 Task: Select Give A Gift Card from Gift Cards. Add to cart Amazon Fresh Gift Card-3. Place order for Lyla King, _x000D_
114 Willenberg Rd_x000D_
Lake Jackson, Texas(TX), 77566, Cell Number (979) 297-4262
Action: Mouse moved to (27, 82)
Screenshot: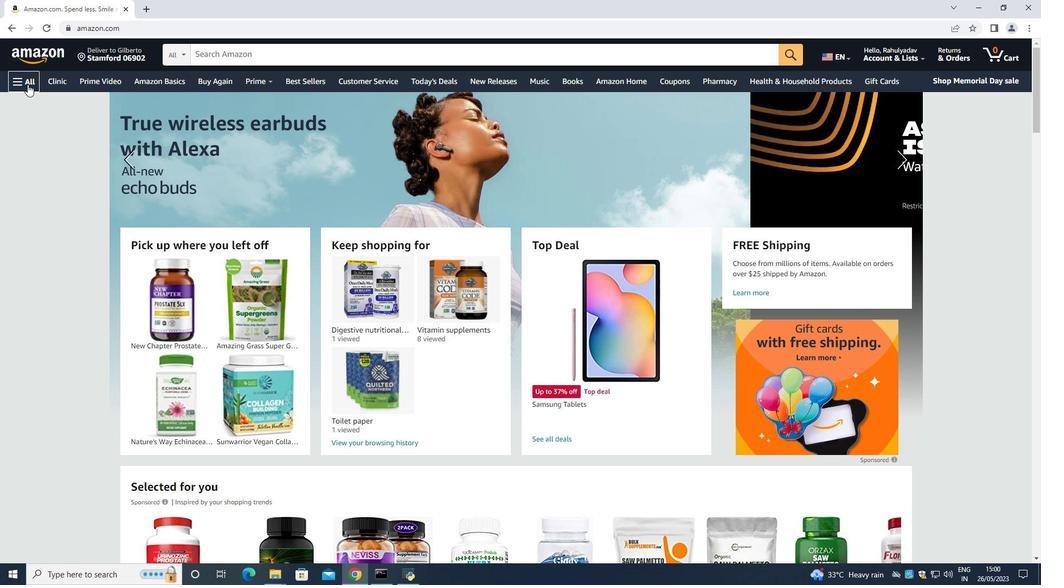
Action: Mouse pressed left at (27, 82)
Screenshot: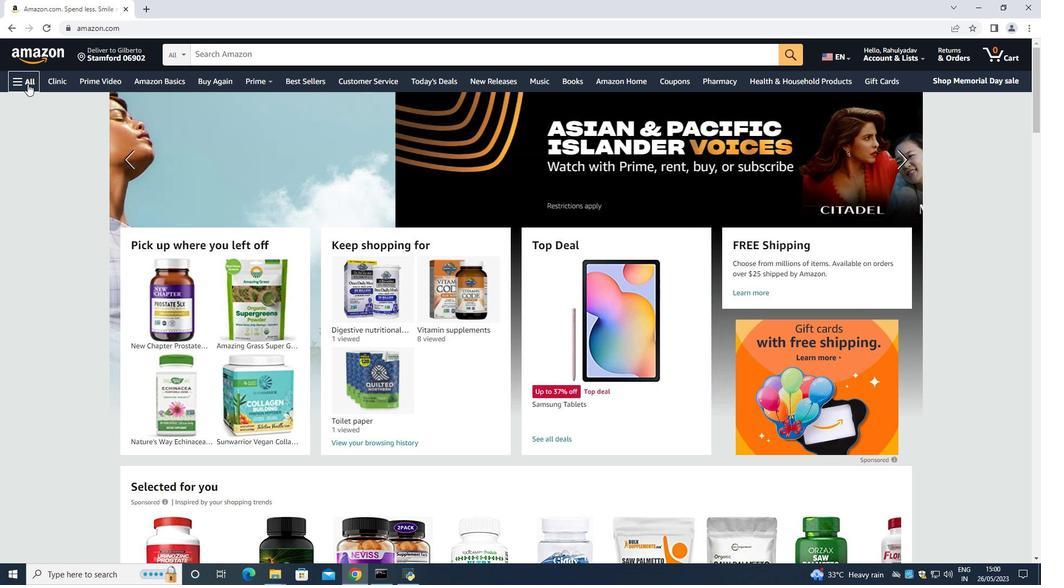 
Action: Mouse moved to (17, 175)
Screenshot: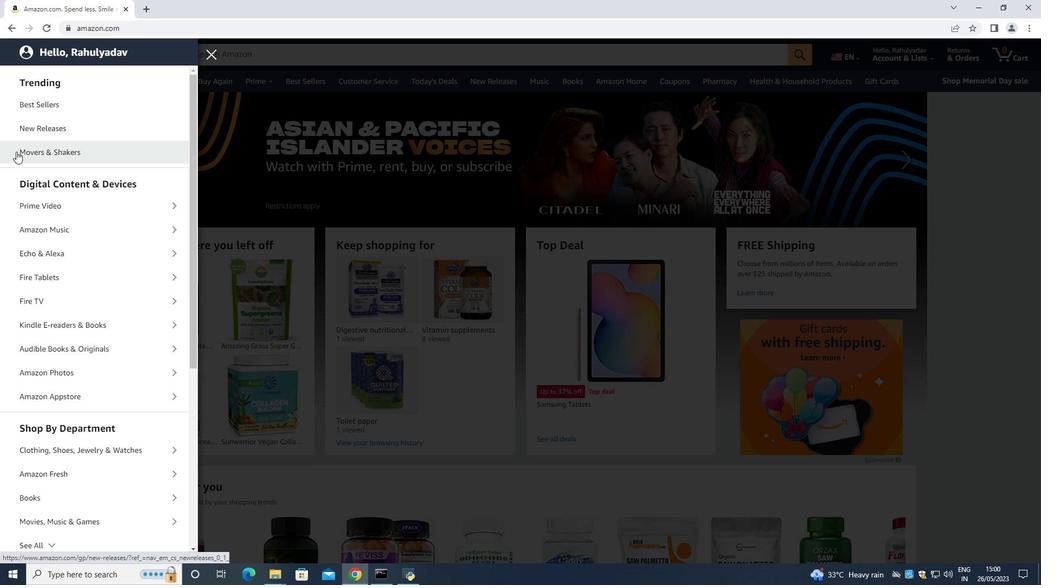 
Action: Mouse scrolled (17, 175) with delta (0, 0)
Screenshot: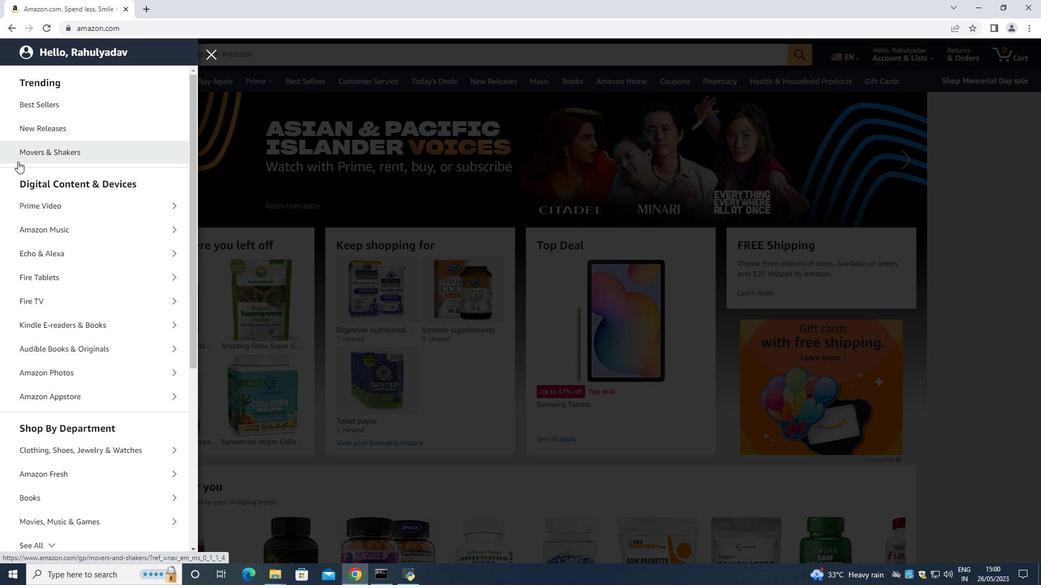 
Action: Mouse moved to (17, 176)
Screenshot: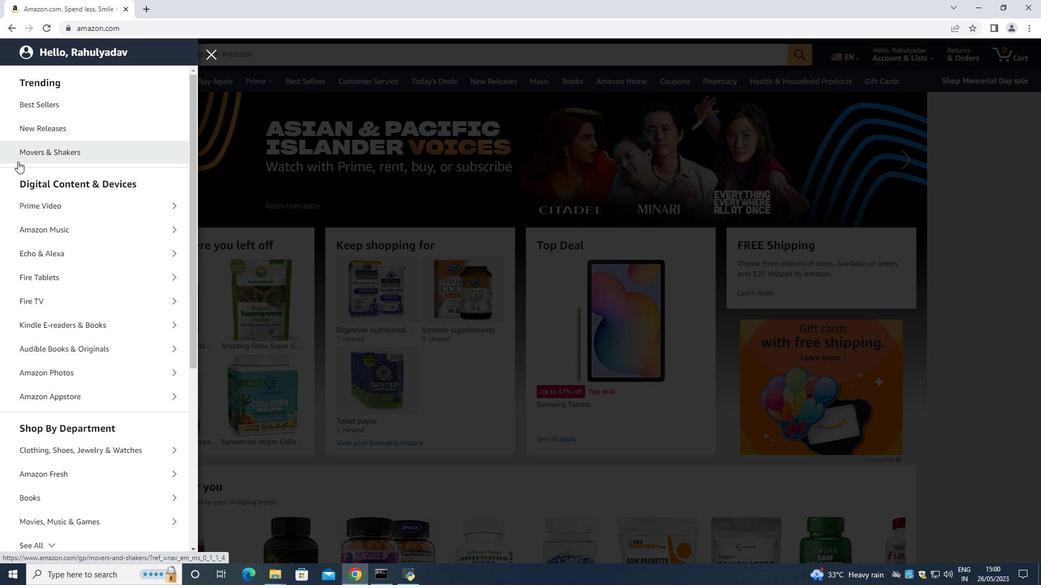 
Action: Mouse scrolled (17, 175) with delta (0, 0)
Screenshot: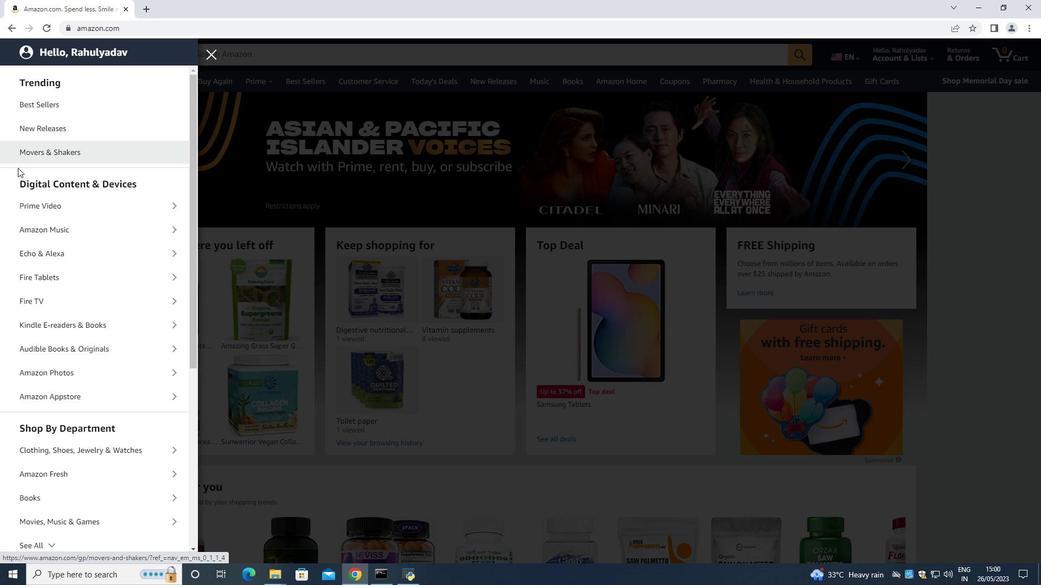 
Action: Mouse scrolled (17, 175) with delta (0, 0)
Screenshot: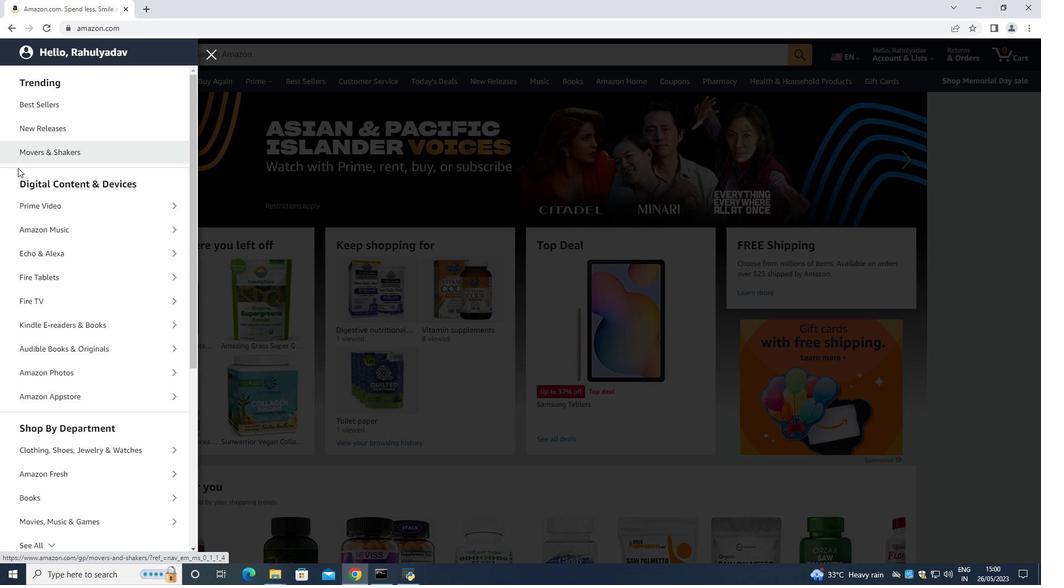 
Action: Mouse moved to (42, 208)
Screenshot: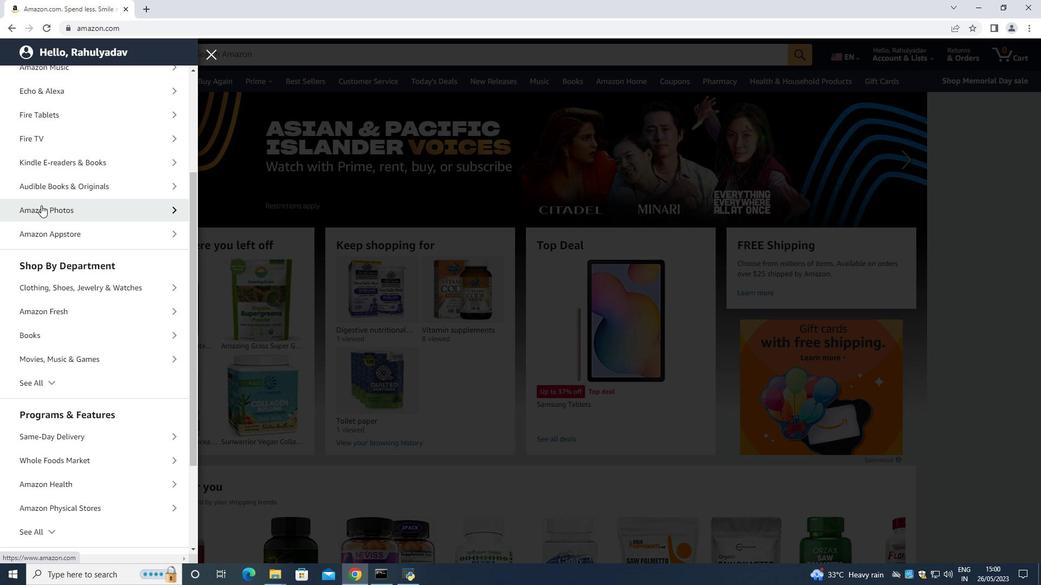 
Action: Mouse scrolled (42, 208) with delta (0, 0)
Screenshot: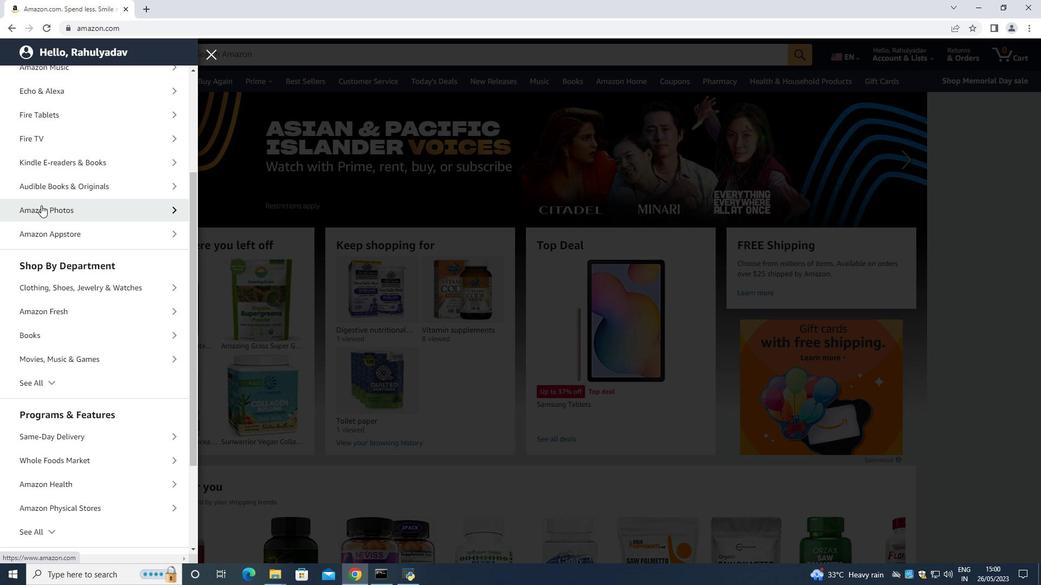 
Action: Mouse moved to (87, 409)
Screenshot: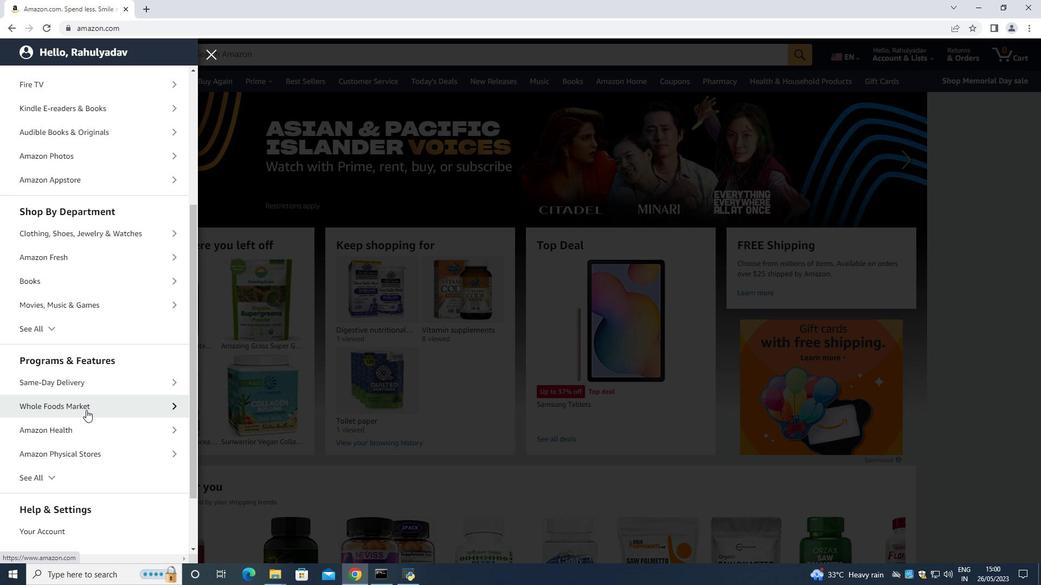 
Action: Mouse pressed left at (87, 409)
Screenshot: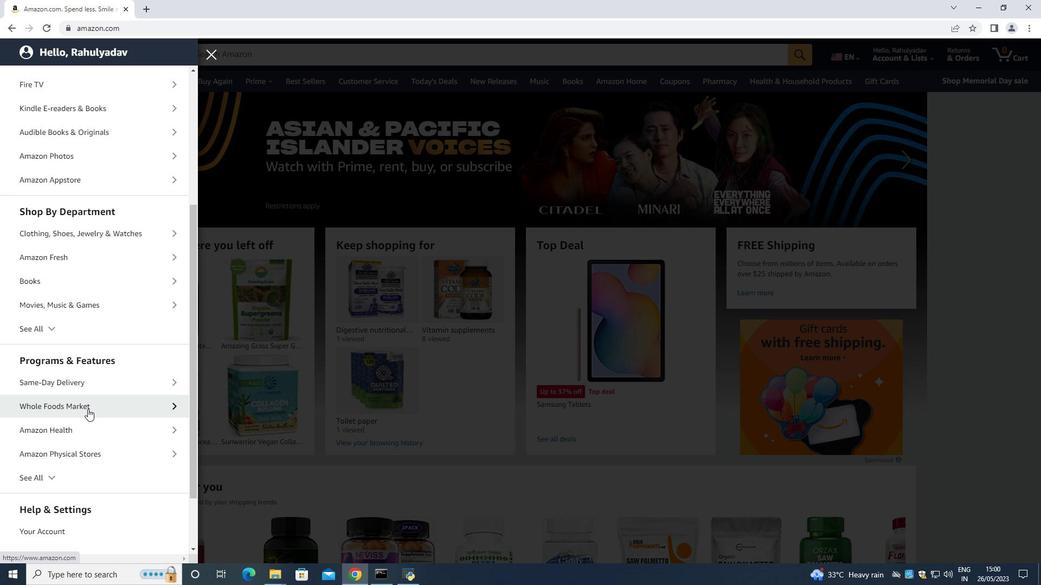 
Action: Mouse moved to (108, 128)
Screenshot: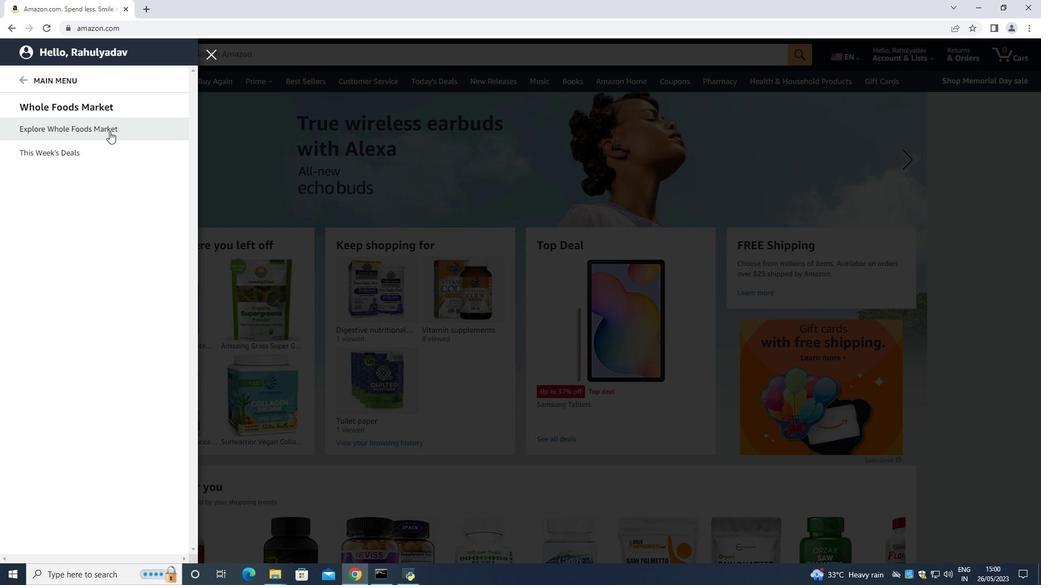 
Action: Mouse pressed left at (108, 128)
Screenshot: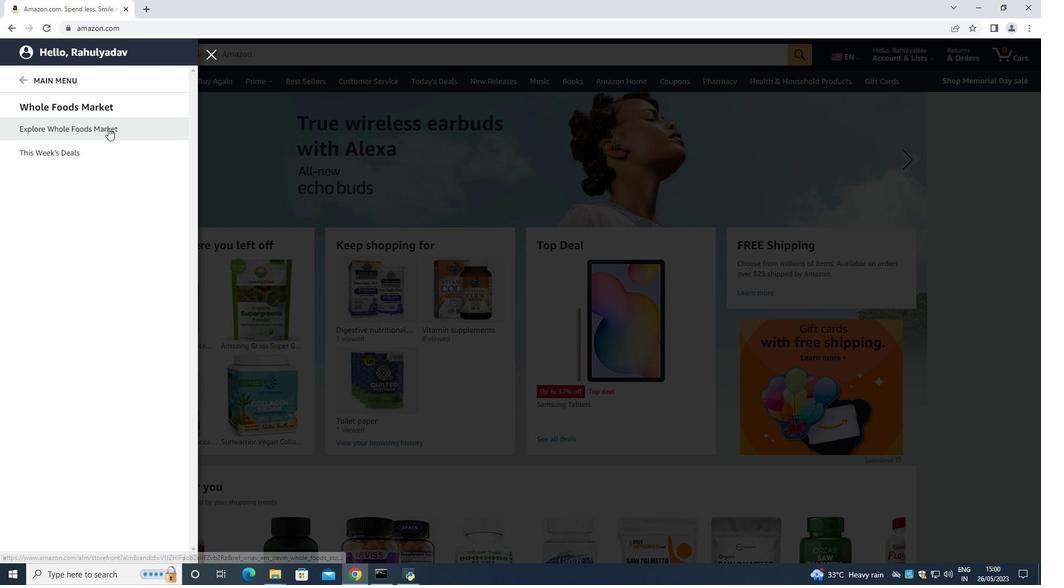 
Action: Mouse moved to (325, 52)
Screenshot: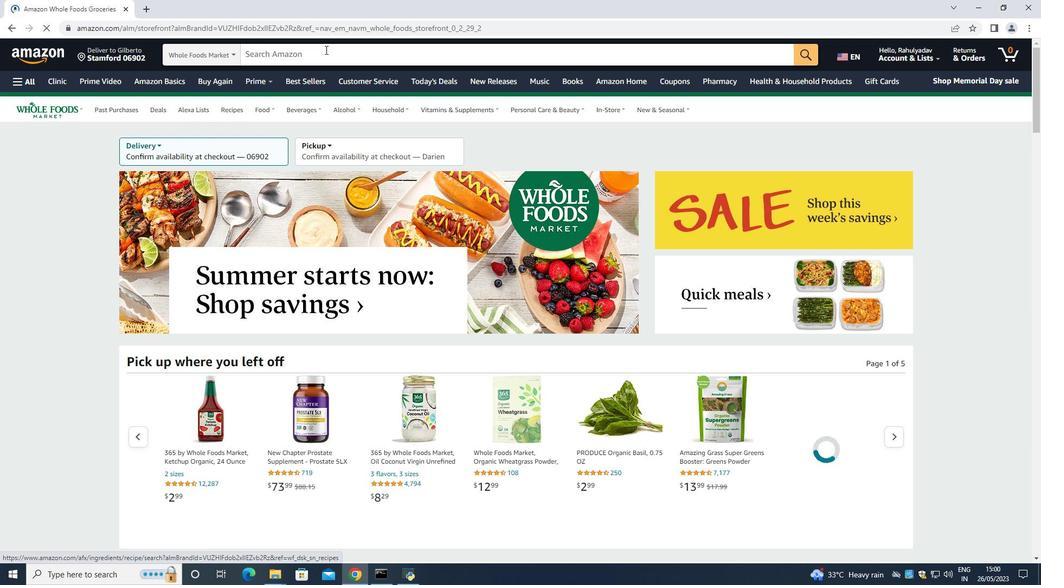 
Action: Mouse pressed left at (325, 52)
Screenshot: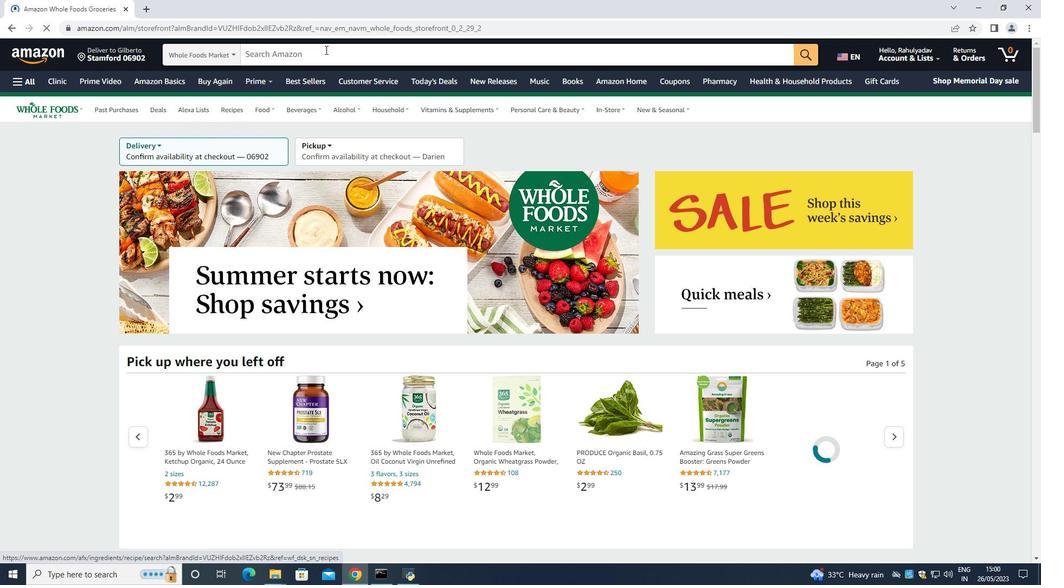 
Action: Mouse moved to (20, 75)
Screenshot: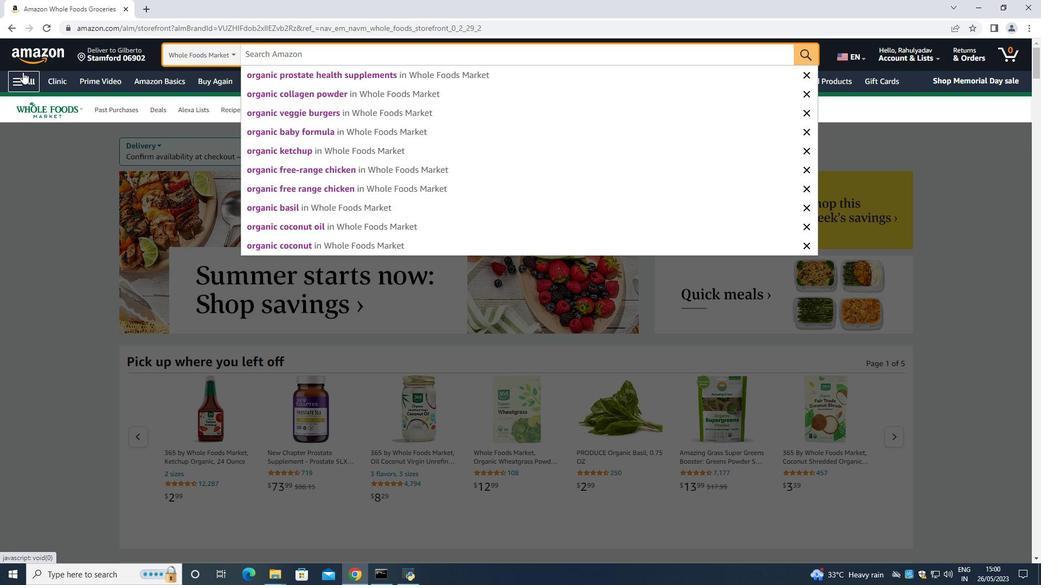 
Action: Mouse pressed left at (20, 75)
Screenshot: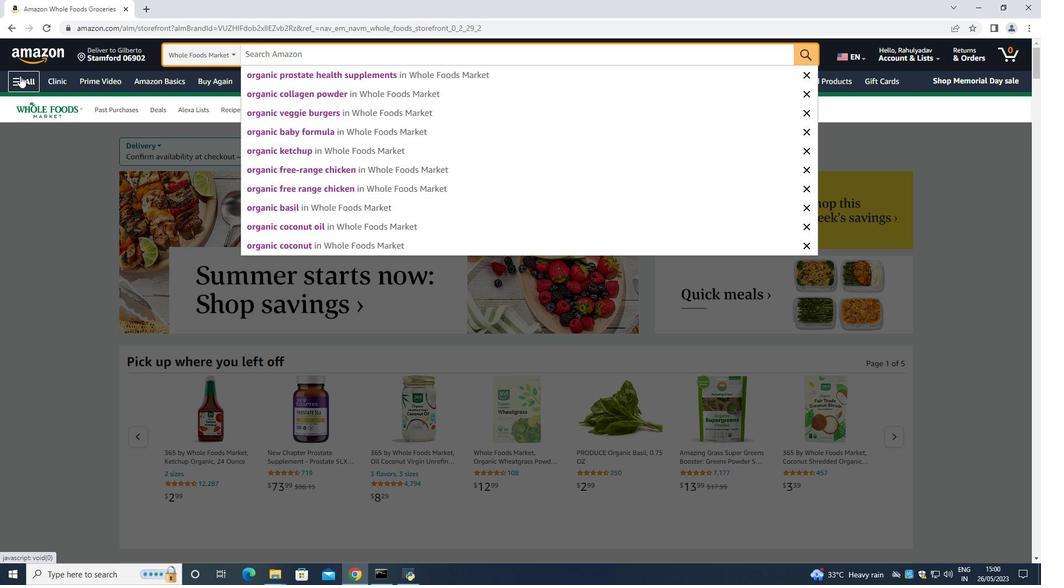 
Action: Mouse moved to (74, 470)
Screenshot: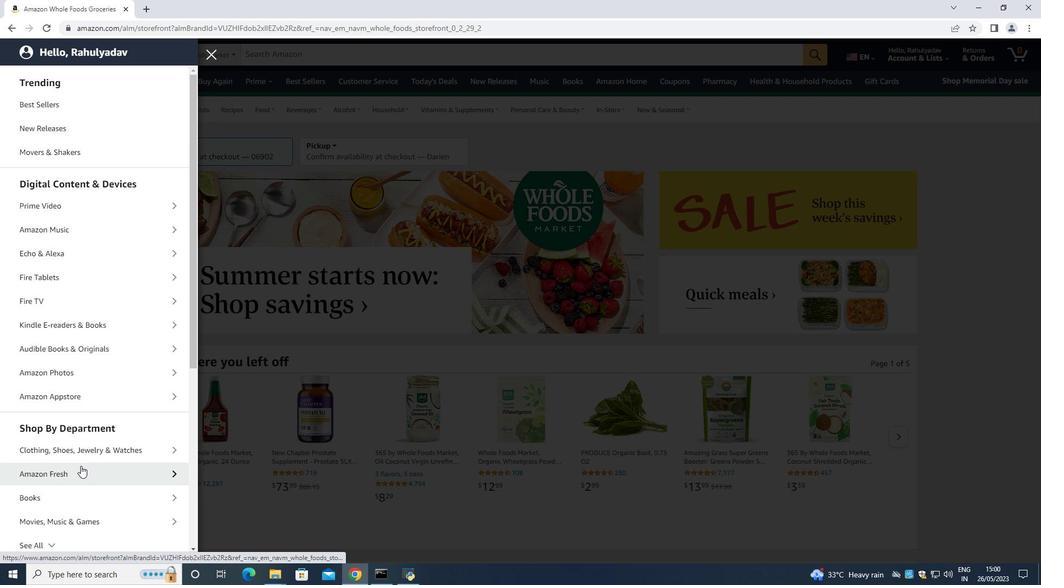 
Action: Mouse pressed left at (74, 470)
Screenshot: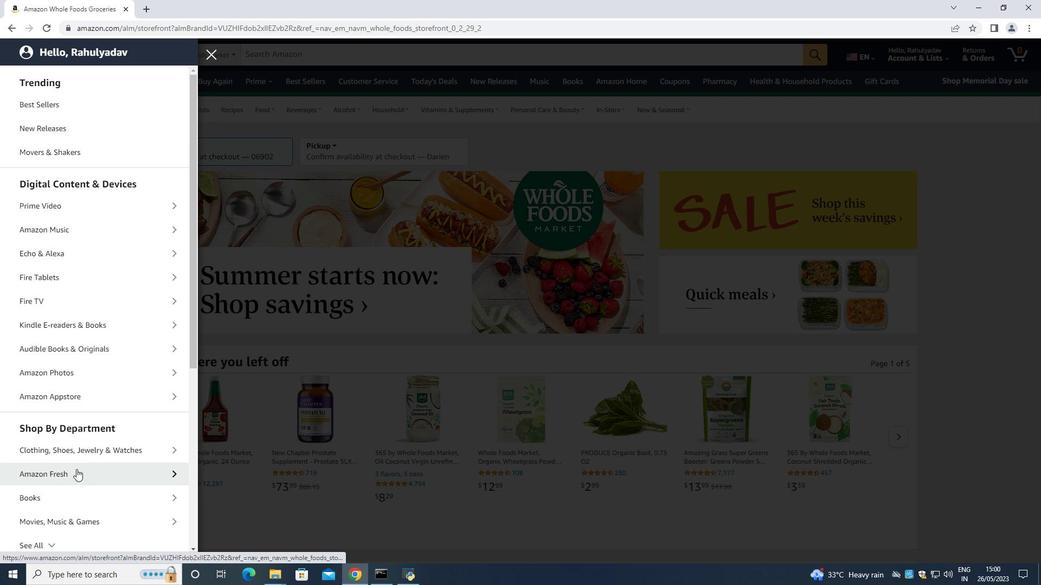 
Action: Mouse moved to (75, 125)
Screenshot: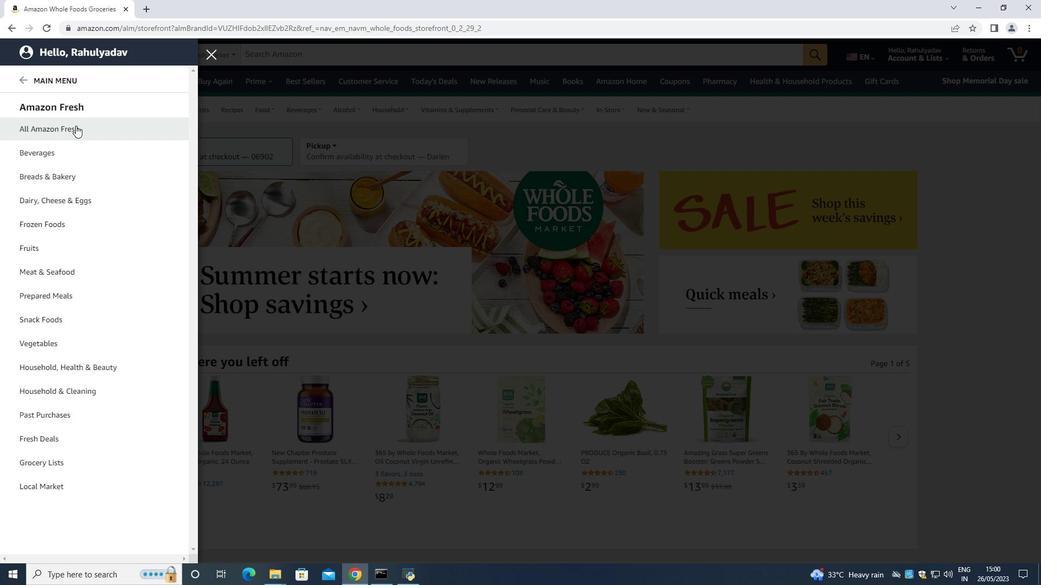 
Action: Mouse pressed left at (75, 125)
Screenshot: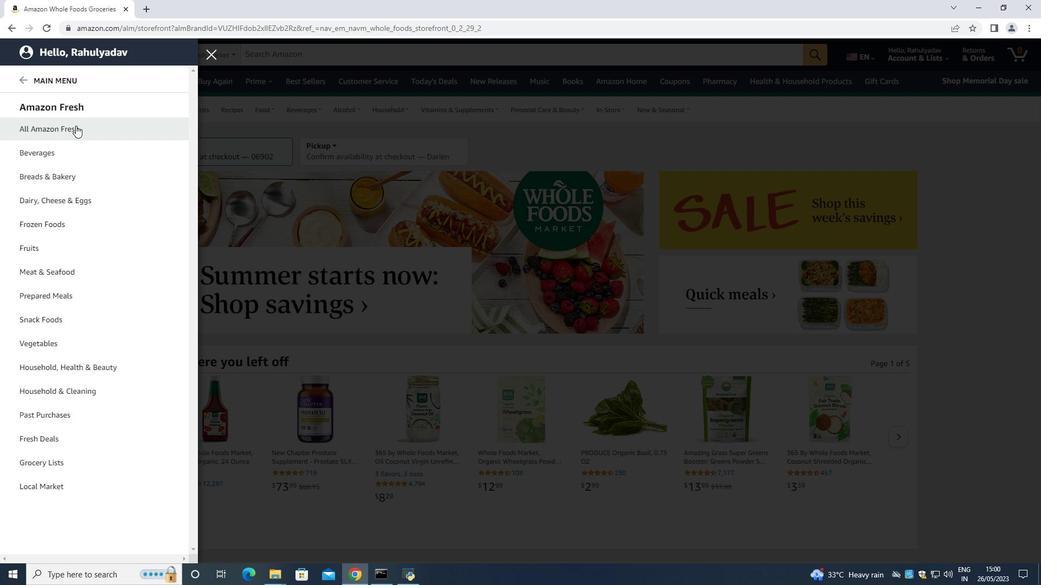 
Action: Mouse moved to (484, 353)
Screenshot: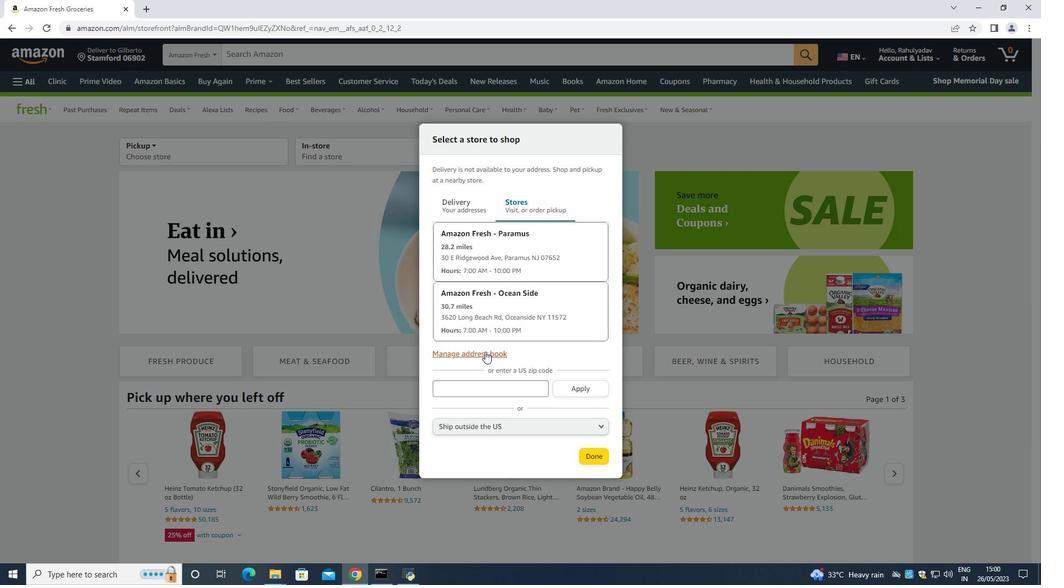 
Action: Mouse pressed left at (484, 353)
Screenshot: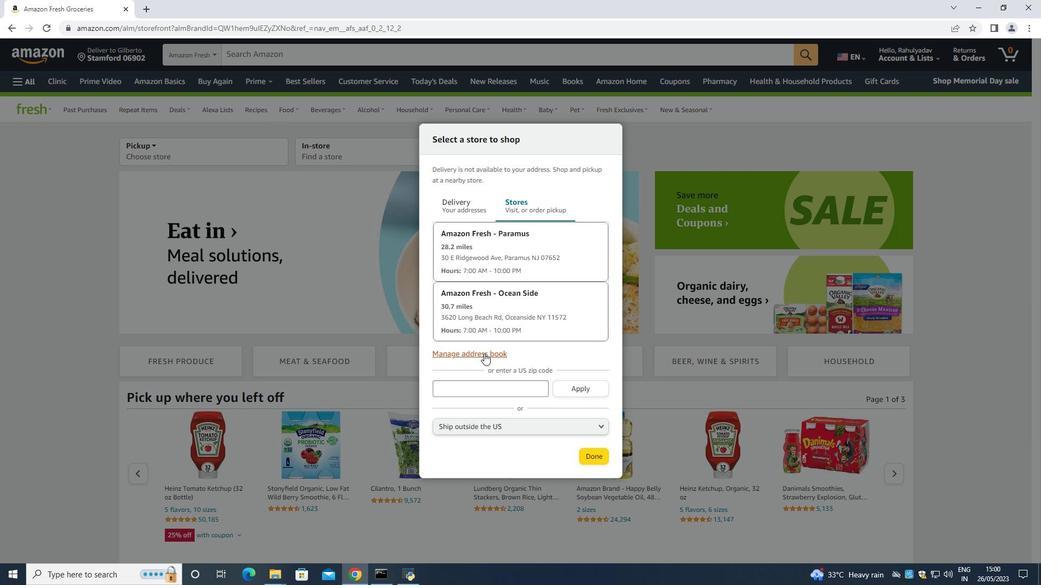 
Action: Mouse moved to (507, 213)
Screenshot: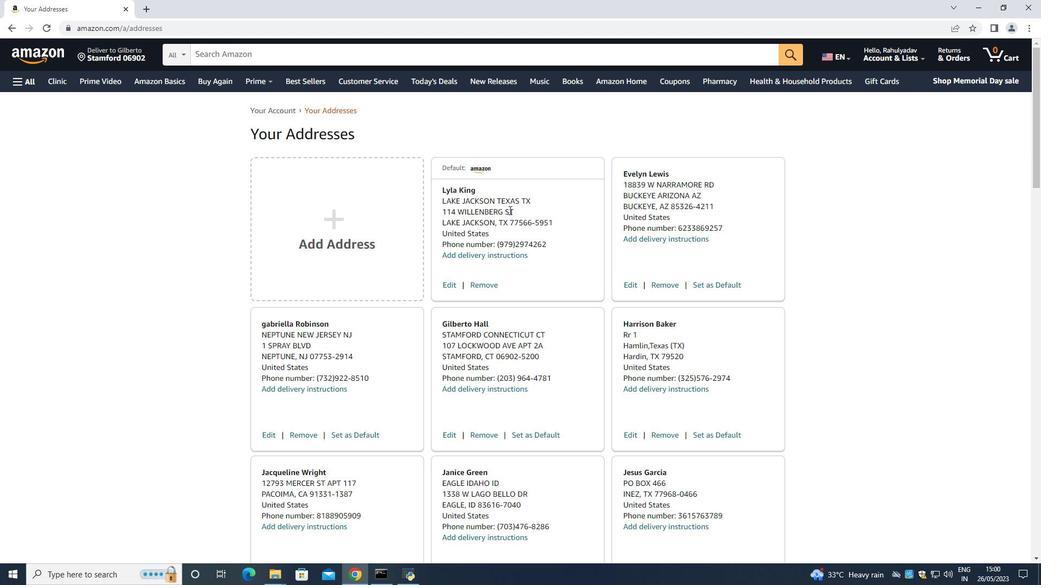 
Action: Mouse pressed left at (507, 213)
Screenshot: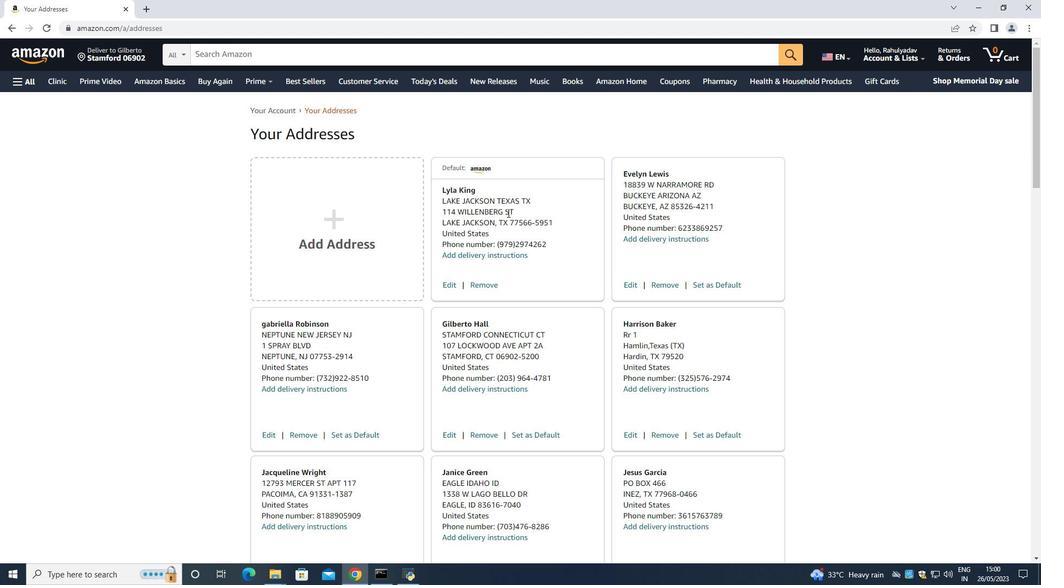 
Action: Mouse moved to (453, 284)
Screenshot: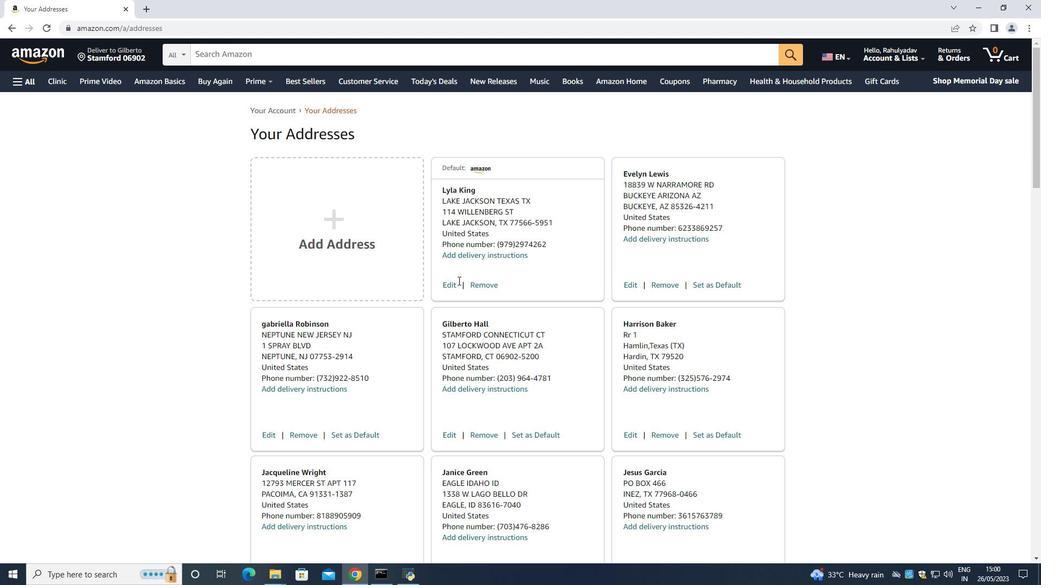 
Action: Mouse pressed left at (453, 284)
Screenshot: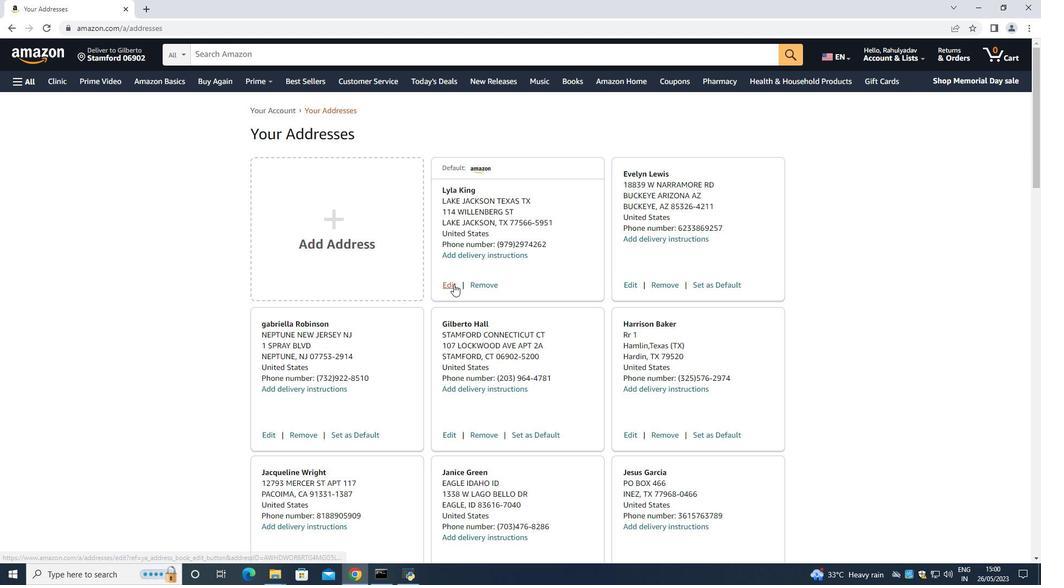 
Action: Mouse moved to (389, 396)
Screenshot: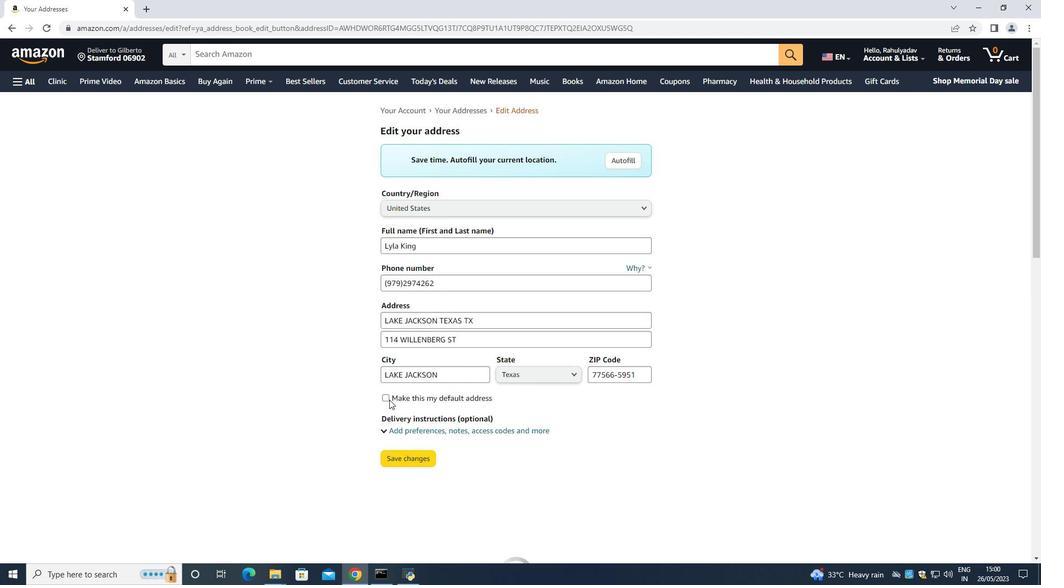 
Action: Mouse pressed left at (389, 396)
Screenshot: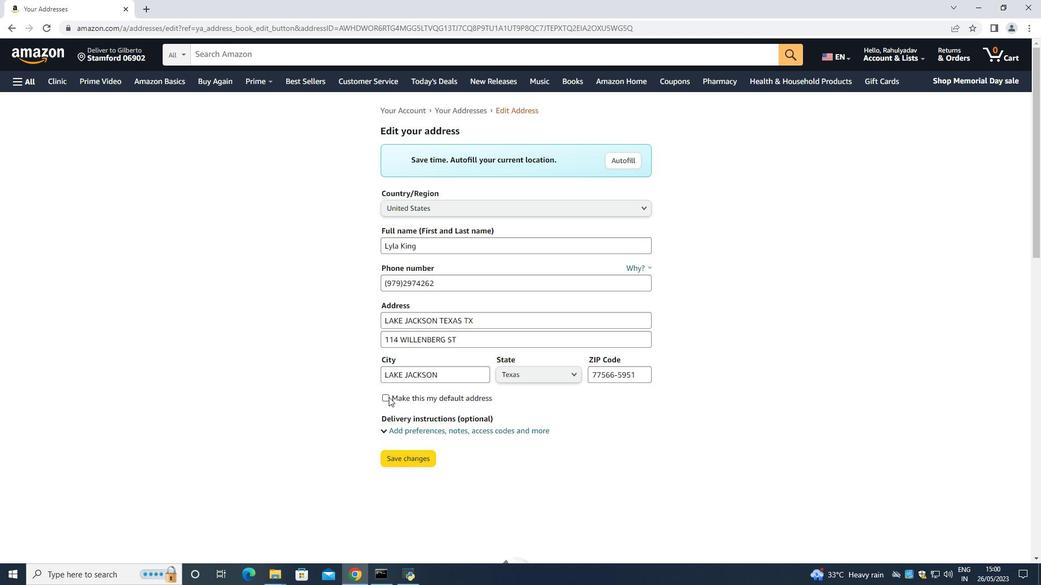 
Action: Mouse moved to (405, 451)
Screenshot: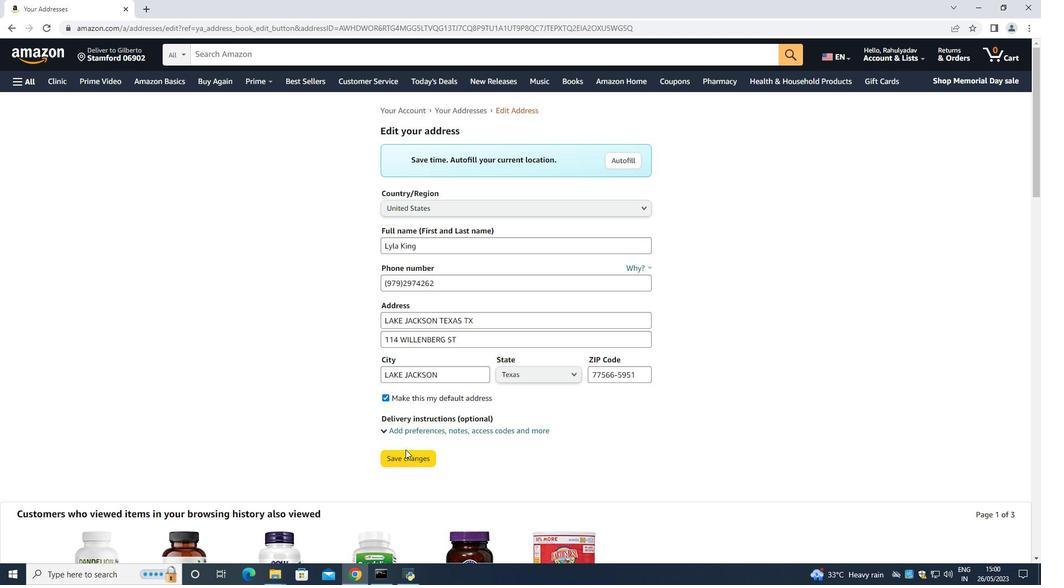 
Action: Mouse pressed left at (405, 451)
Screenshot: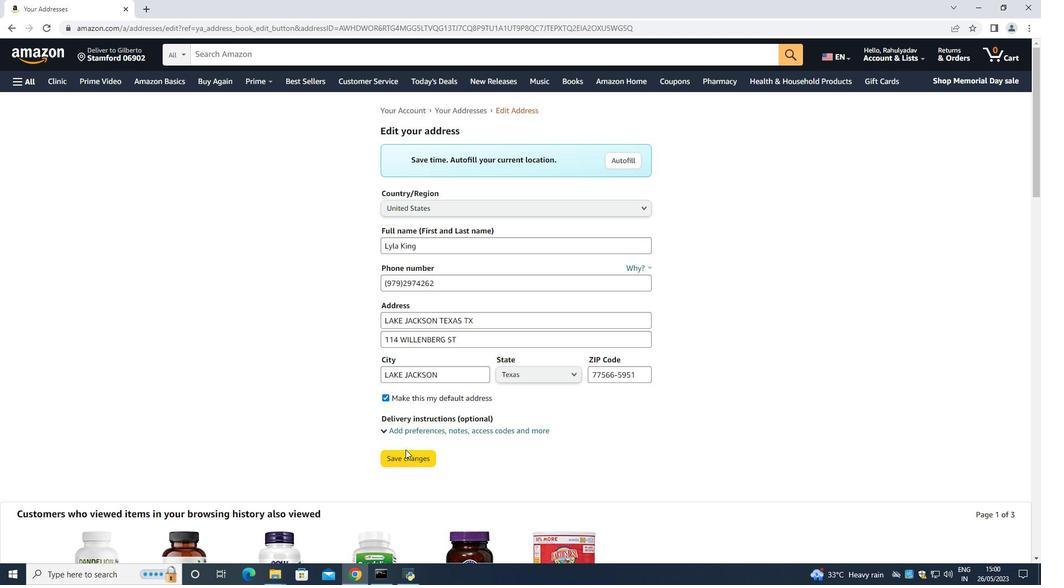 
Action: Mouse moved to (4, 25)
Screenshot: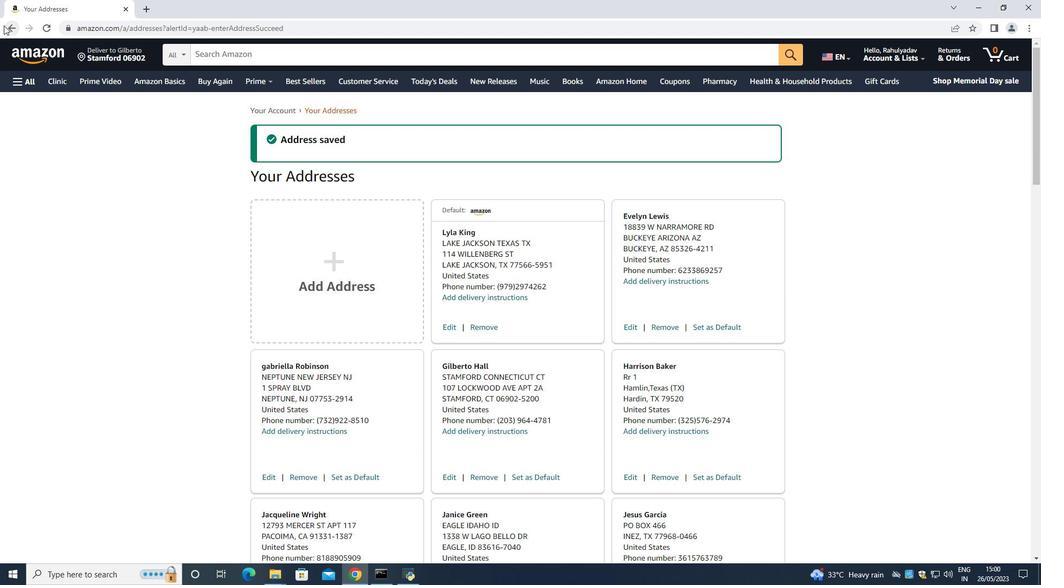 
Action: Mouse pressed left at (4, 25)
Screenshot: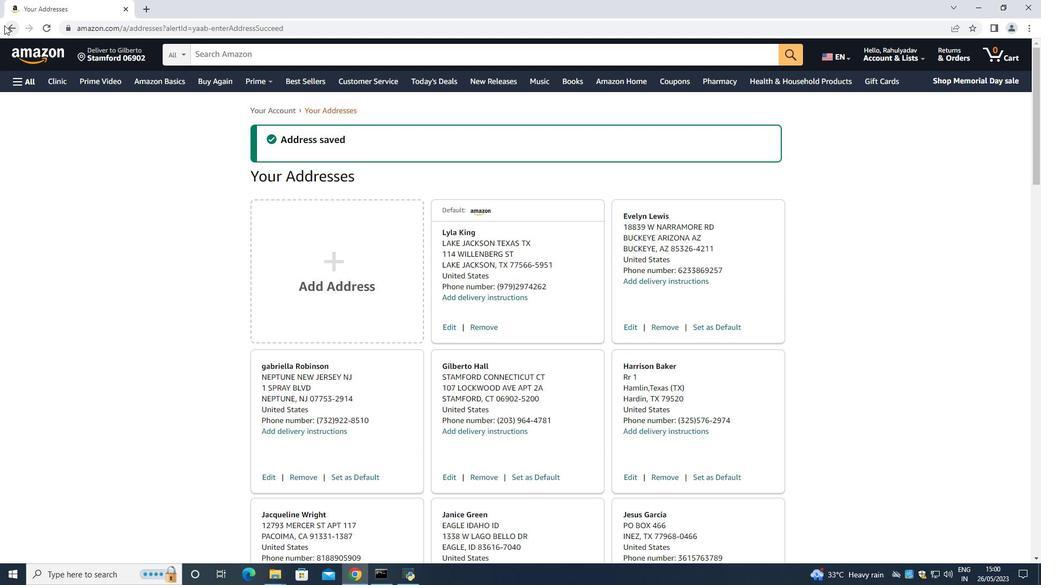 
Action: Mouse moved to (188, 54)
Screenshot: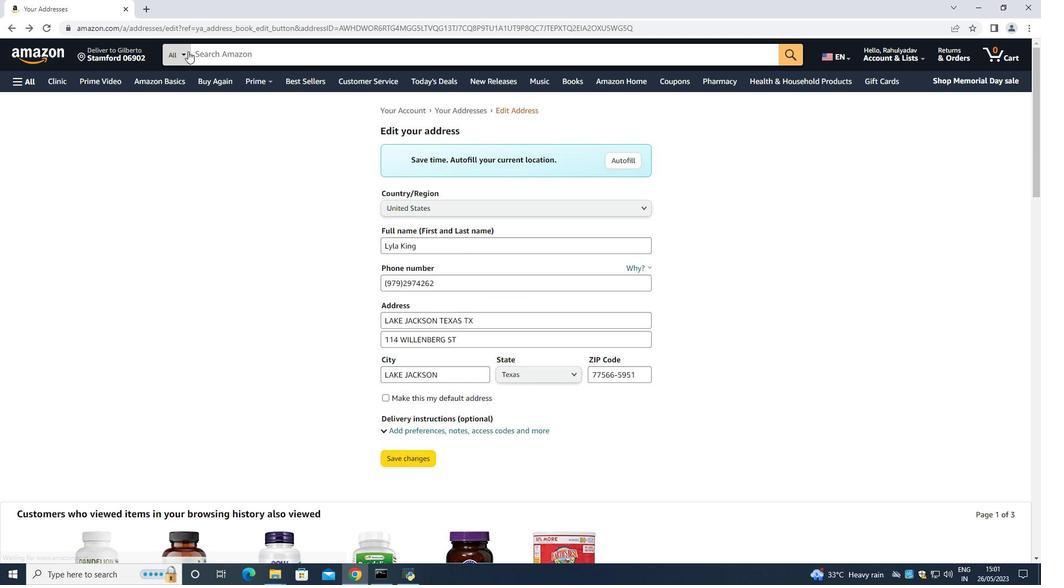 
Action: Mouse pressed left at (188, 54)
Screenshot: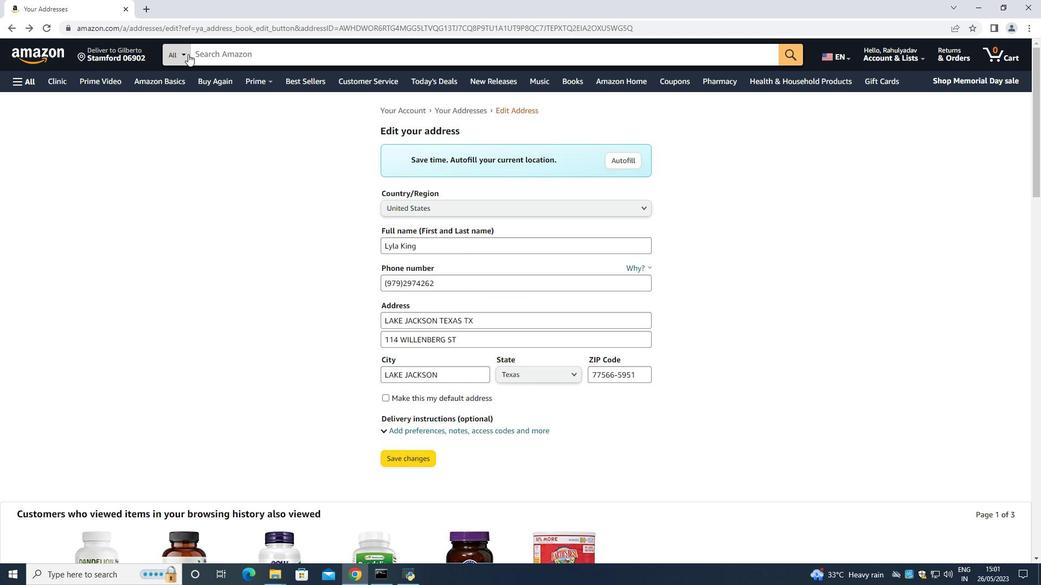 
Action: Mouse moved to (21, 78)
Screenshot: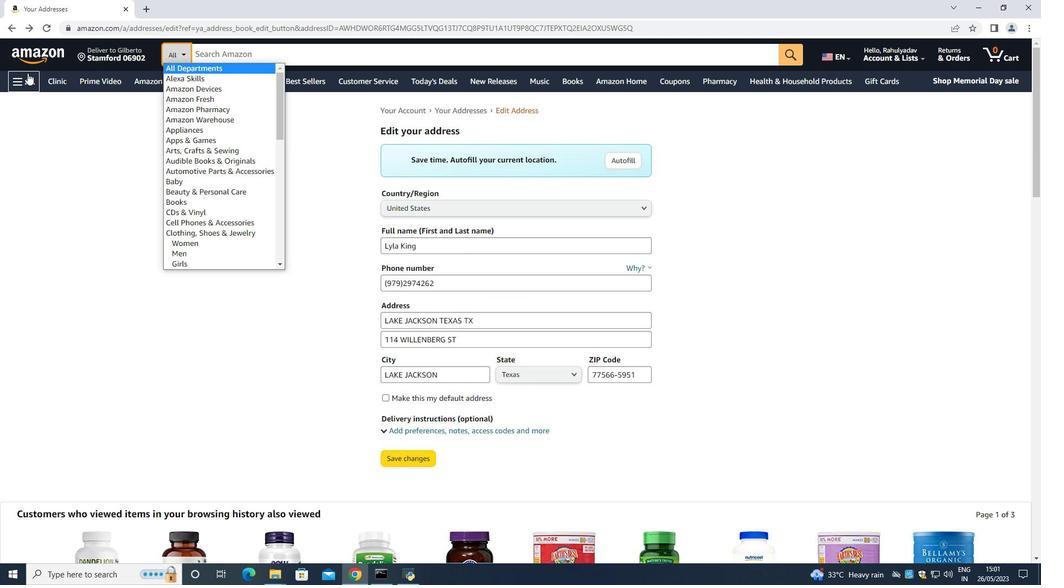 
Action: Mouse pressed left at (21, 78)
Screenshot: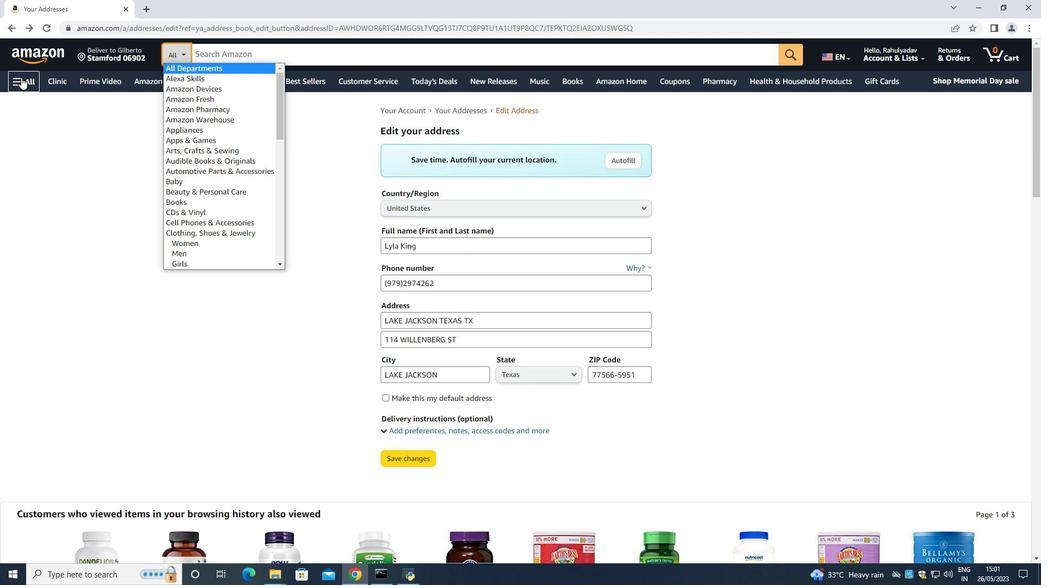 
Action: Mouse moved to (89, 470)
Screenshot: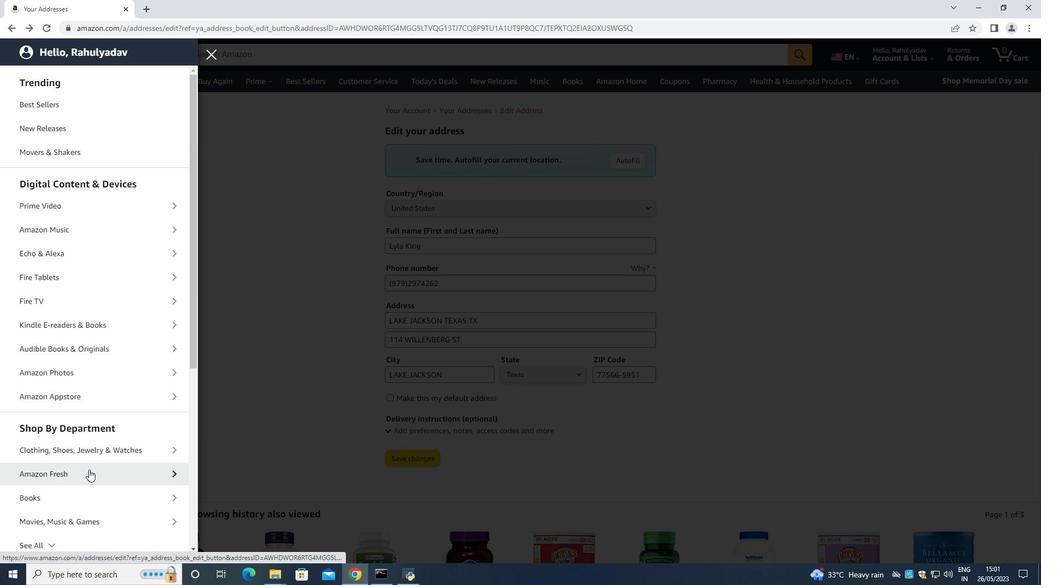 
Action: Mouse pressed left at (89, 470)
Screenshot: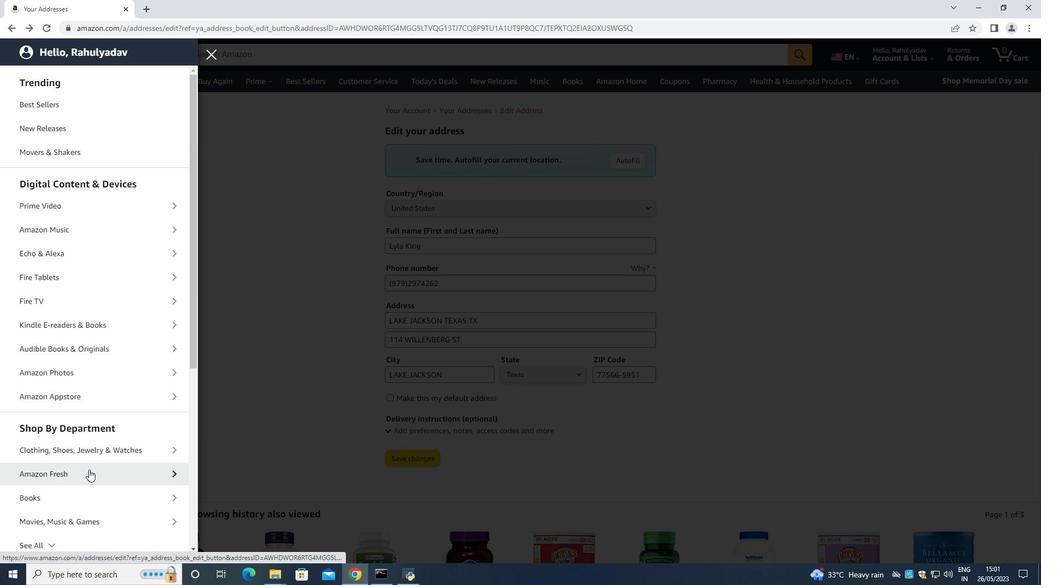 
Action: Mouse moved to (379, 60)
Screenshot: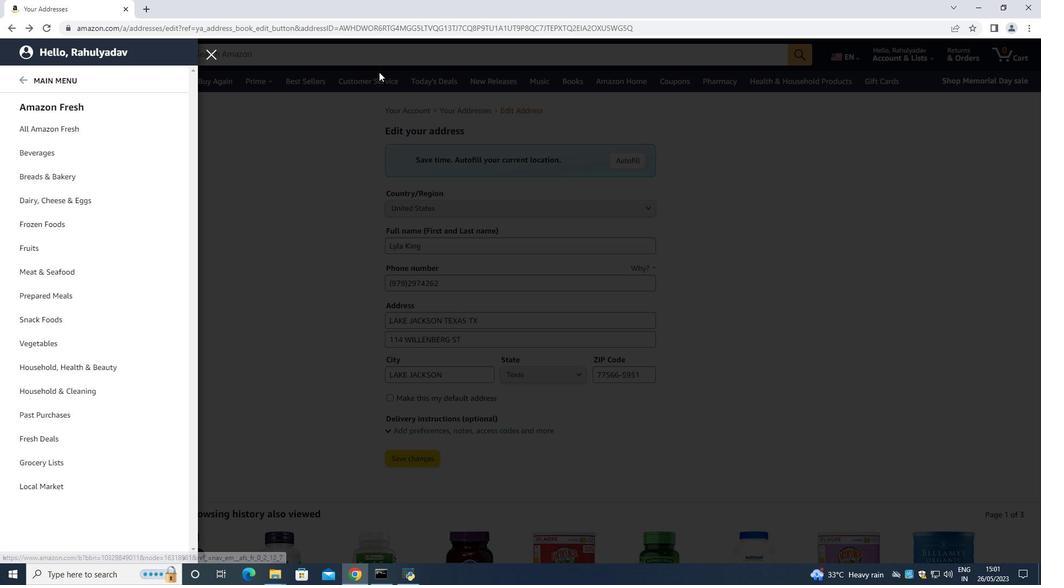 
Action: Mouse pressed left at (379, 60)
Screenshot: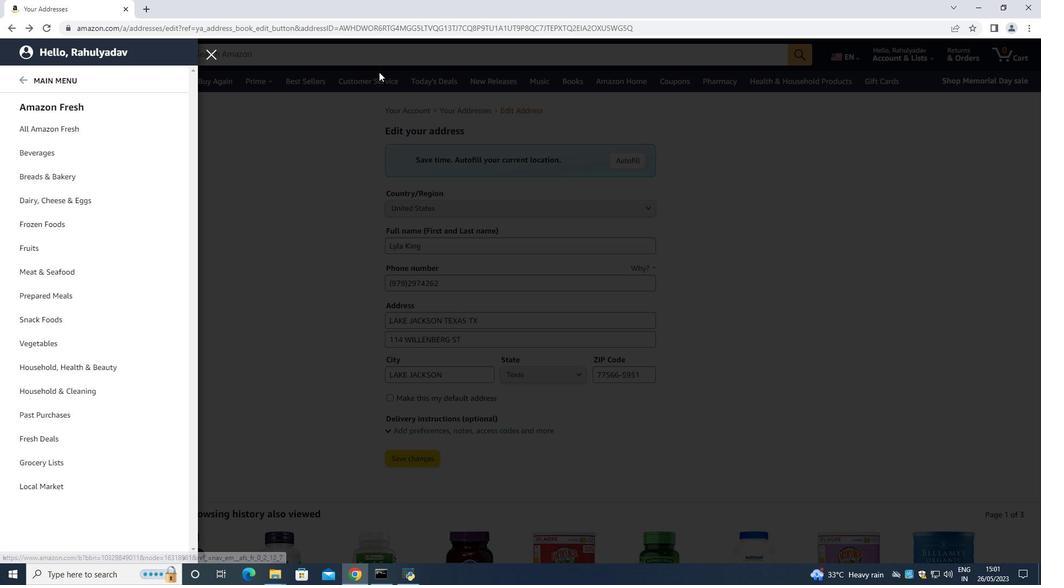 
Action: Mouse moved to (242, 49)
Screenshot: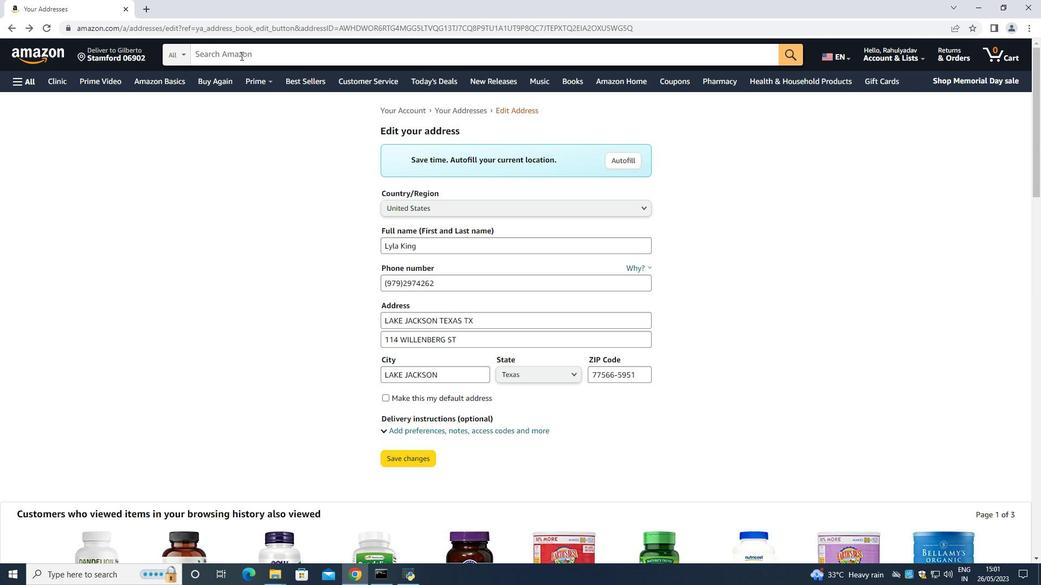 
Action: Mouse pressed left at (242, 49)
Screenshot: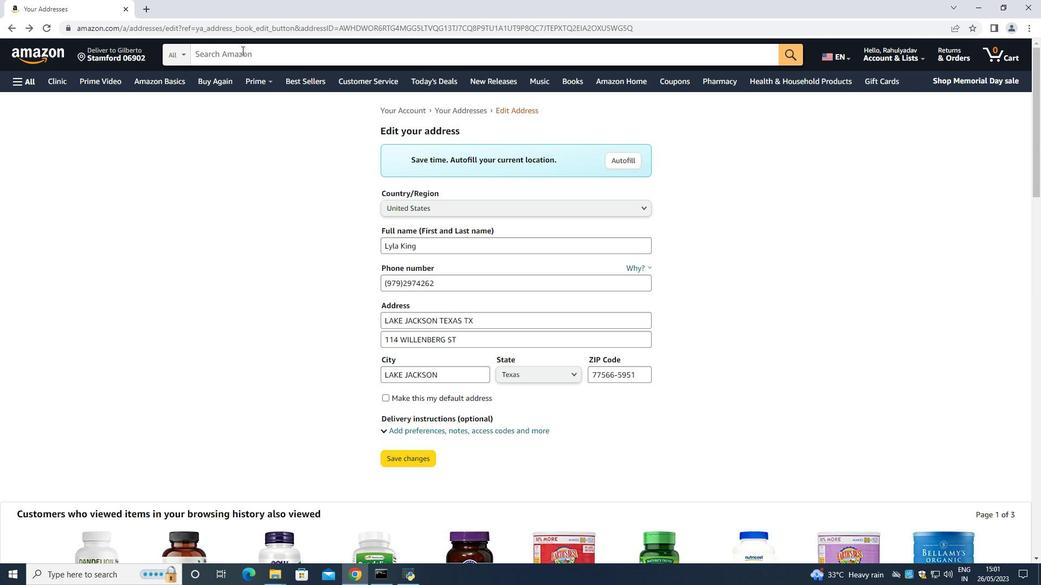 
Action: Mouse moved to (430, 67)
Screenshot: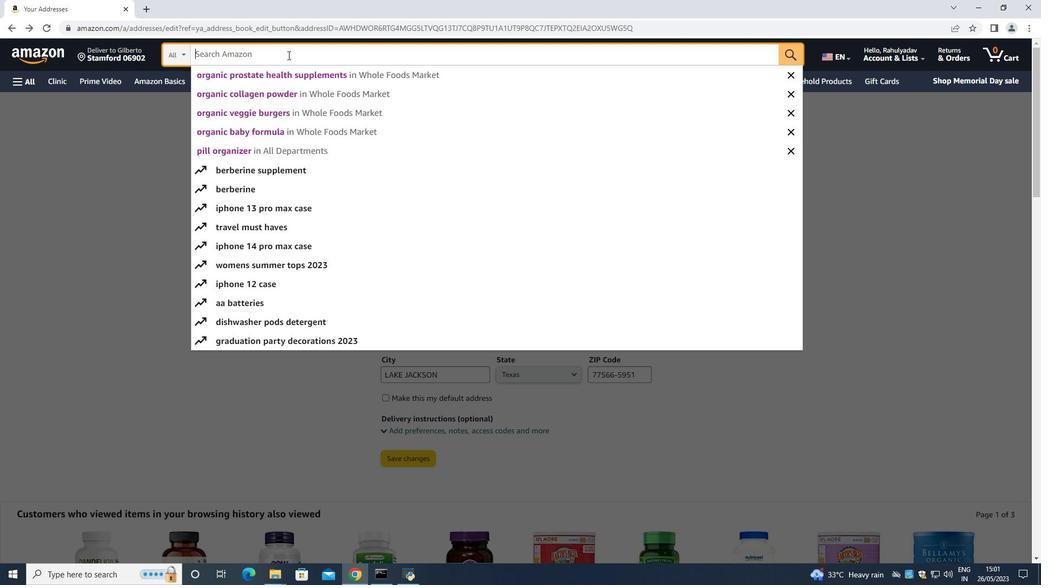
Action: Key pressed <Key.shift><Key.shift><Key.shift><Key.shift><Key.shift><Key.shift><Key.shift><Key.shift><Key.shift>Fre
Screenshot: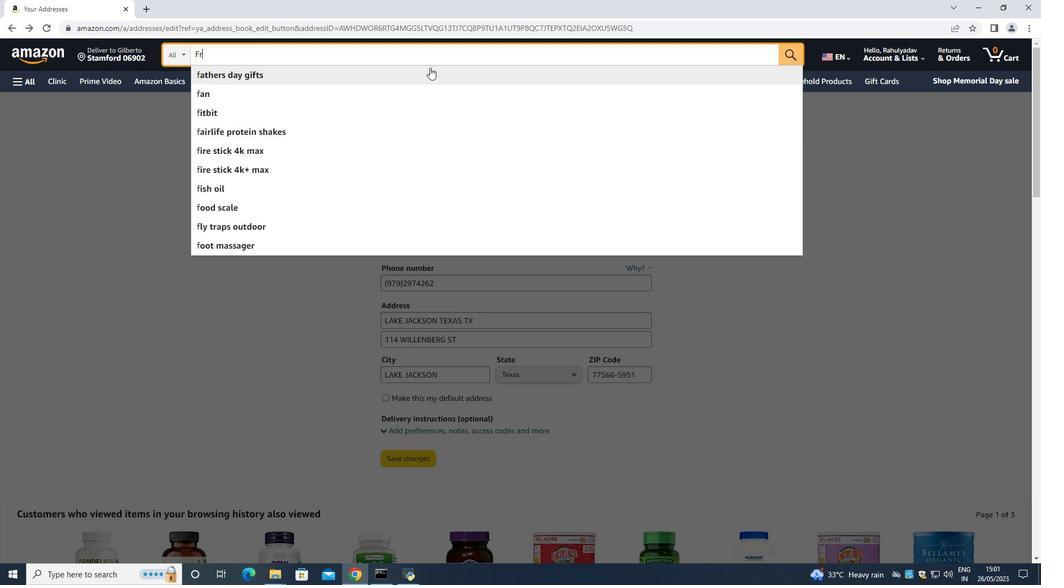 
Action: Mouse moved to (432, 67)
Screenshot: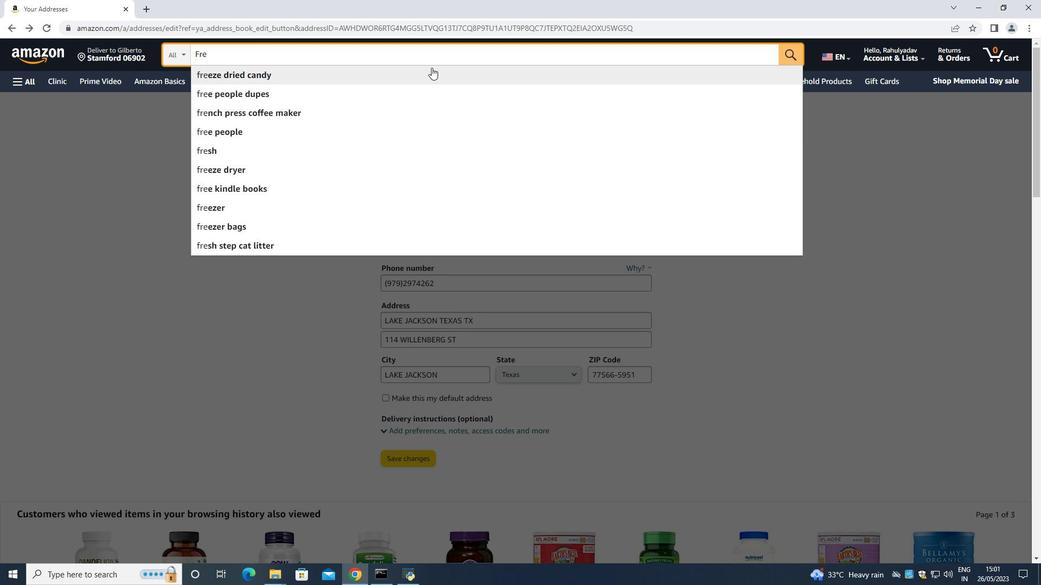 
Action: Key pressed s
Screenshot: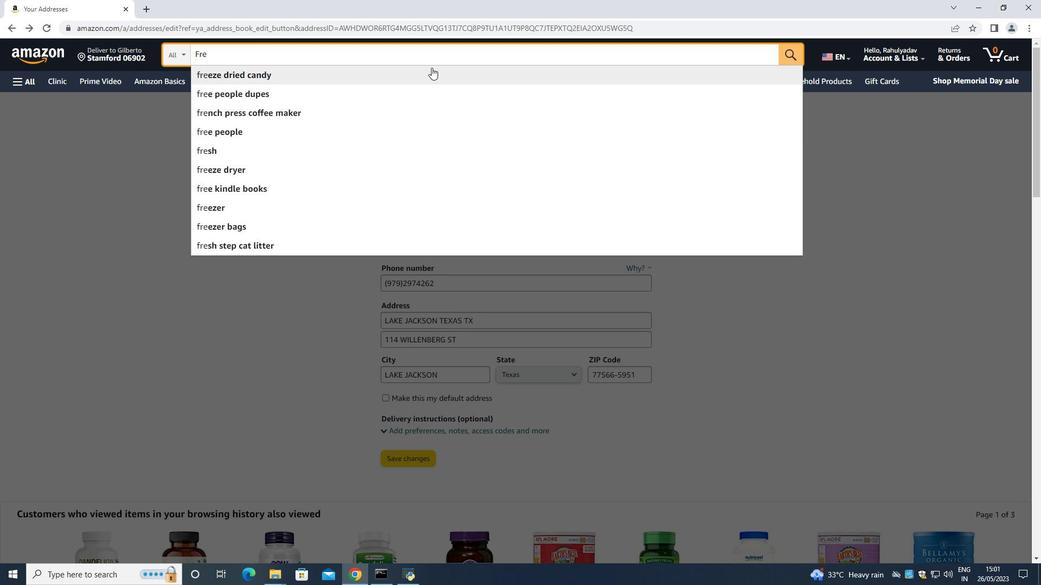 
Action: Mouse moved to (432, 67)
Screenshot: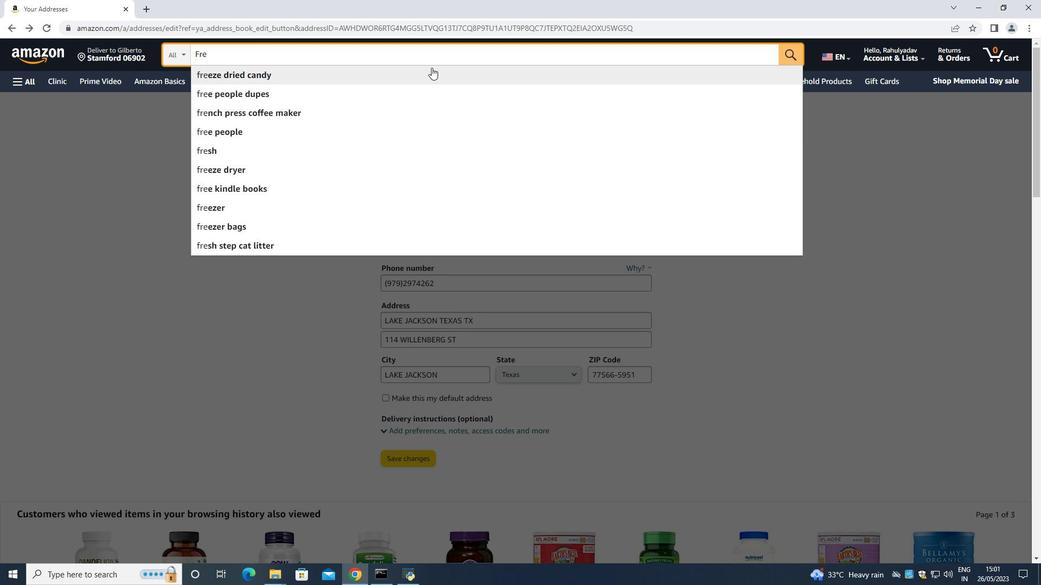 
Action: Key pressed h<Key.space>gift
Screenshot: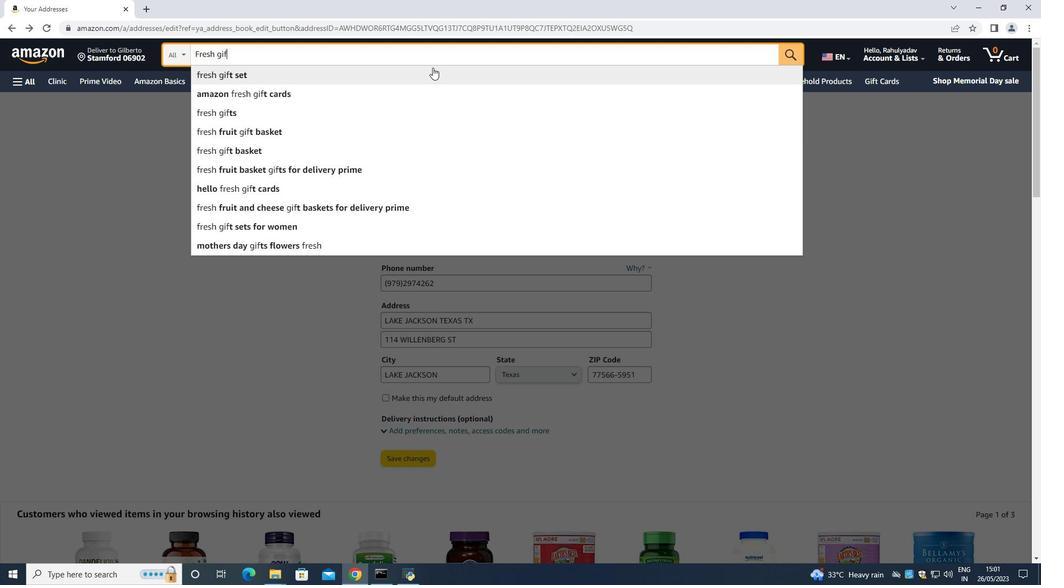 
Action: Mouse moved to (462, 48)
Screenshot: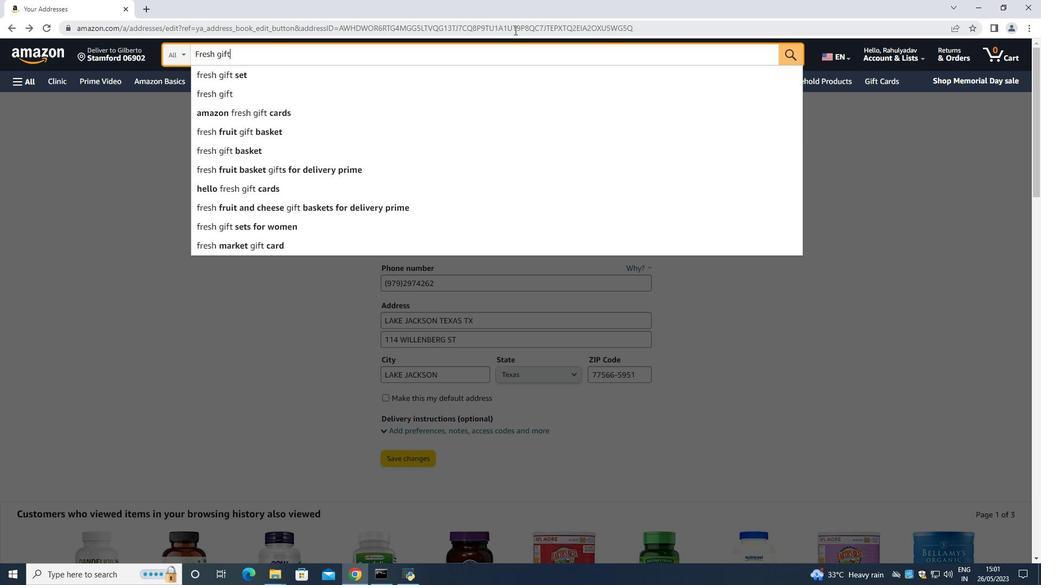 
Action: Key pressed <Key.shift>Card
Screenshot: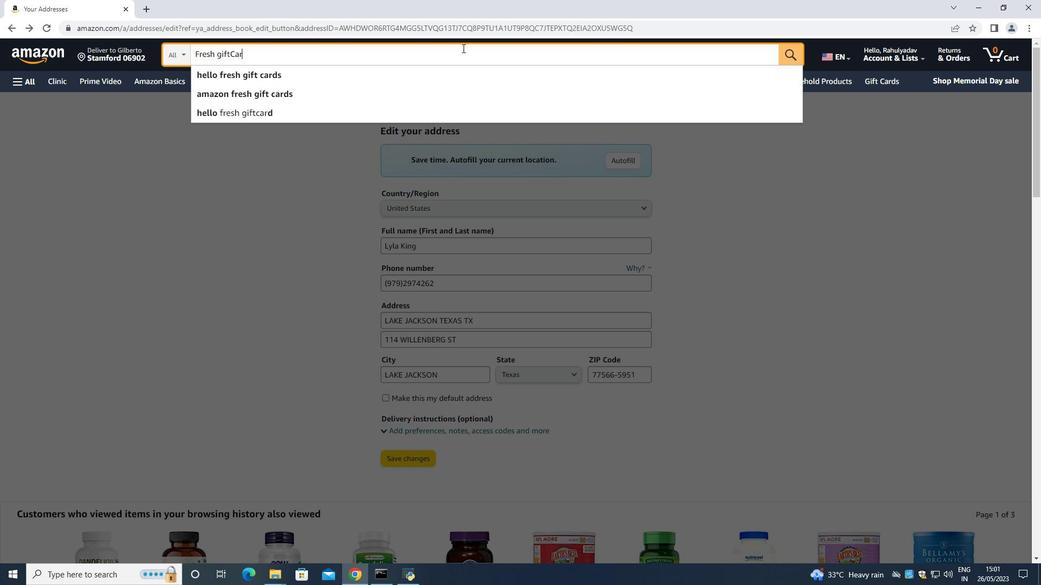
Action: Mouse moved to (787, 54)
Screenshot: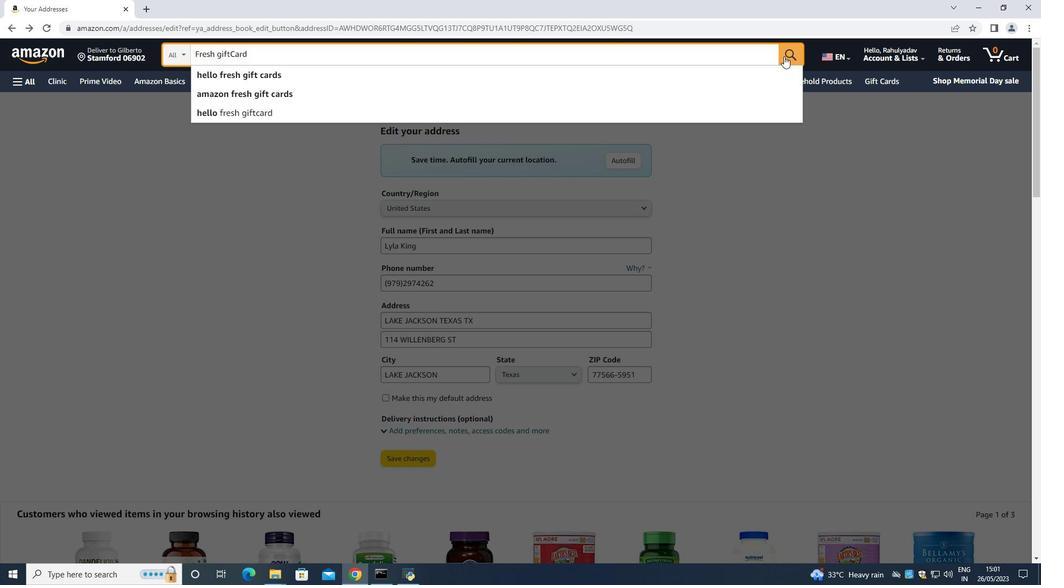 
Action: Mouse pressed left at (787, 54)
Screenshot: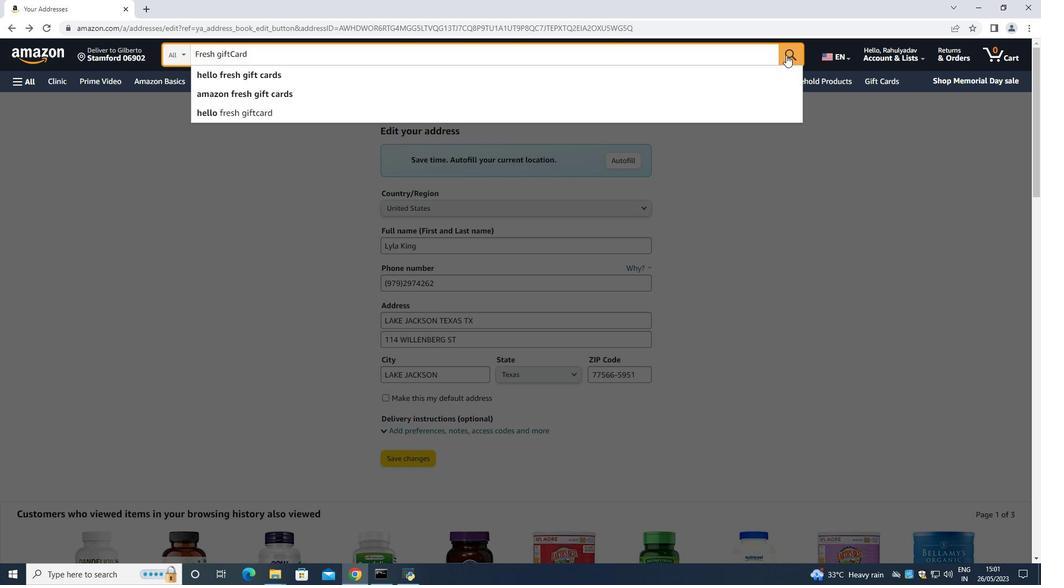 
Action: Mouse moved to (262, 354)
Screenshot: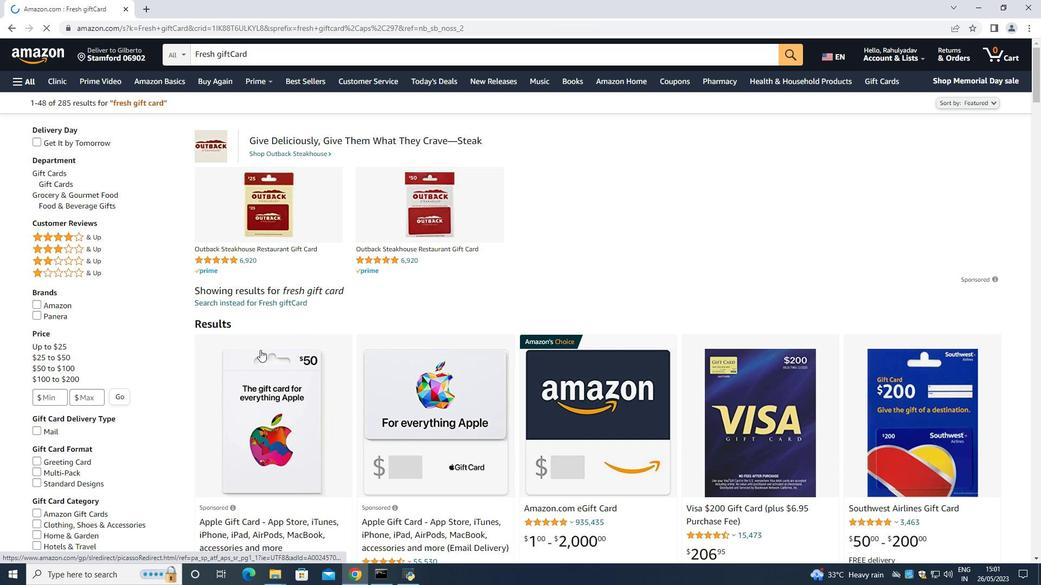 
Action: Mouse scrolled (262, 353) with delta (0, 0)
Screenshot: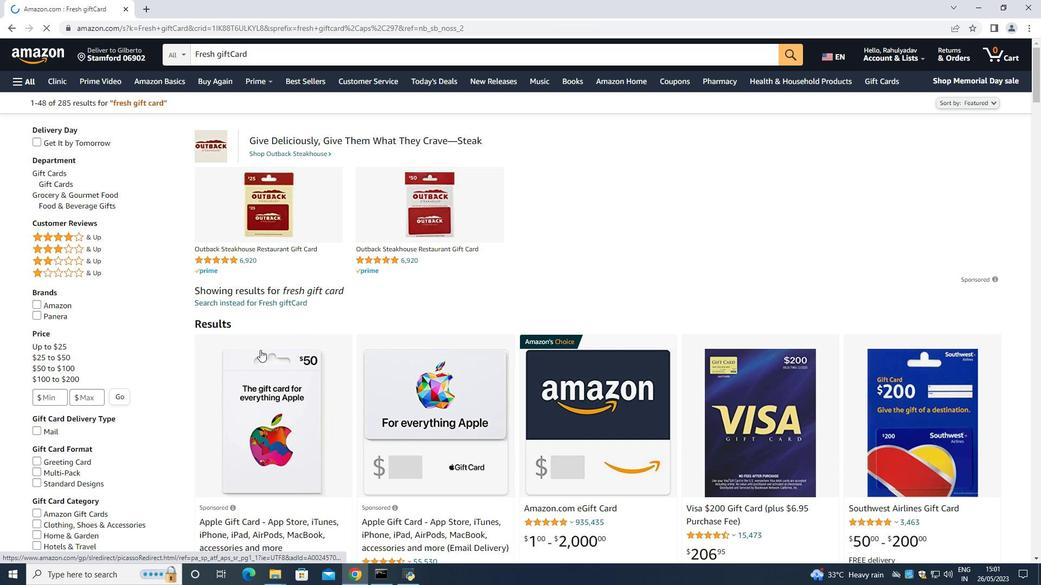 
Action: Mouse moved to (263, 355)
Screenshot: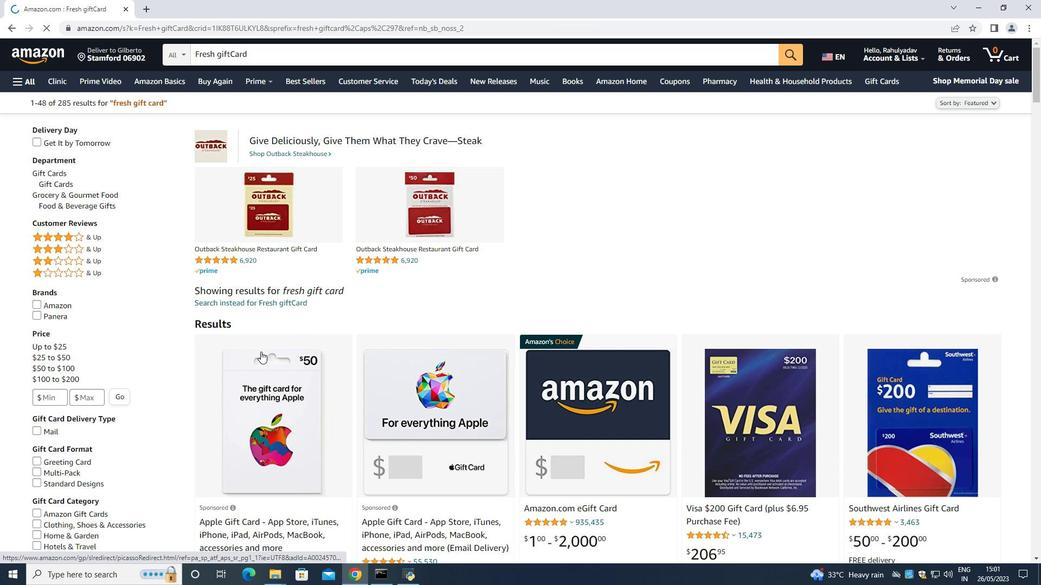 
Action: Mouse scrolled (263, 354) with delta (0, 0)
Screenshot: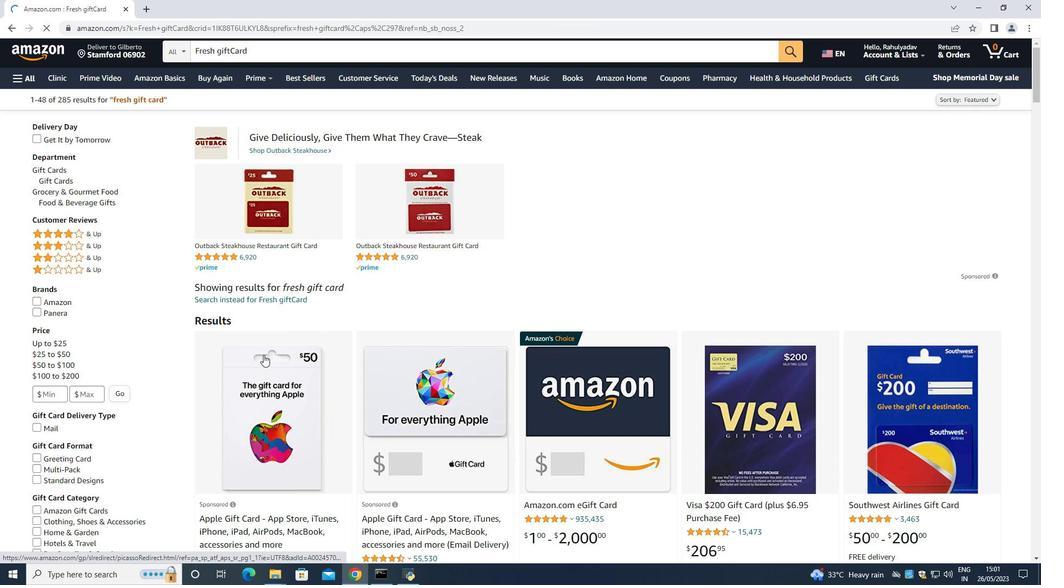 
Action: Mouse moved to (291, 417)
Screenshot: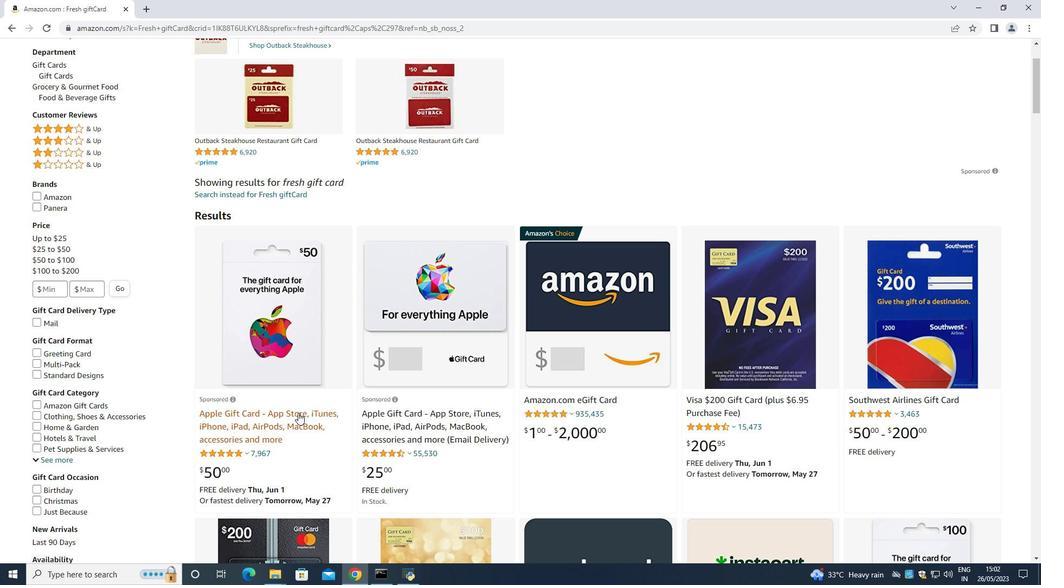 
Action: Mouse pressed left at (291, 417)
Screenshot: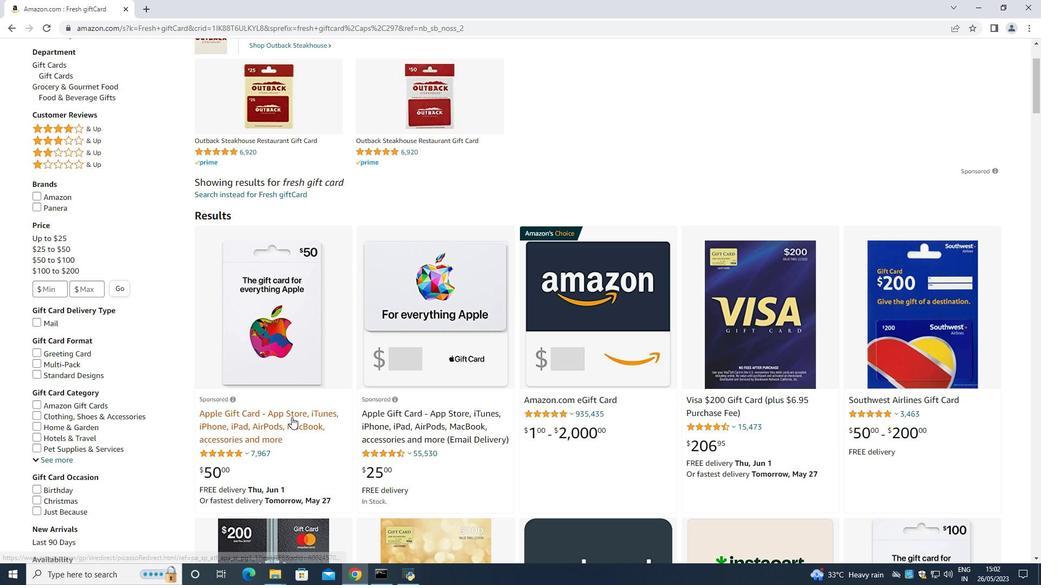 
Action: Mouse moved to (635, 362)
Screenshot: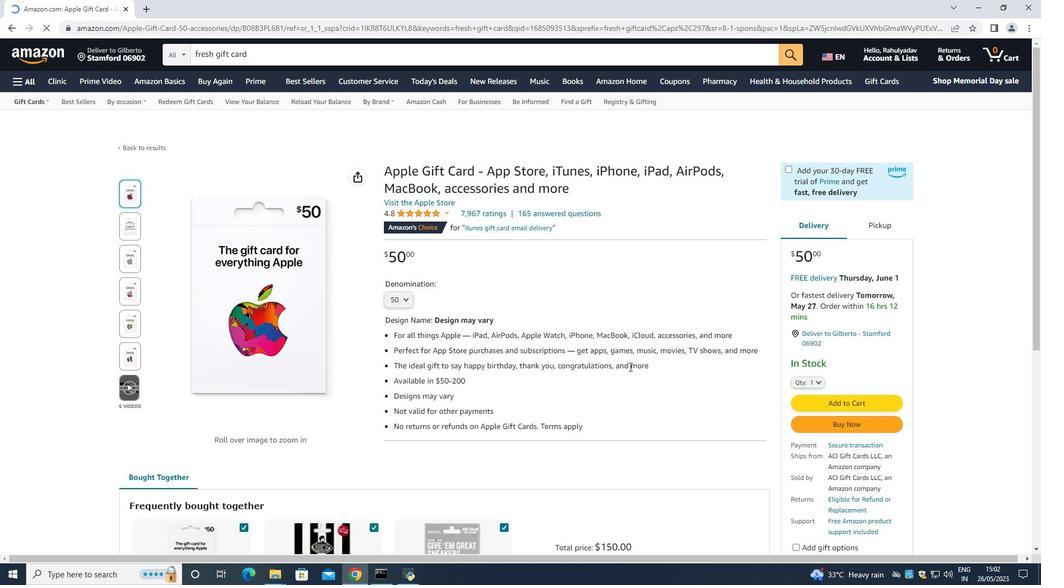 
Action: Mouse scrolled (635, 362) with delta (0, 0)
Screenshot: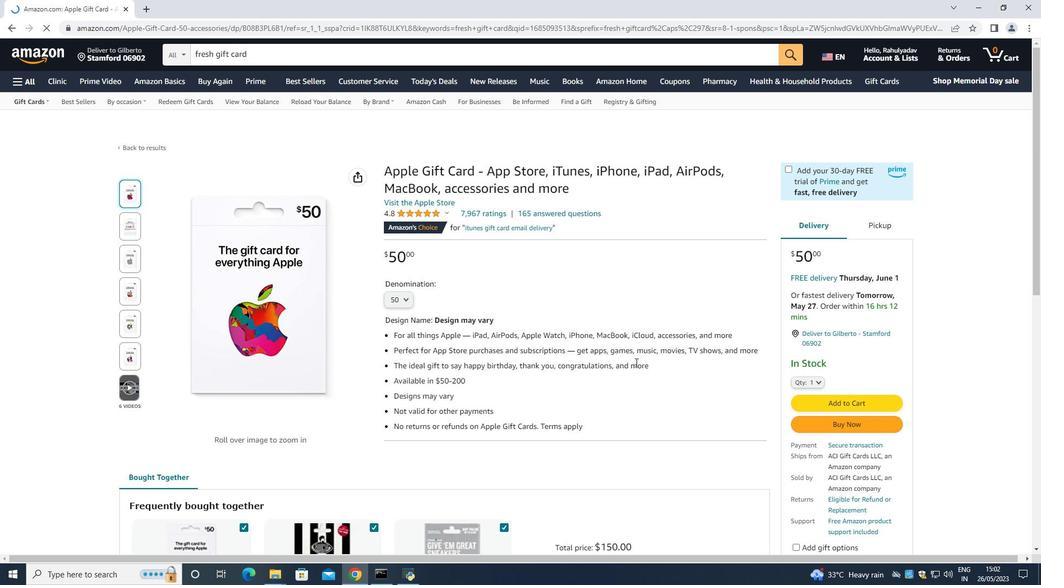
Action: Mouse scrolled (635, 362) with delta (0, 0)
Screenshot: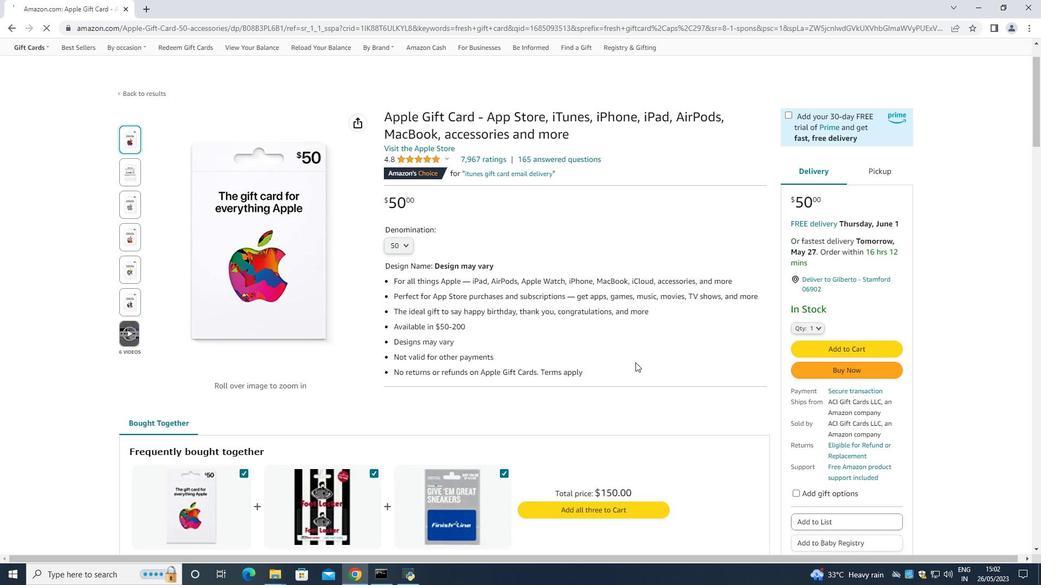 
Action: Mouse scrolled (635, 362) with delta (0, 0)
Screenshot: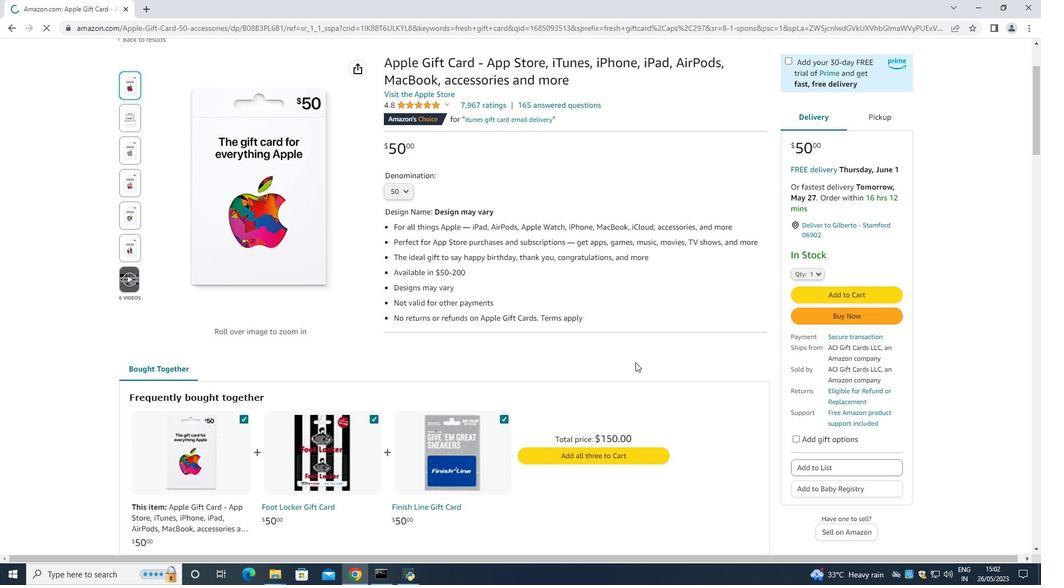 
Action: Mouse scrolled (635, 362) with delta (0, 0)
Screenshot: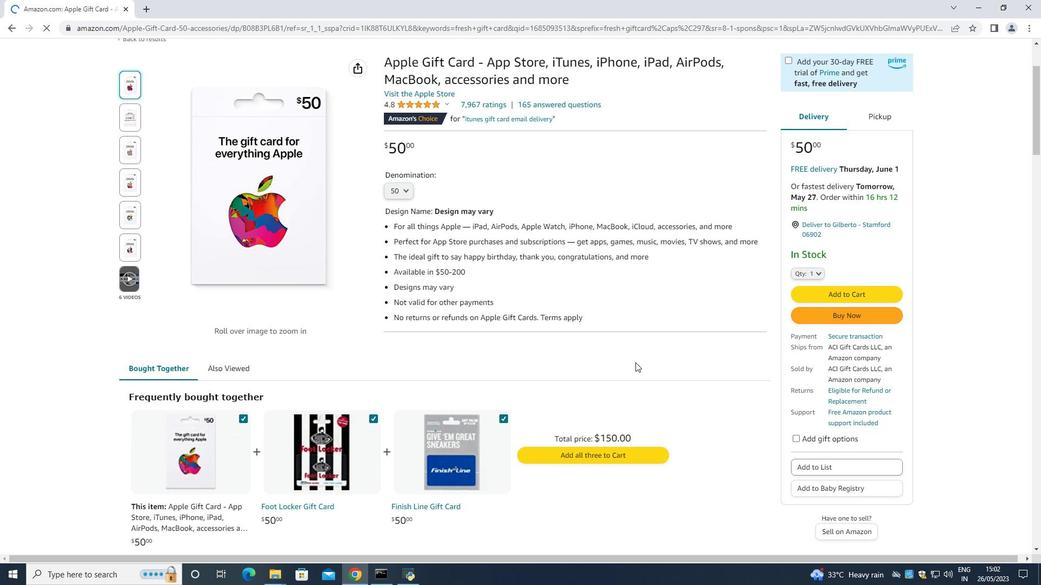 
Action: Mouse moved to (635, 362)
Screenshot: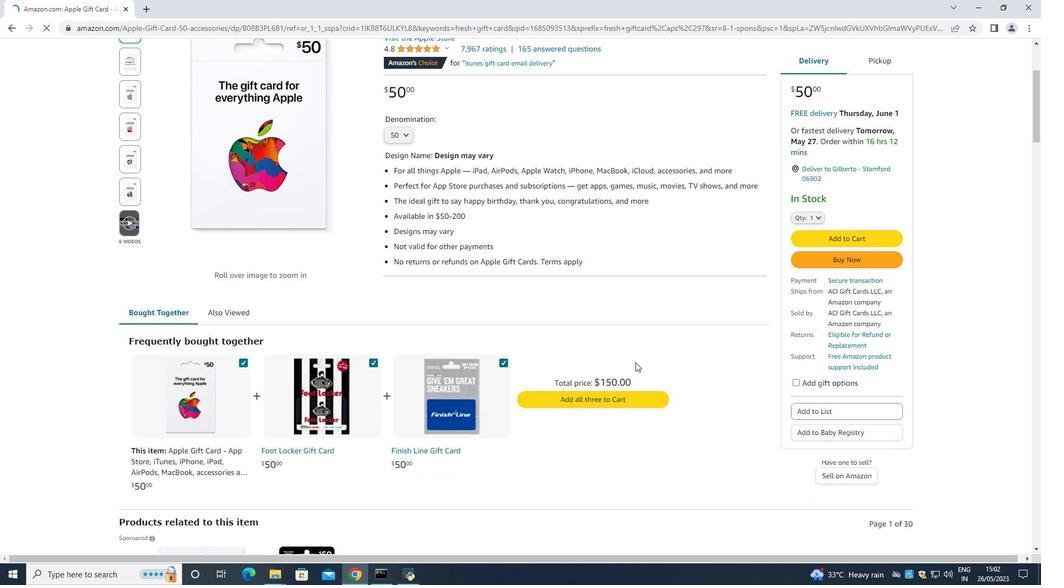 
Action: Mouse scrolled (635, 362) with delta (0, 0)
Screenshot: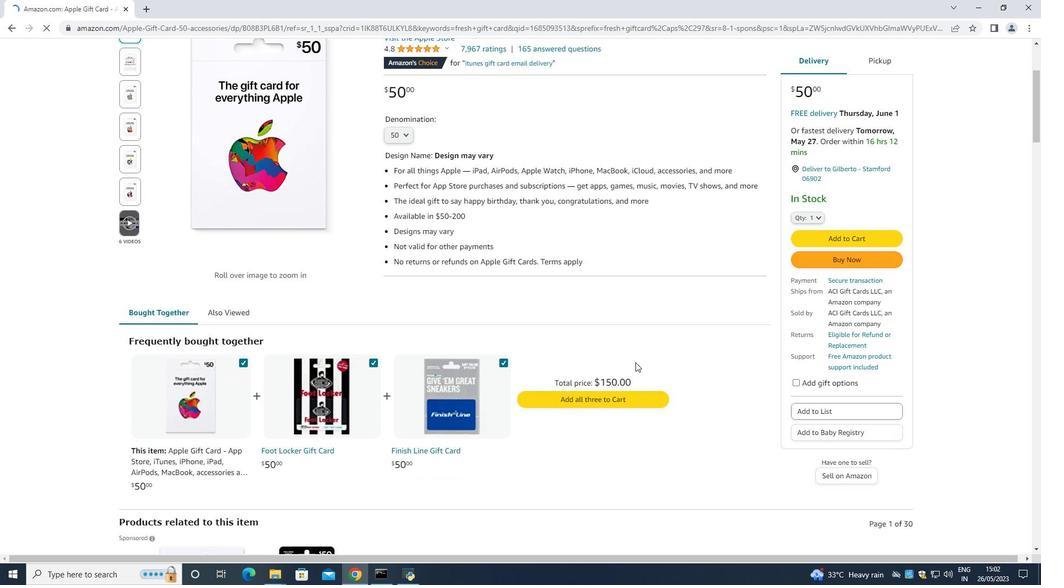 
Action: Mouse moved to (635, 361)
Screenshot: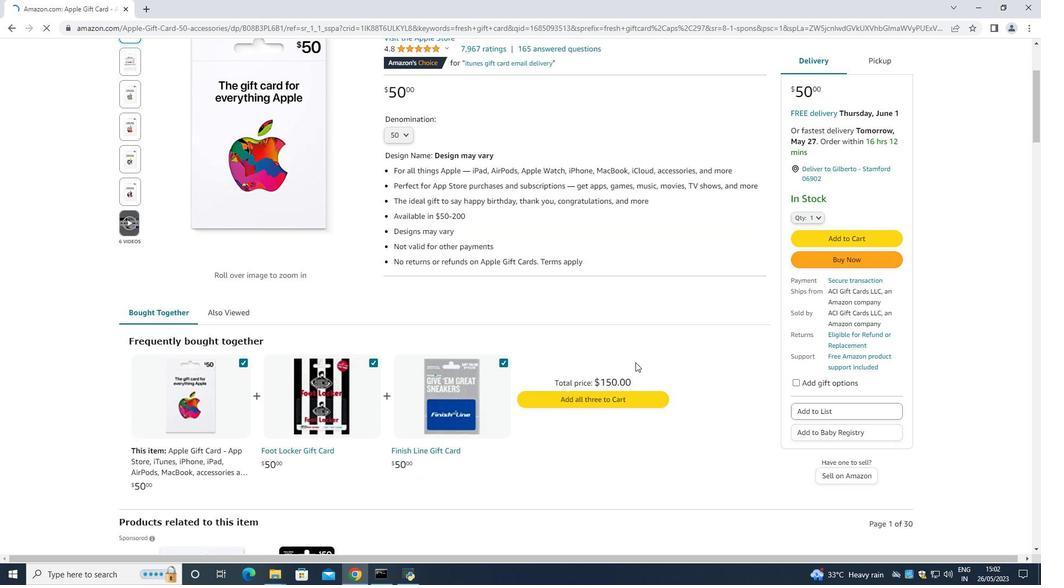 
Action: Mouse scrolled (635, 361) with delta (0, 0)
Screenshot: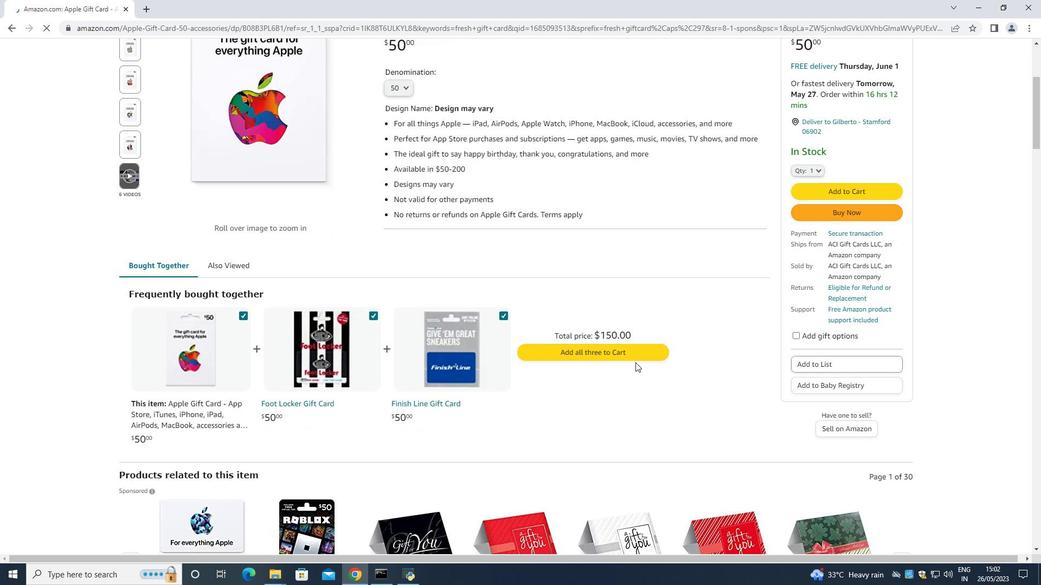 
Action: Mouse scrolled (635, 361) with delta (0, 0)
Screenshot: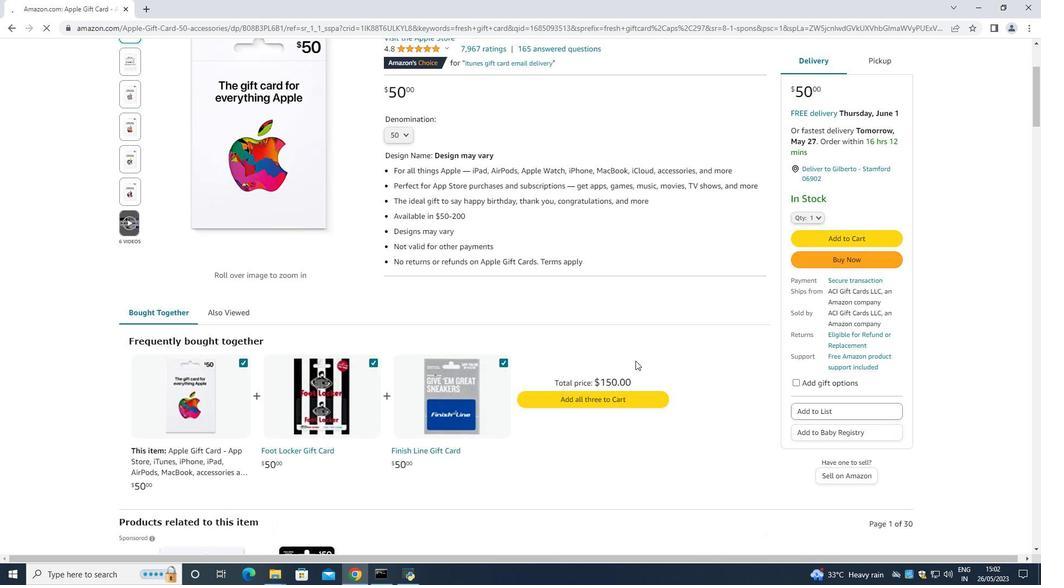 
Action: Mouse moved to (819, 330)
Screenshot: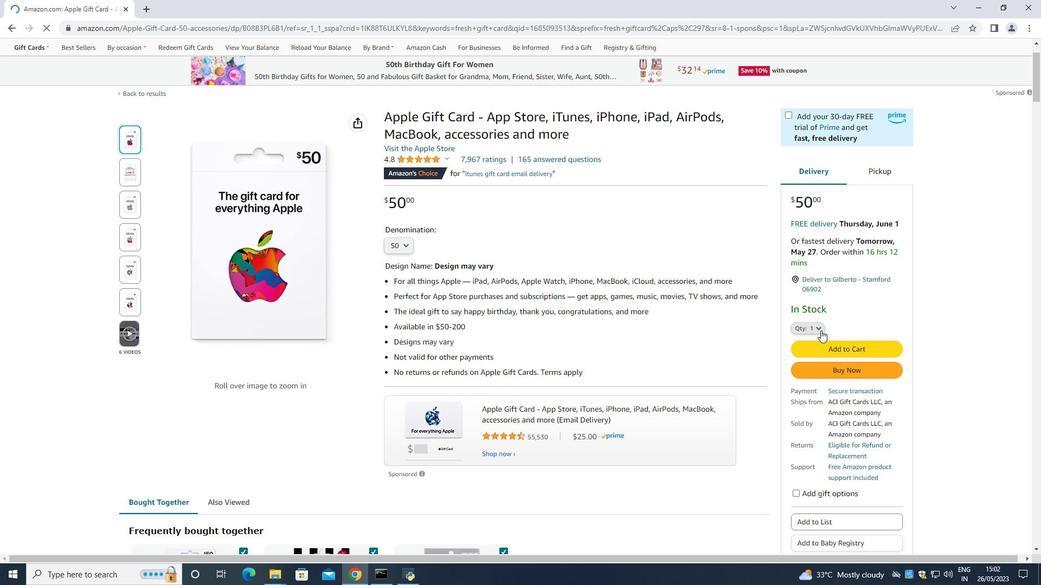 
Action: Mouse pressed left at (819, 330)
Screenshot: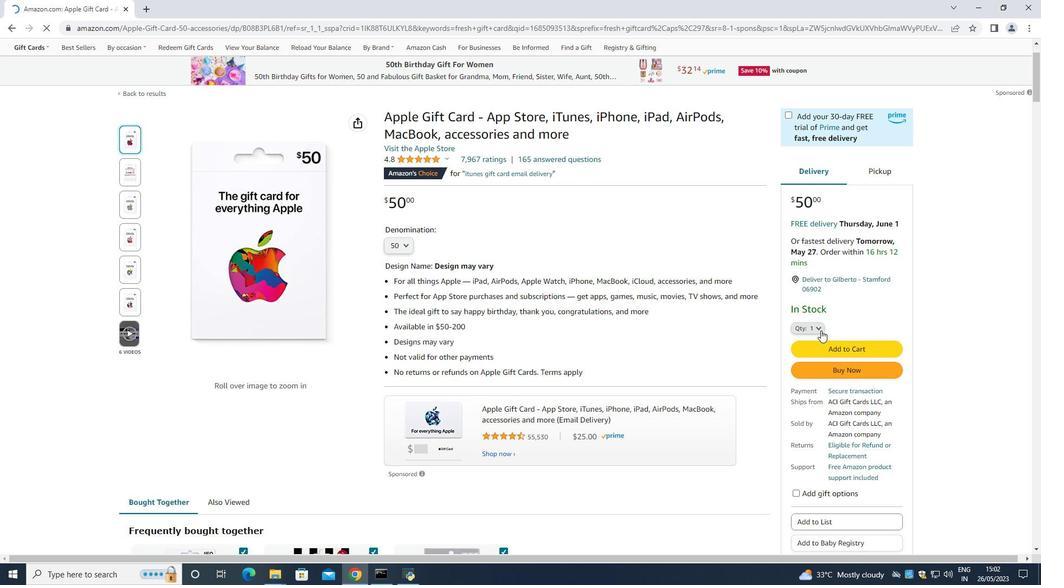 
Action: Mouse moved to (124, 170)
Screenshot: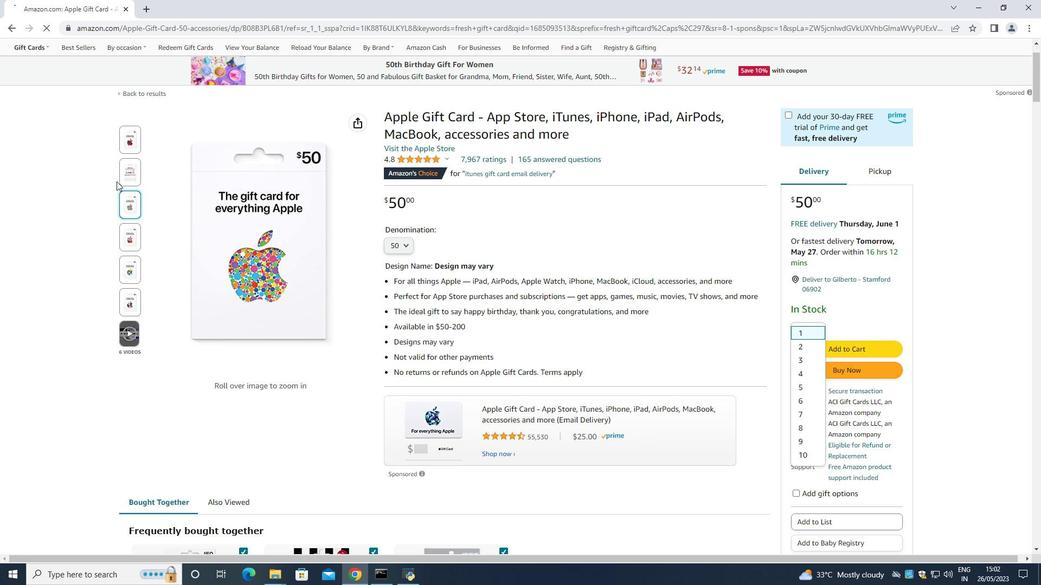 
Action: Mouse pressed left at (124, 170)
Screenshot: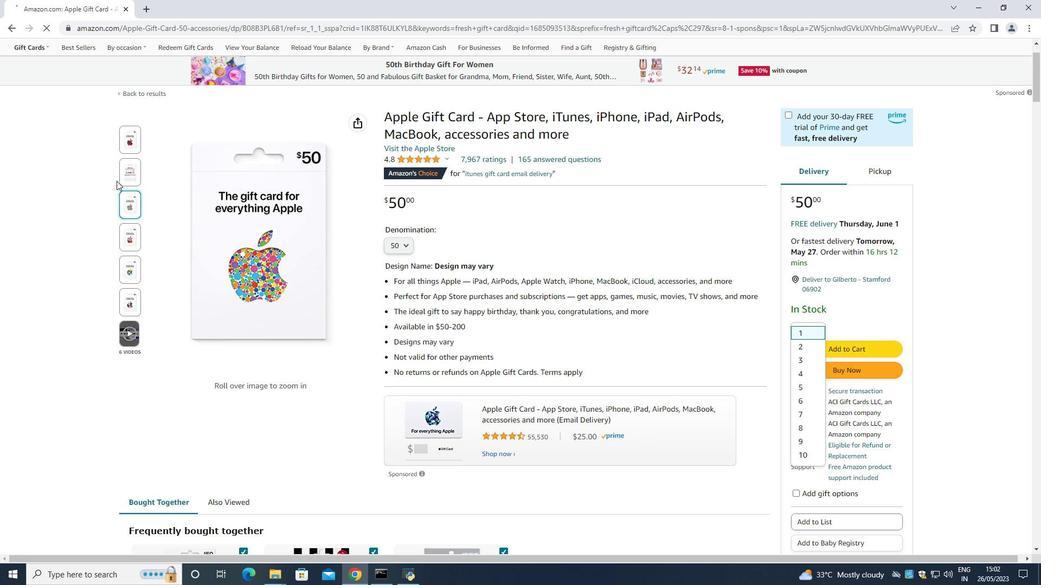 
Action: Mouse moved to (377, 383)
Screenshot: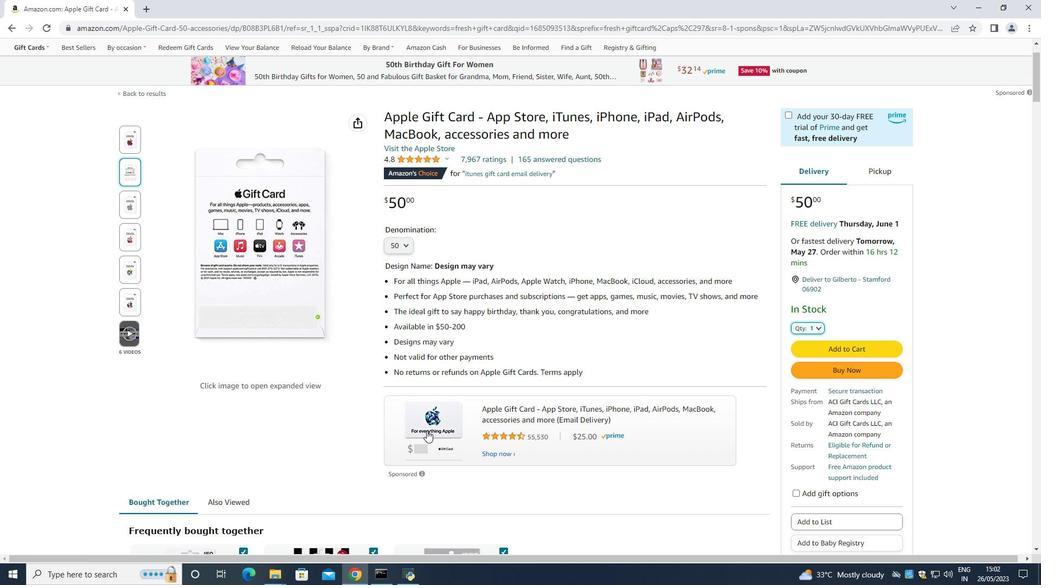
Action: Mouse scrolled (377, 383) with delta (0, 0)
Screenshot: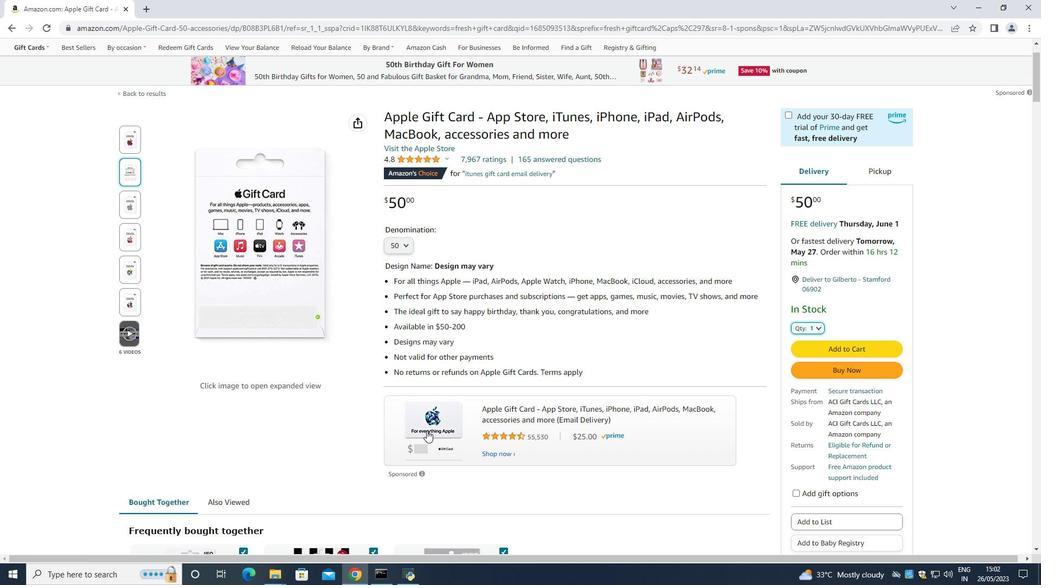 
Action: Mouse moved to (364, 343)
Screenshot: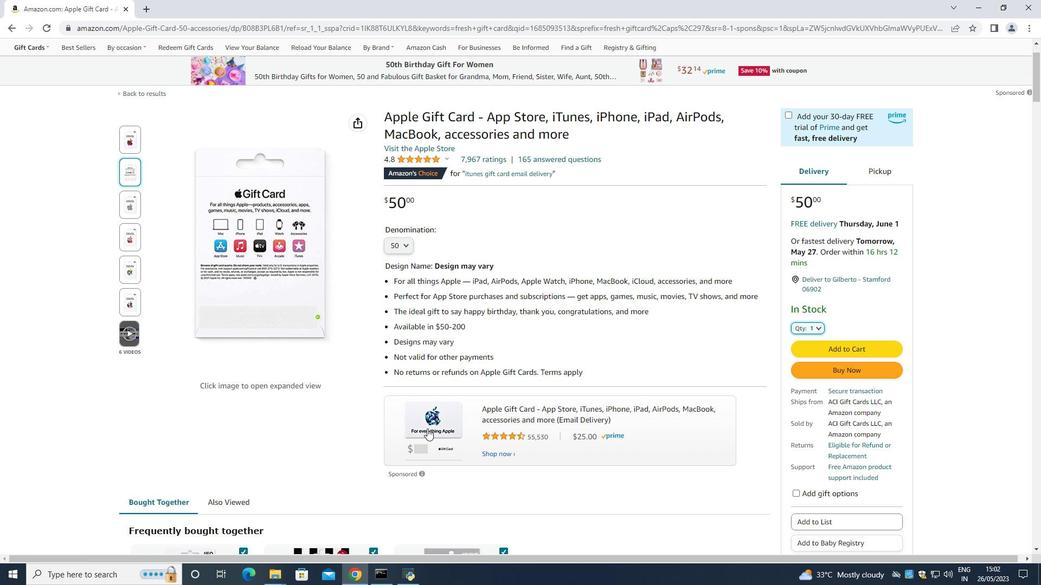 
Action: Mouse scrolled (364, 343) with delta (0, 0)
Screenshot: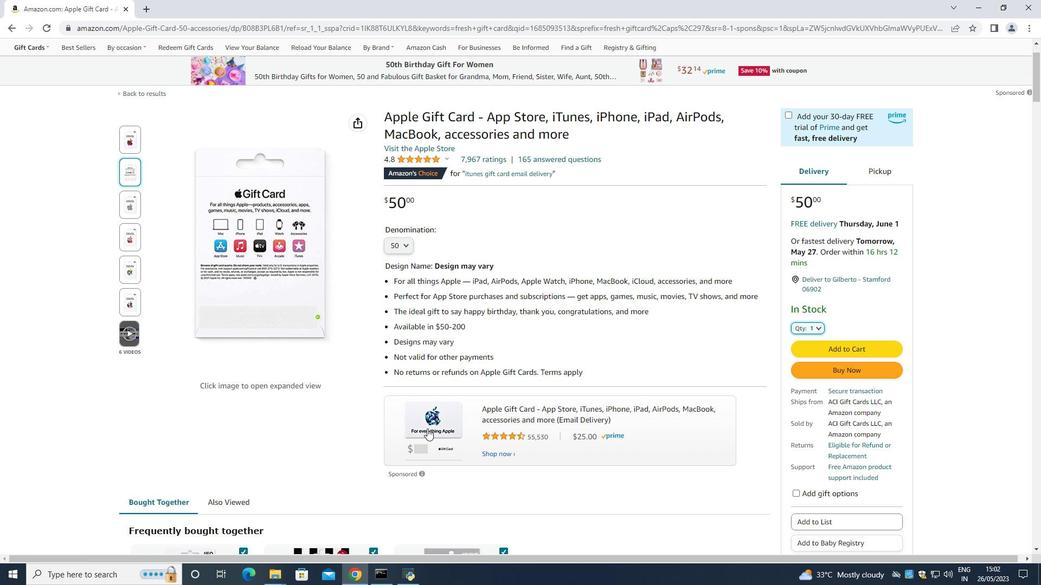 
Action: Mouse moved to (311, 281)
Screenshot: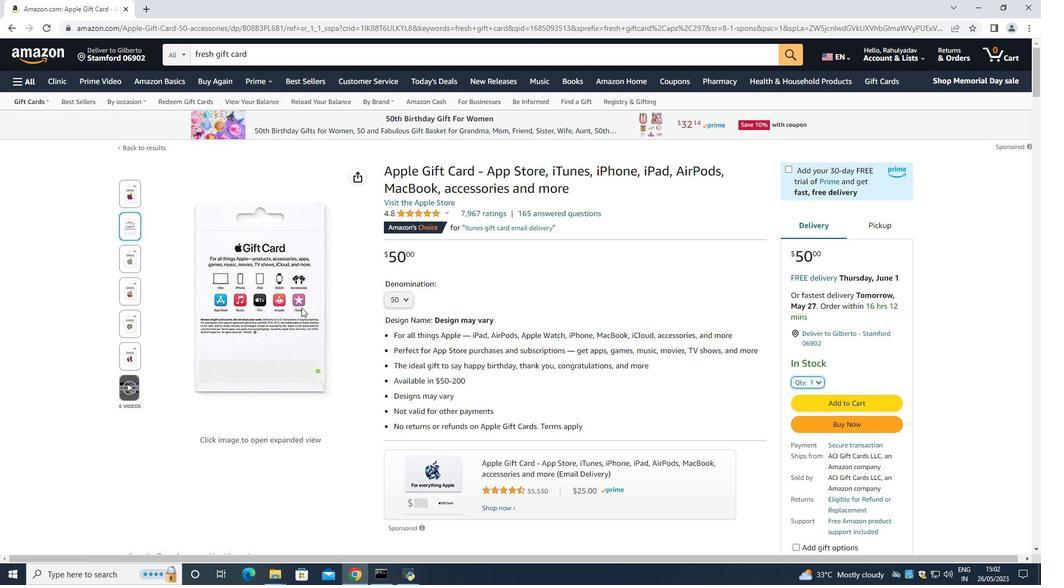 
Action: Mouse pressed left at (311, 281)
Screenshot: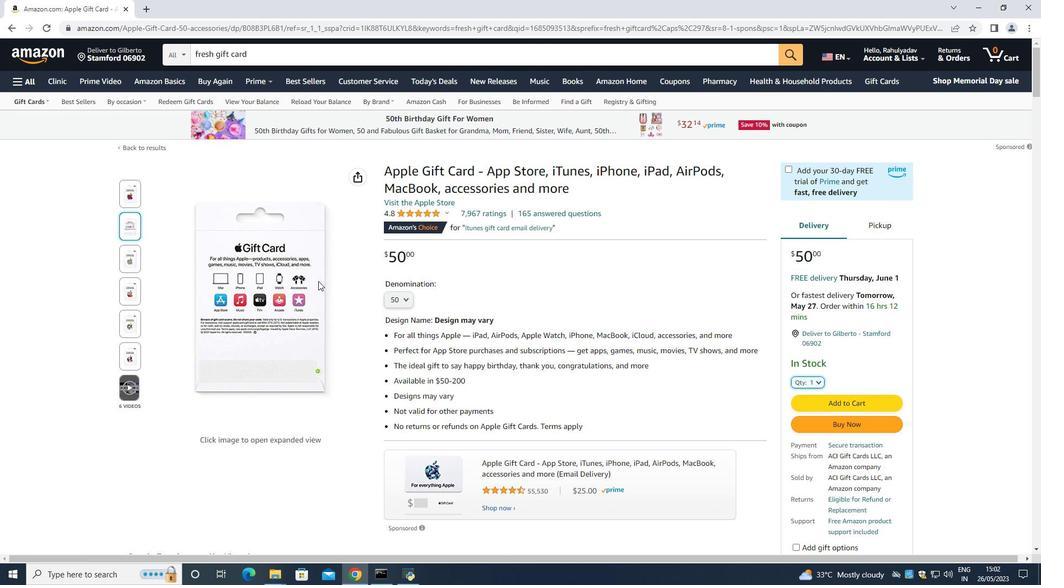 
Action: Mouse moved to (440, 271)
Screenshot: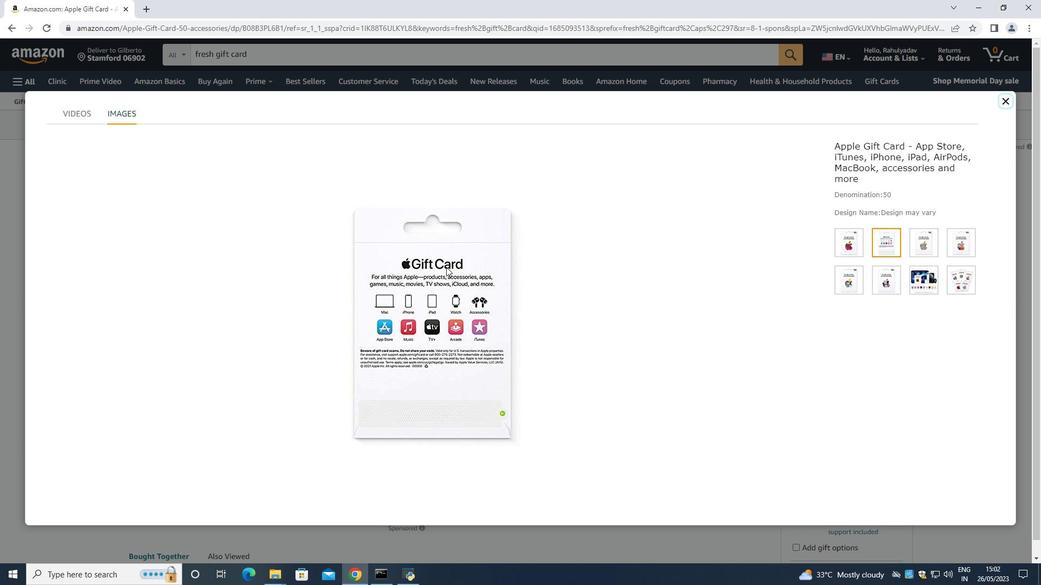 
Action: Mouse pressed left at (440, 271)
Screenshot: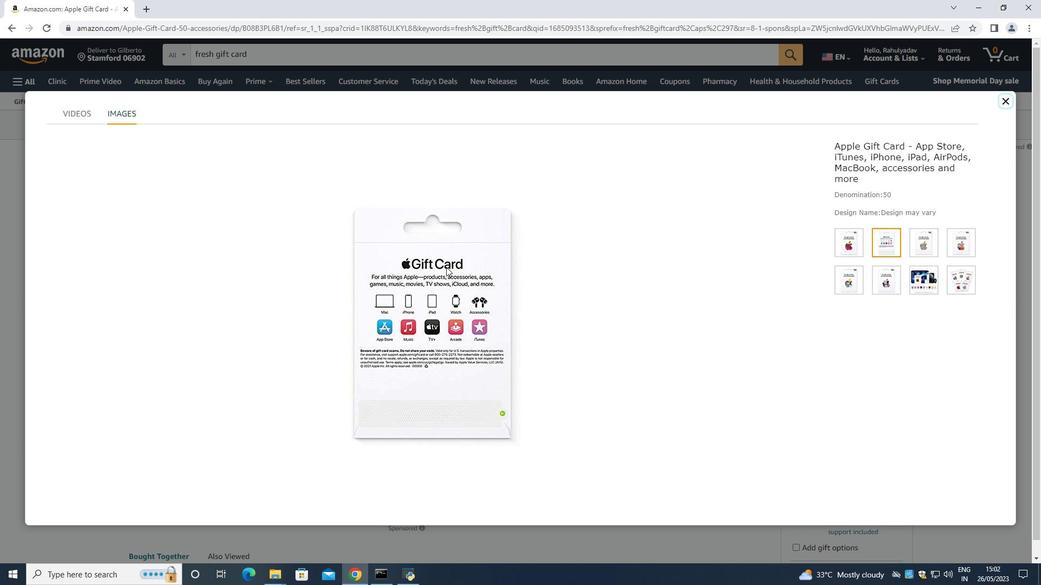 
Action: Mouse moved to (456, 312)
Screenshot: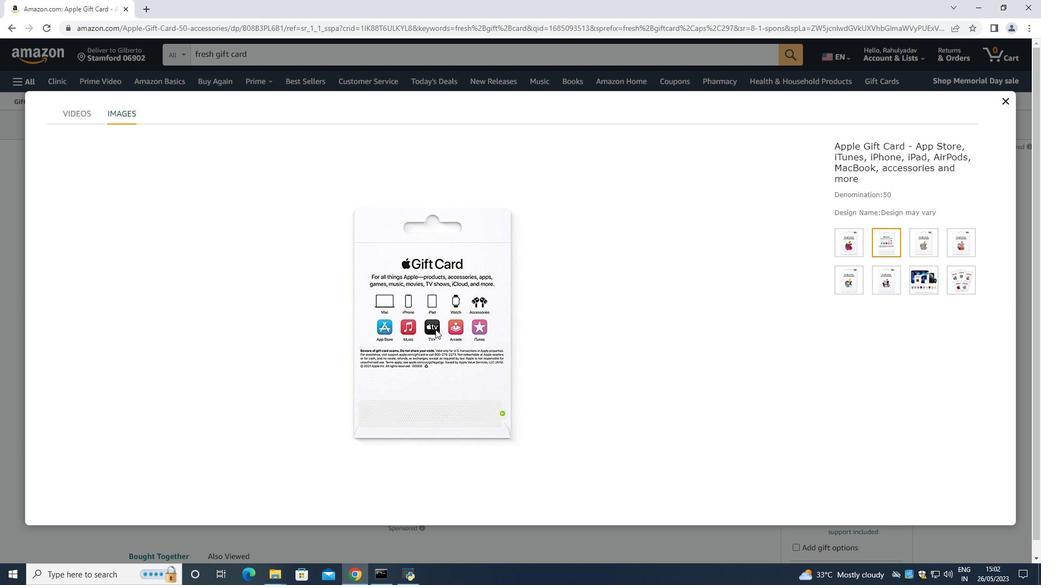 
Action: Mouse pressed left at (456, 312)
Screenshot: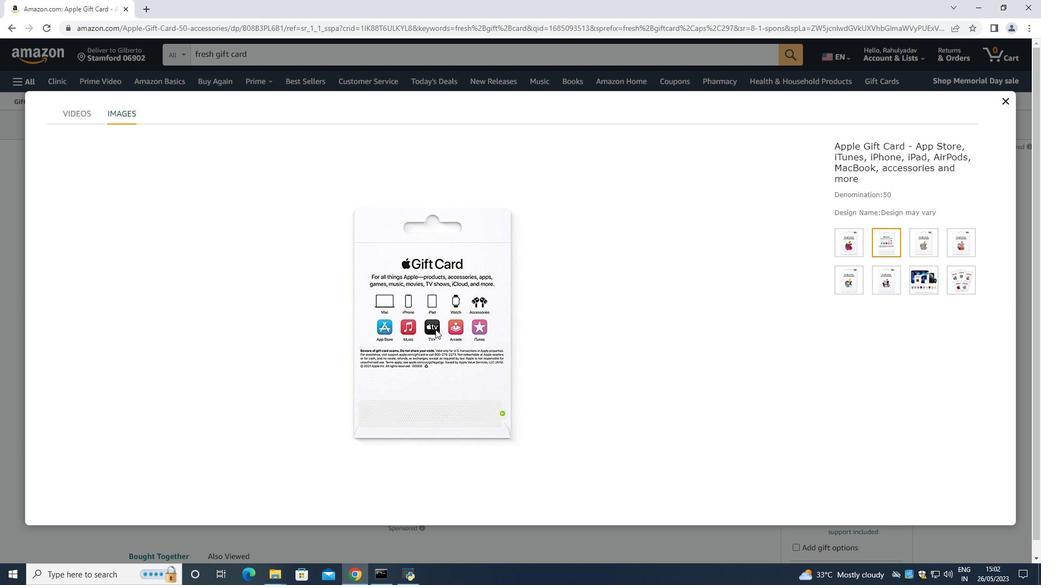 
Action: Mouse moved to (445, 298)
Screenshot: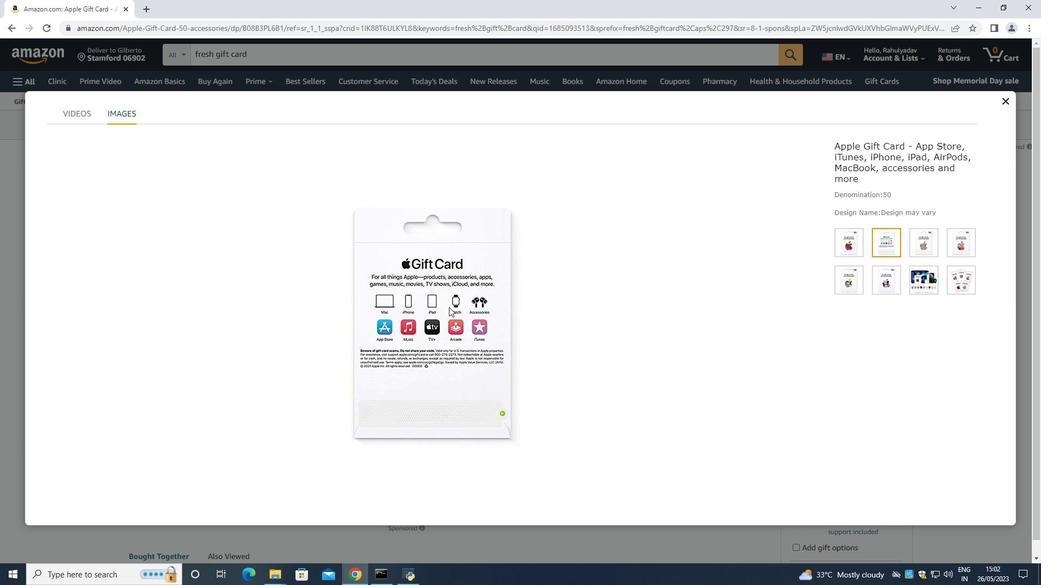 
Action: Mouse pressed left at (445, 298)
Screenshot: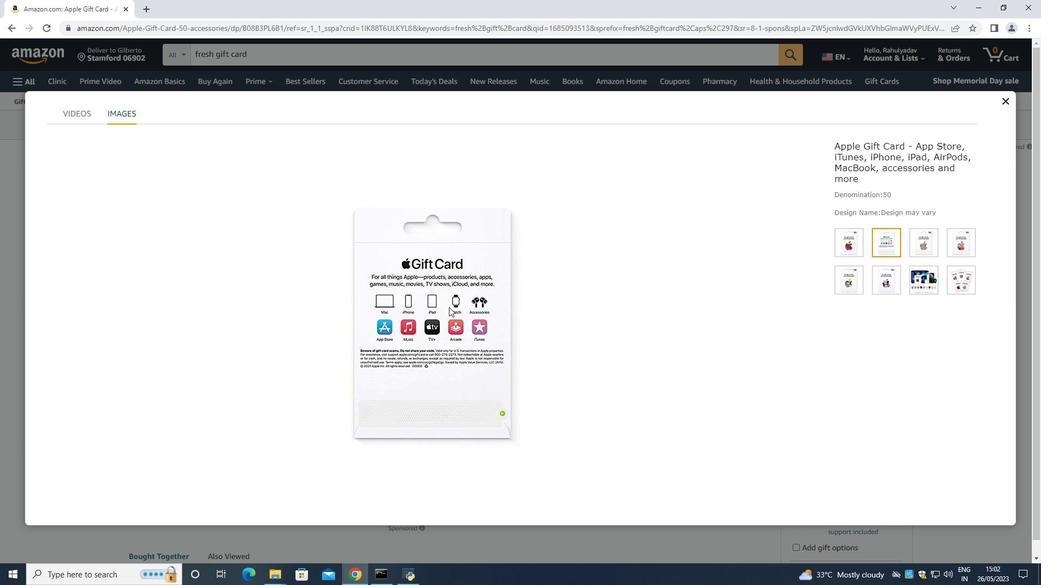 
Action: Mouse moved to (444, 298)
Screenshot: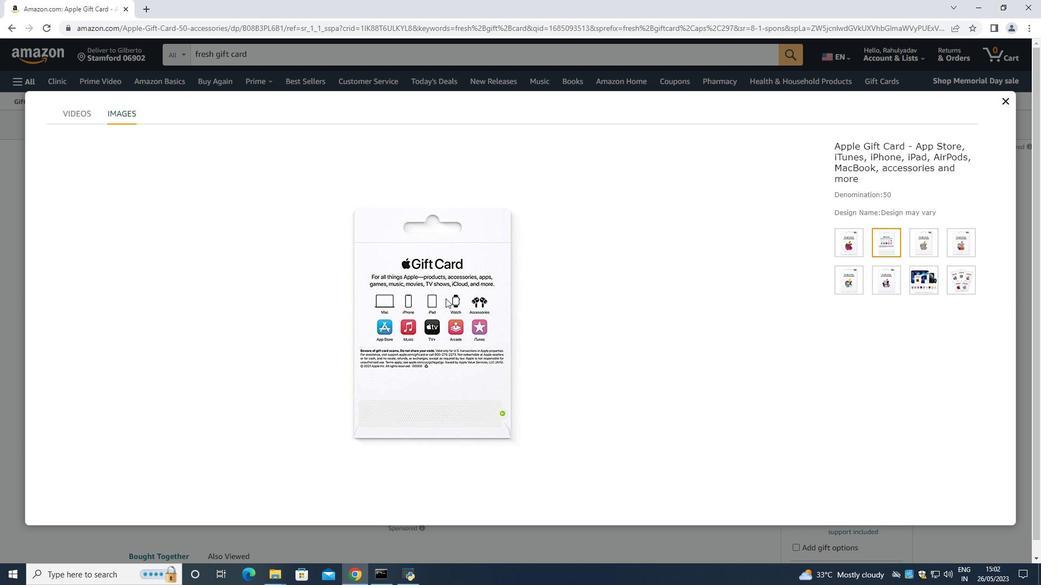 
Action: Mouse pressed left at (444, 298)
Screenshot: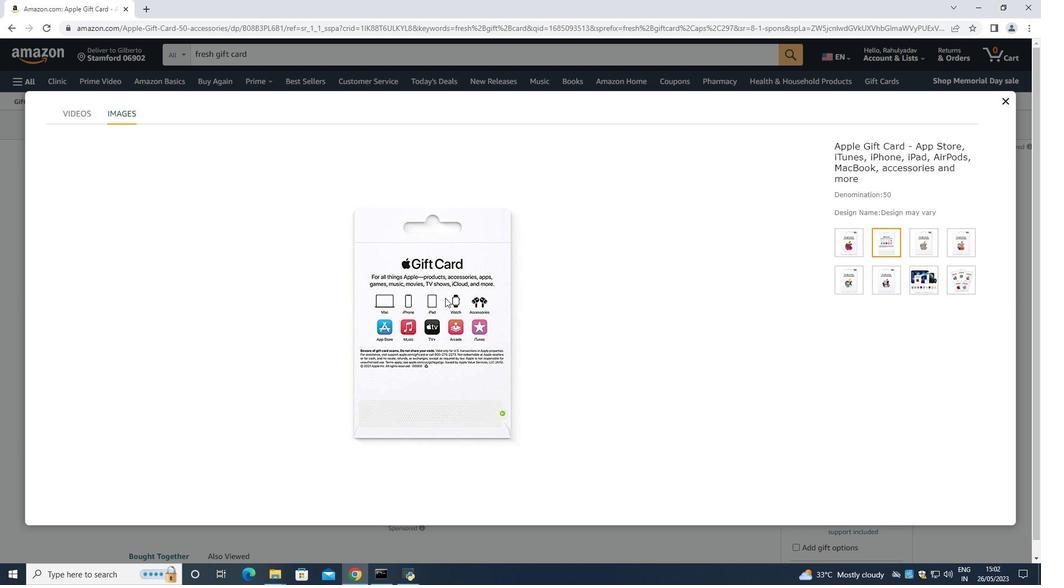 
Action: Mouse moved to (445, 299)
Screenshot: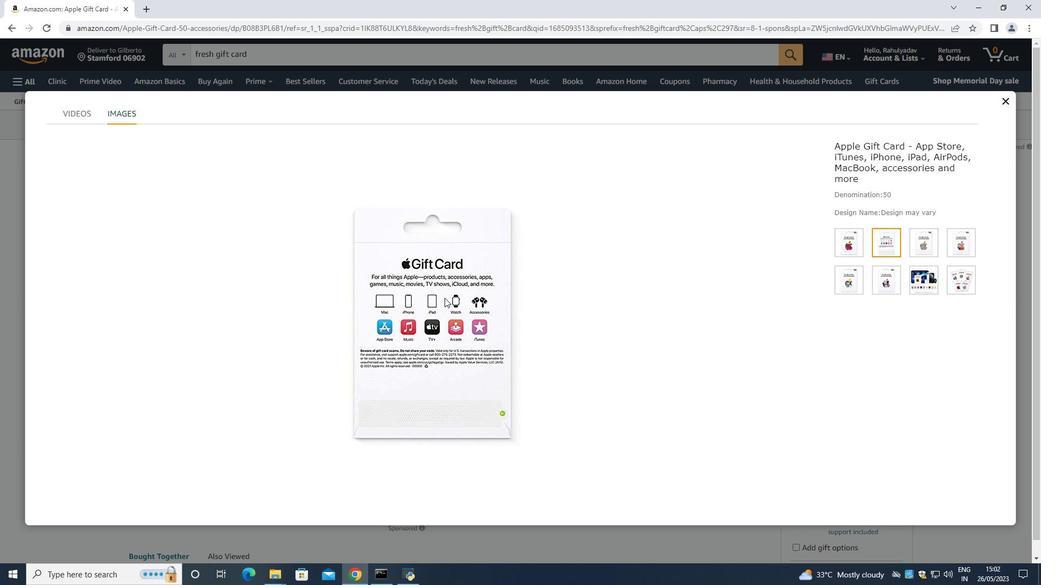 
Action: Mouse pressed left at (444, 299)
Screenshot: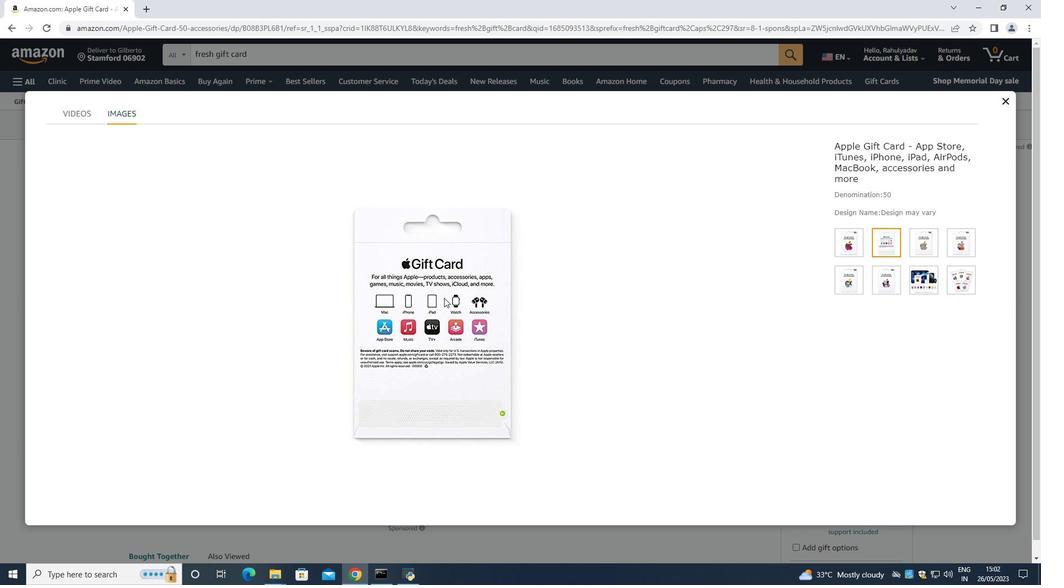 
Action: Mouse moved to (928, 253)
Screenshot: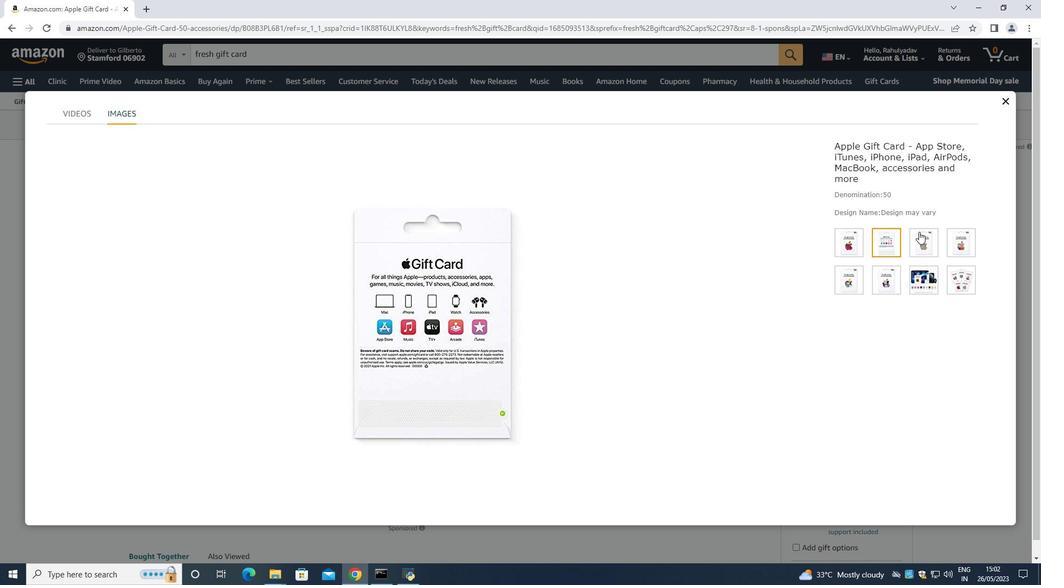 
Action: Mouse pressed left at (928, 253)
Screenshot: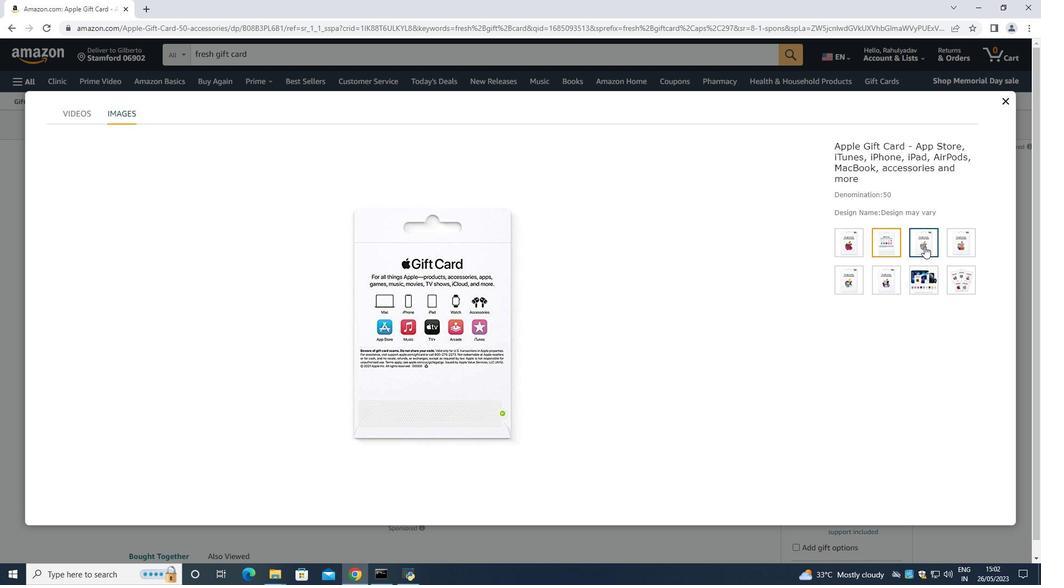 
Action: Mouse moved to (949, 241)
Screenshot: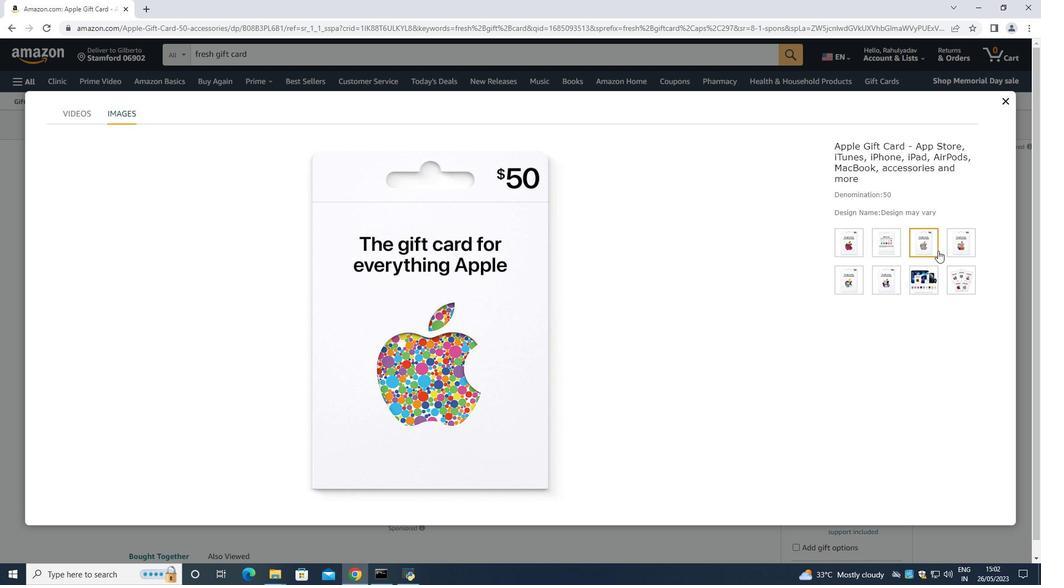 
Action: Mouse pressed left at (949, 241)
Screenshot: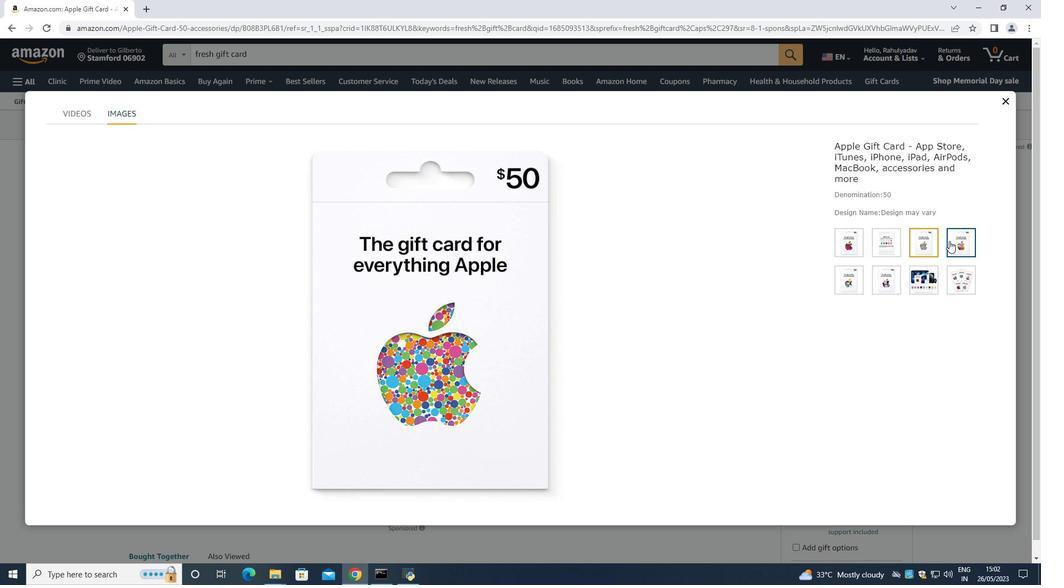 
Action: Mouse moved to (852, 284)
Screenshot: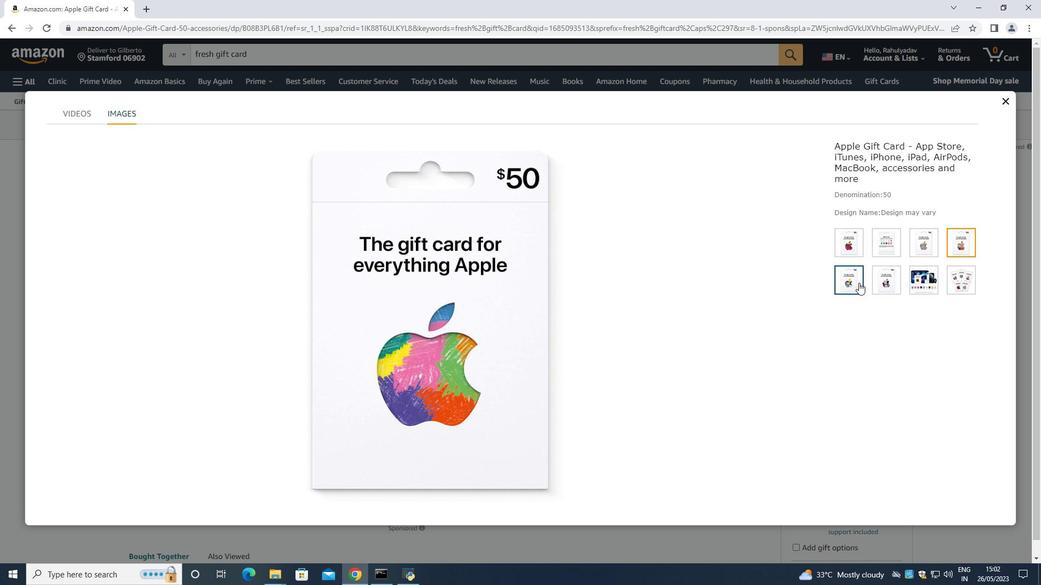 
Action: Mouse pressed left at (852, 284)
Screenshot: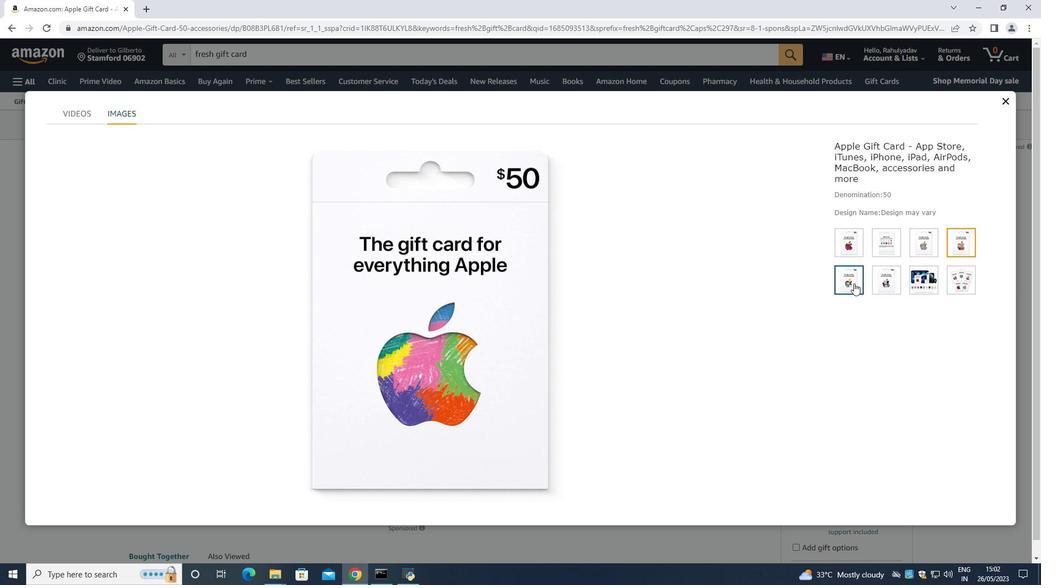 
Action: Mouse moved to (891, 278)
Screenshot: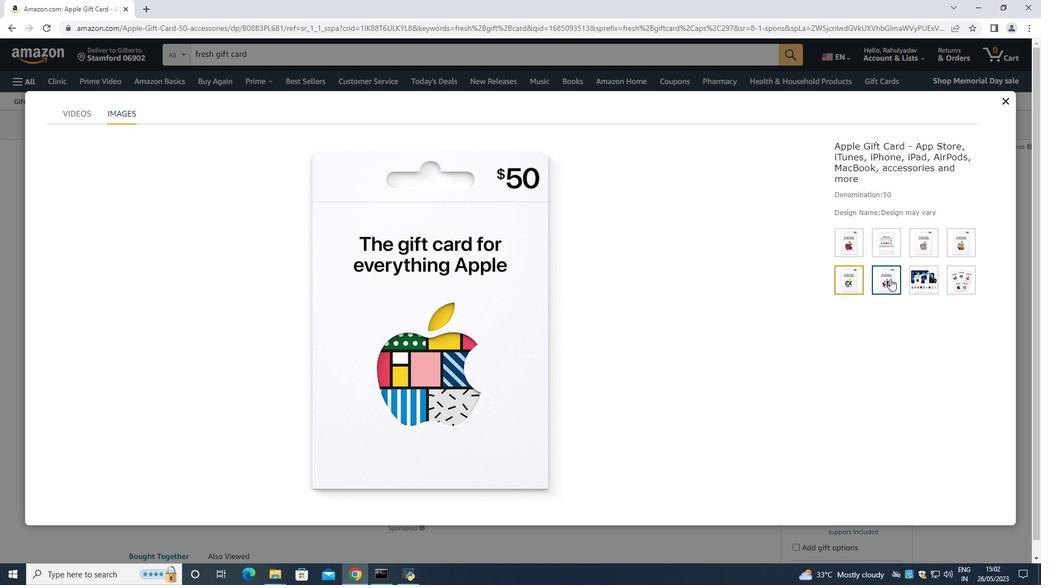 
Action: Mouse pressed left at (891, 278)
Screenshot: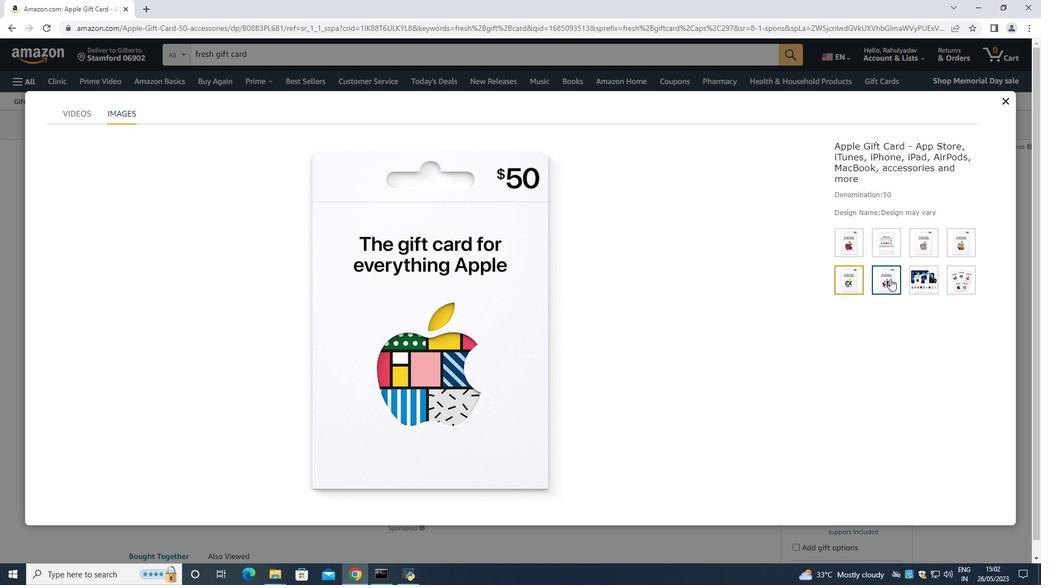 
Action: Mouse moved to (919, 282)
Screenshot: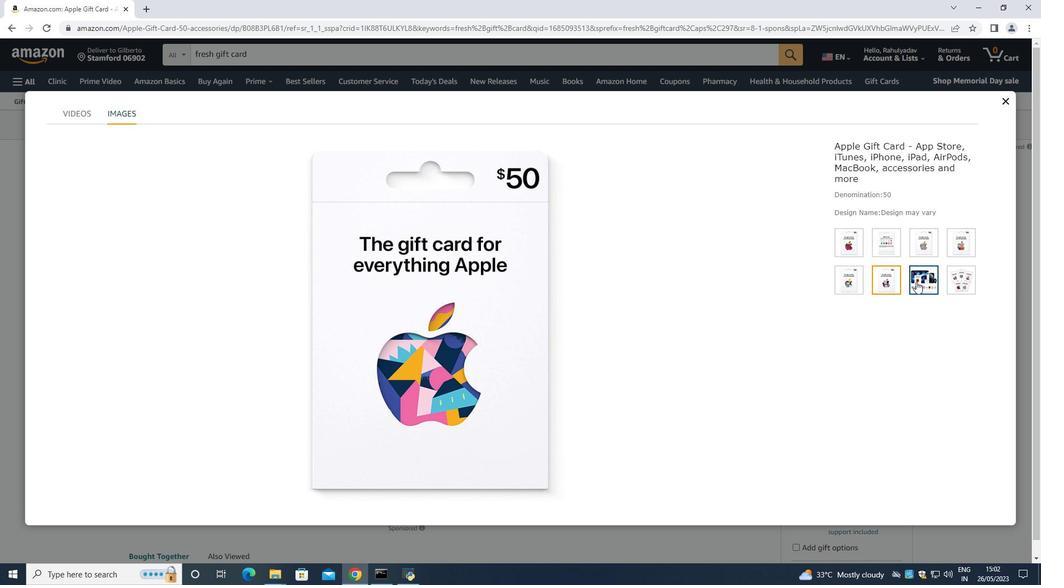 
Action: Mouse pressed left at (919, 282)
Screenshot: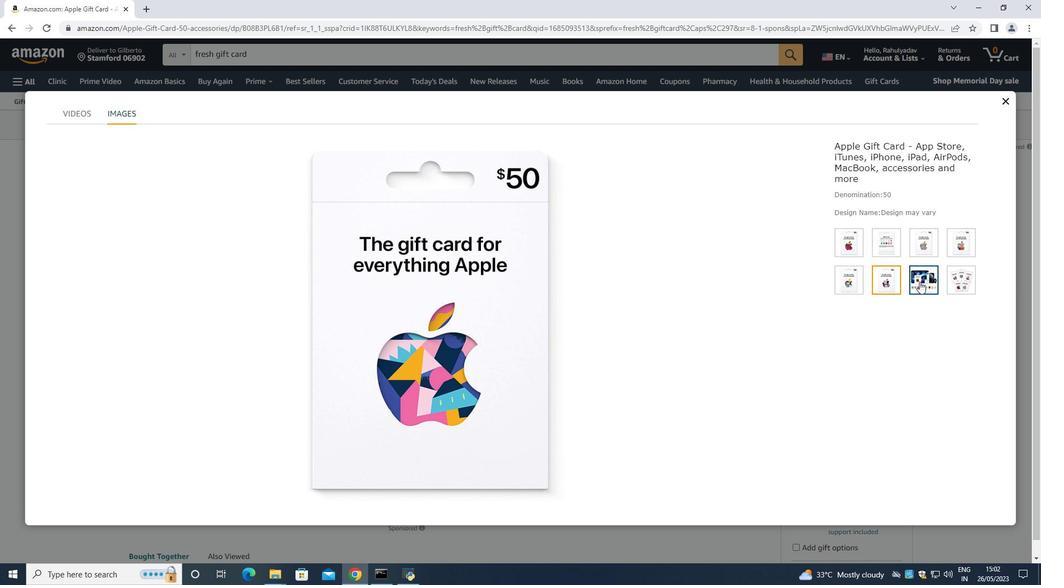 
Action: Mouse moved to (451, 380)
Screenshot: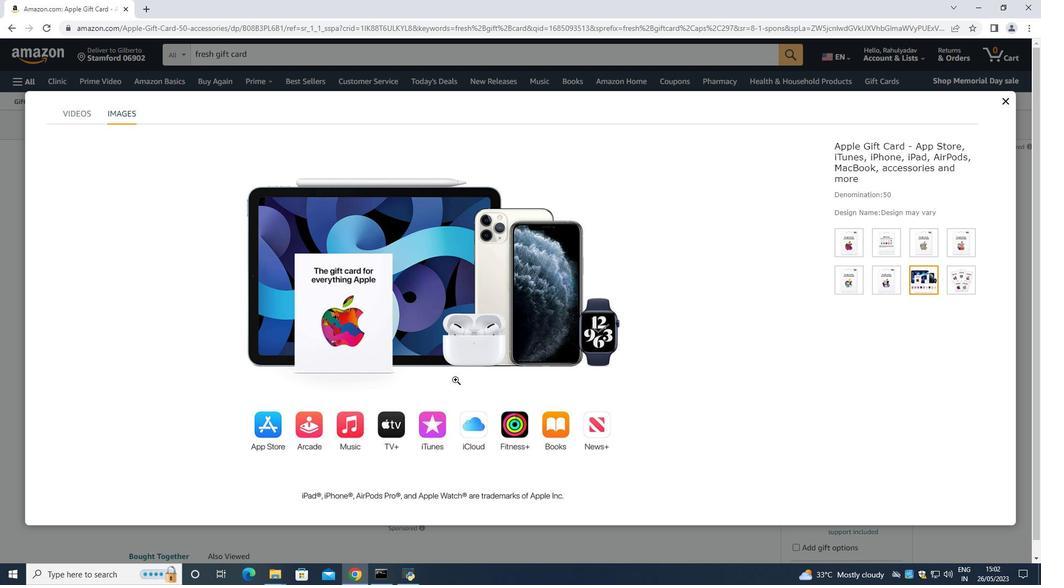 
Action: Mouse pressed left at (451, 380)
Screenshot: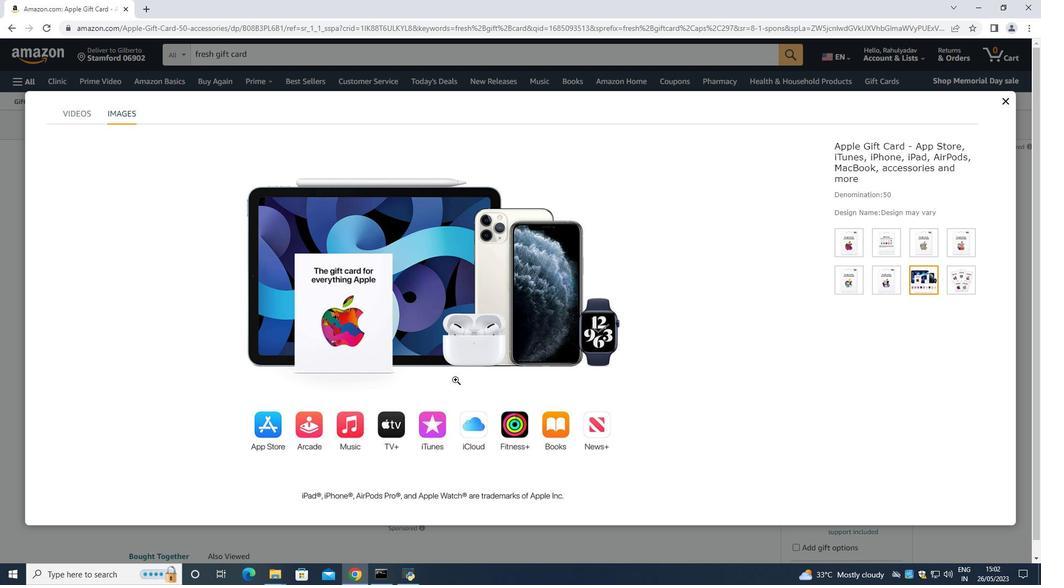 
Action: Mouse pressed left at (451, 380)
Screenshot: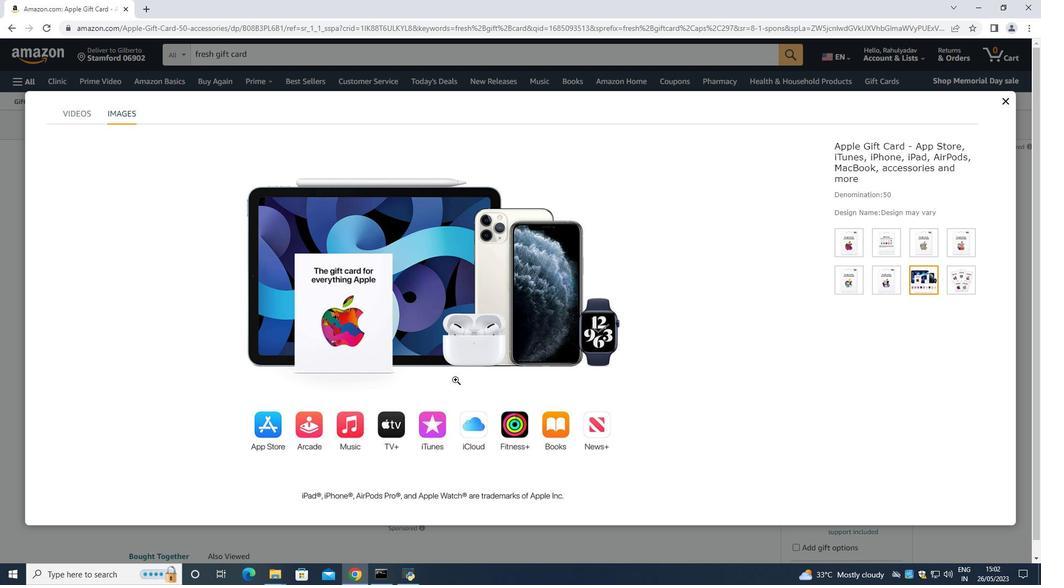 
Action: Mouse moved to (273, 357)
Screenshot: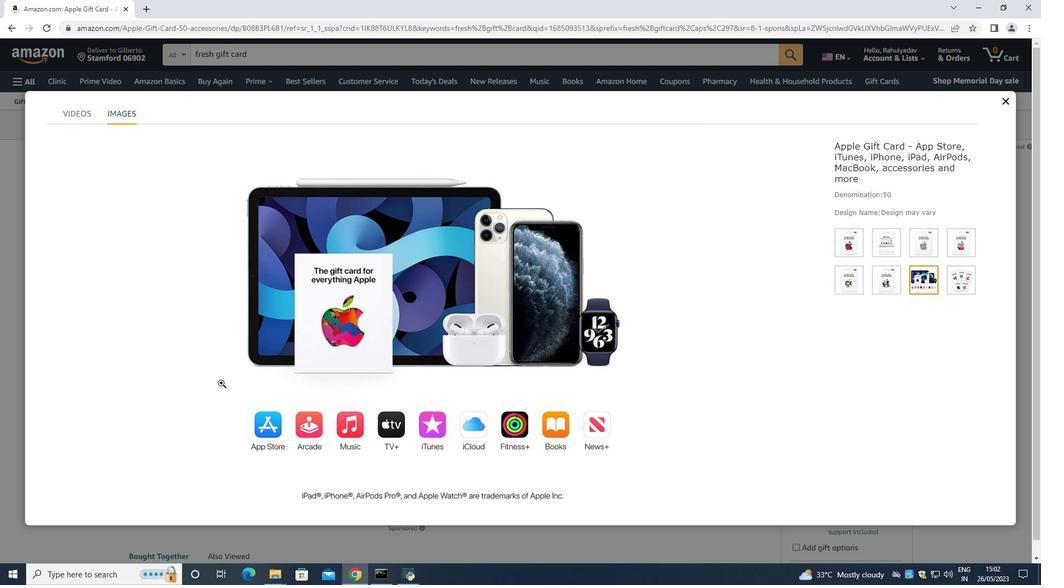 
Action: Mouse pressed left at (273, 357)
Screenshot: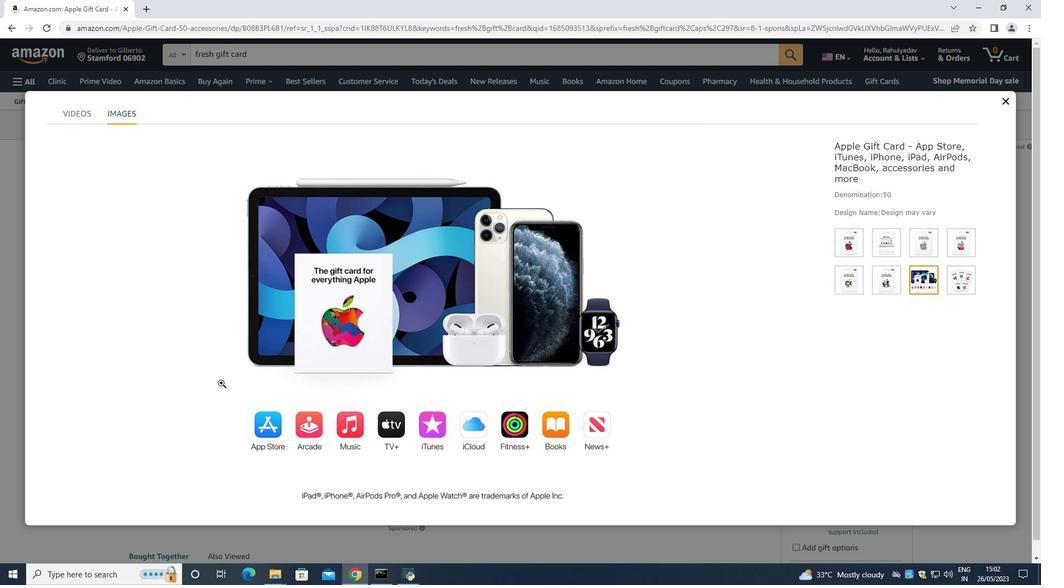 
Action: Mouse moved to (972, 282)
Screenshot: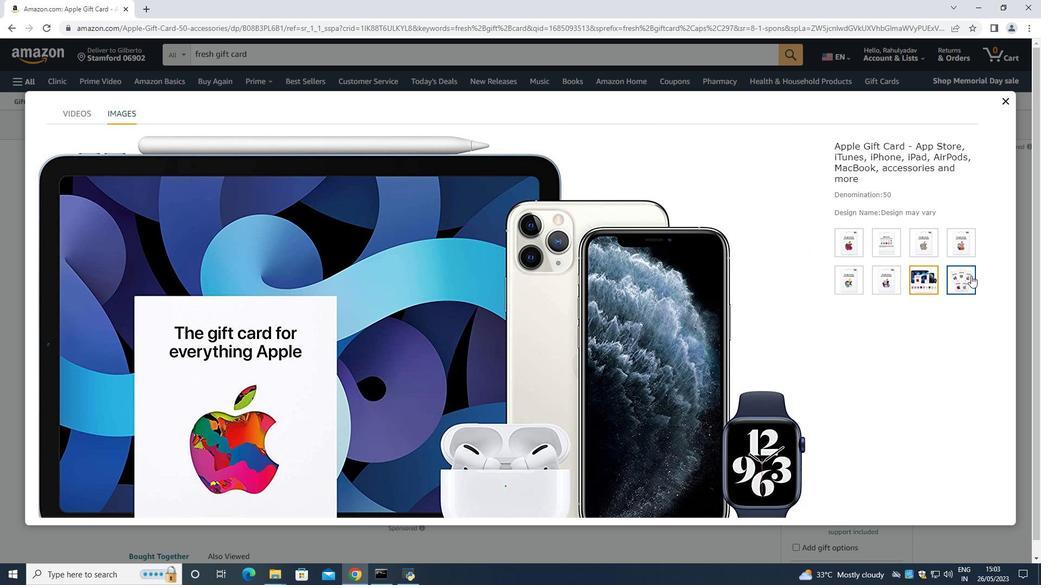 
Action: Mouse pressed left at (972, 282)
Screenshot: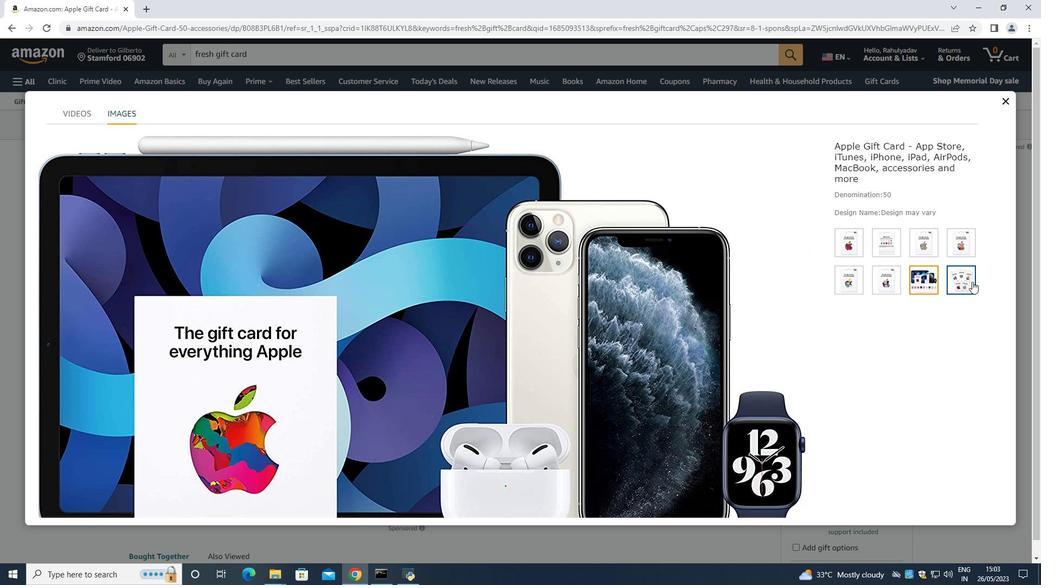 
Action: Mouse moved to (352, 293)
Screenshot: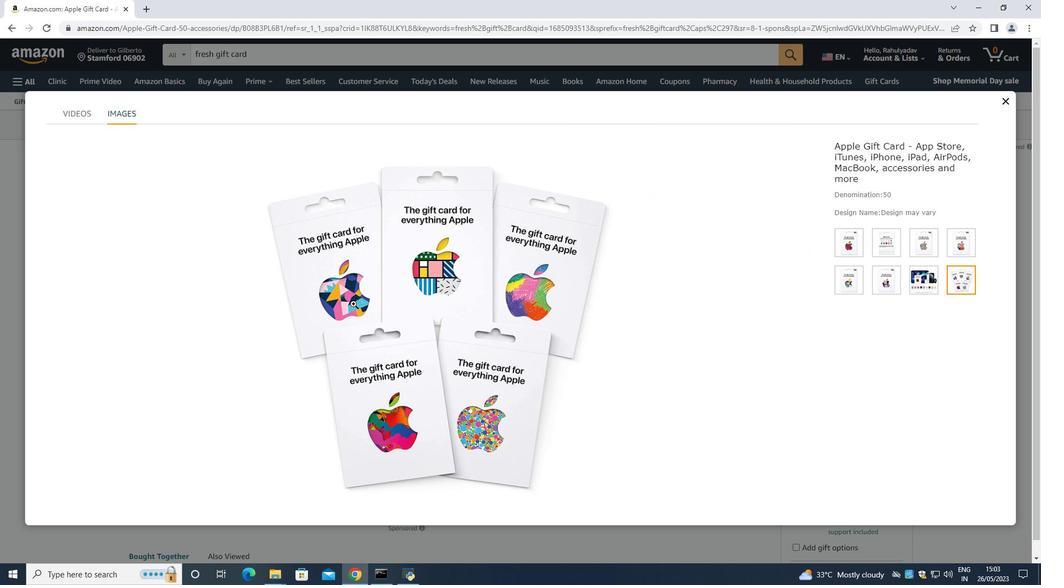 
Action: Mouse pressed left at (352, 293)
Screenshot: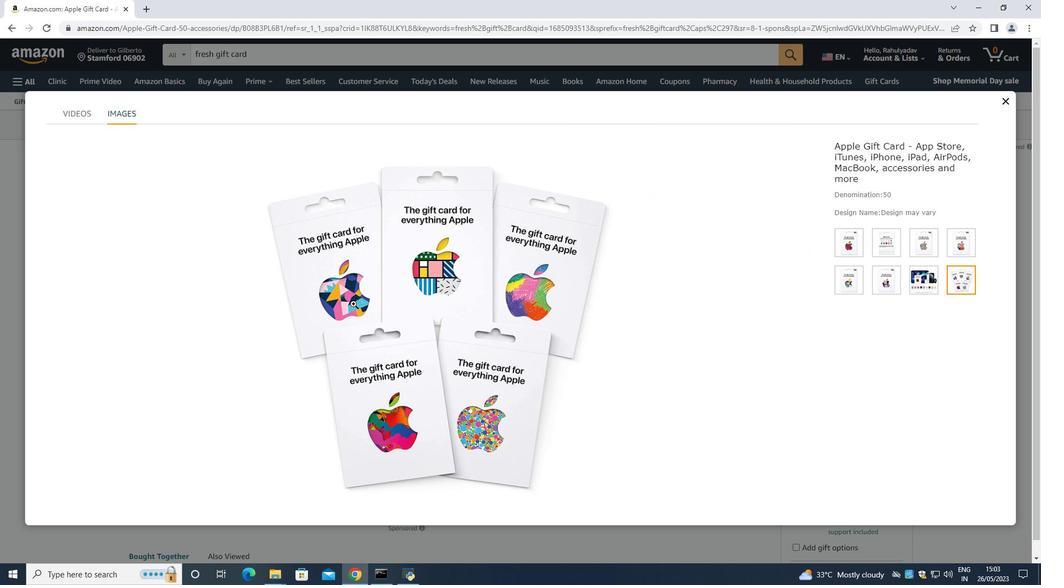 
Action: Mouse moved to (352, 292)
Screenshot: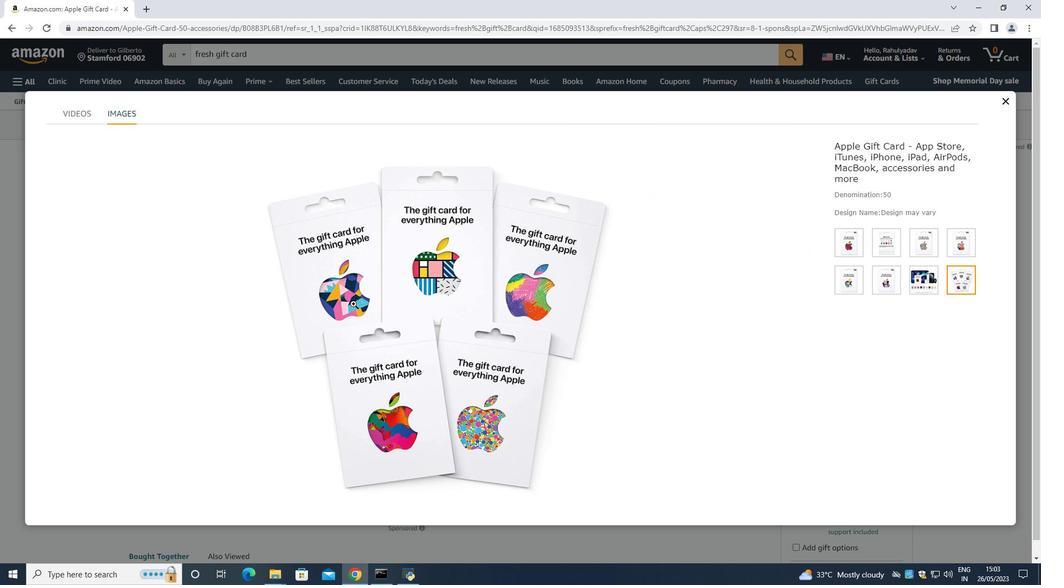 
Action: Mouse pressed left at (352, 292)
Screenshot: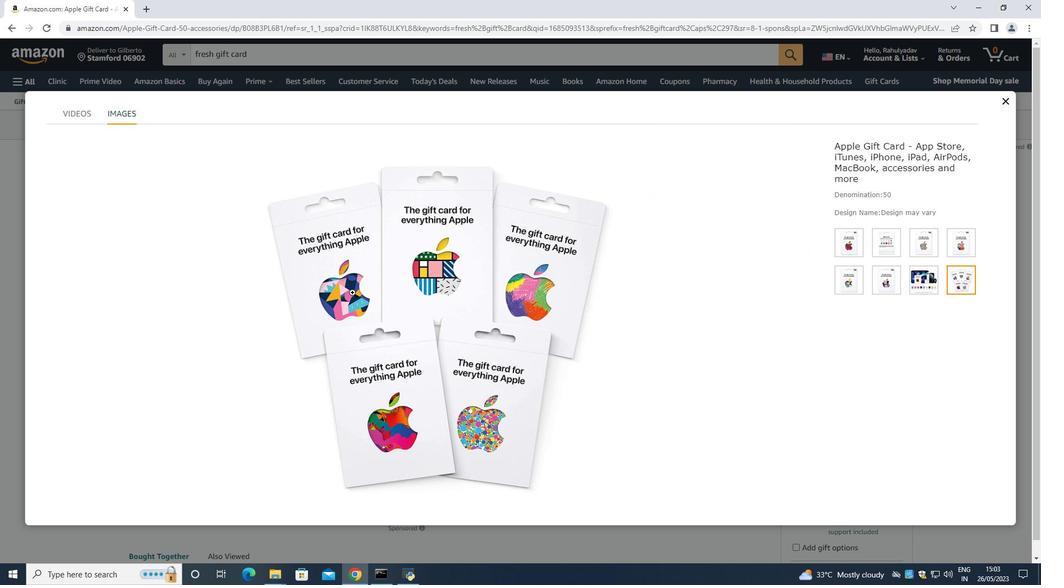 
Action: Mouse moved to (345, 268)
Screenshot: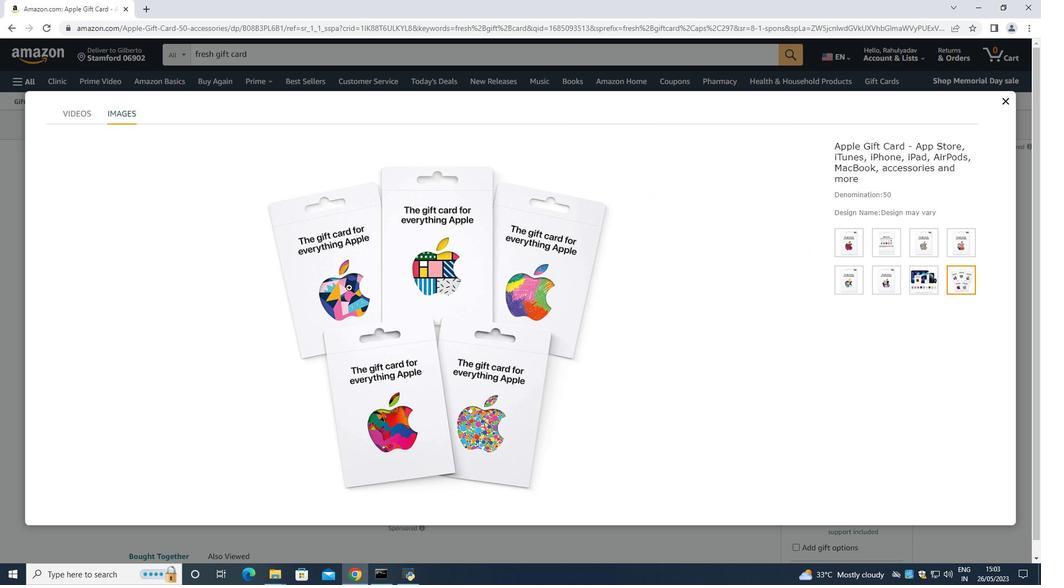 
Action: Mouse pressed left at (345, 268)
Screenshot: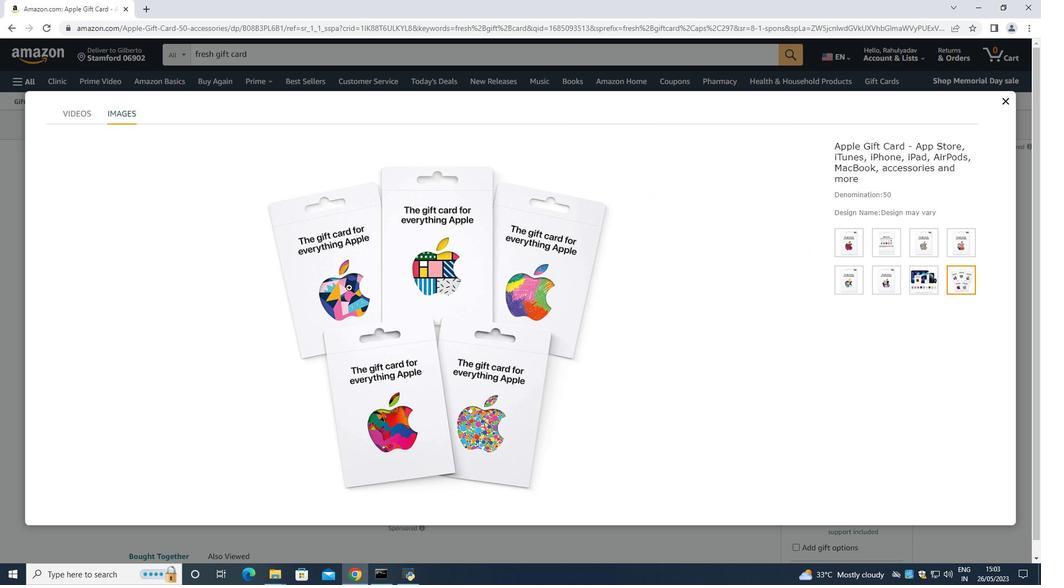 
Action: Mouse moved to (439, 266)
Screenshot: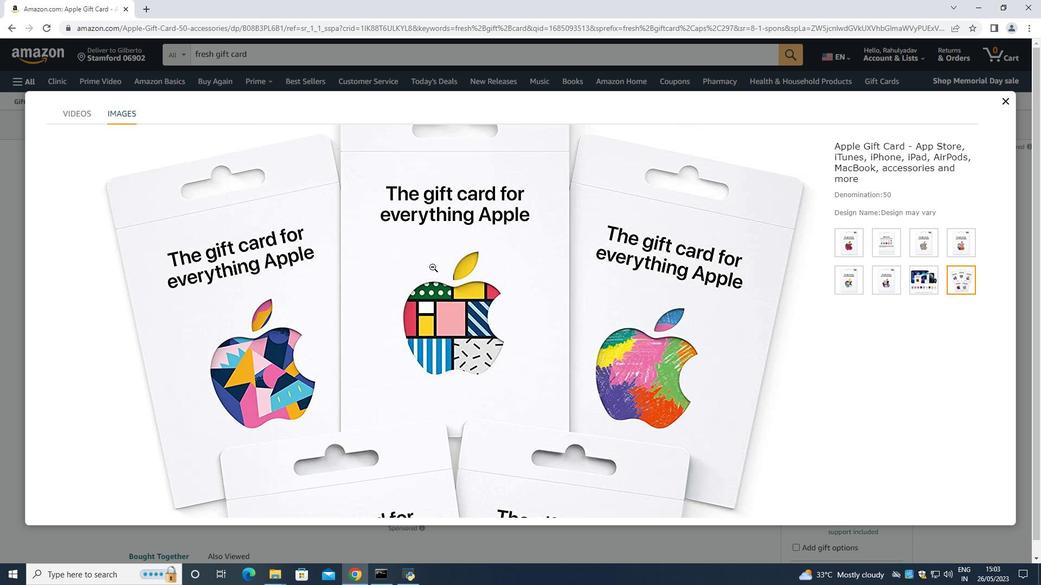 
Action: Mouse pressed left at (438, 266)
Screenshot: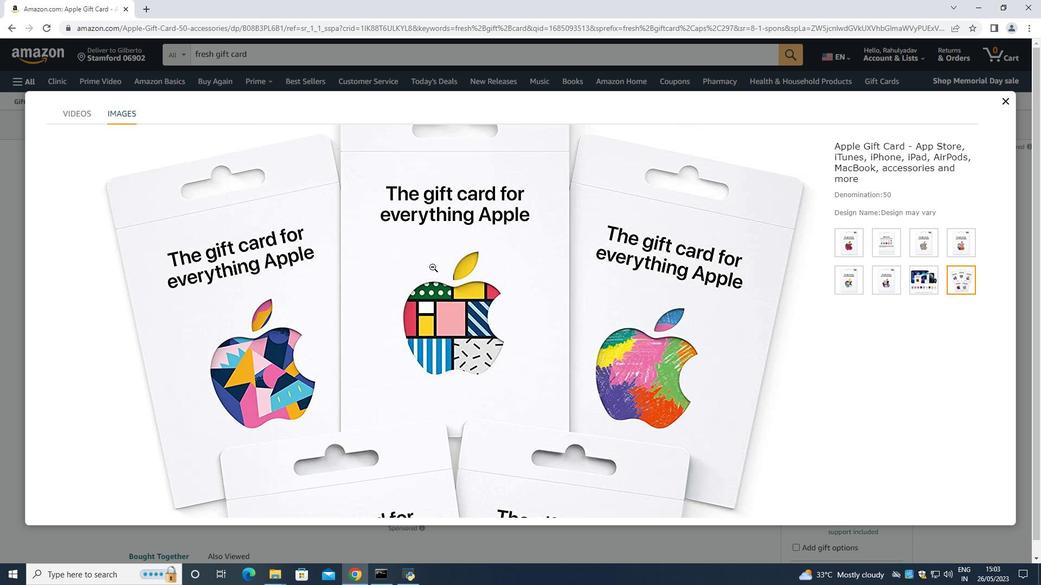 
Action: Mouse moved to (440, 266)
Screenshot: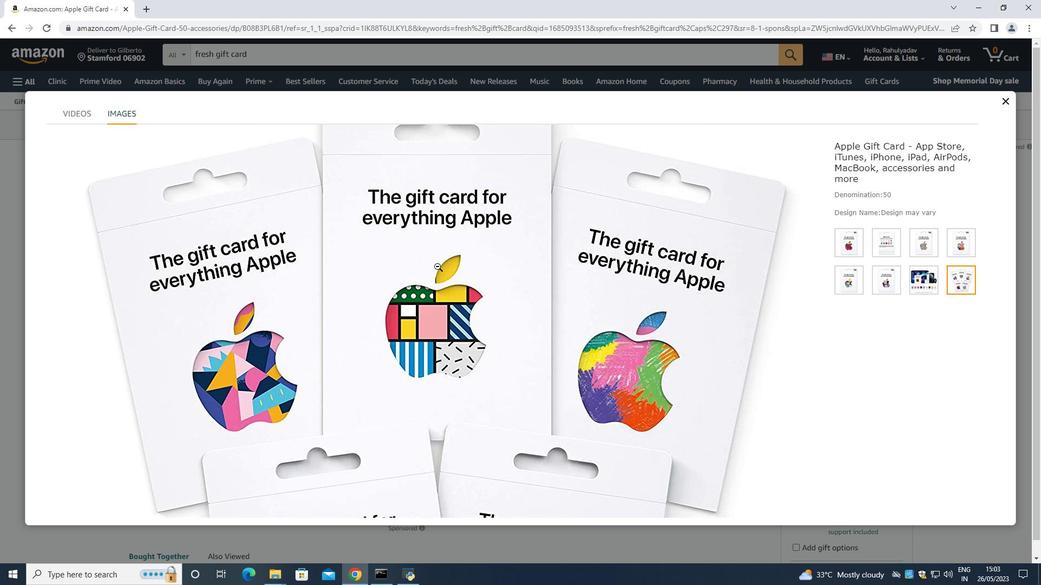 
Action: Mouse pressed left at (440, 266)
Screenshot: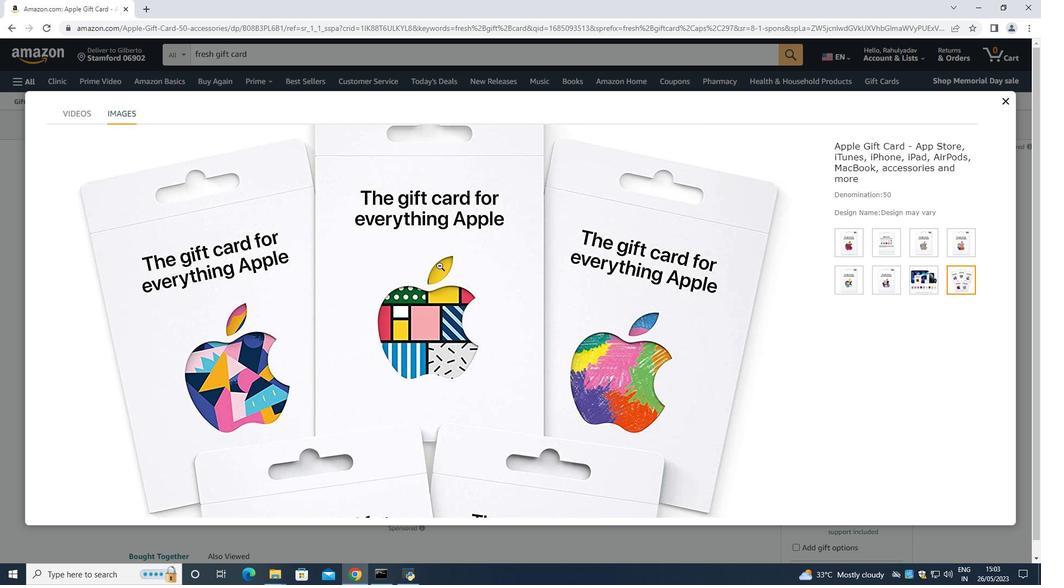 
Action: Mouse moved to (211, 369)
Screenshot: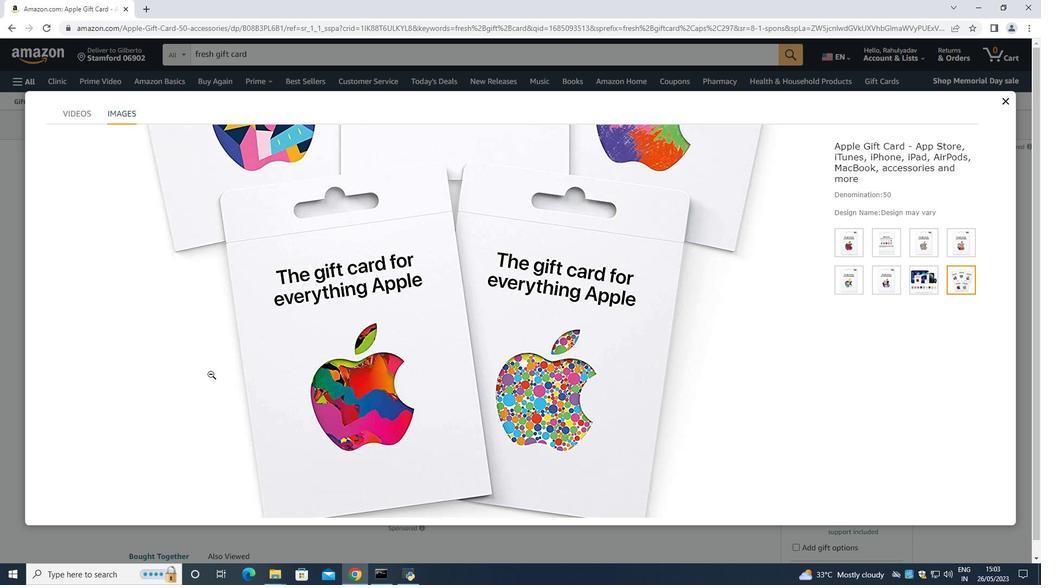 
Action: Mouse pressed left at (211, 369)
Screenshot: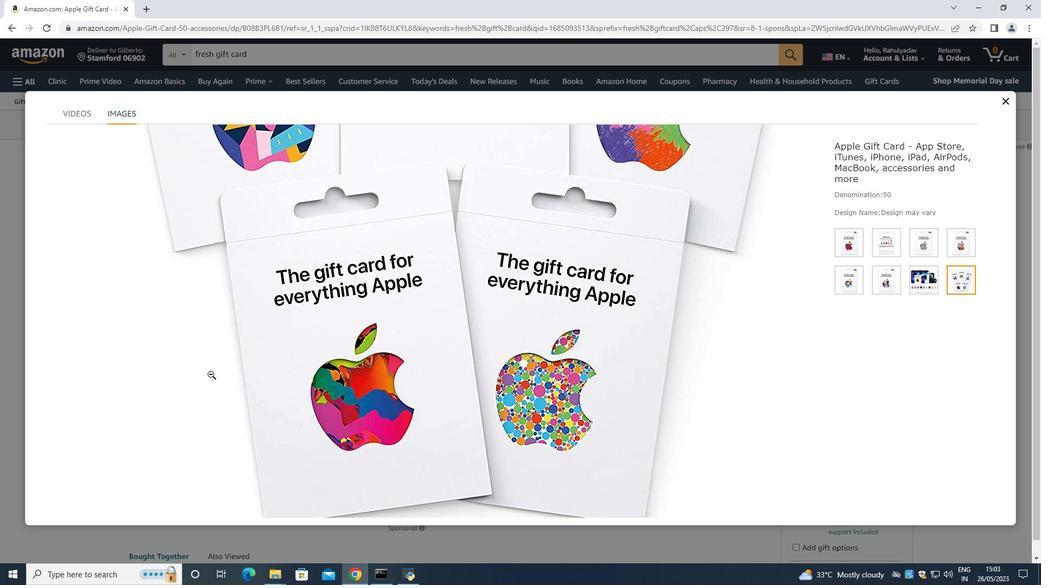 
Action: Mouse moved to (1008, 100)
Screenshot: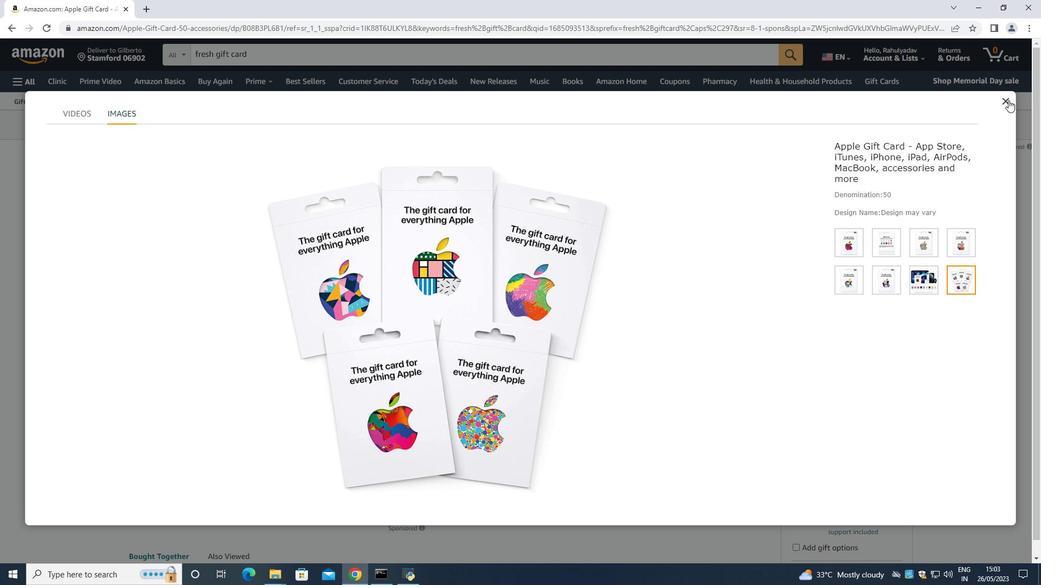 
Action: Mouse pressed left at (1008, 100)
Screenshot: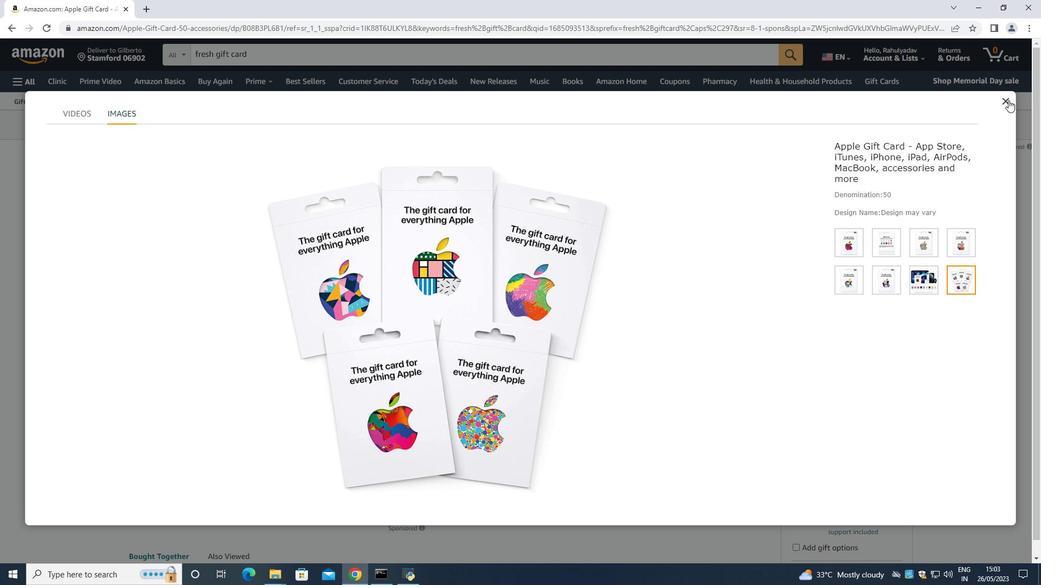 
Action: Mouse moved to (500, 276)
Screenshot: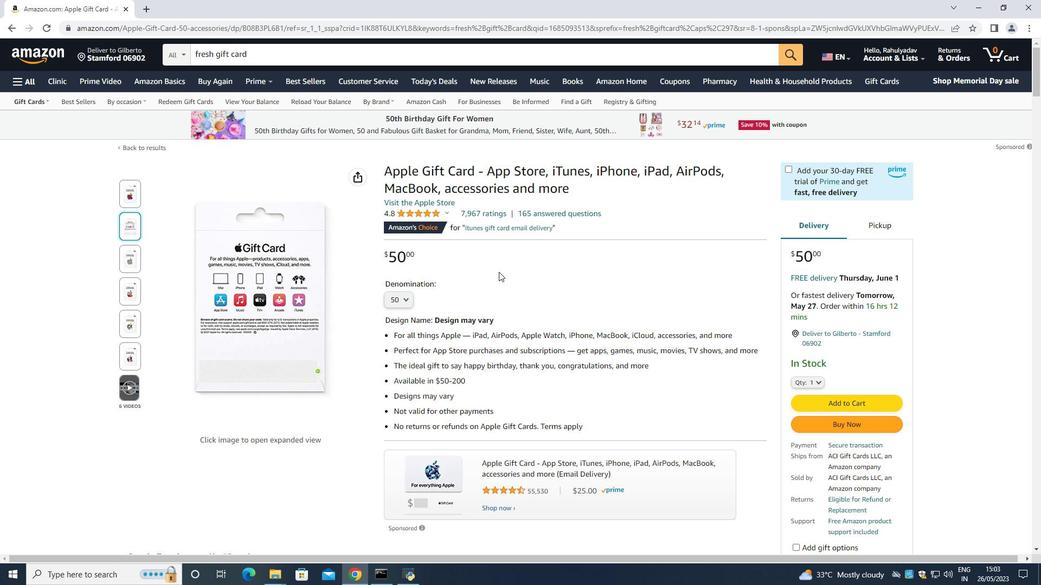 
Action: Mouse scrolled (500, 276) with delta (0, 0)
Screenshot: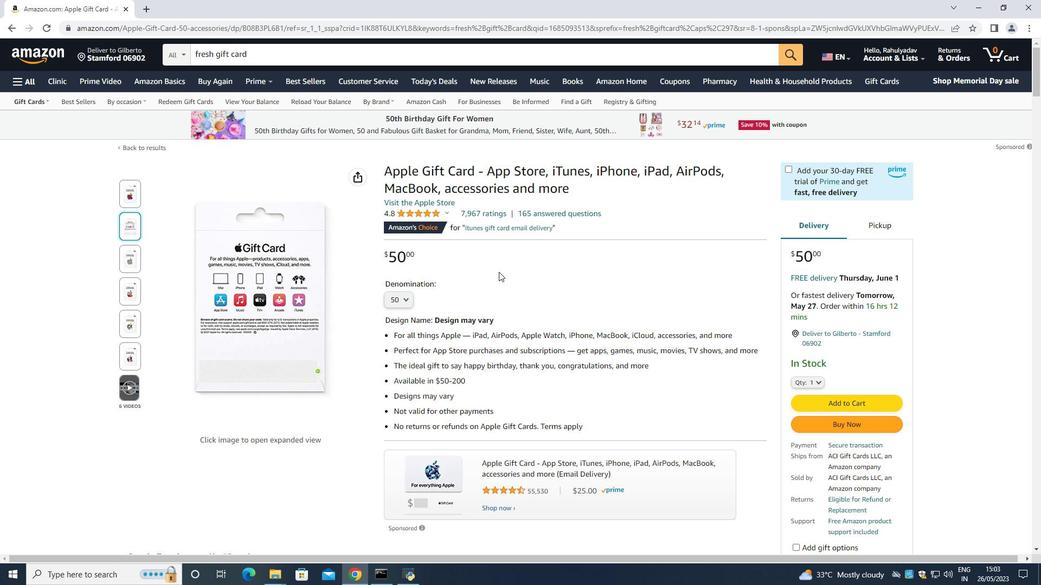 
Action: Mouse moved to (500, 280)
Screenshot: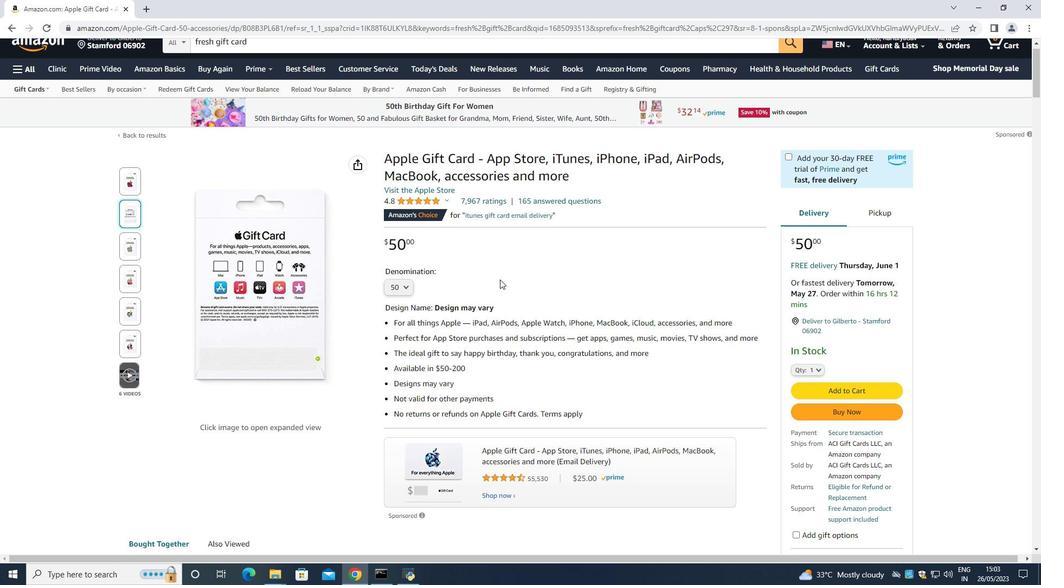 
Action: Mouse scrolled (500, 279) with delta (0, 0)
Screenshot: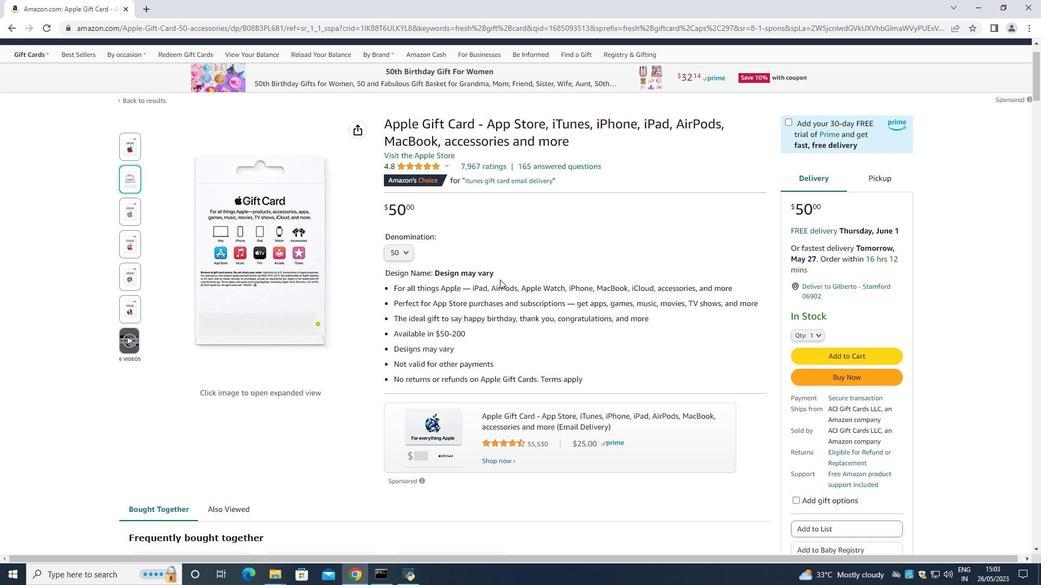 
Action: Mouse moved to (459, 213)
Screenshot: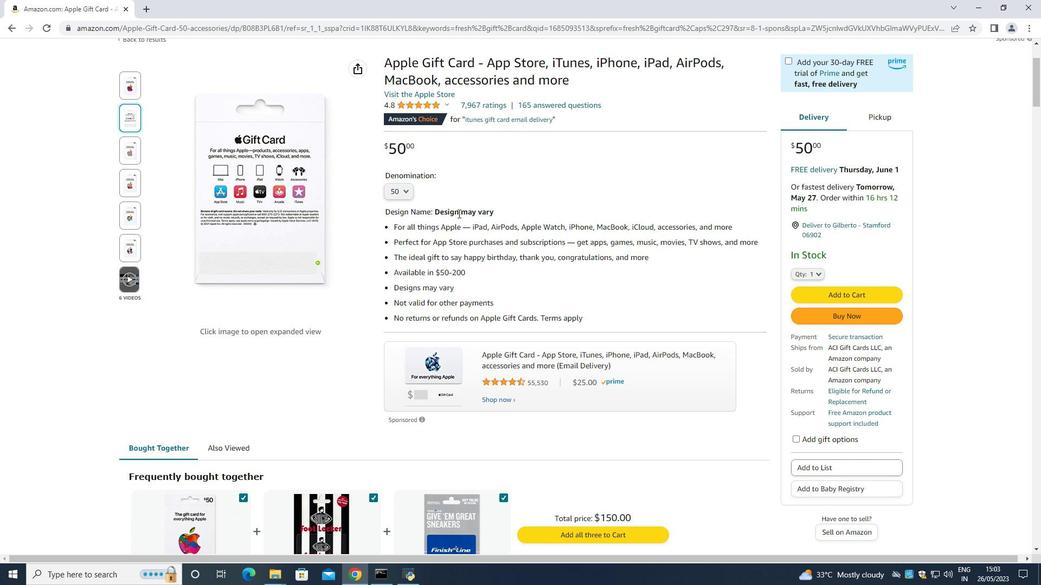 
Action: Mouse scrolled (459, 213) with delta (0, 0)
Screenshot: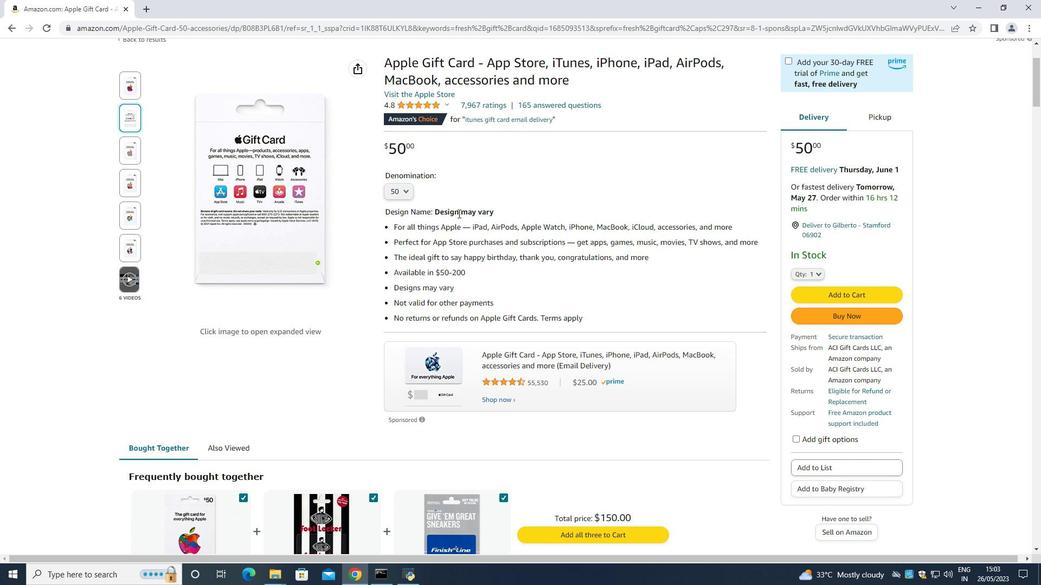 
Action: Mouse moved to (554, 234)
Screenshot: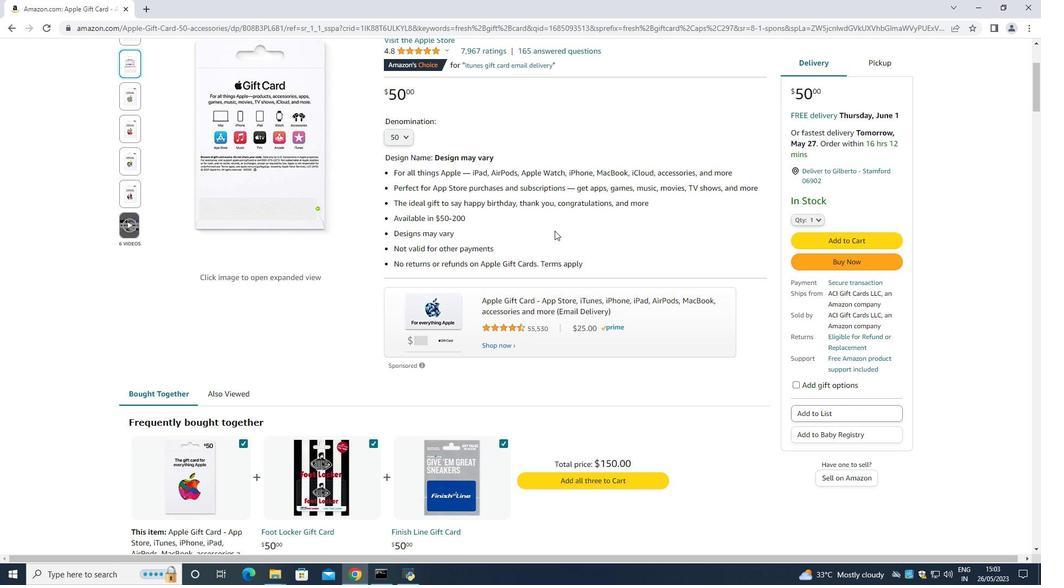 
Action: Mouse scrolled (554, 234) with delta (0, 0)
Screenshot: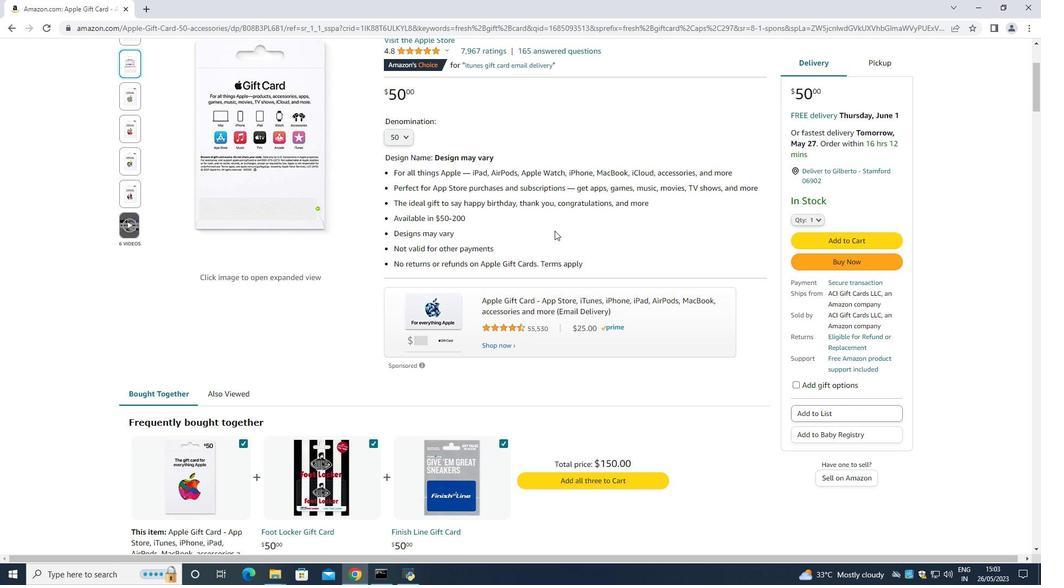 
Action: Mouse moved to (553, 236)
Screenshot: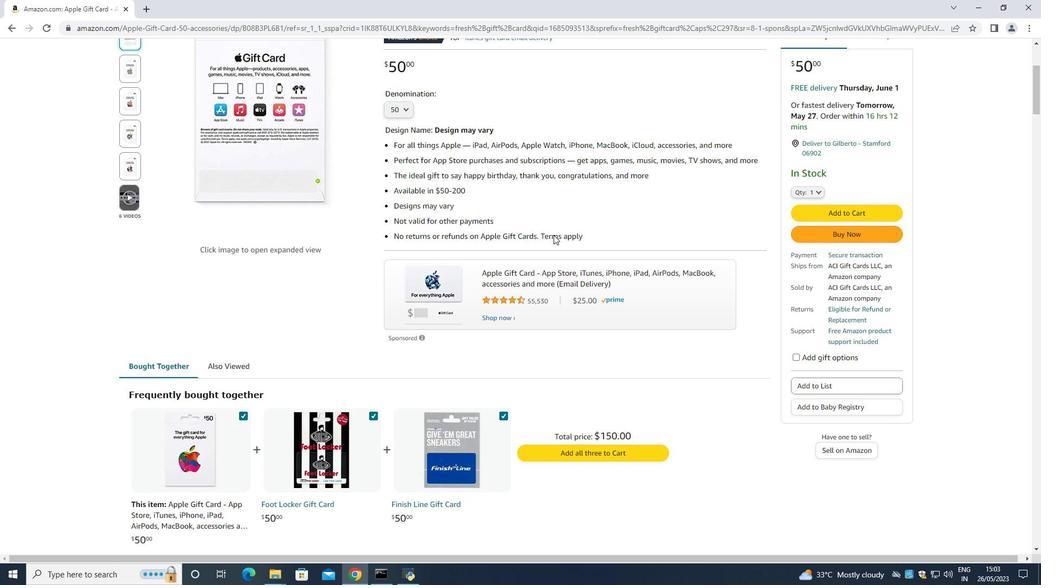 
Action: Mouse scrolled (553, 235) with delta (0, 0)
Screenshot: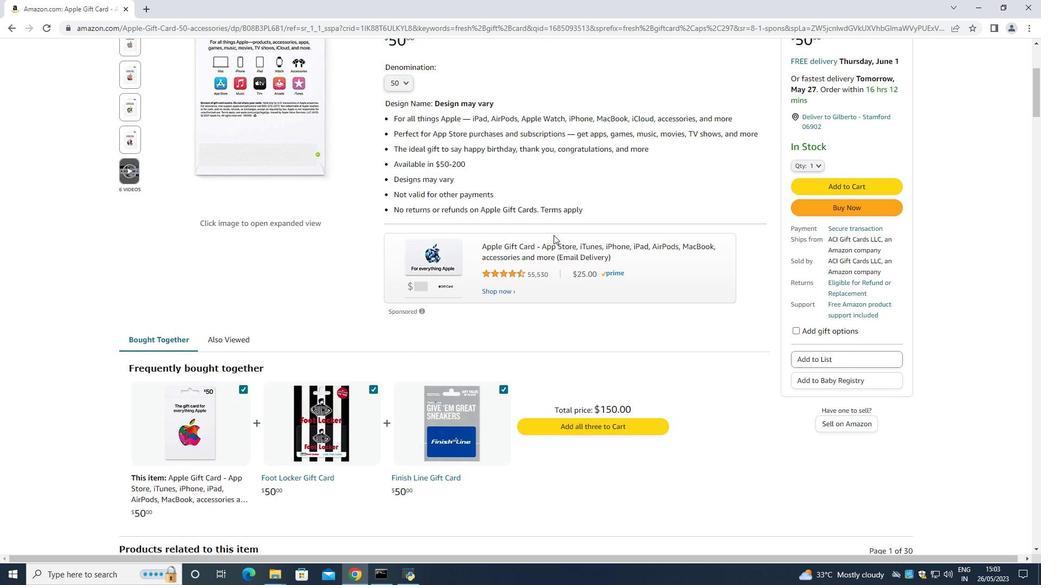 
Action: Mouse moved to (549, 239)
Screenshot: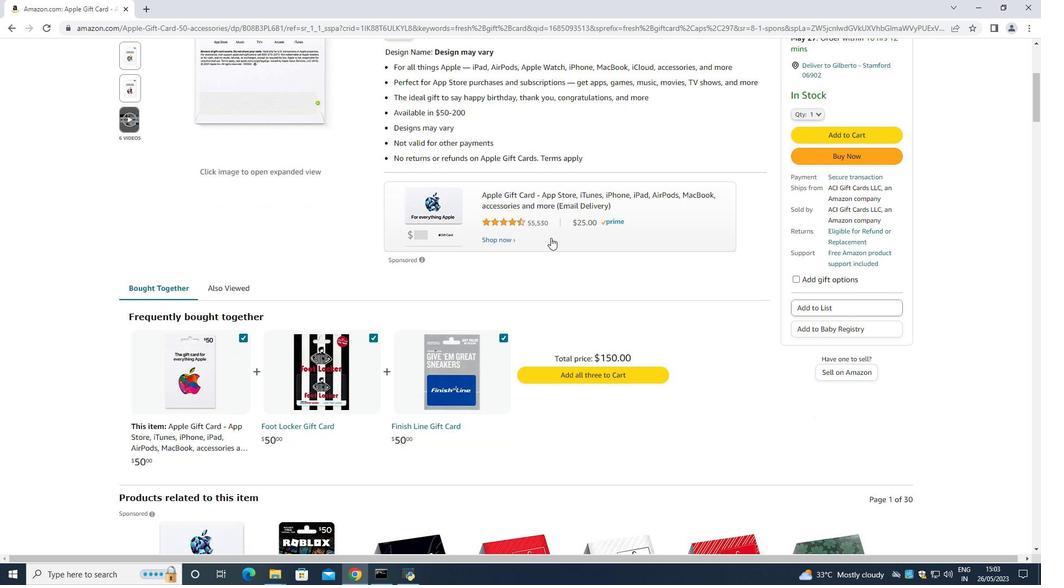 
Action: Mouse scrolled (549, 238) with delta (0, 0)
Screenshot: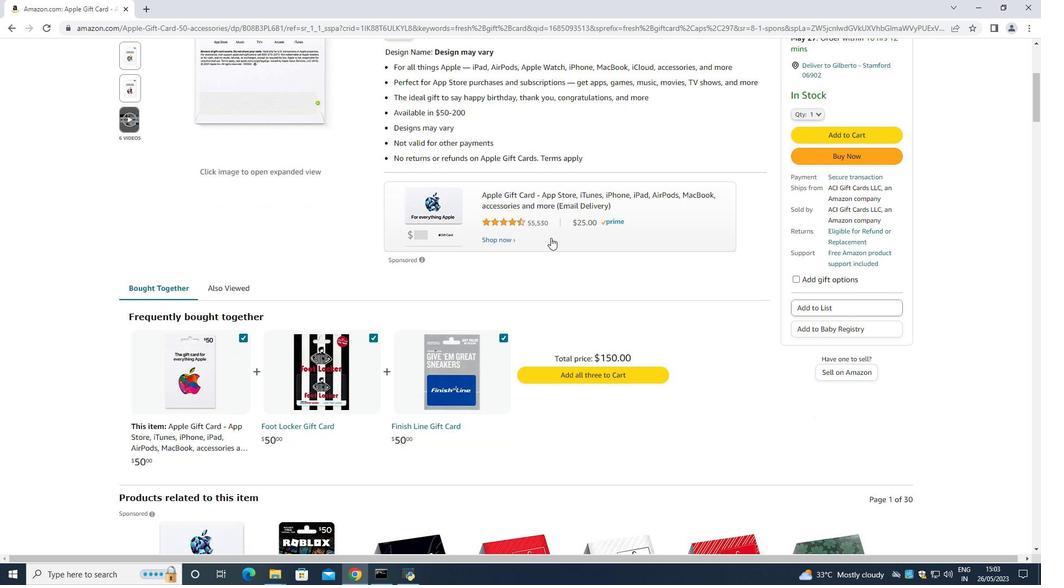 
Action: Mouse moved to (549, 239)
Screenshot: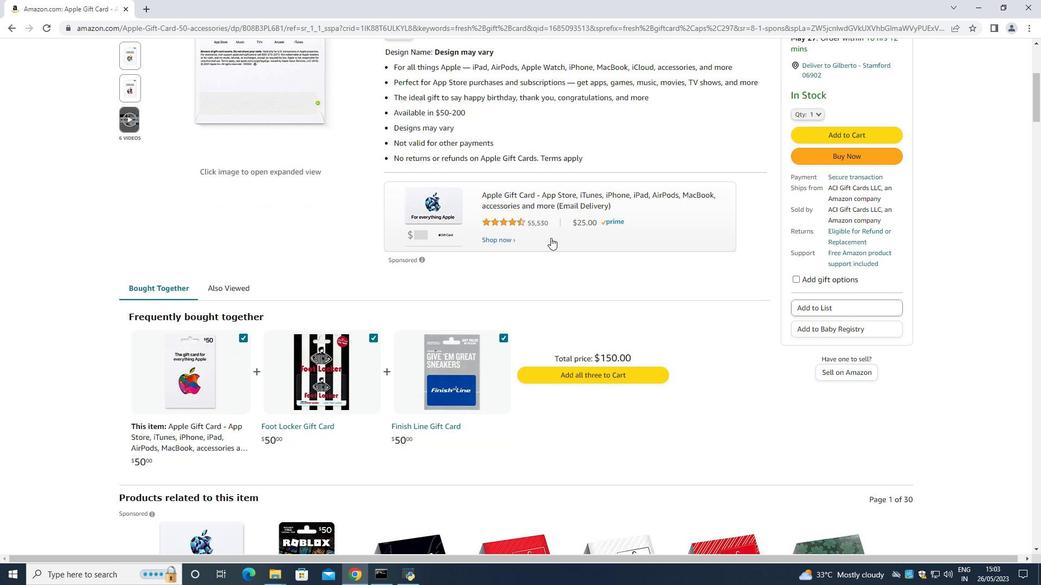 
Action: Mouse scrolled (549, 238) with delta (0, 0)
Screenshot: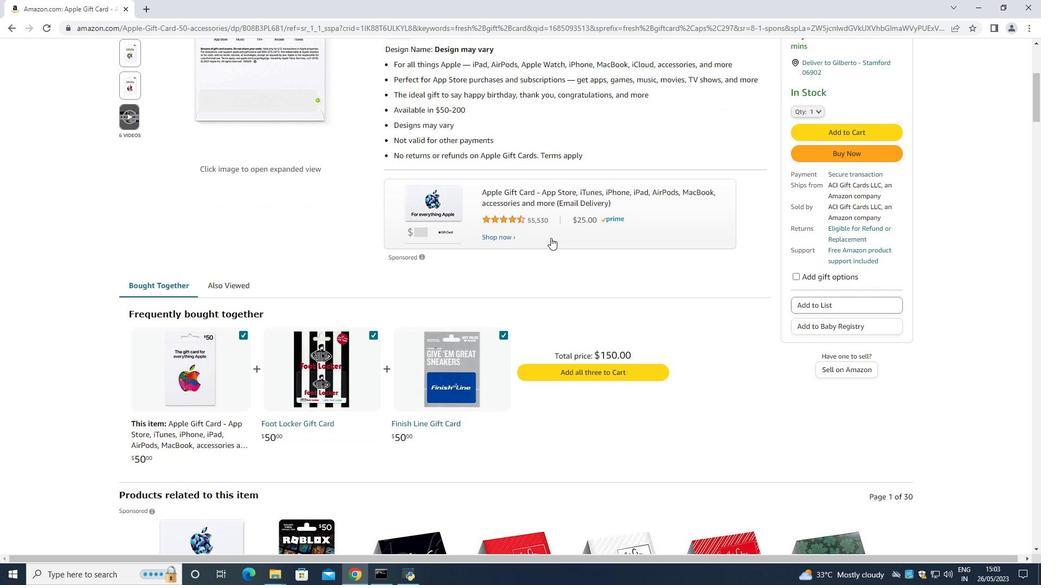 
Action: Mouse scrolled (549, 238) with delta (0, 0)
Screenshot: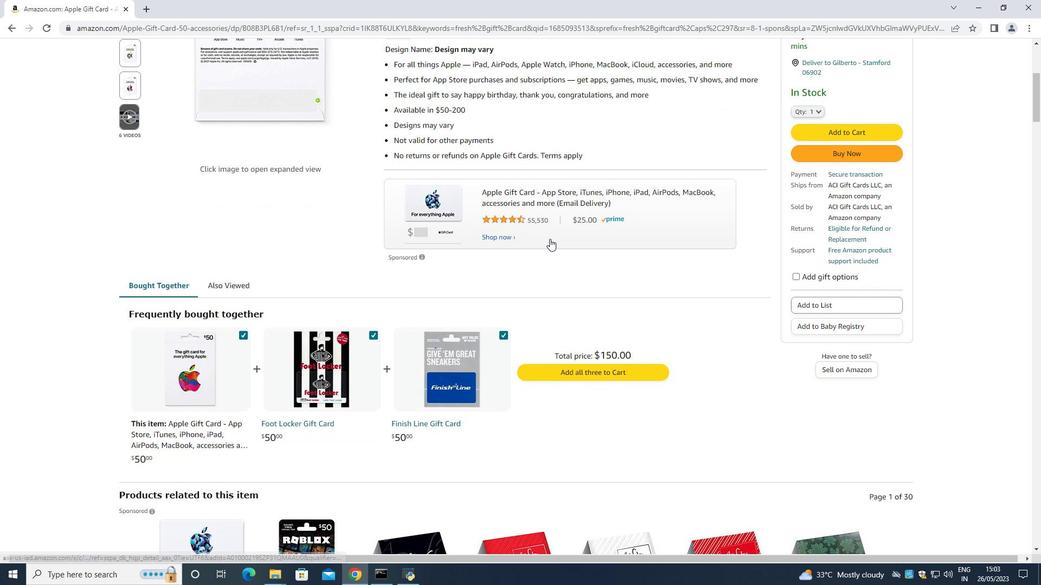 
Action: Mouse scrolled (549, 238) with delta (0, 0)
Screenshot: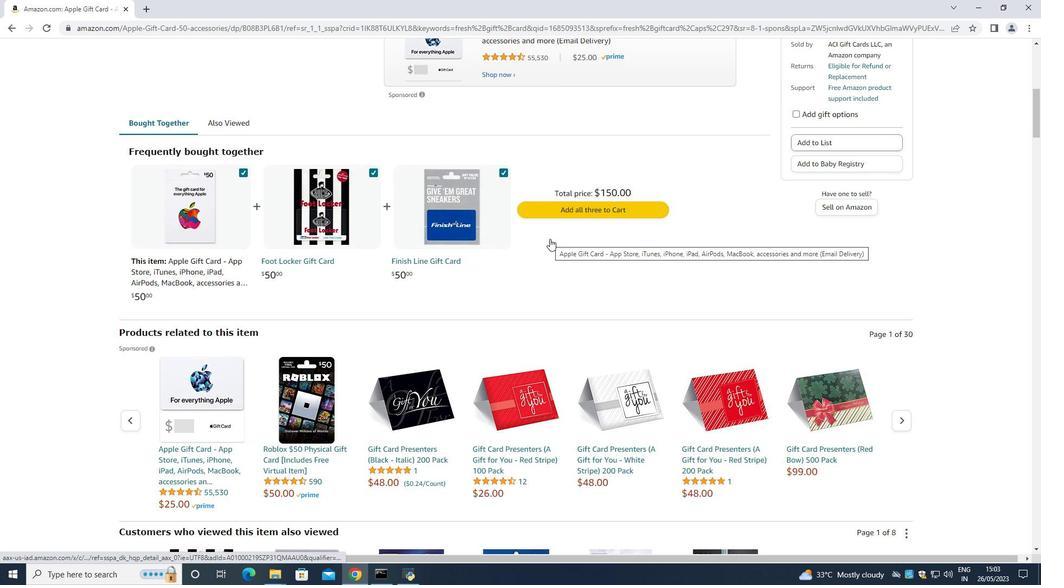 
Action: Mouse moved to (549, 239)
Screenshot: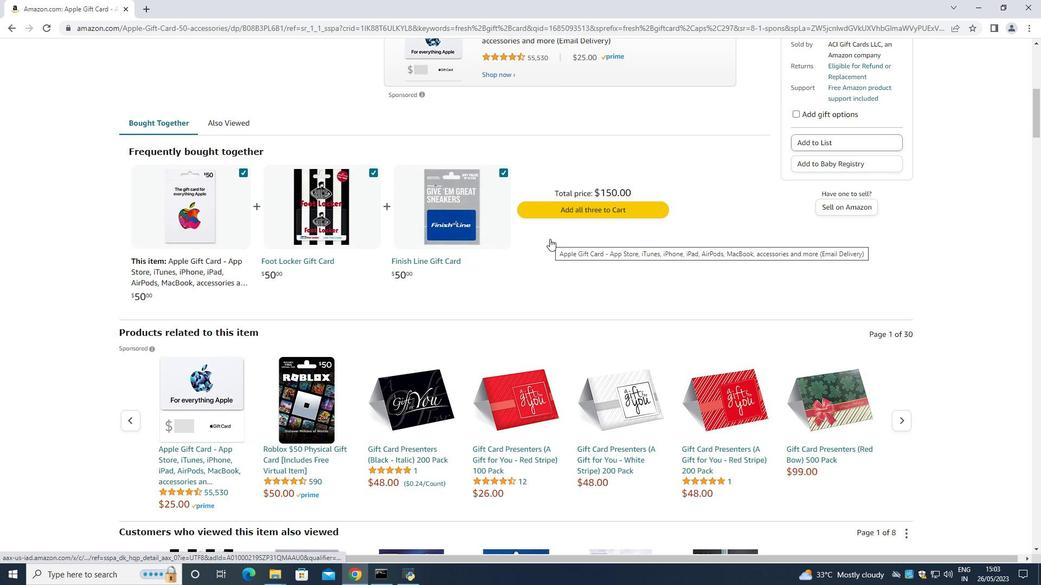 
Action: Mouse scrolled (549, 239) with delta (0, 0)
Screenshot: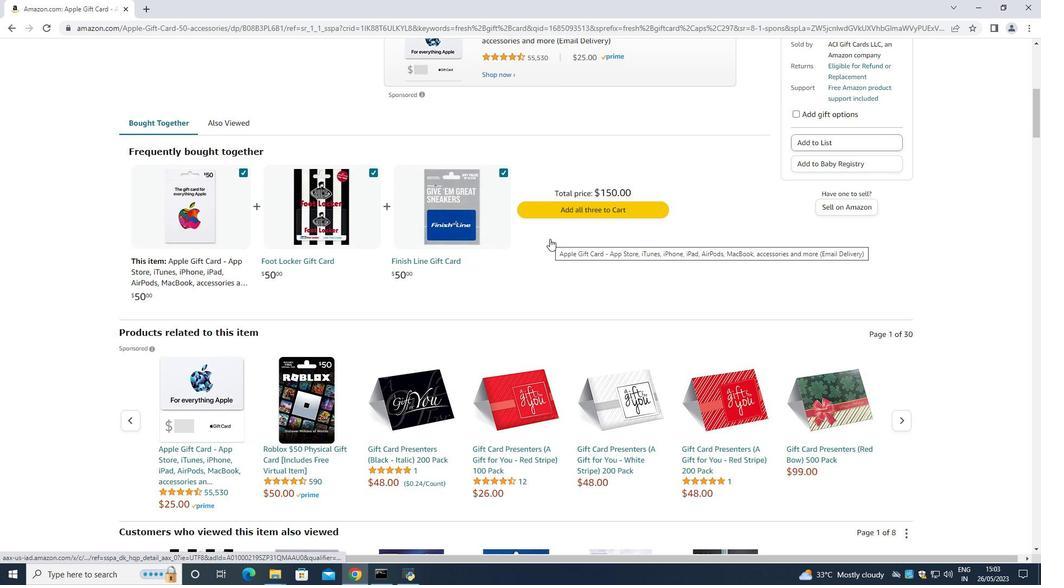 
Action: Mouse moved to (549, 240)
Screenshot: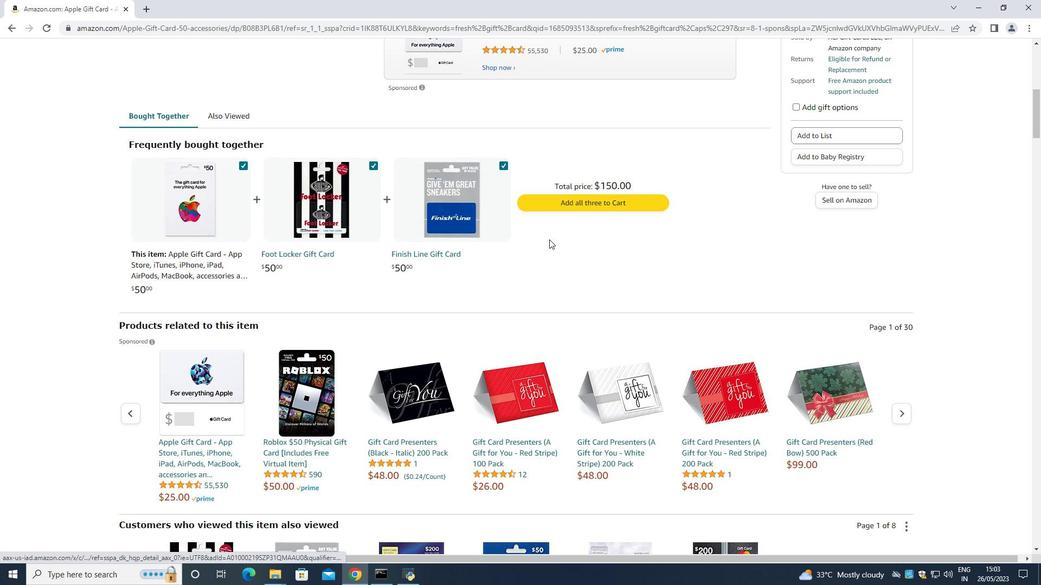 
Action: Mouse scrolled (549, 240) with delta (0, 0)
Screenshot: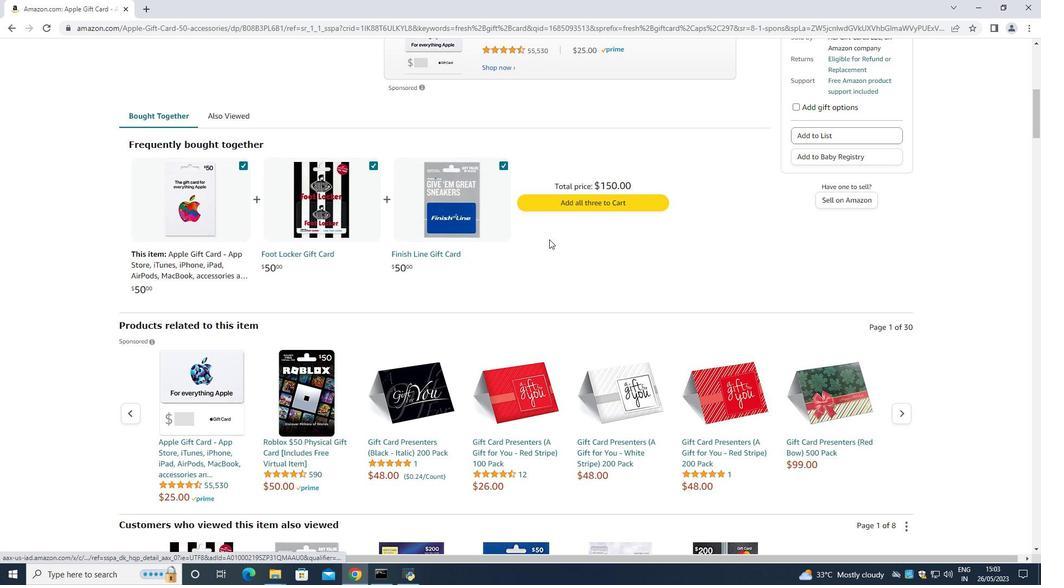 
Action: Mouse moved to (549, 240)
Screenshot: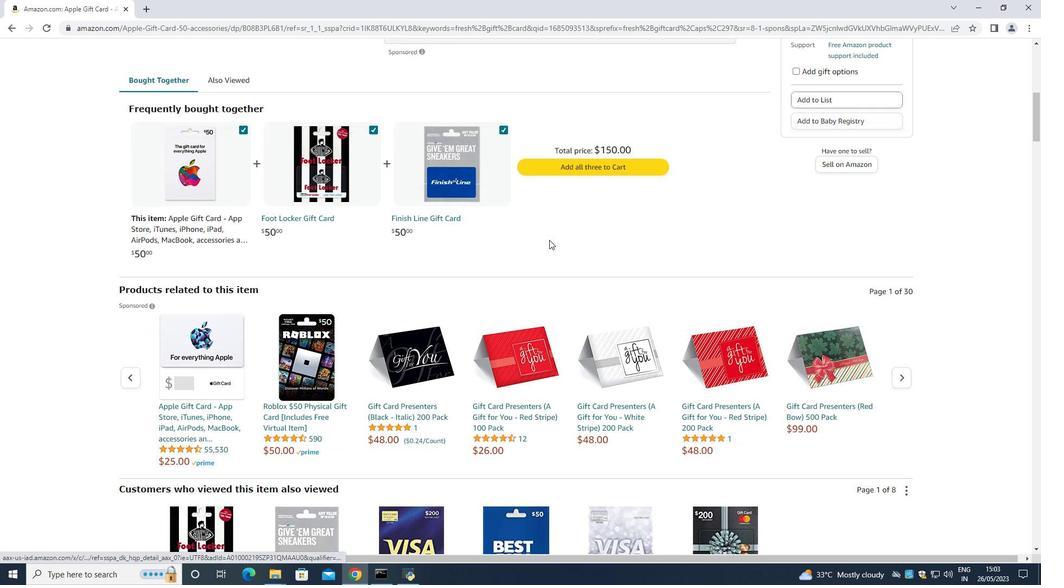 
Action: Mouse scrolled (549, 240) with delta (0, 0)
Screenshot: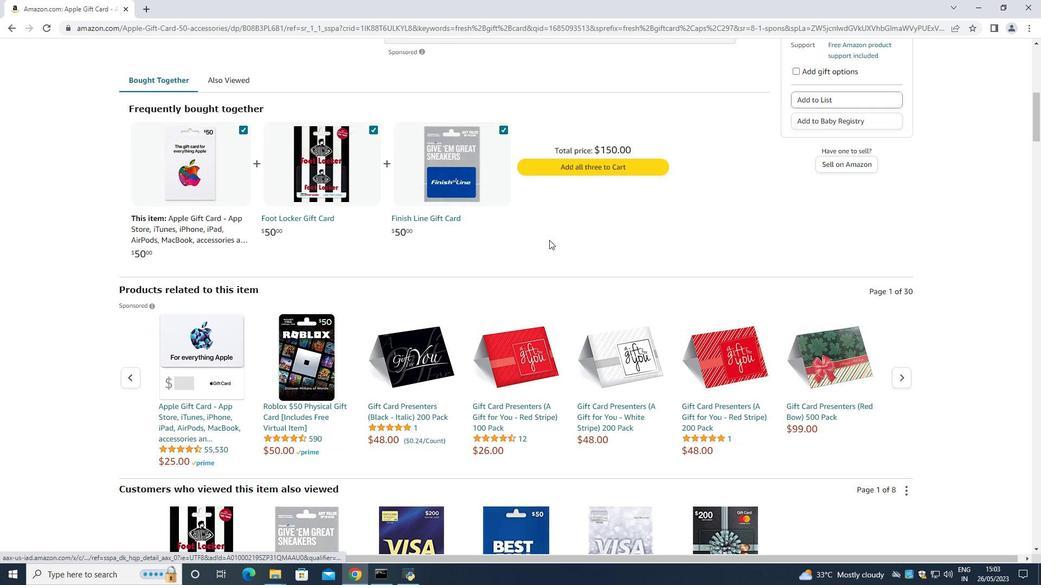 
Action: Mouse scrolled (549, 240) with delta (0, 0)
Screenshot: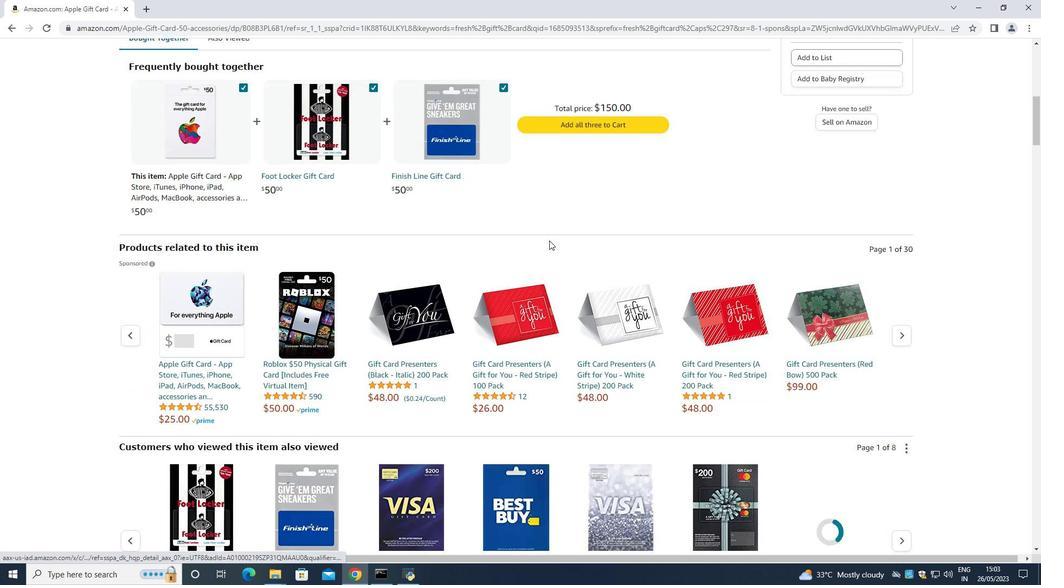 
Action: Mouse moved to (549, 241)
Screenshot: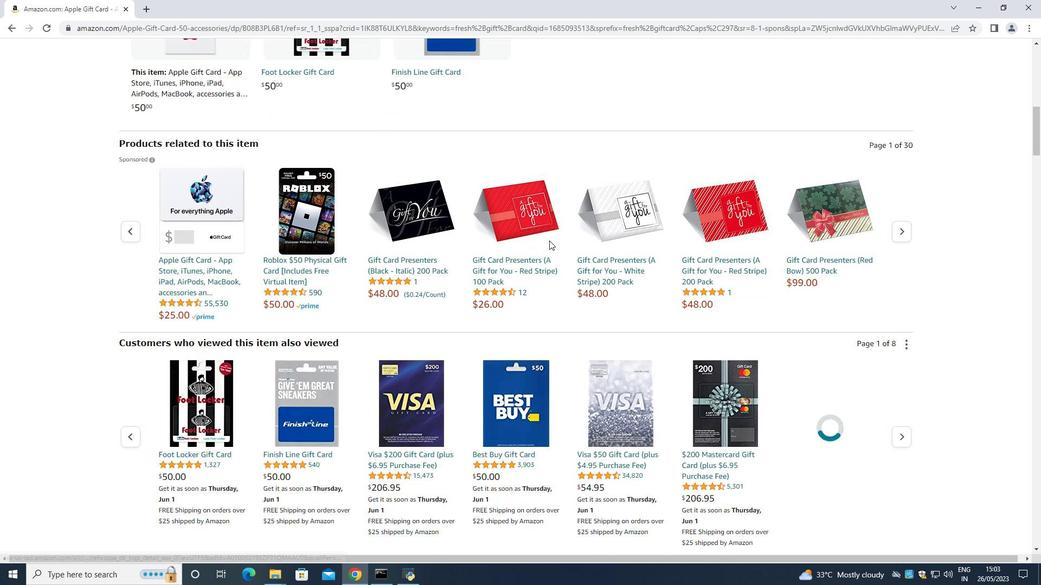 
Action: Mouse scrolled (549, 240) with delta (0, 0)
Screenshot: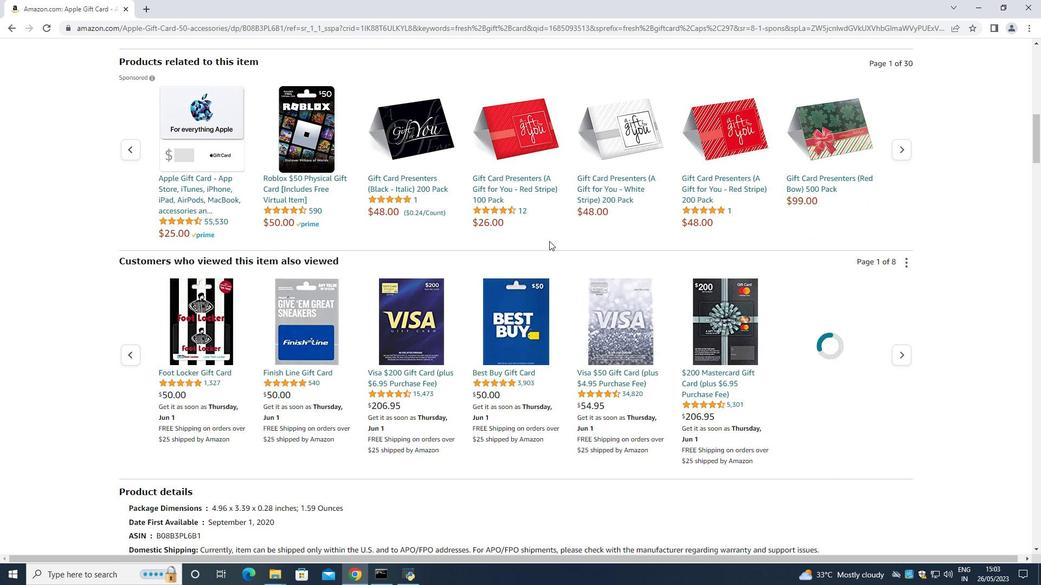 
Action: Mouse moved to (549, 241)
Screenshot: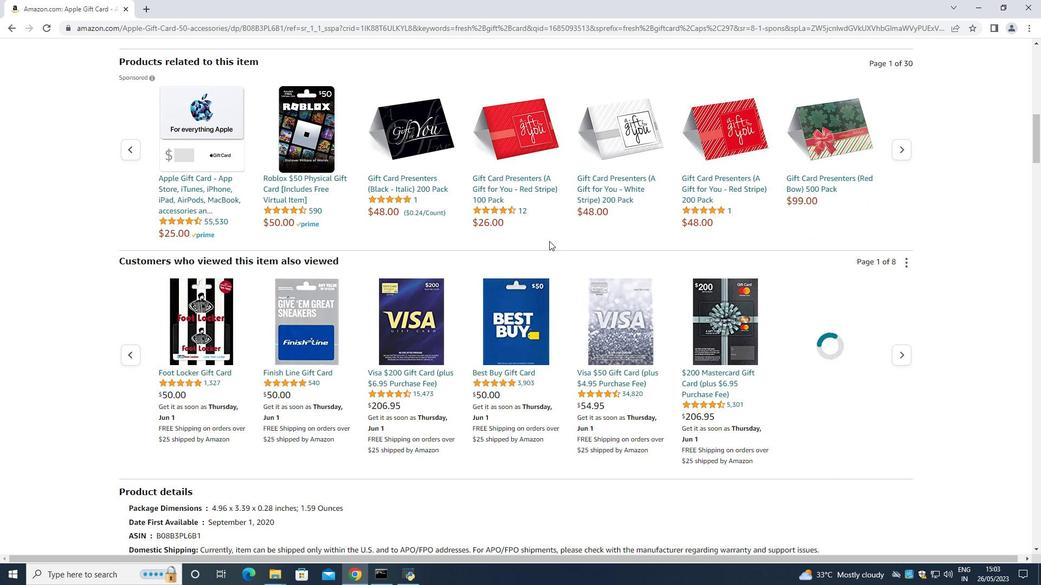 
Action: Mouse scrolled (549, 240) with delta (0, 0)
Screenshot: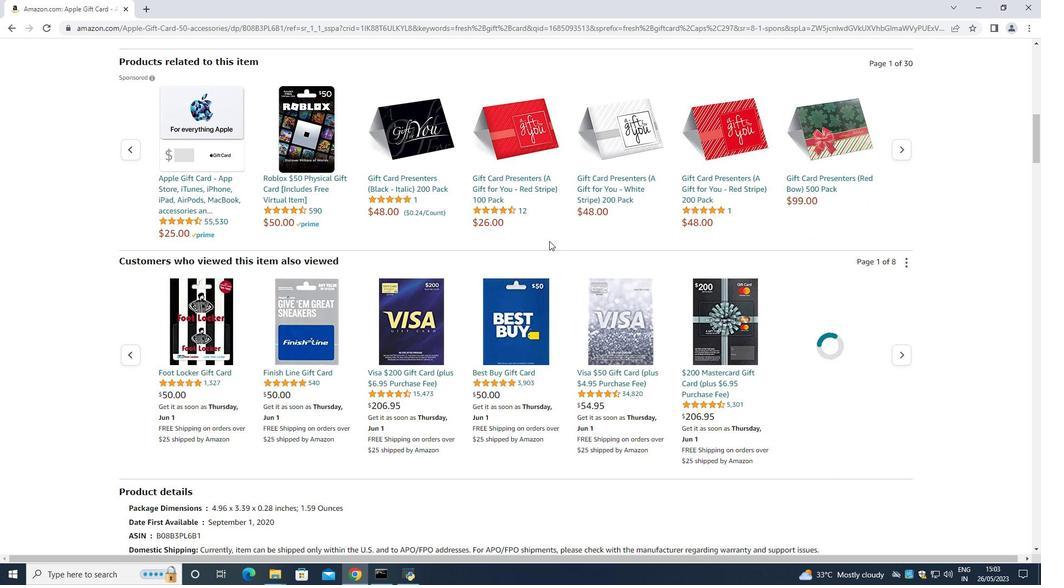 
Action: Mouse moved to (549, 241)
Screenshot: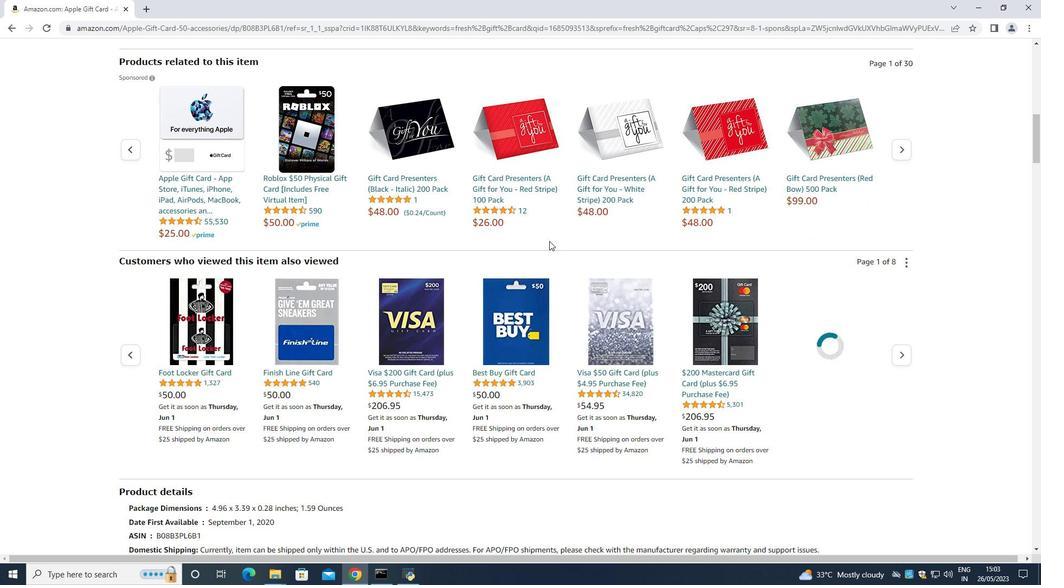 
Action: Mouse scrolled (549, 241) with delta (0, 0)
Screenshot: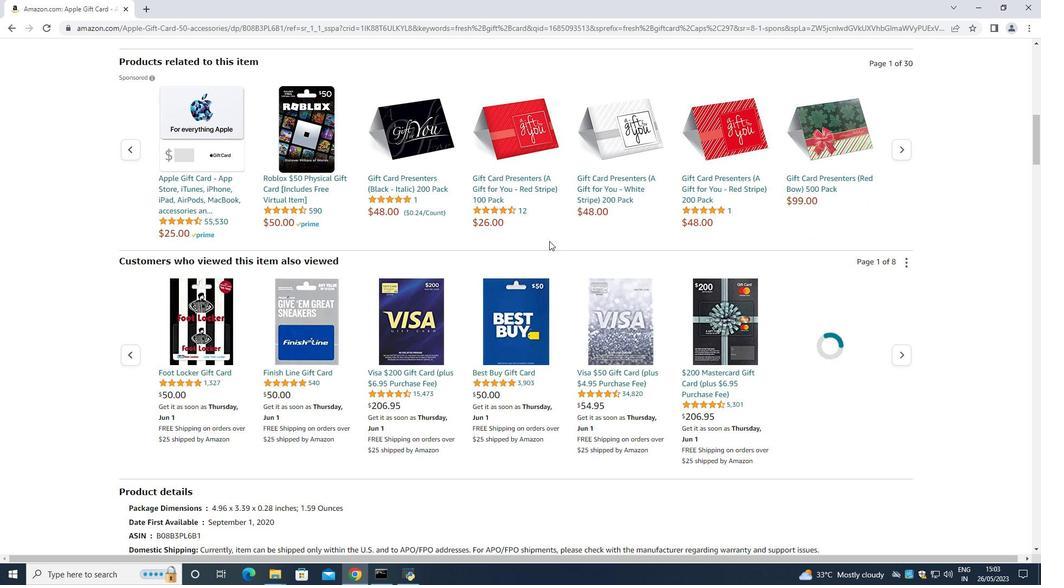 
Action: Mouse moved to (549, 242)
Screenshot: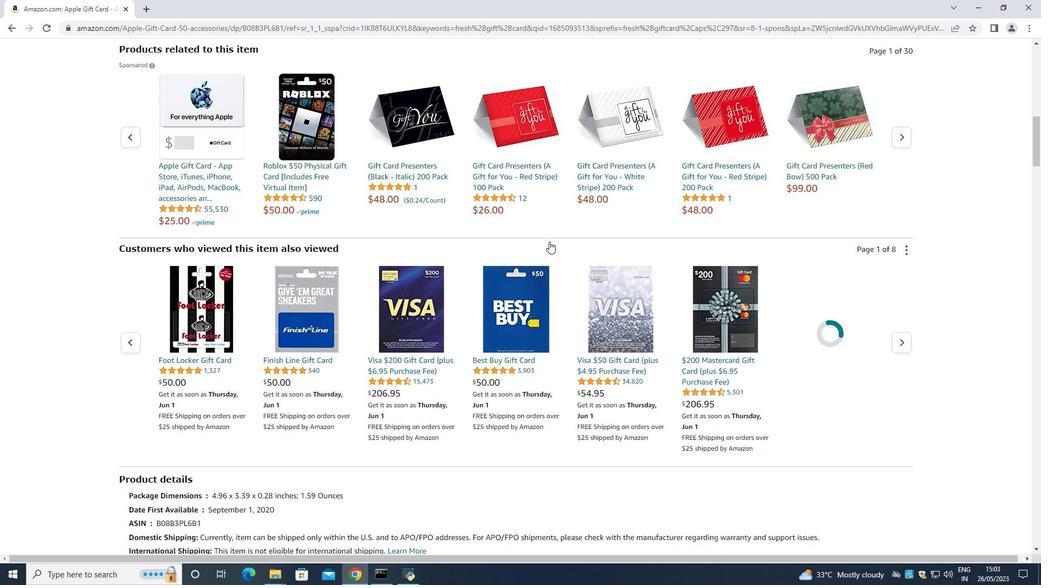 
Action: Mouse scrolled (549, 241) with delta (0, 0)
Screenshot: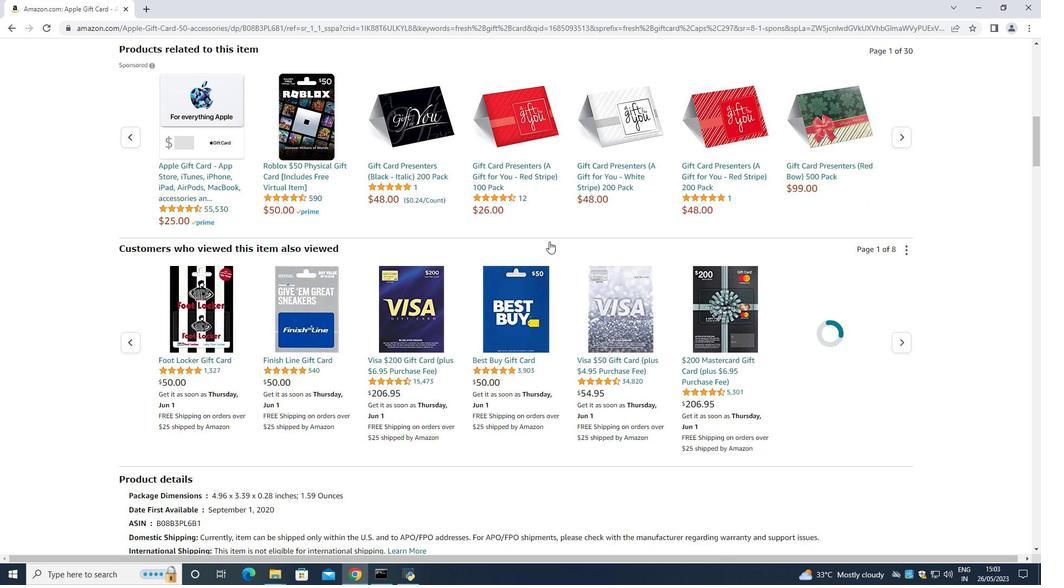 
Action: Mouse scrolled (549, 241) with delta (0, 0)
Screenshot: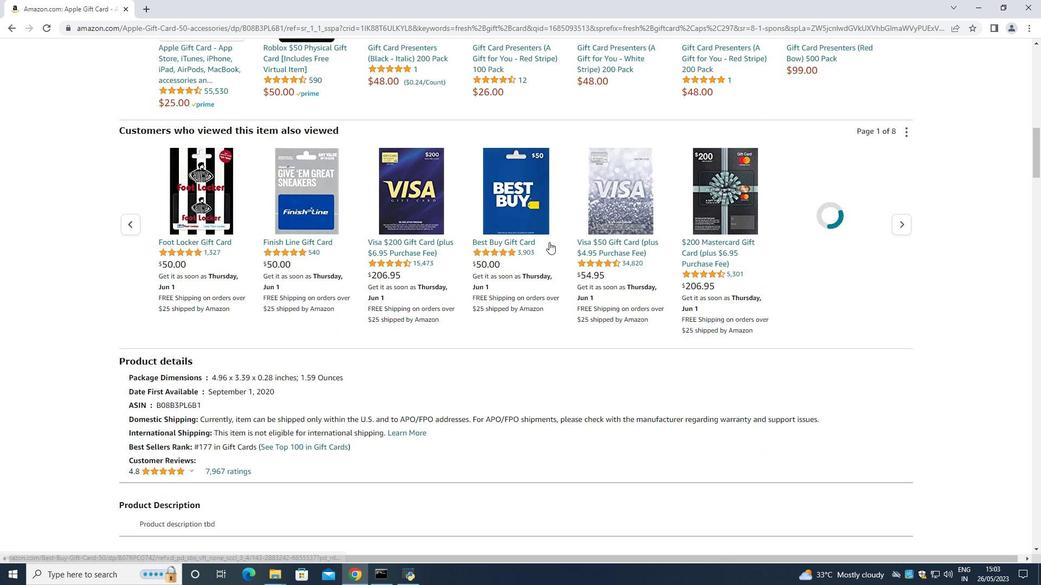 
Action: Mouse moved to (328, 381)
Screenshot: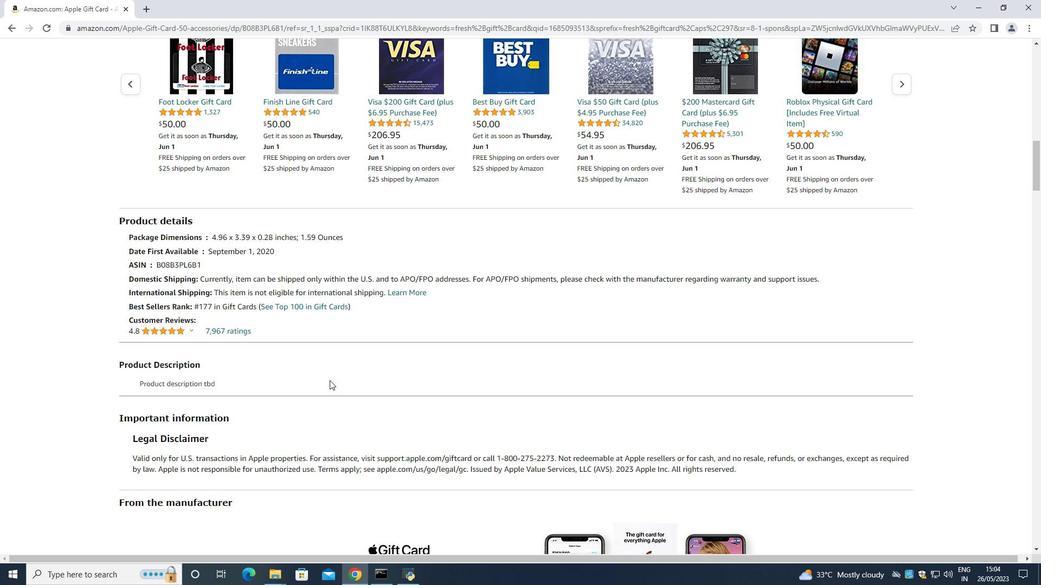 
Action: Mouse scrolled (329, 380) with delta (0, 0)
Screenshot: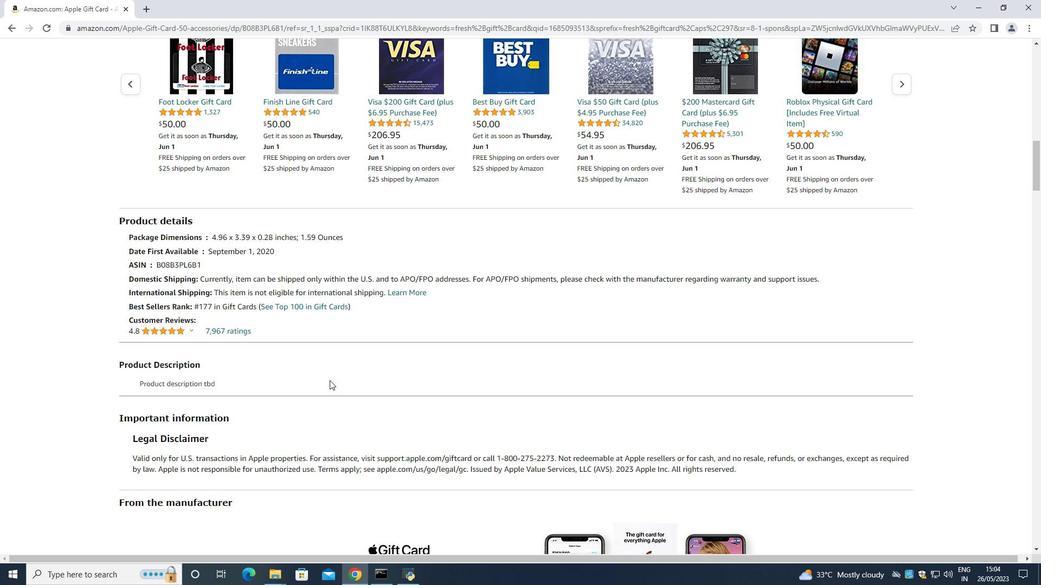 
Action: Mouse moved to (328, 382)
Screenshot: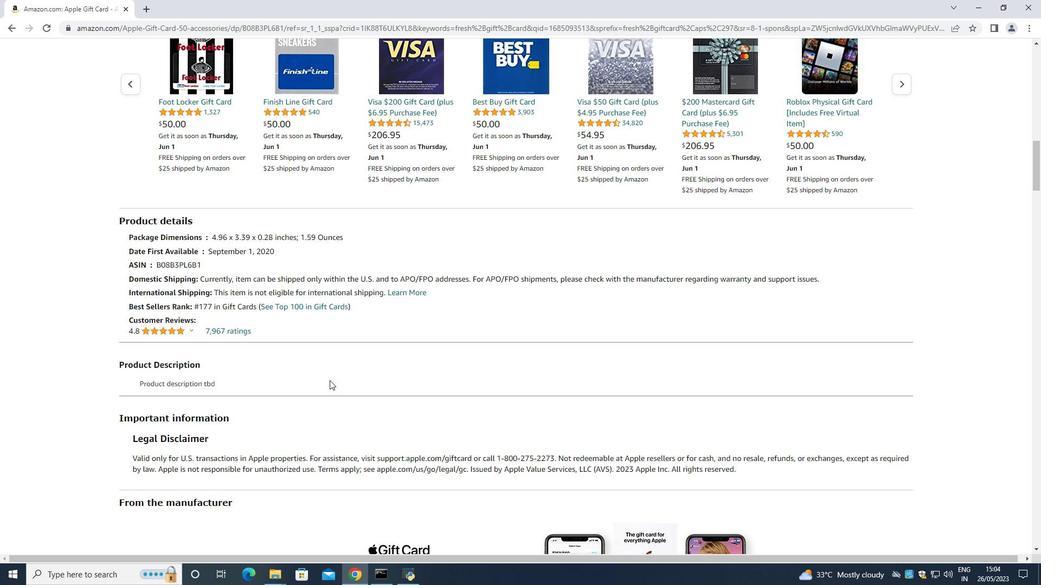 
Action: Mouse scrolled (328, 381) with delta (0, 0)
Screenshot: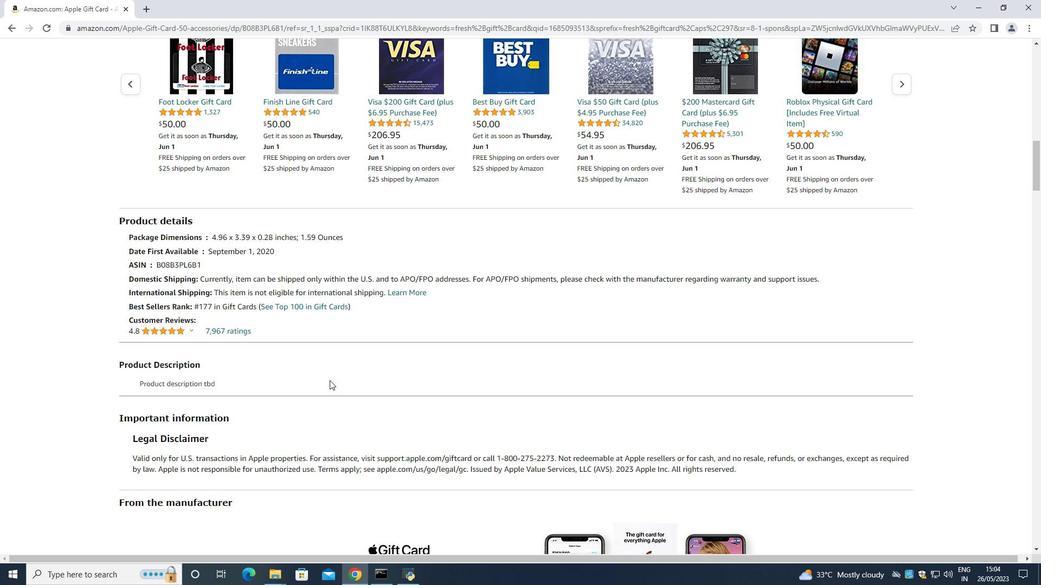 
Action: Mouse moved to (327, 381)
Screenshot: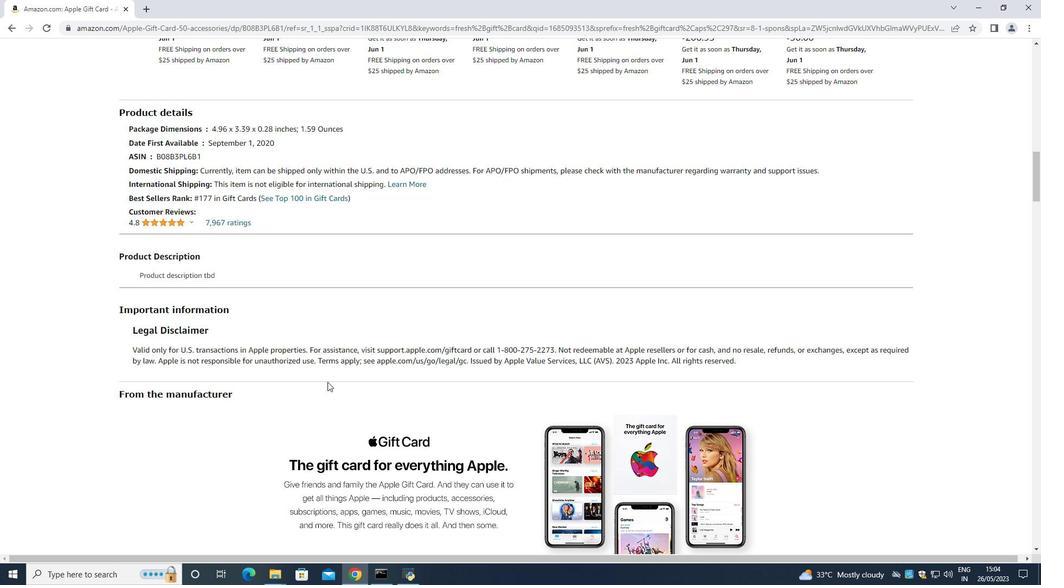 
Action: Mouse scrolled (327, 380) with delta (0, 0)
Screenshot: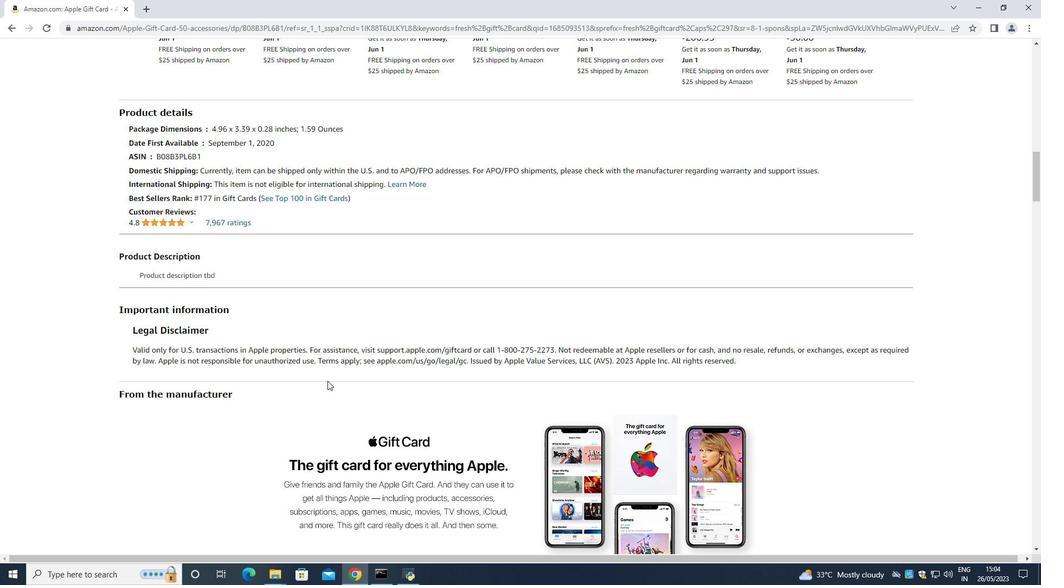 
Action: Mouse moved to (327, 381)
Screenshot: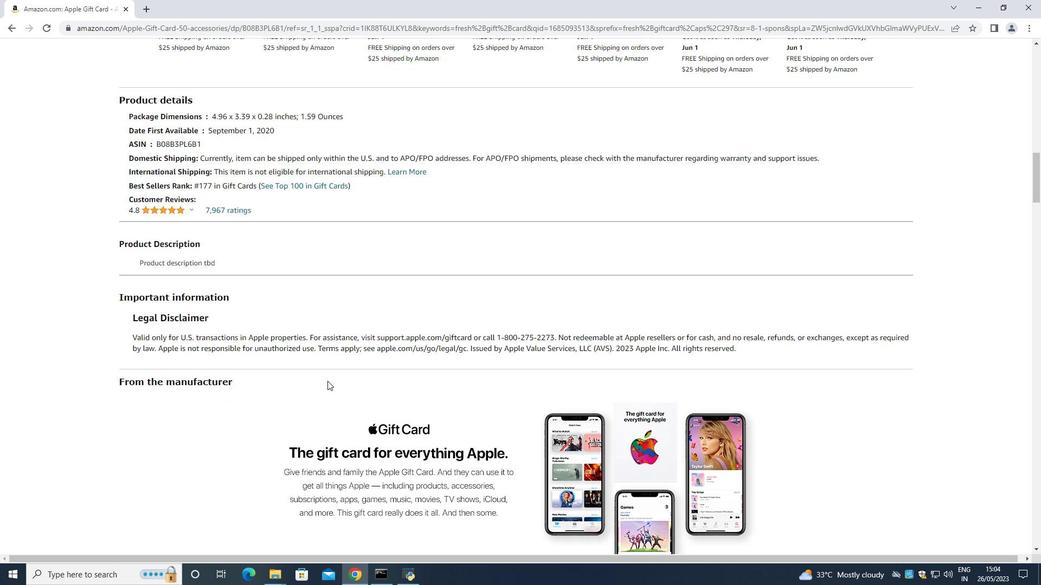 
Action: Mouse scrolled (327, 380) with delta (0, 0)
Screenshot: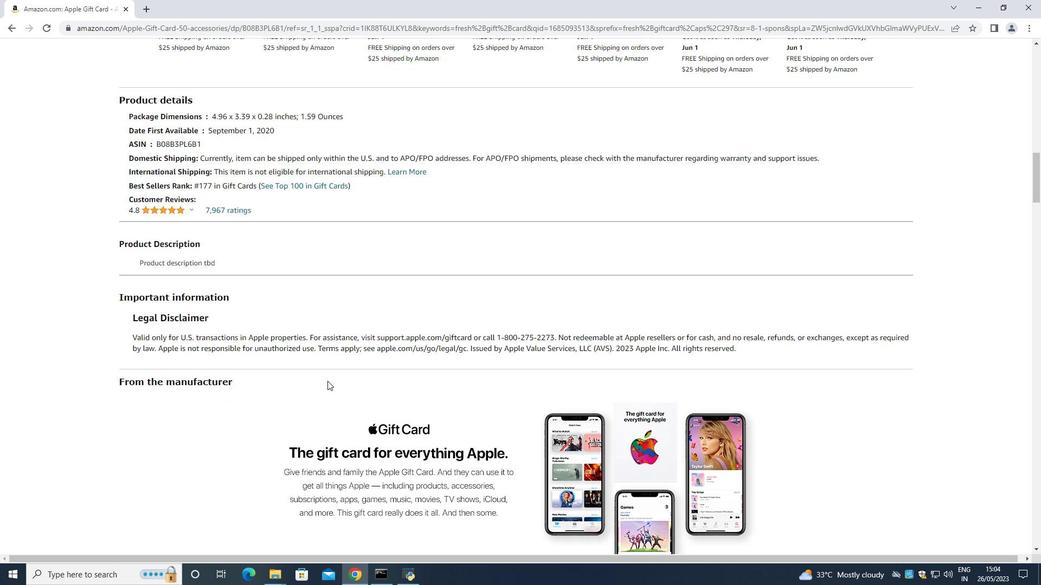 
Action: Mouse moved to (325, 381)
Screenshot: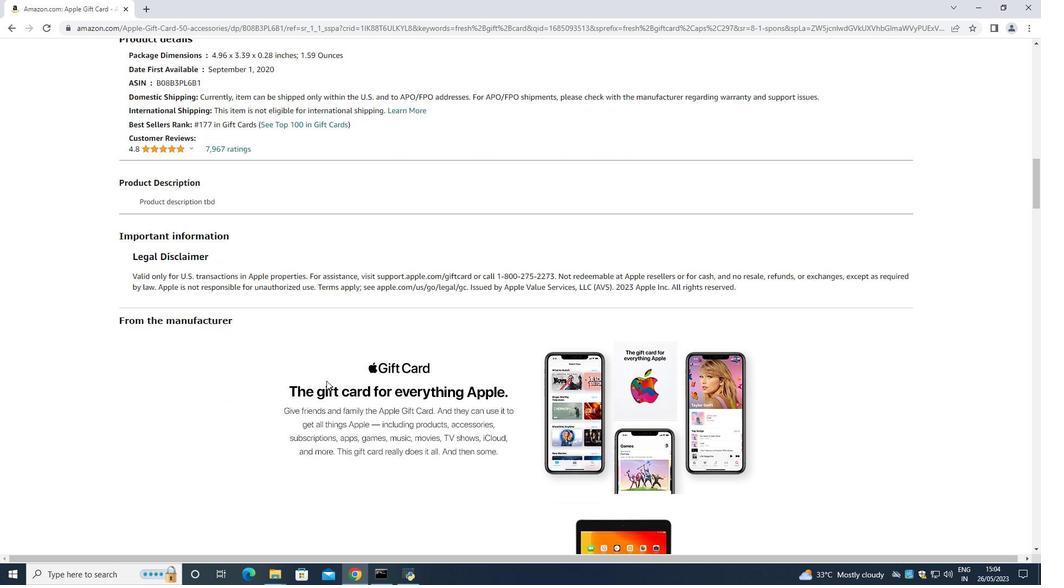 
Action: Mouse scrolled (325, 380) with delta (0, 0)
Screenshot: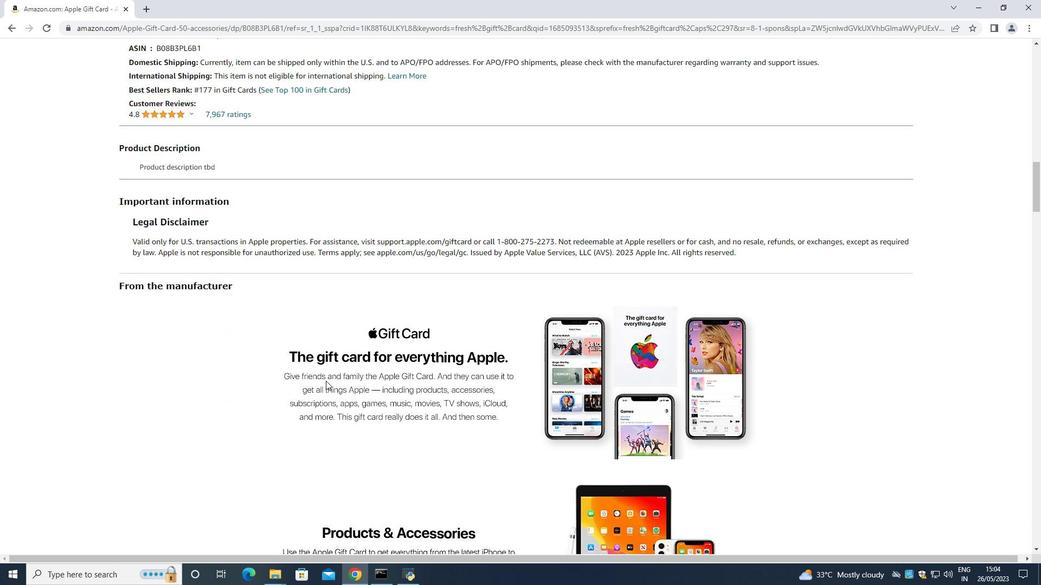 
Action: Mouse scrolled (325, 380) with delta (0, 0)
Screenshot: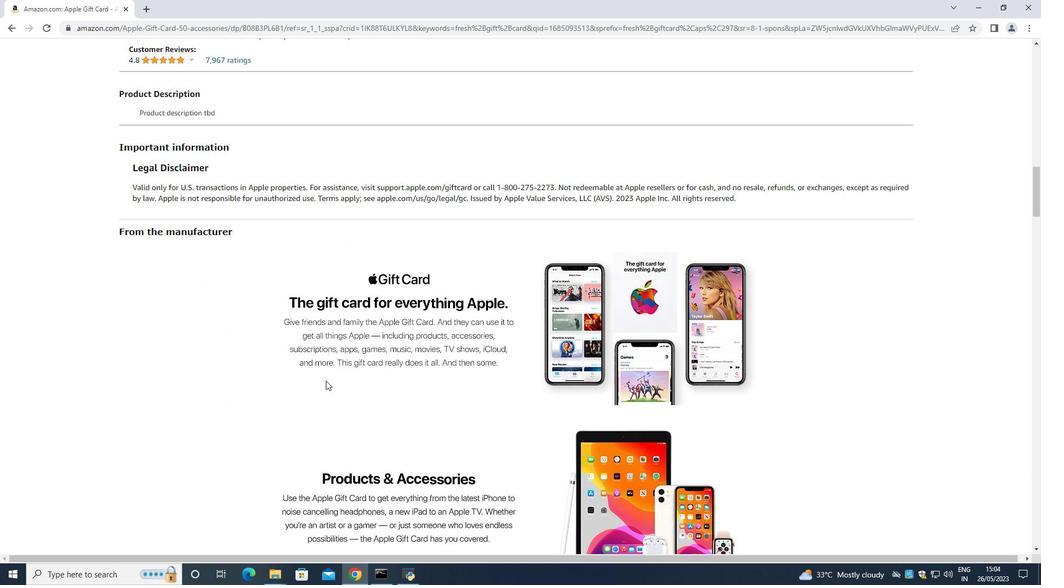 
Action: Mouse scrolled (325, 380) with delta (0, 0)
Screenshot: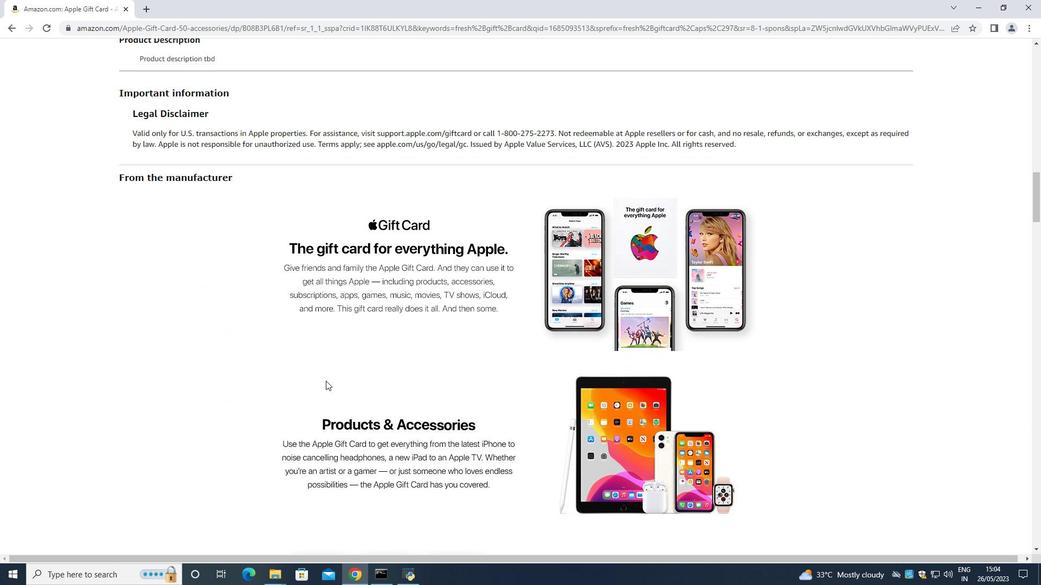 
Action: Mouse moved to (325, 382)
Screenshot: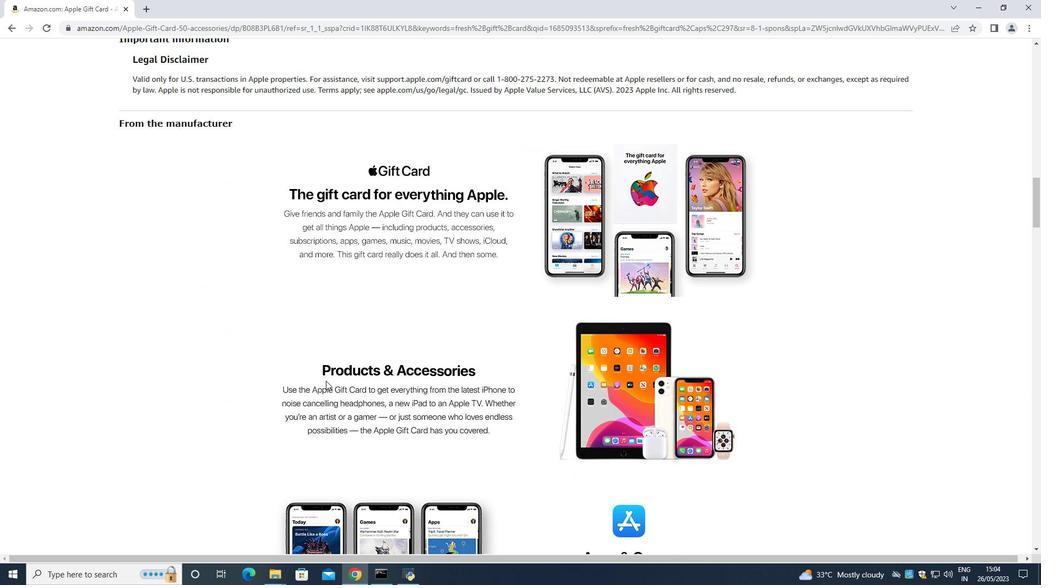 
Action: Mouse scrolled (325, 382) with delta (0, 0)
Screenshot: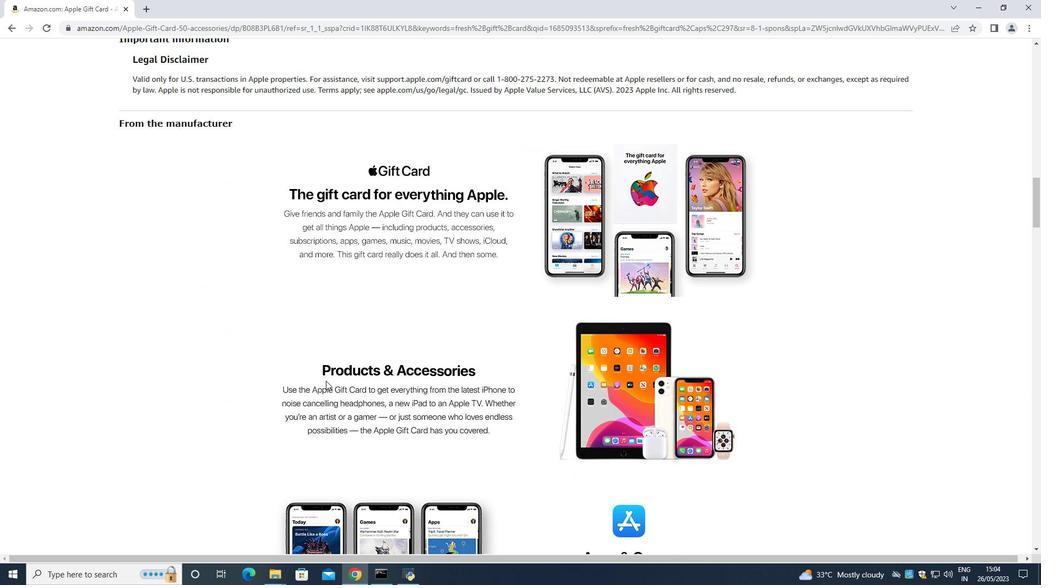
Action: Mouse moved to (325, 386)
Screenshot: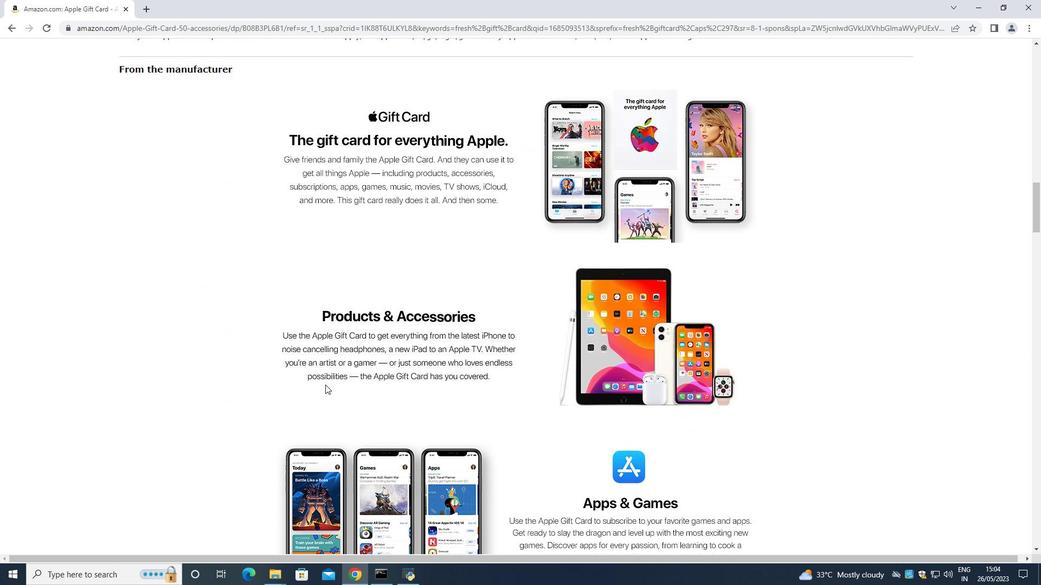 
Action: Mouse scrolled (325, 385) with delta (0, 0)
Screenshot: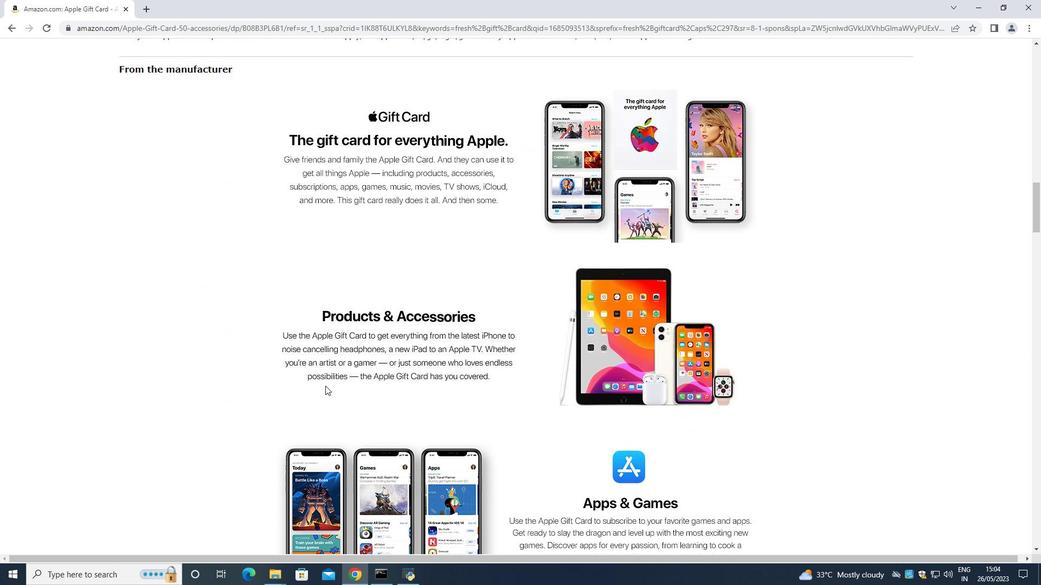 
Action: Mouse moved to (325, 387)
Screenshot: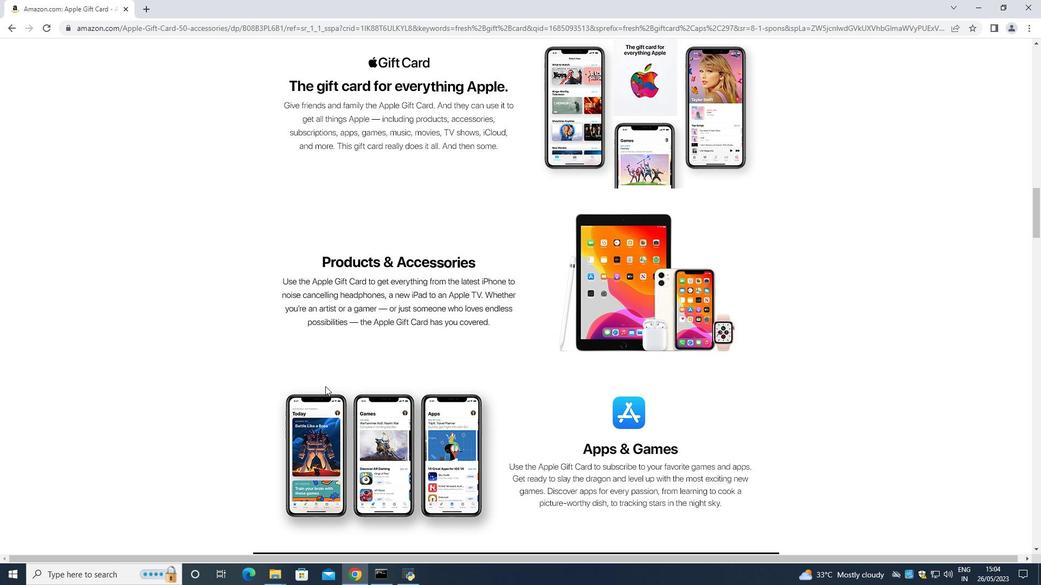 
Action: Mouse scrolled (325, 386) with delta (0, 0)
Screenshot: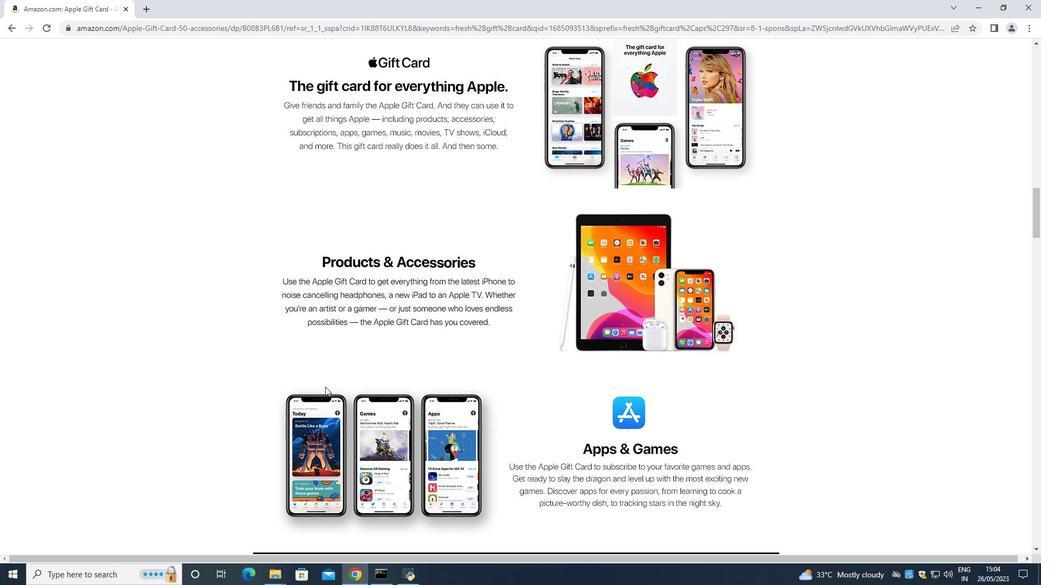 
Action: Mouse moved to (359, 358)
Screenshot: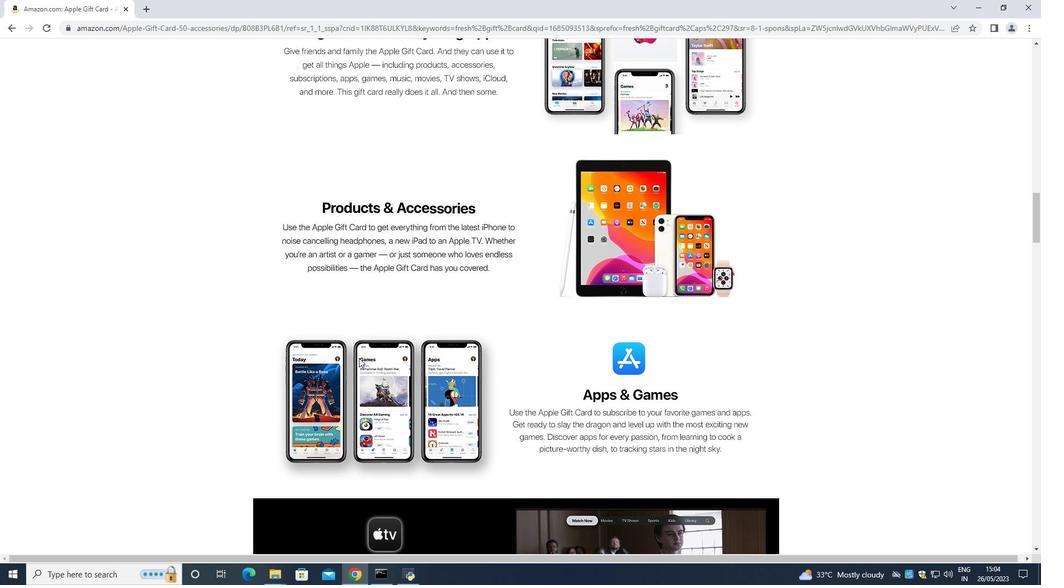 
Action: Mouse scrolled (359, 357) with delta (0, 0)
Screenshot: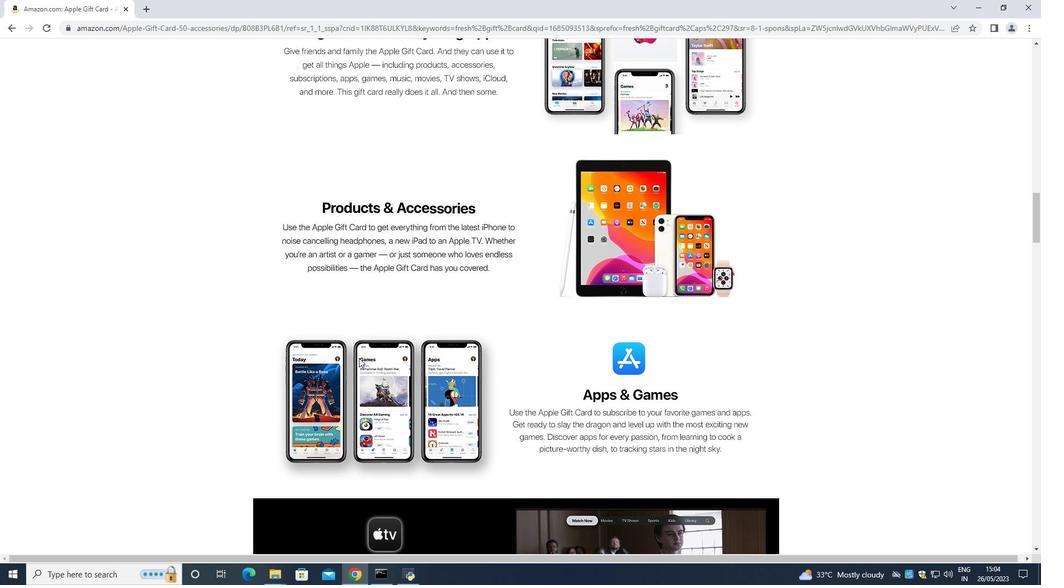 
Action: Mouse moved to (359, 350)
Screenshot: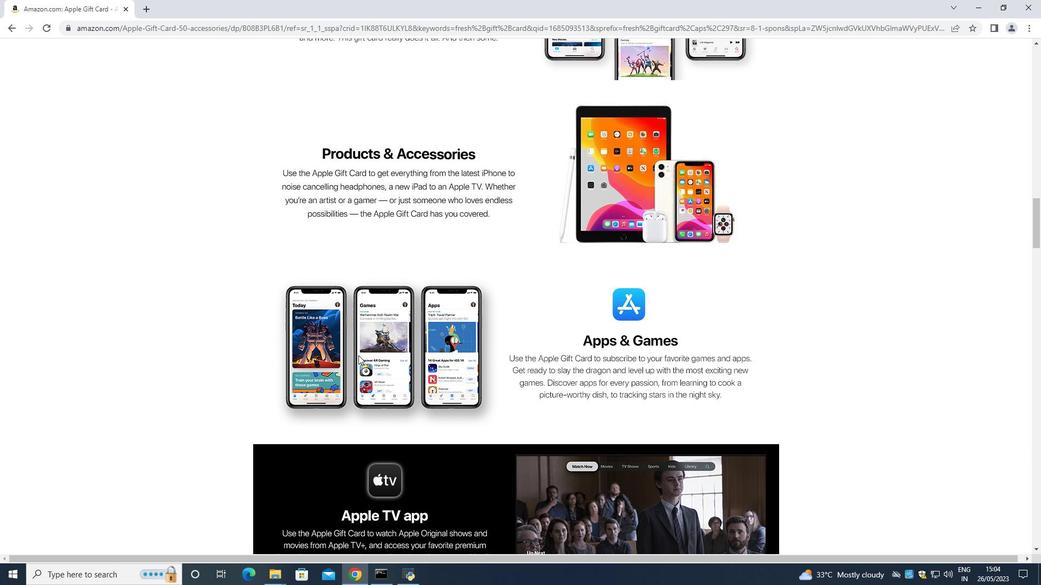 
Action: Mouse scrolled (359, 349) with delta (0, 0)
Screenshot: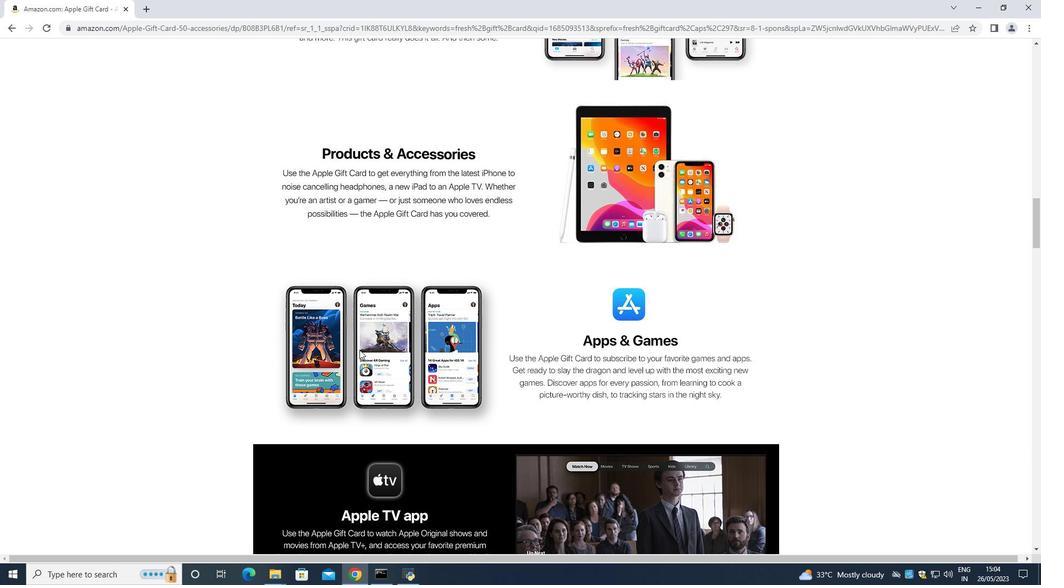 
Action: Mouse moved to (406, 274)
Screenshot: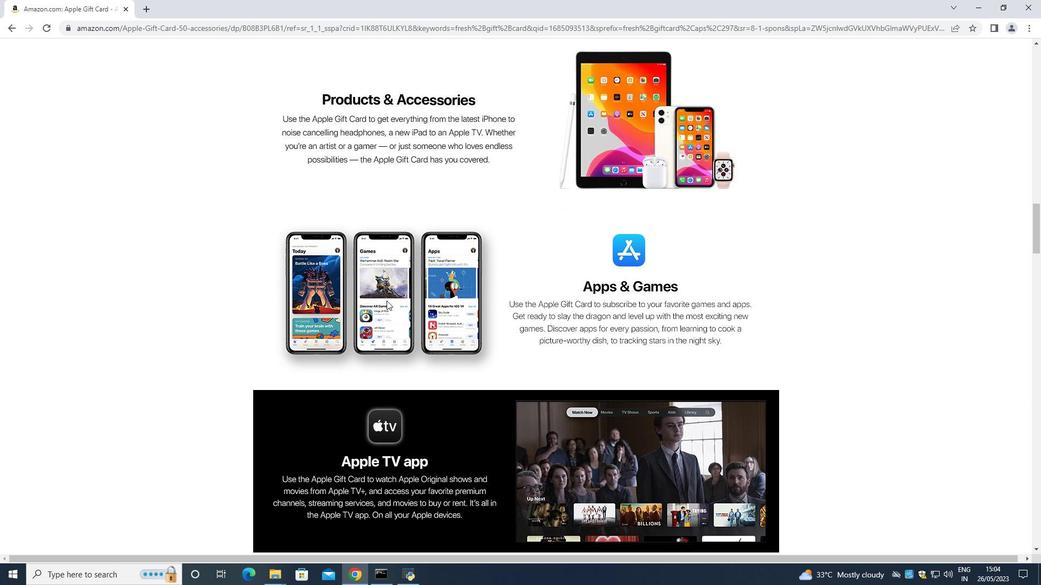 
Action: Mouse scrolled (406, 273) with delta (0, 0)
Screenshot: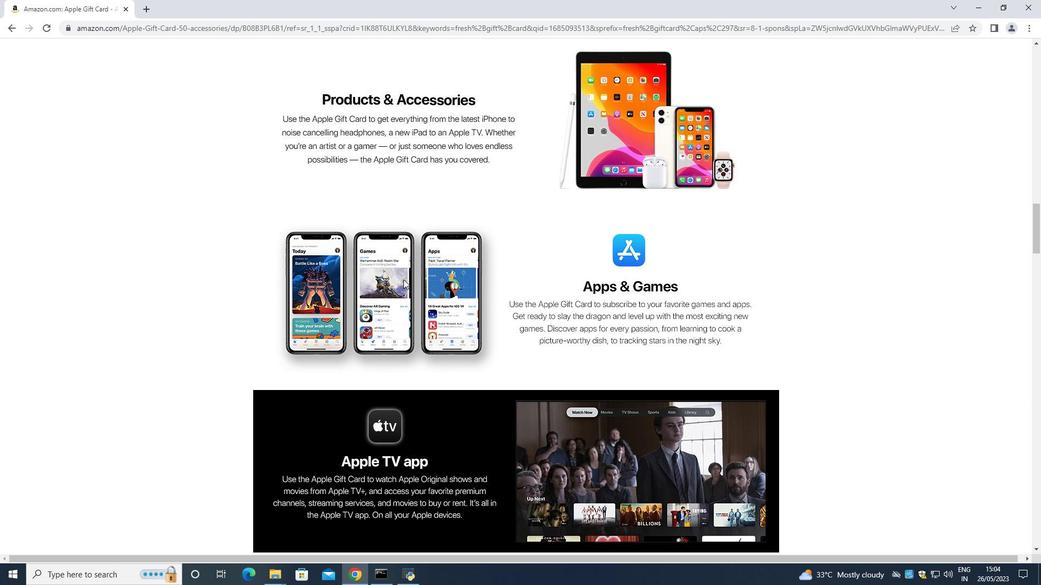 
Action: Mouse moved to (406, 273)
Screenshot: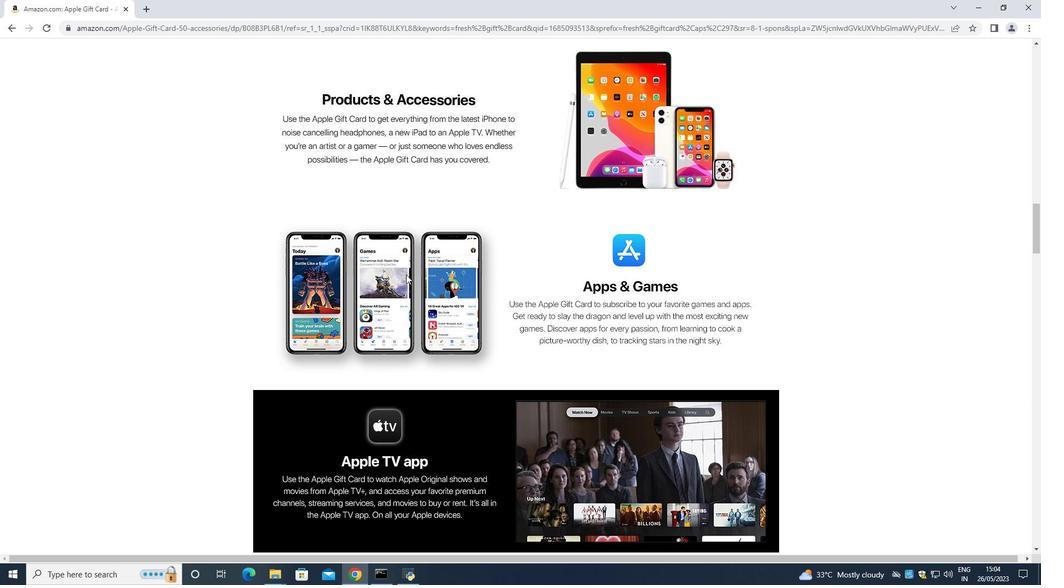 
Action: Mouse scrolled (406, 273) with delta (0, 0)
Screenshot: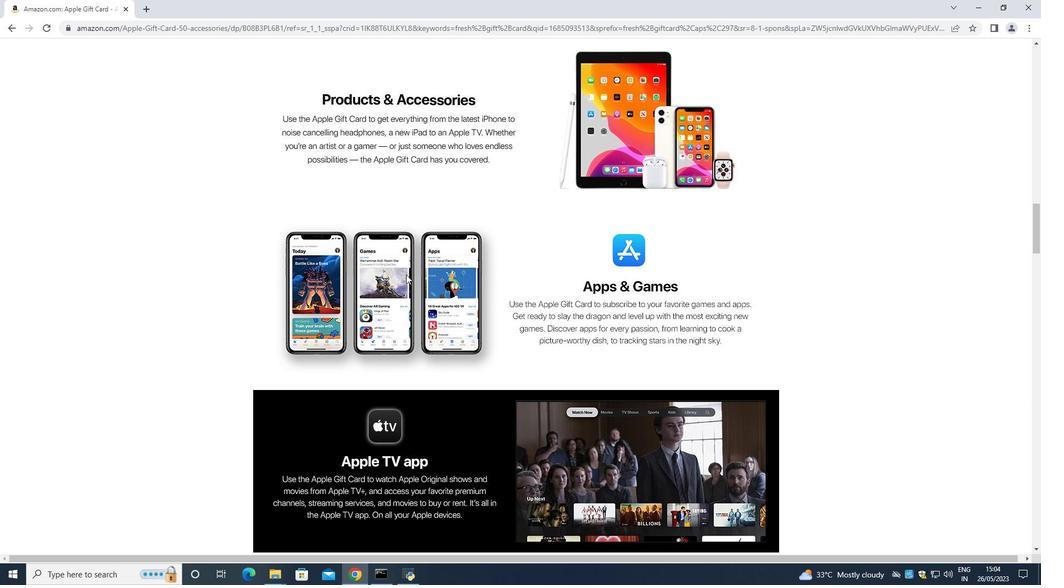 
Action: Mouse moved to (406, 272)
Screenshot: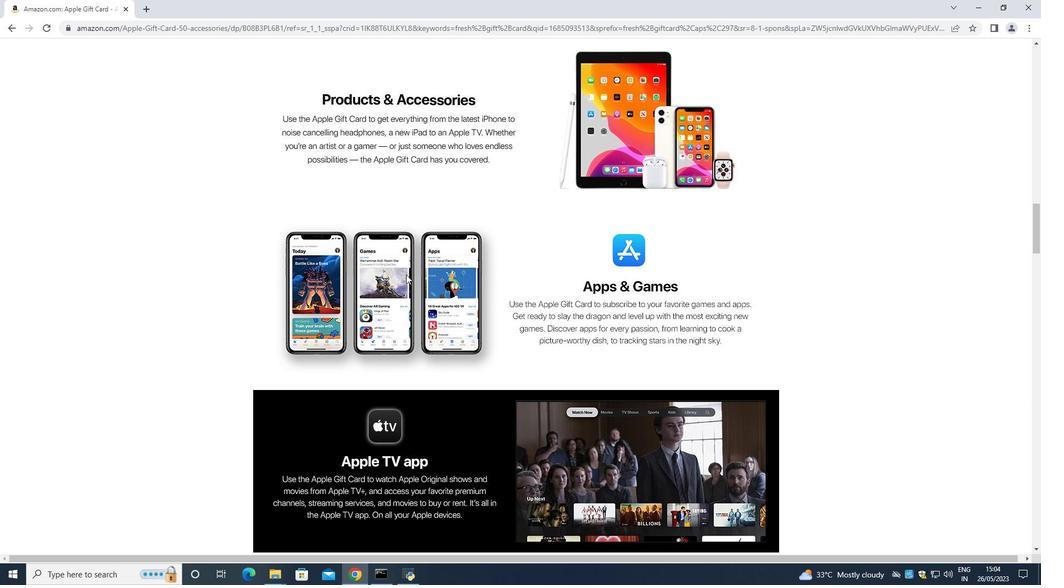 
Action: Mouse scrolled (406, 272) with delta (0, 0)
Screenshot: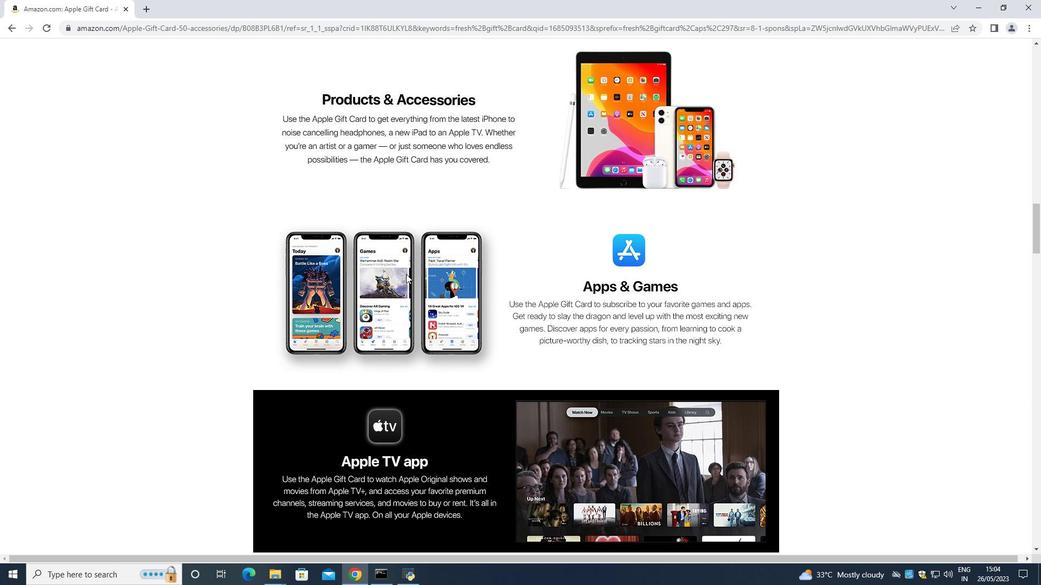 
Action: Mouse scrolled (406, 272) with delta (0, 0)
Screenshot: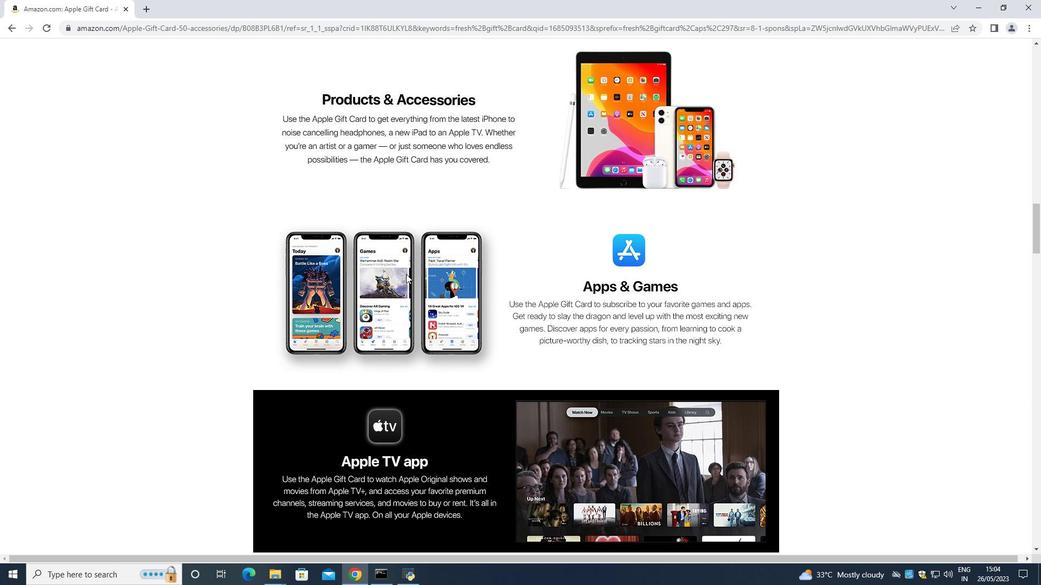 
Action: Mouse scrolled (406, 272) with delta (0, 0)
Screenshot: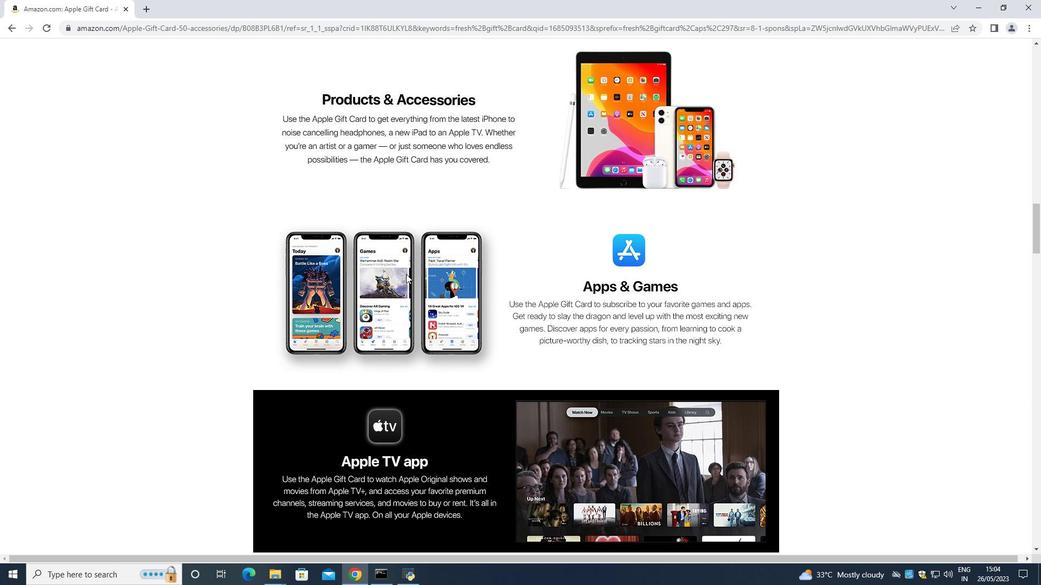 
Action: Mouse moved to (406, 271)
Screenshot: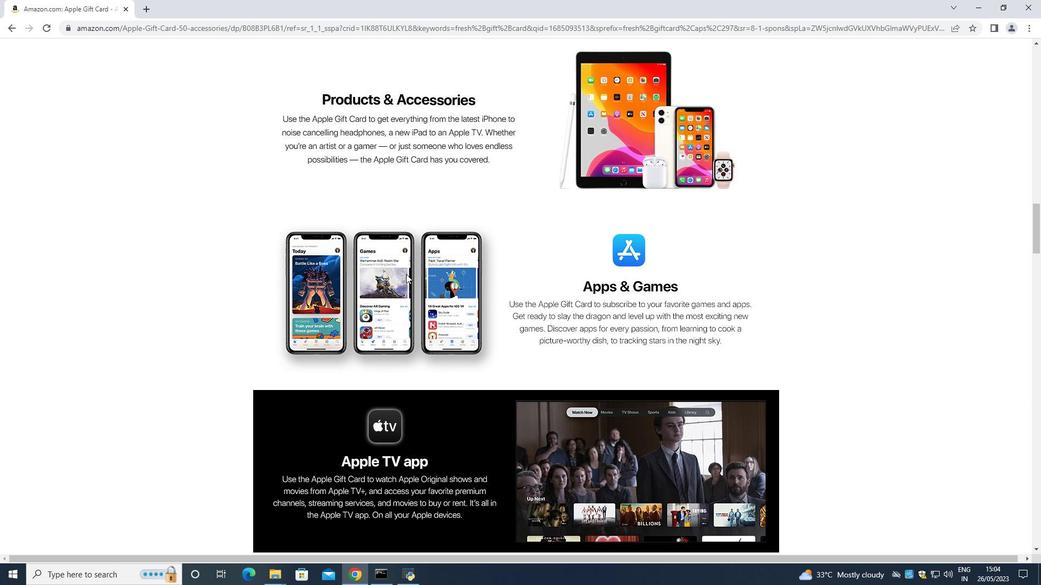 
Action: Mouse scrolled (406, 272) with delta (0, 0)
Screenshot: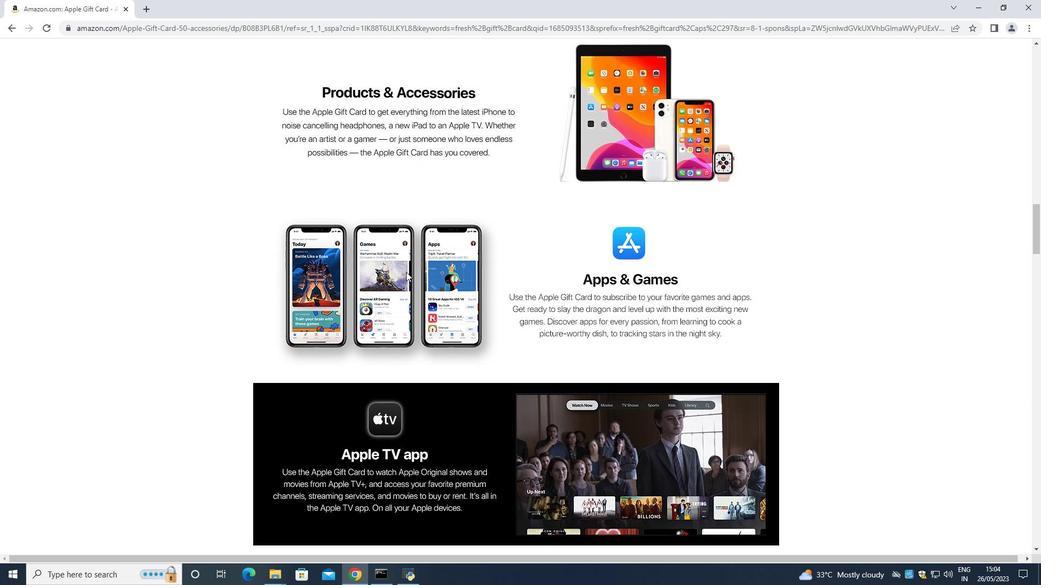 
Action: Mouse moved to (405, 266)
Screenshot: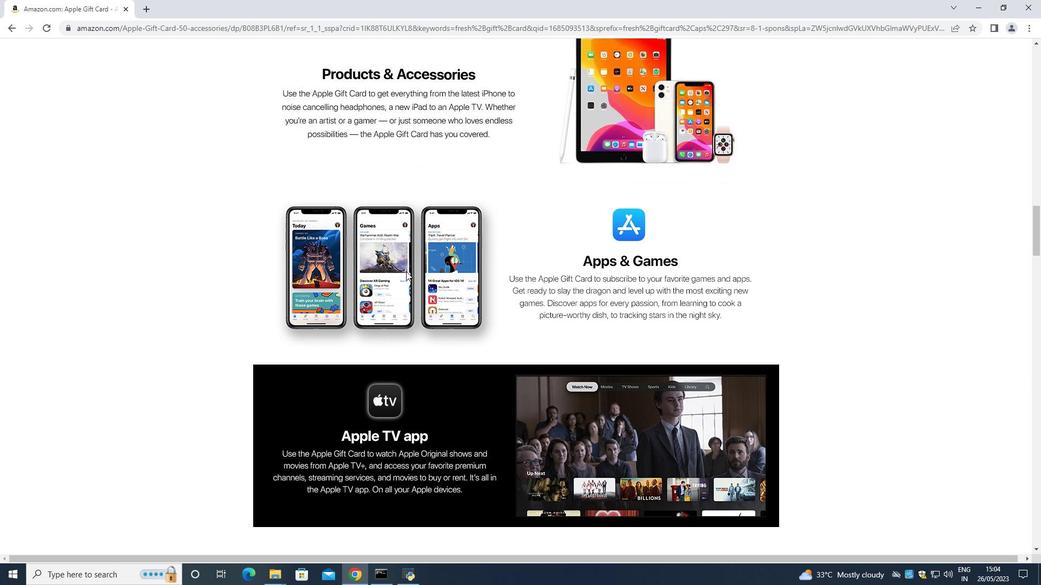 
Action: Mouse scrolled (405, 266) with delta (0, 0)
Screenshot: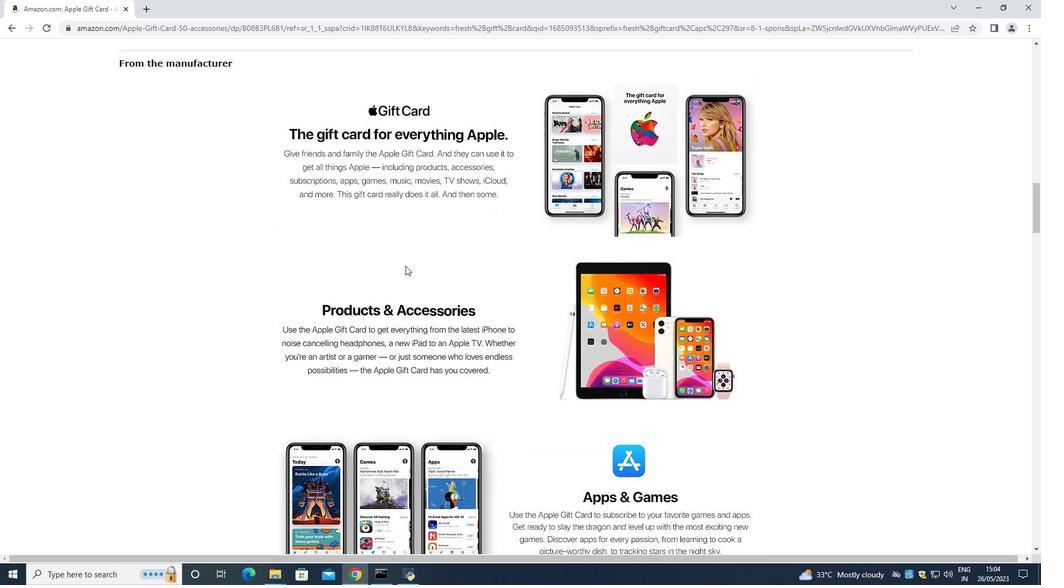 
Action: Mouse scrolled (405, 266) with delta (0, 0)
Screenshot: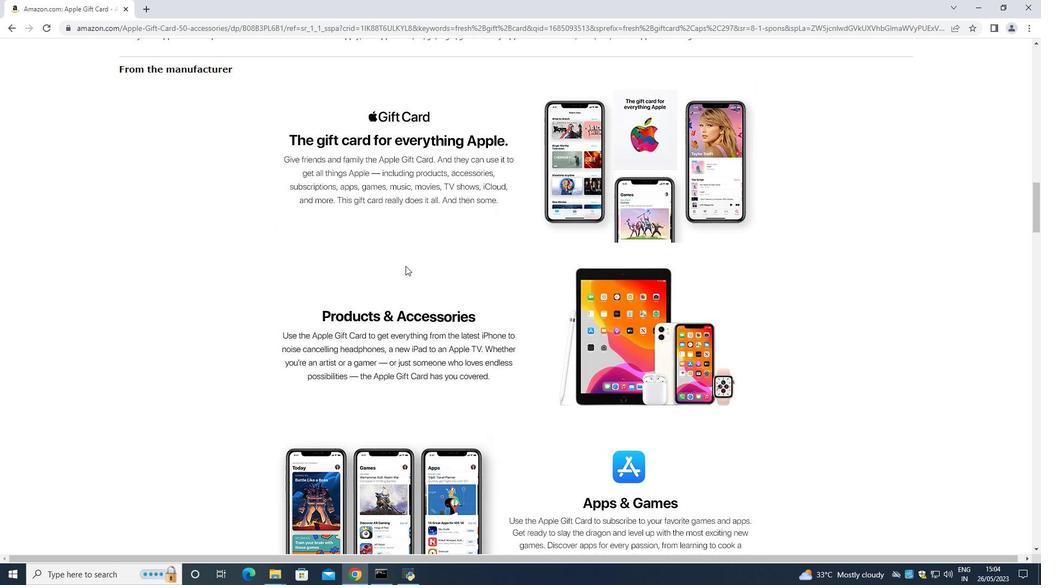 
Action: Mouse scrolled (405, 266) with delta (0, 0)
Screenshot: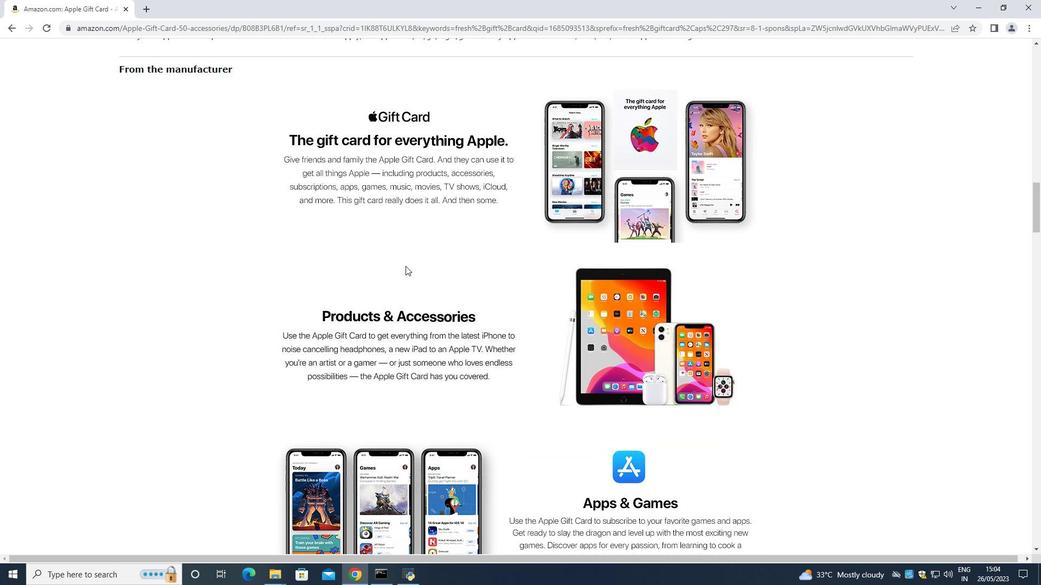 
Action: Mouse scrolled (405, 266) with delta (0, 0)
Screenshot: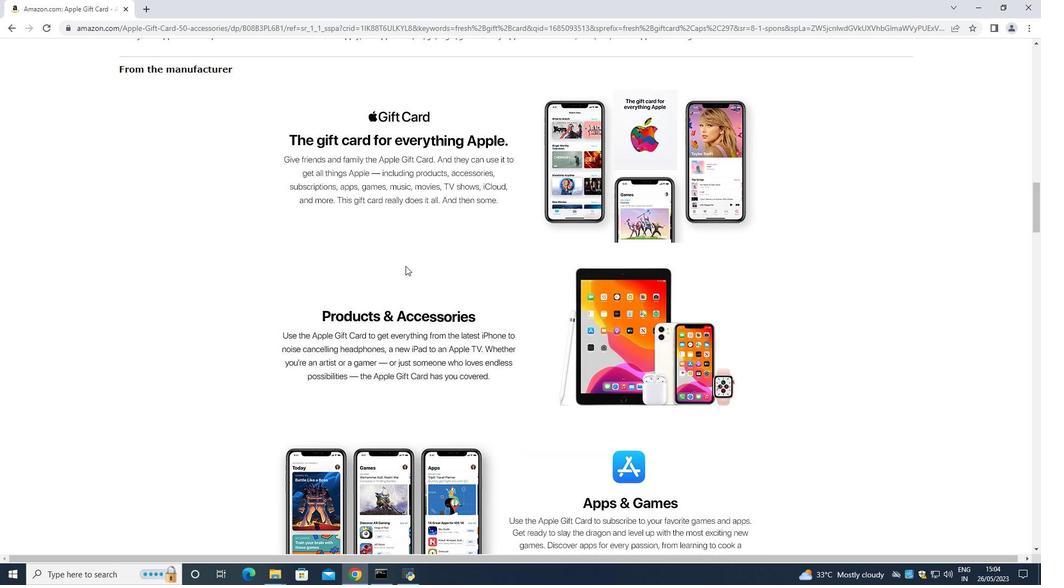 
Action: Mouse moved to (404, 389)
Screenshot: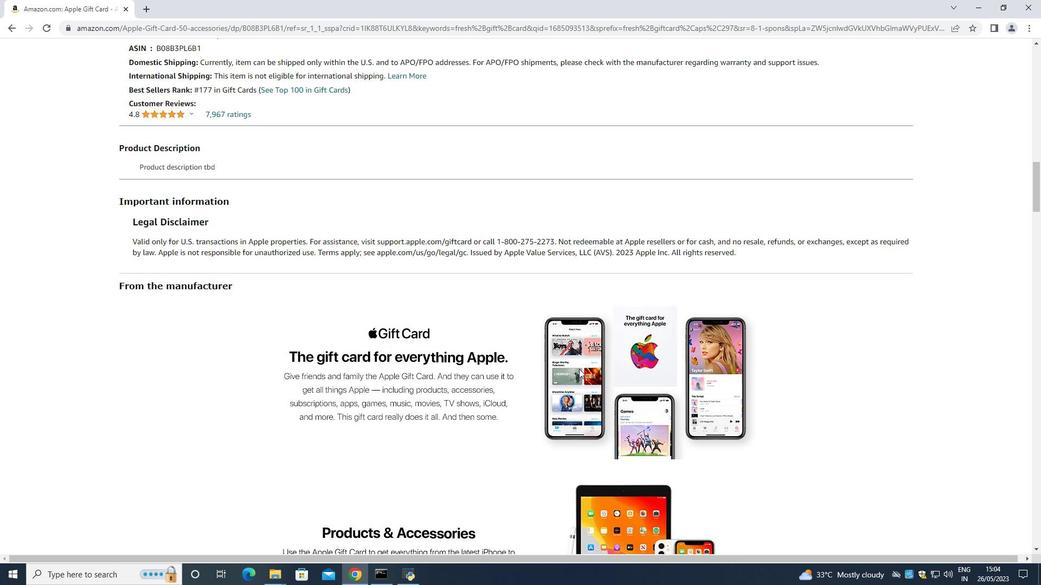 
Action: Mouse scrolled (404, 388) with delta (0, 0)
Screenshot: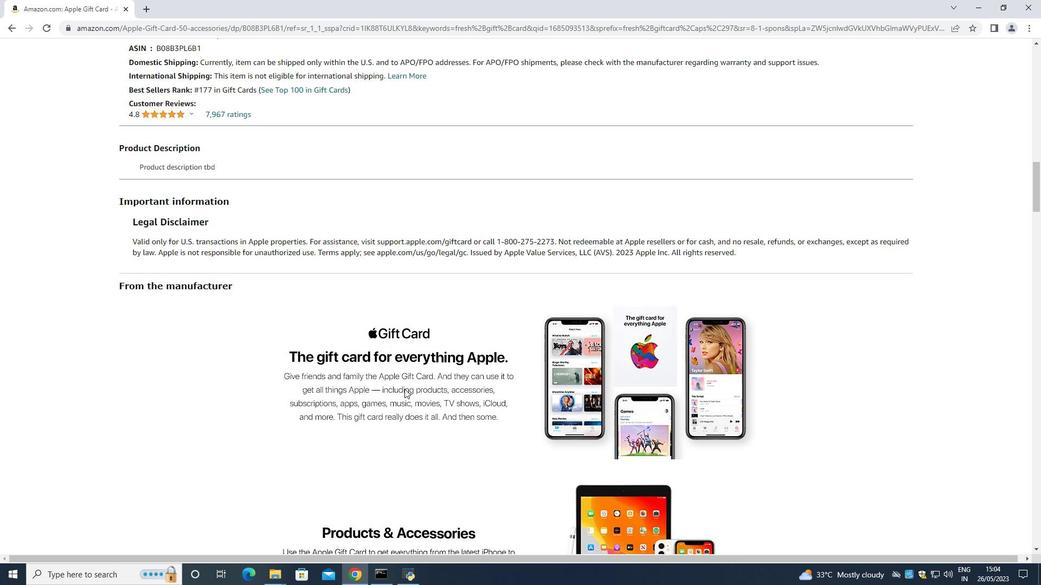
Action: Key pressed <Key.down><Key.down><Key.down><Key.down><Key.down><Key.down><Key.down><Key.down><Key.down><Key.down><Key.down><Key.down><Key.down><Key.down><Key.down><Key.down><Key.down><Key.down><Key.down><Key.down><Key.down><Key.down><Key.down><Key.down><Key.down><Key.down><Key.down><Key.down><Key.down><Key.down><Key.down><Key.down><Key.down><Key.down><Key.down><Key.down><Key.down><Key.down><Key.down><Key.down><Key.down><Key.down><Key.down><Key.down><Key.down><Key.down><Key.down><Key.down><Key.down><Key.down><Key.down><Key.down><Key.down><Key.down><Key.down><Key.down><Key.down><Key.down>
Screenshot: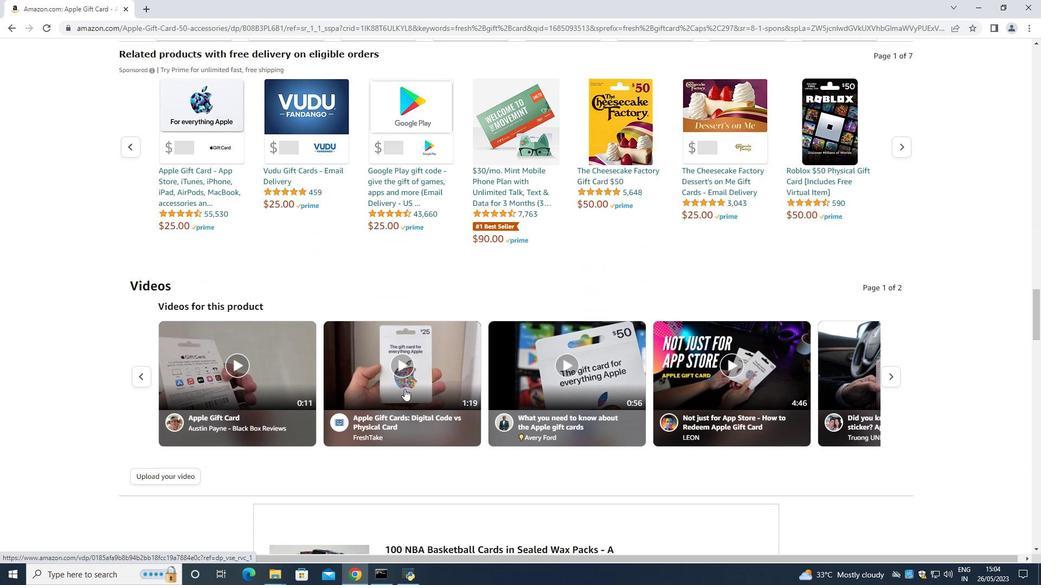 
Action: Mouse moved to (240, 337)
Screenshot: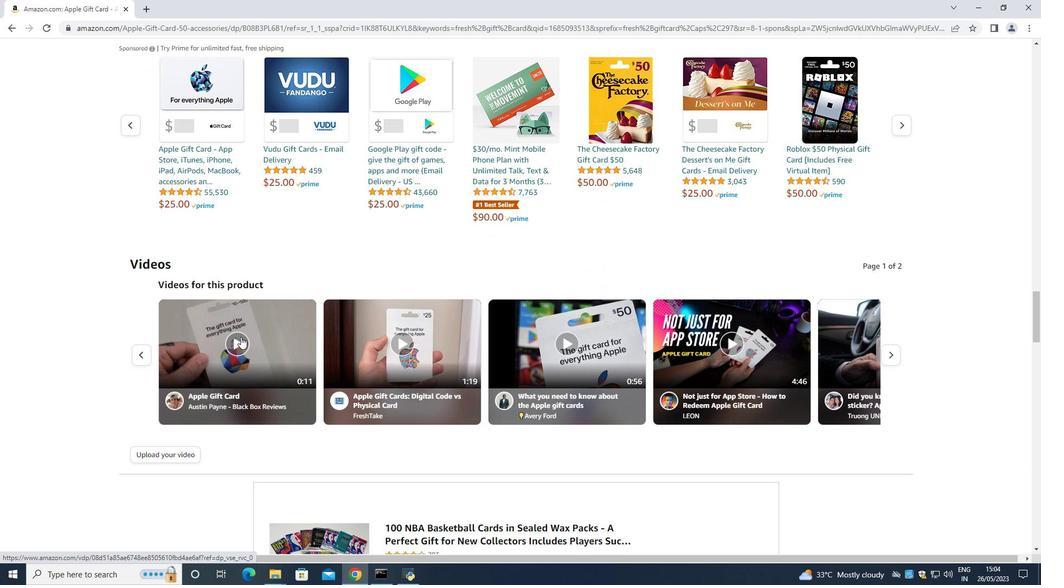 
Action: Mouse pressed left at (240, 337)
Screenshot: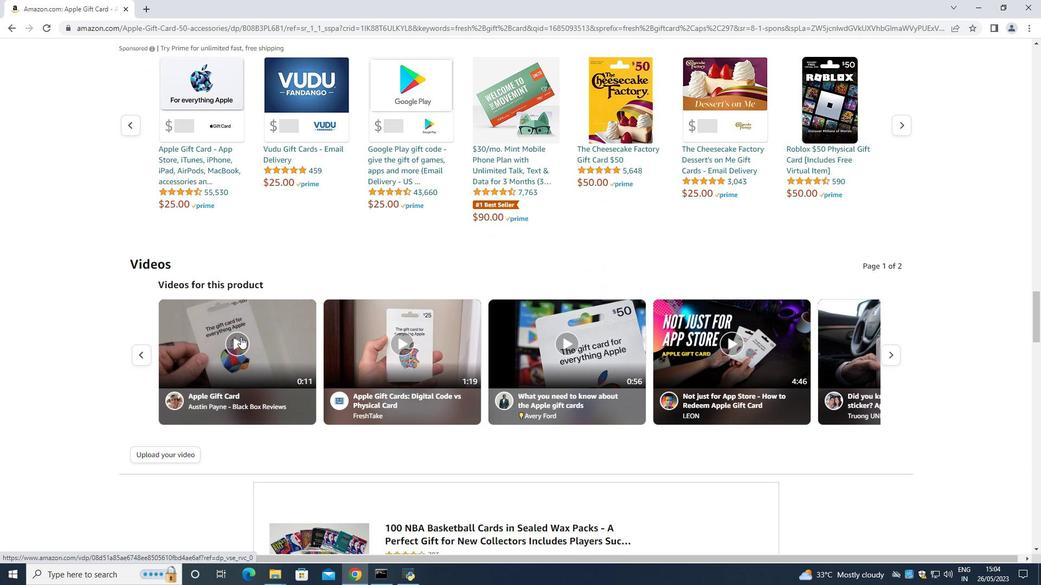 
Action: Mouse moved to (830, 118)
Screenshot: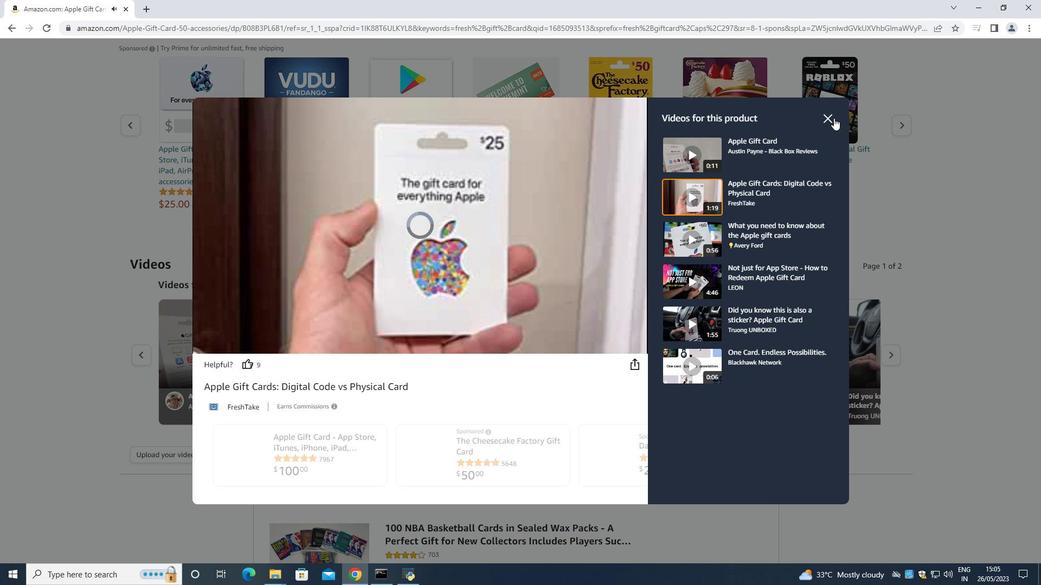 
Action: Mouse pressed left at (830, 118)
Screenshot: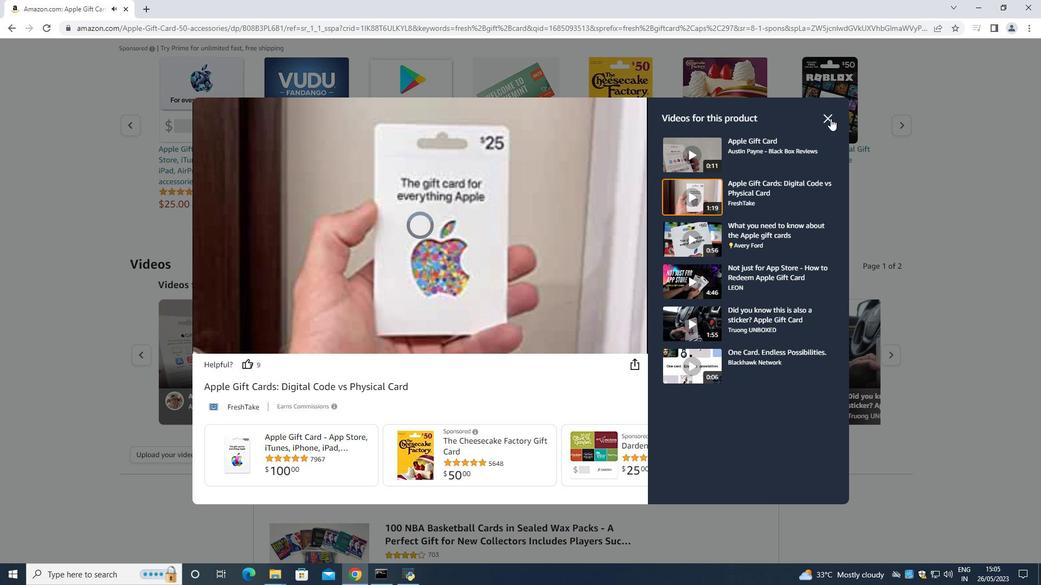 
Action: Mouse moved to (383, 244)
Screenshot: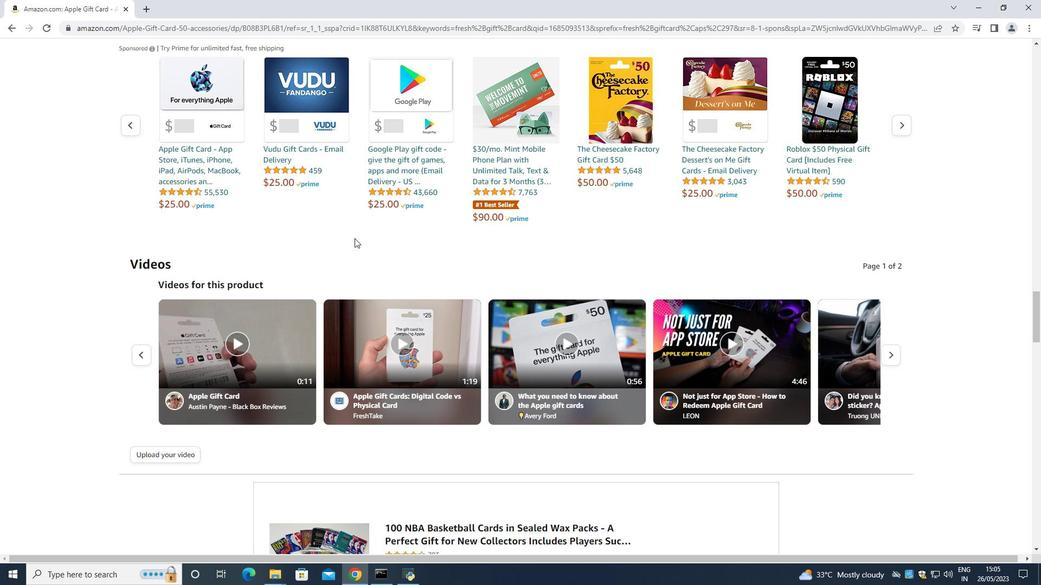 
Action: Mouse scrolled (383, 244) with delta (0, 0)
Screenshot: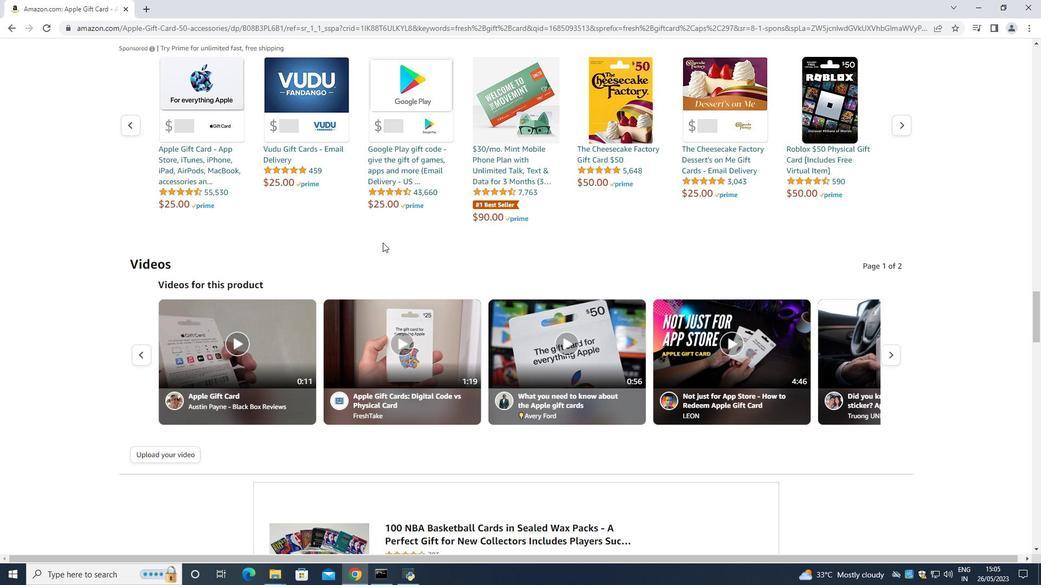 
Action: Mouse scrolled (383, 244) with delta (0, 0)
Screenshot: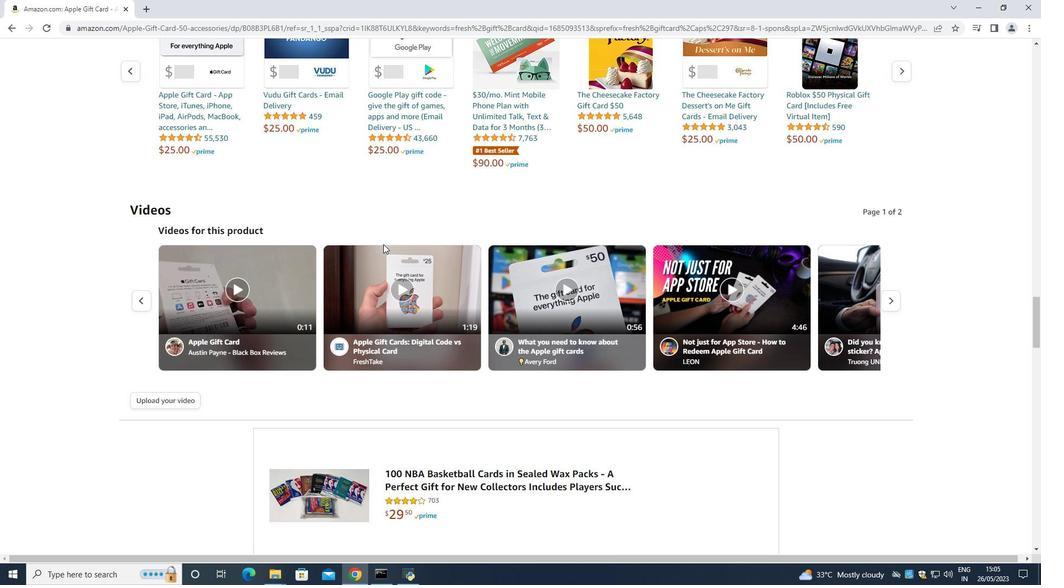 
Action: Mouse moved to (382, 248)
Screenshot: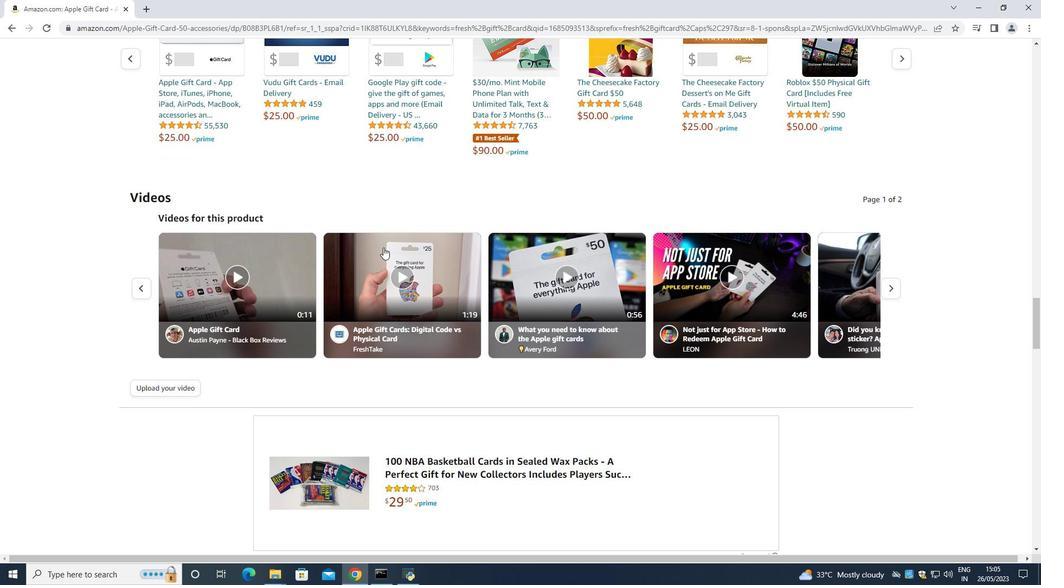 
Action: Mouse scrolled (382, 247) with delta (0, 0)
Screenshot: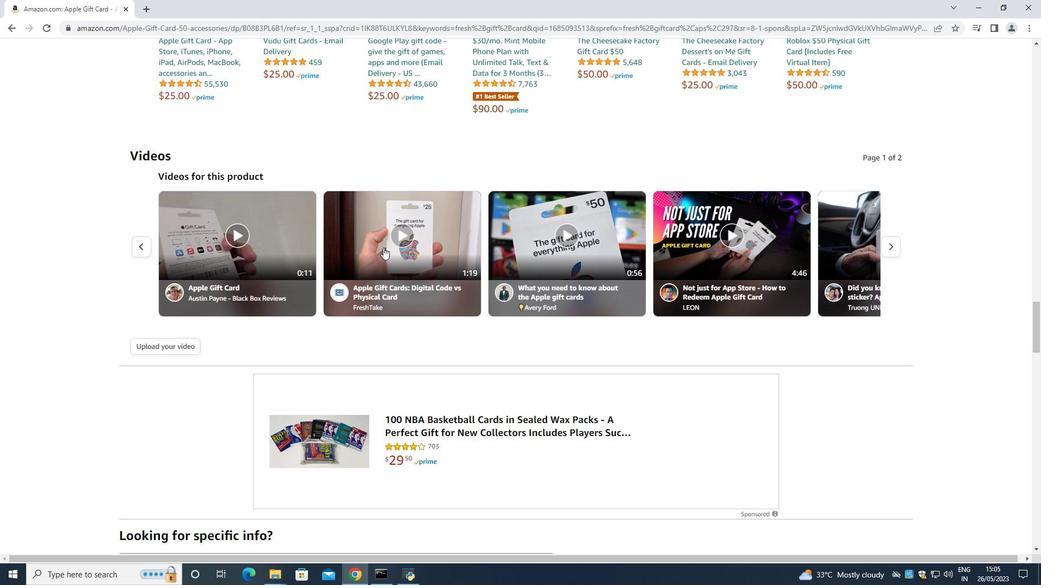 
Action: Mouse moved to (381, 250)
Screenshot: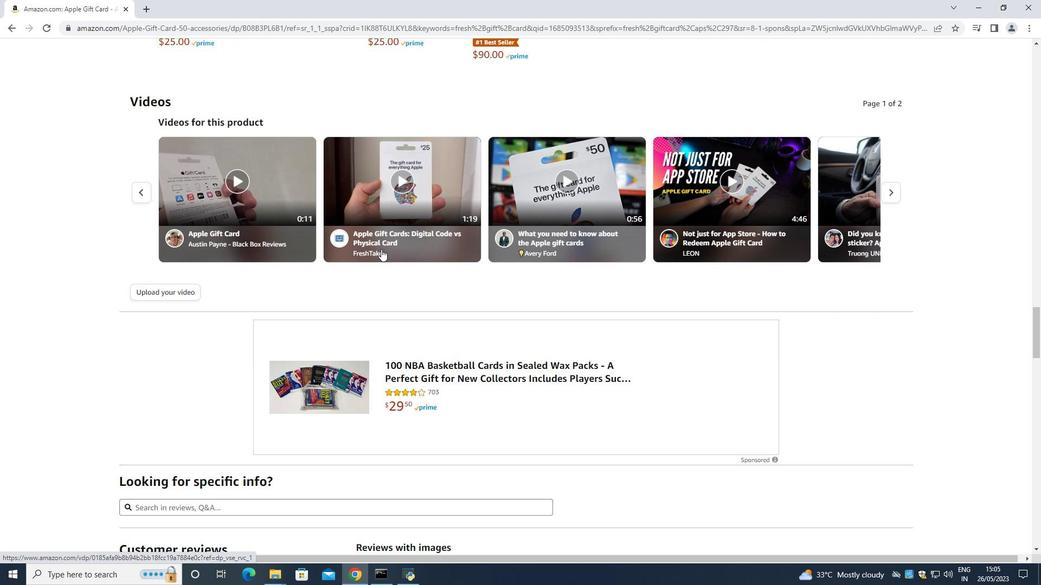 
Action: Mouse scrolled (381, 249) with delta (0, 0)
Screenshot: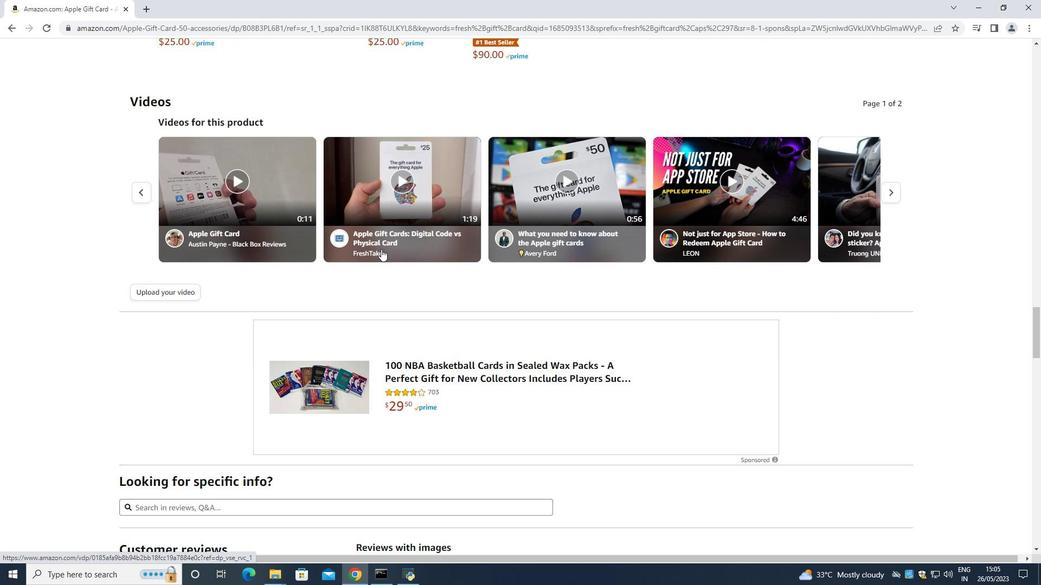 
Action: Mouse moved to (381, 251)
Screenshot: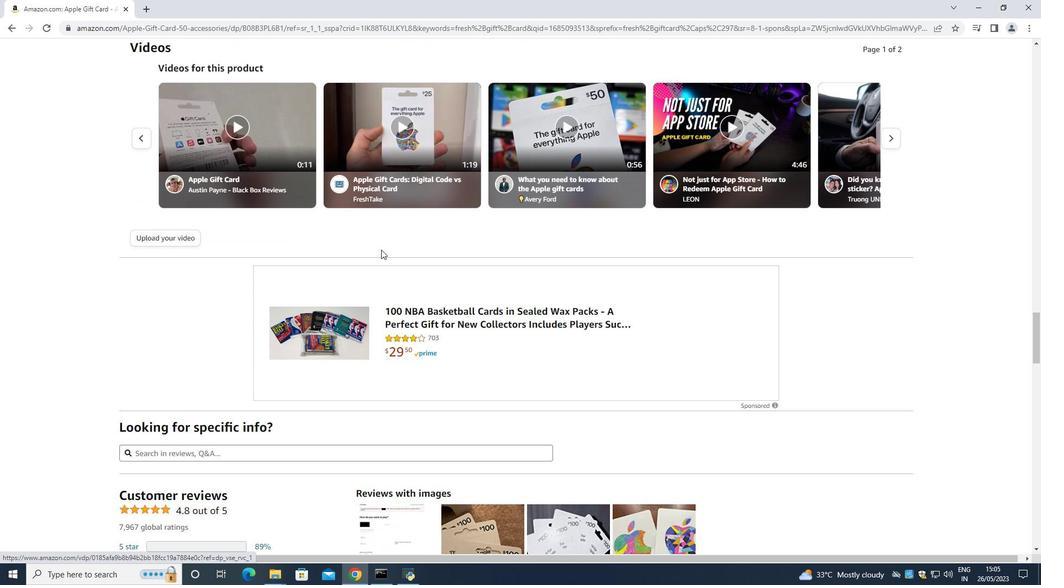 
Action: Mouse scrolled (381, 251) with delta (0, 0)
Screenshot: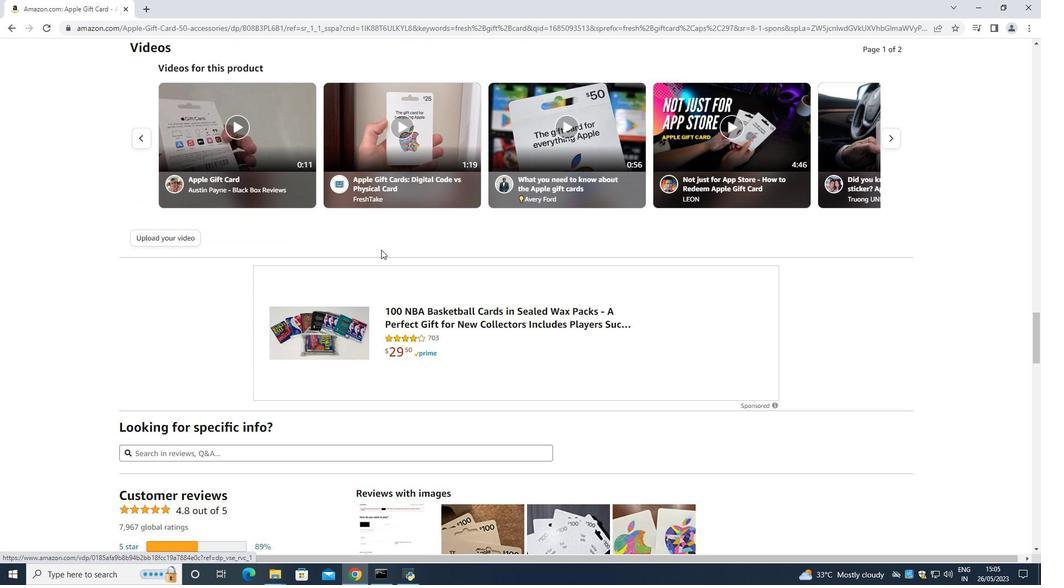 
Action: Mouse moved to (381, 254)
Screenshot: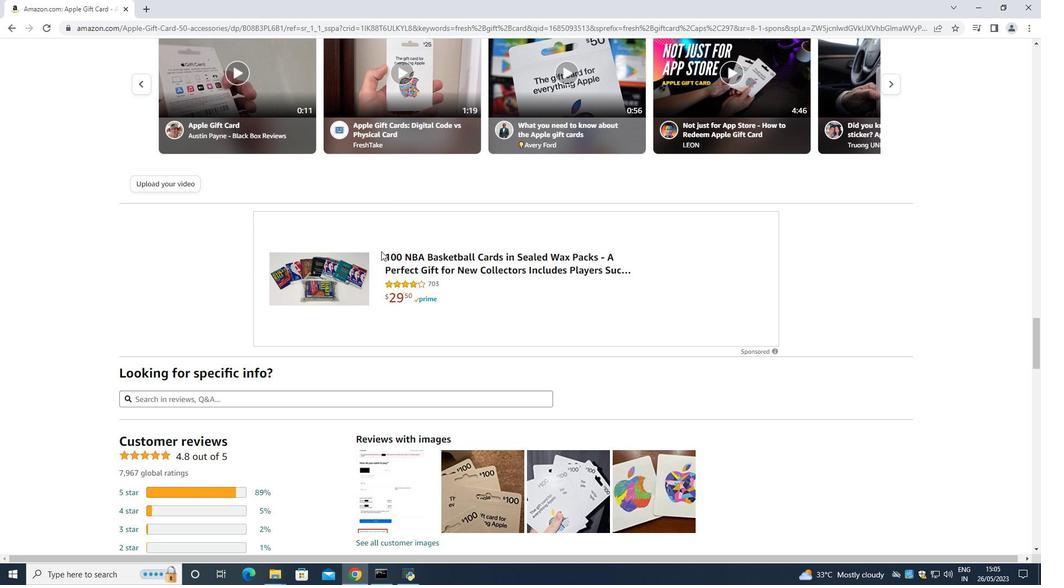 
Action: Mouse scrolled (381, 254) with delta (0, 0)
Screenshot: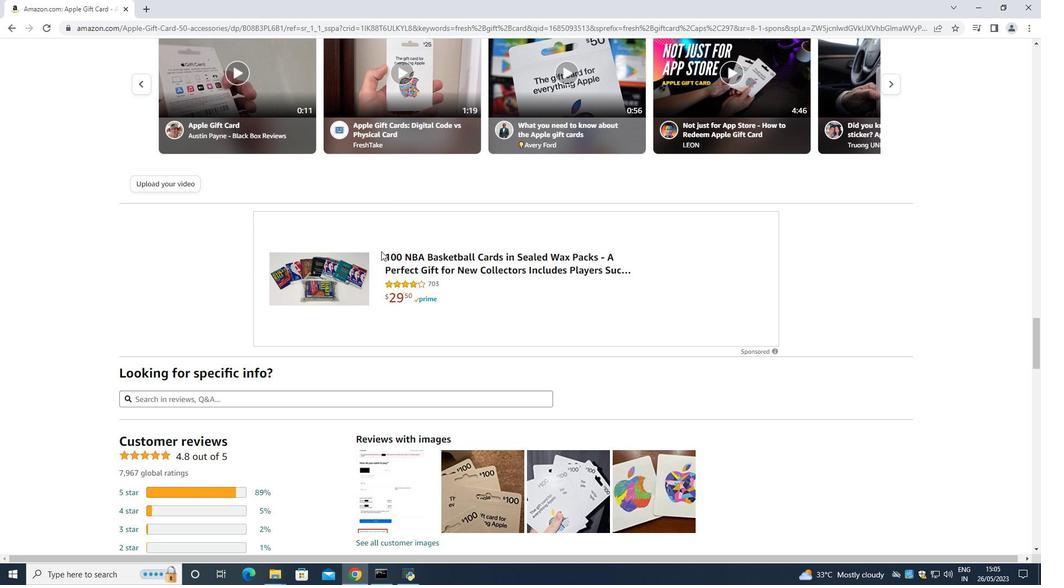 
Action: Mouse moved to (381, 256)
Screenshot: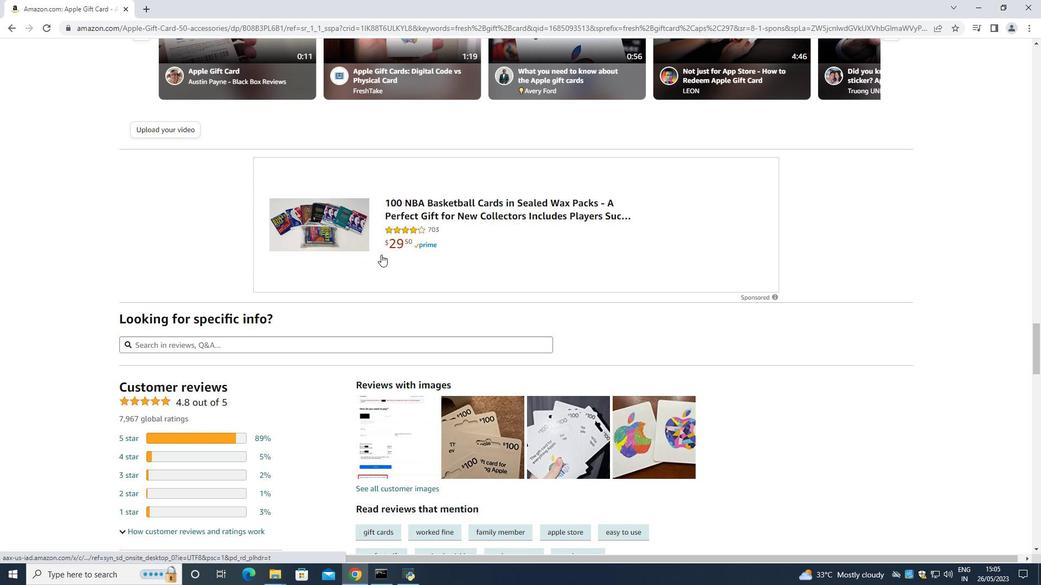 
Action: Mouse scrolled (381, 255) with delta (0, 0)
Screenshot: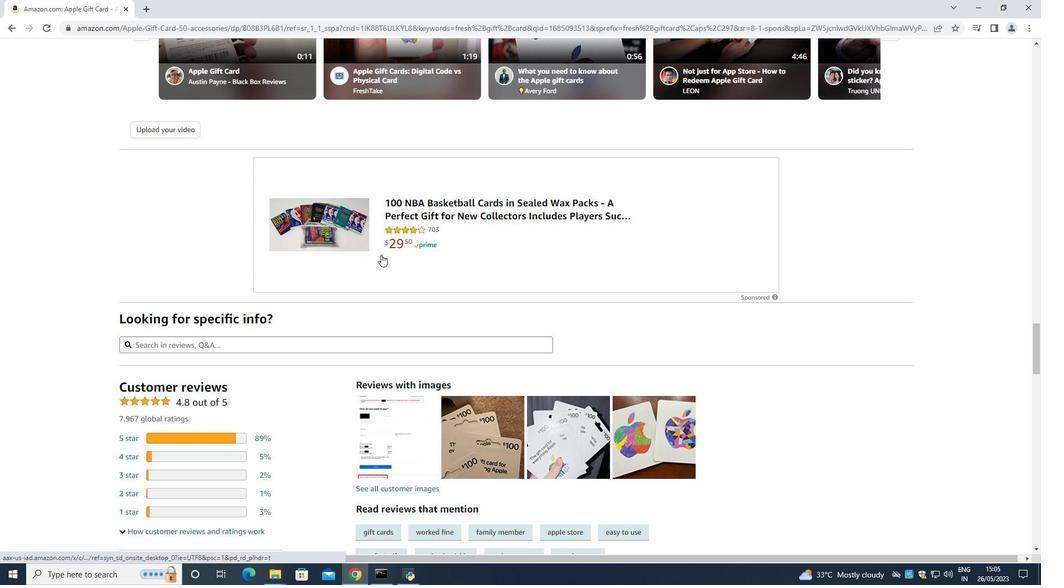 
Action: Mouse moved to (380, 257)
Screenshot: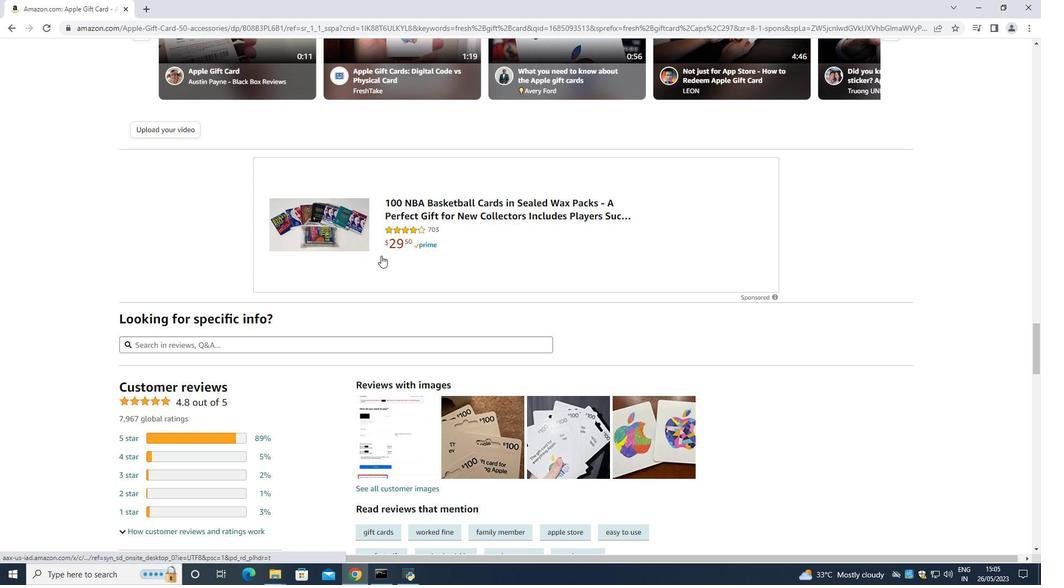
Action: Mouse scrolled (380, 257) with delta (0, 0)
Screenshot: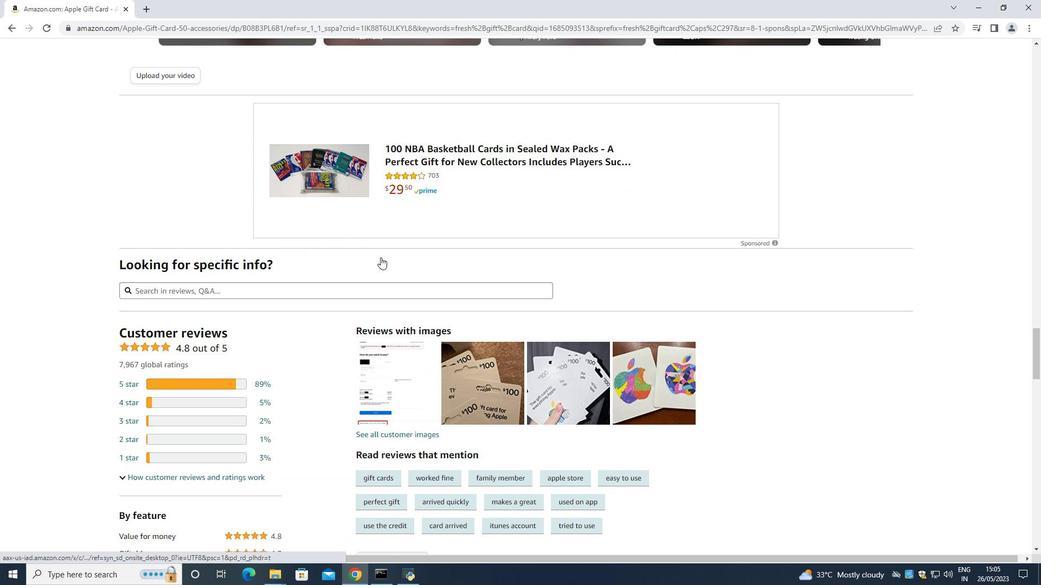 
Action: Mouse moved to (409, 315)
Screenshot: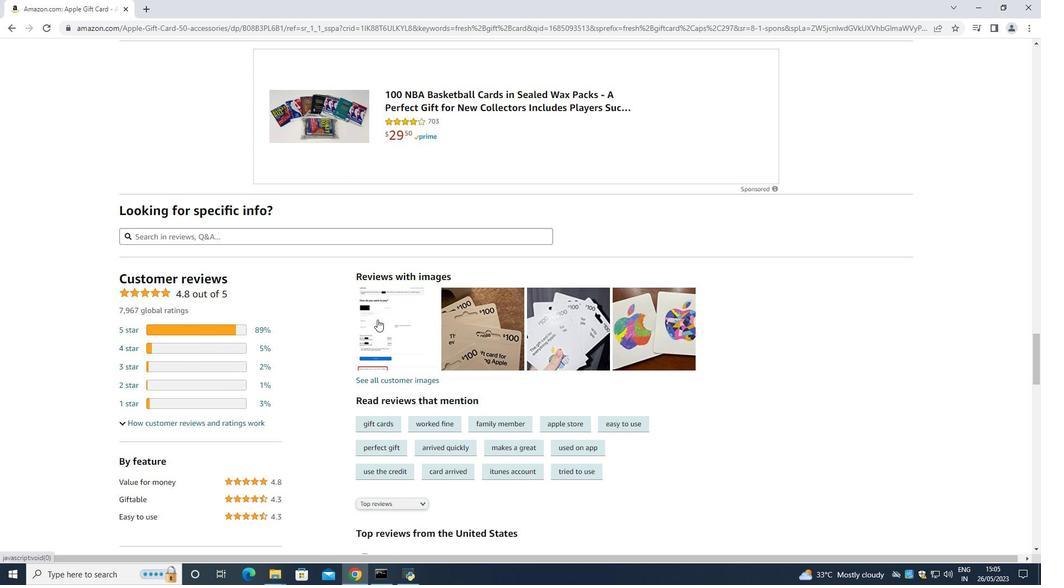 
Action: Mouse pressed left at (409, 315)
Screenshot: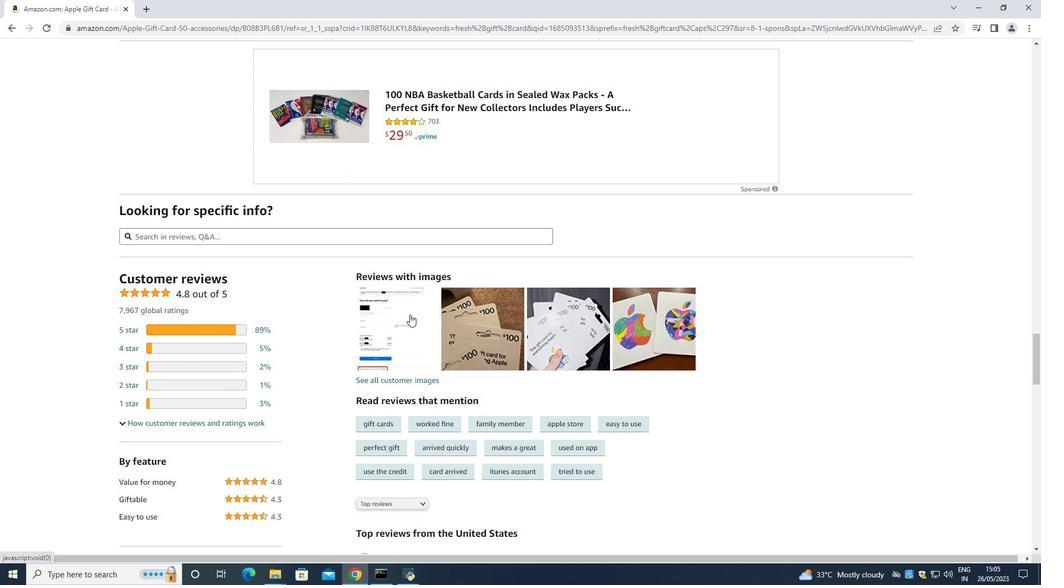 
Action: Mouse moved to (596, 311)
Screenshot: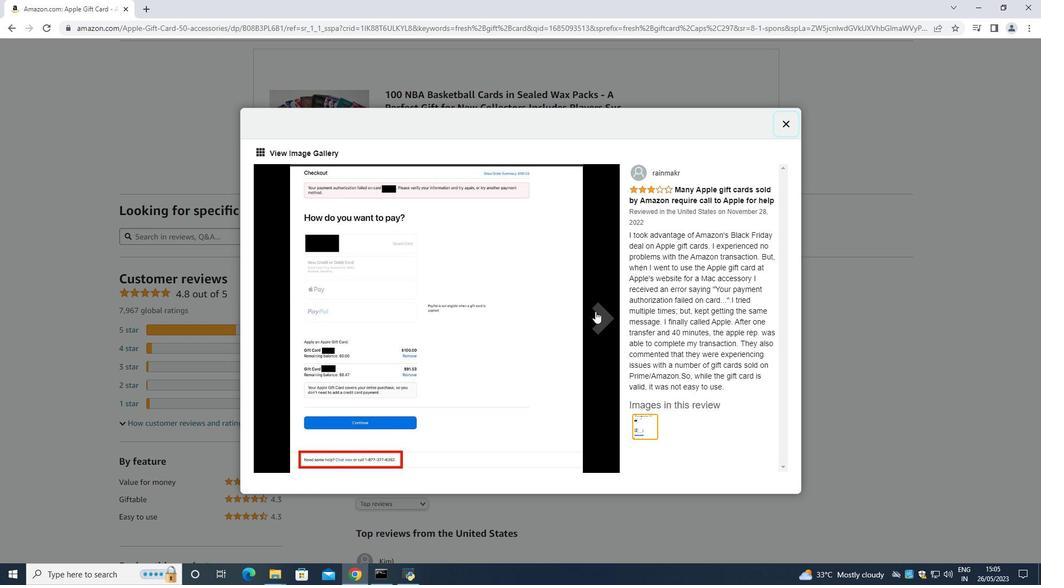 
Action: Mouse pressed left at (596, 311)
Screenshot: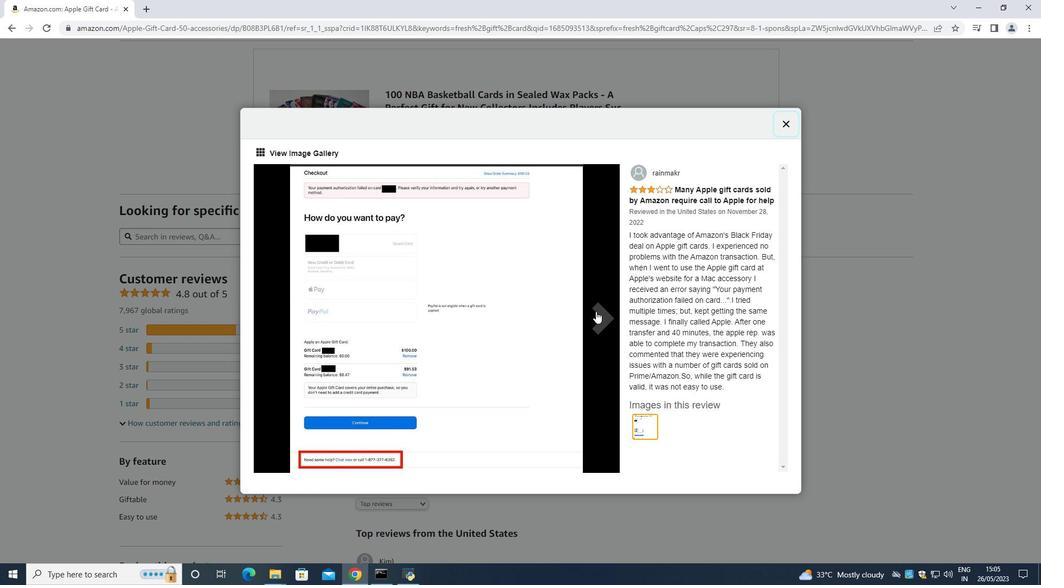 
Action: Mouse moved to (598, 317)
Screenshot: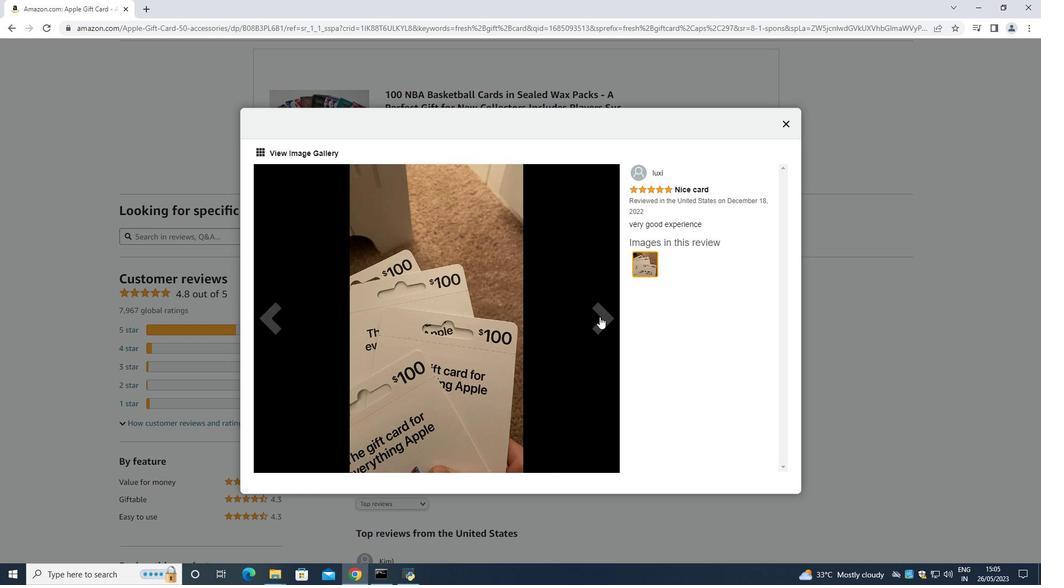 
Action: Mouse scrolled (598, 316) with delta (0, 0)
Screenshot: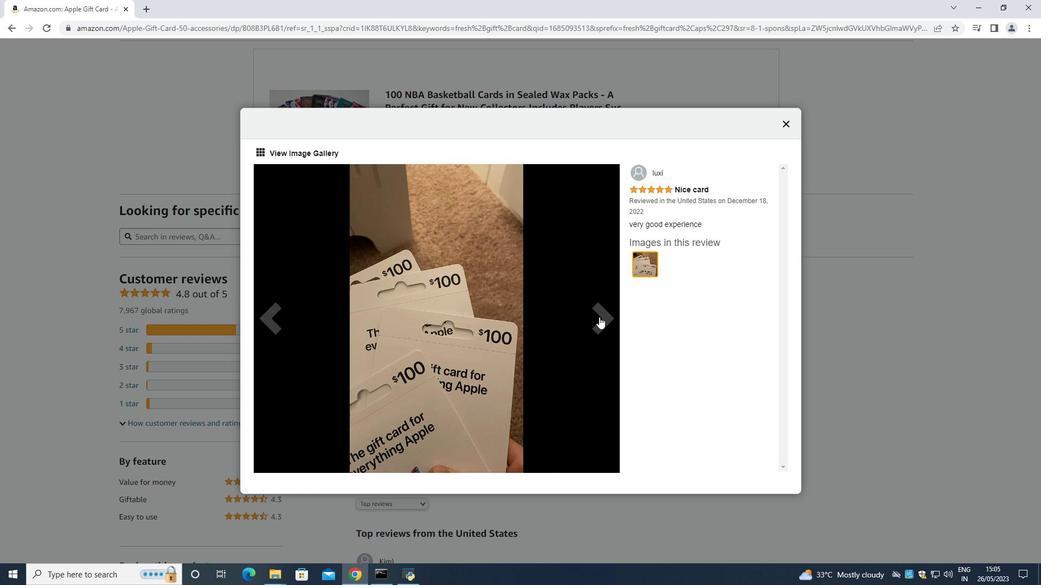 
Action: Mouse moved to (600, 304)
Screenshot: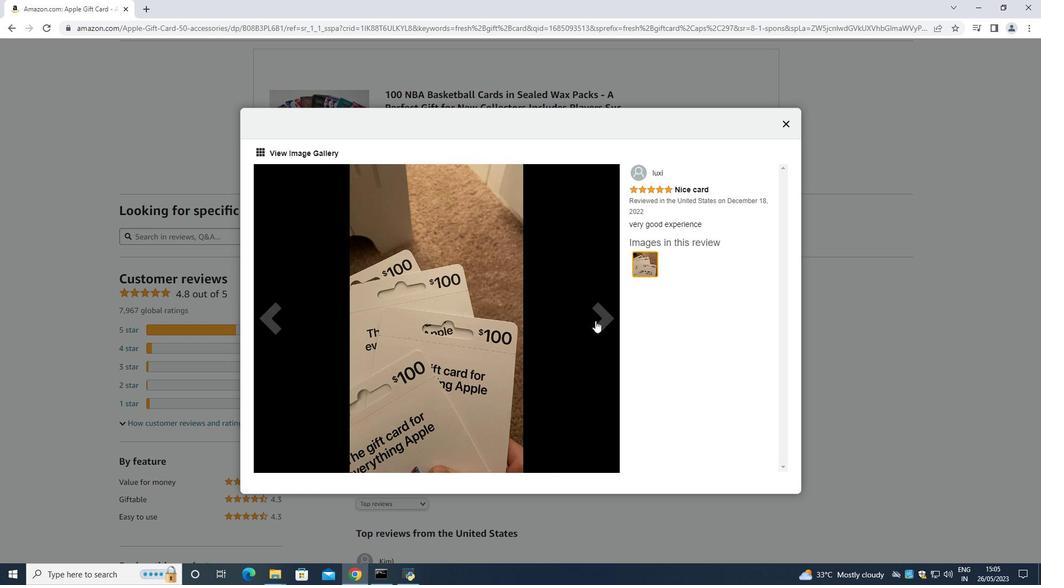 
Action: Mouse pressed left at (600, 304)
Screenshot: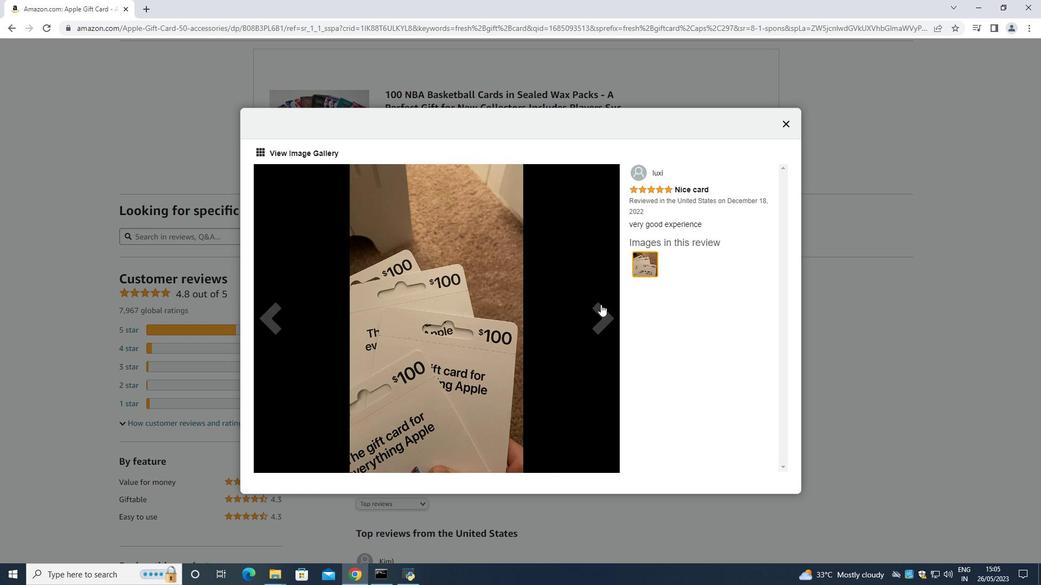 
Action: Mouse moved to (590, 317)
Screenshot: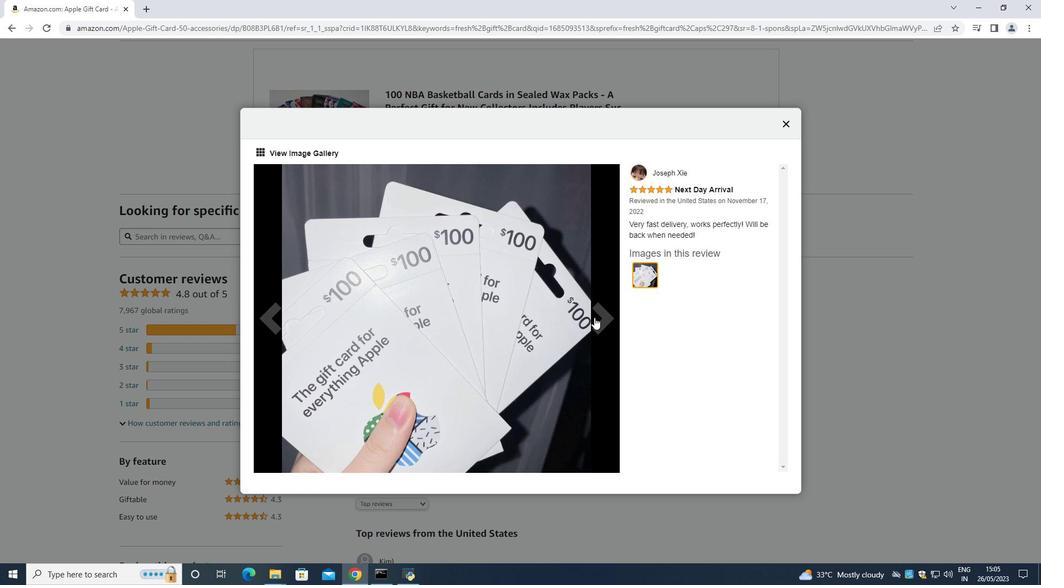 
Action: Mouse pressed left at (590, 317)
Screenshot: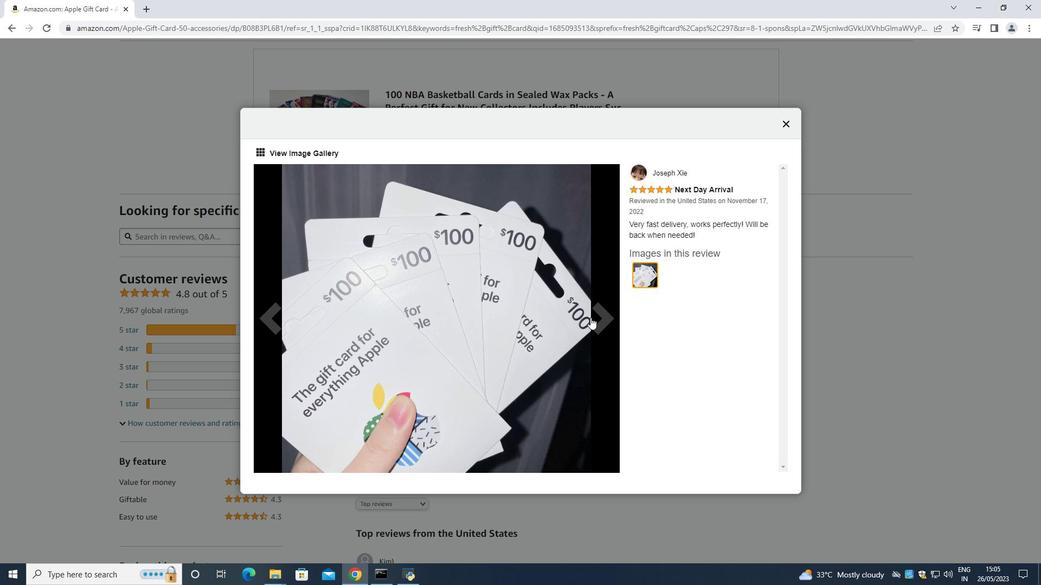 
Action: Mouse moved to (588, 320)
Screenshot: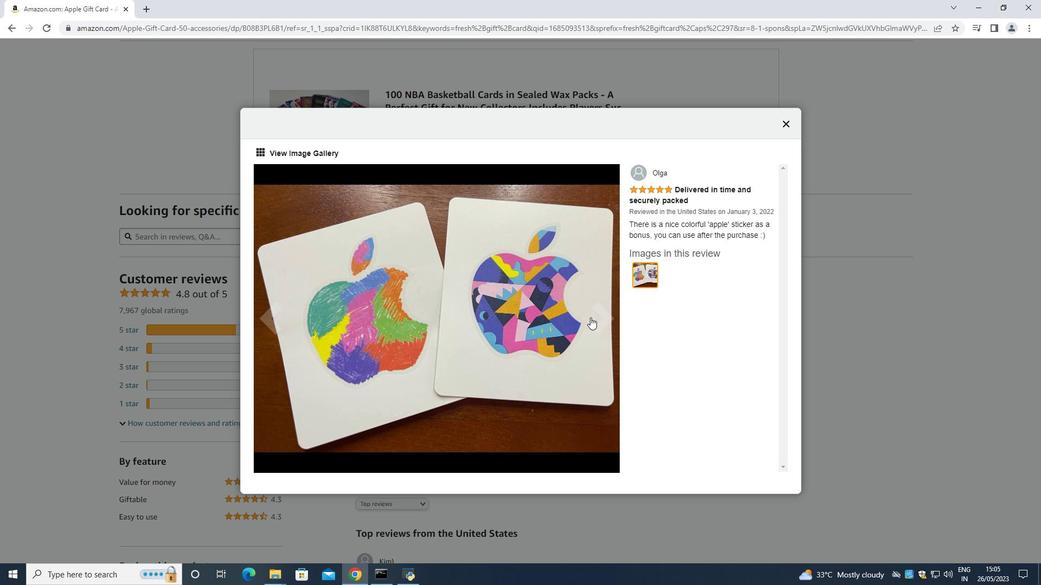 
Action: Mouse pressed left at (588, 320)
Screenshot: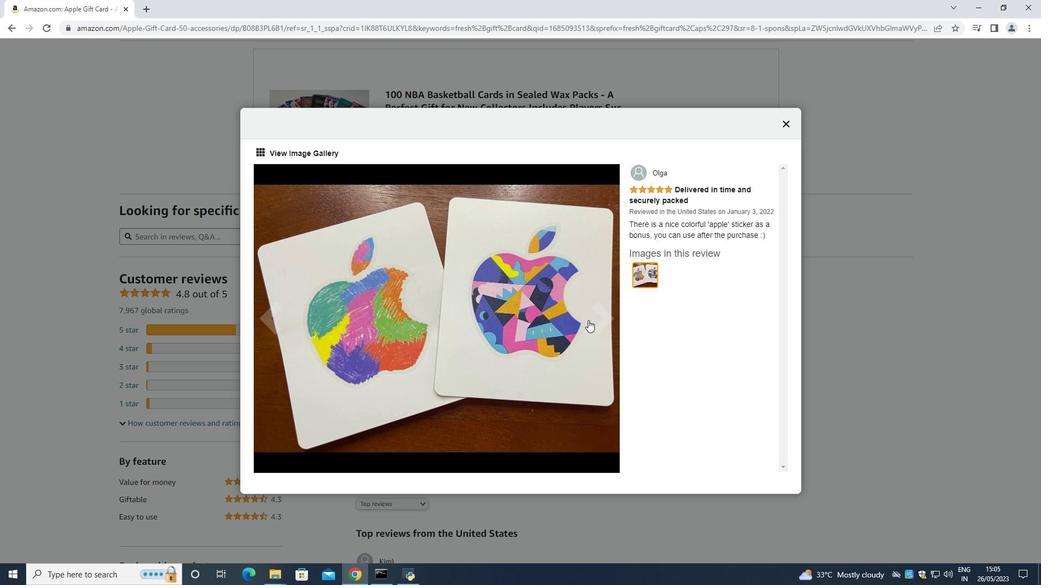 
Action: Mouse moved to (587, 322)
Screenshot: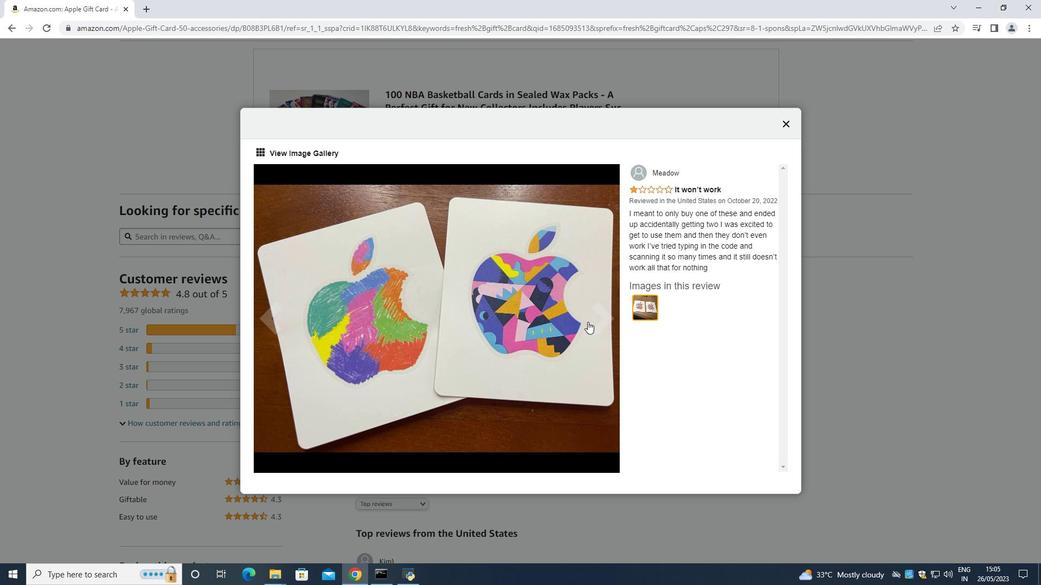 
Action: Mouse pressed left at (587, 322)
Screenshot: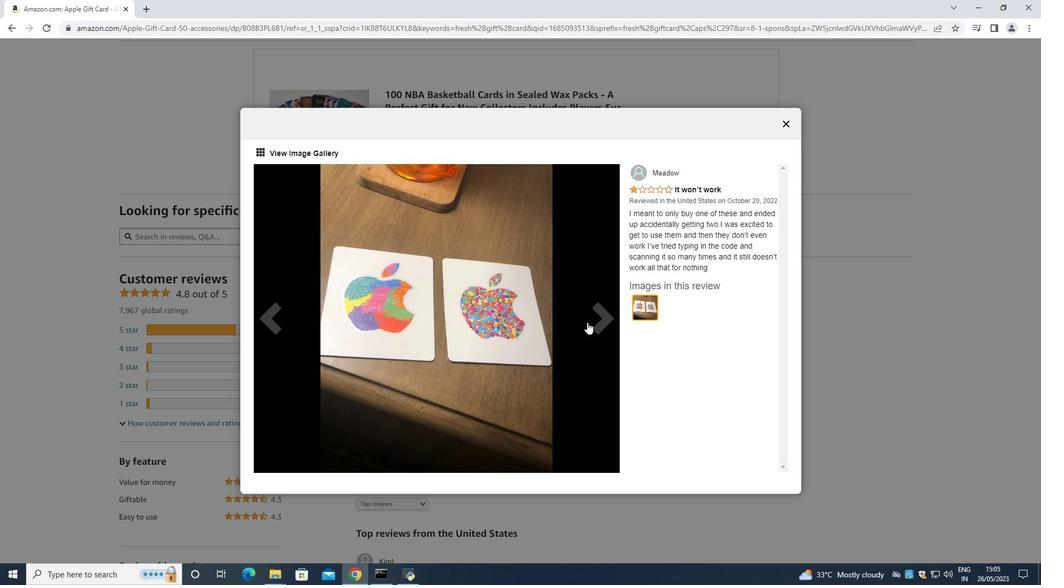 
Action: Mouse moved to (600, 326)
Screenshot: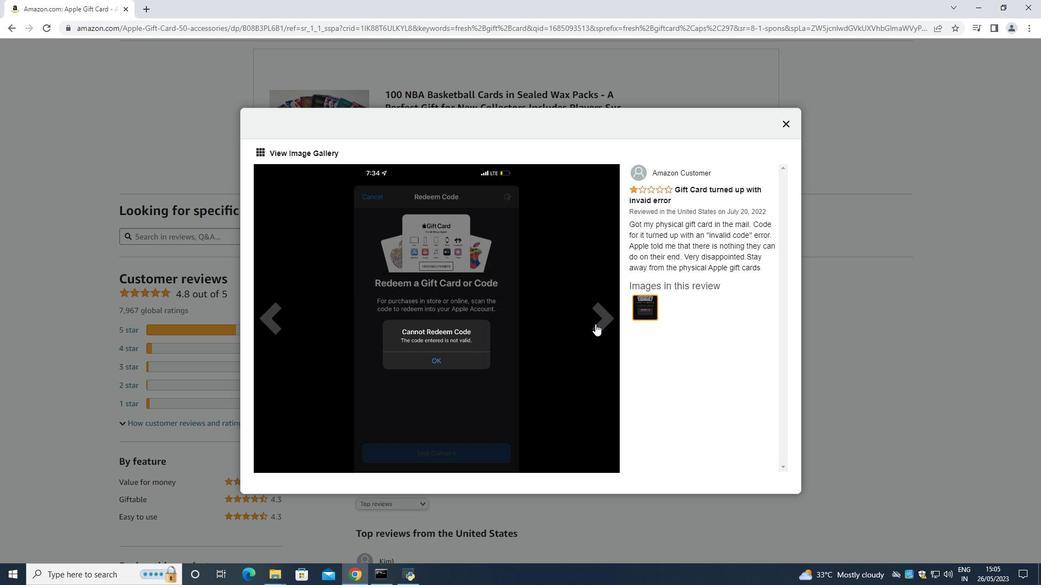
Action: Mouse pressed left at (600, 326)
Screenshot: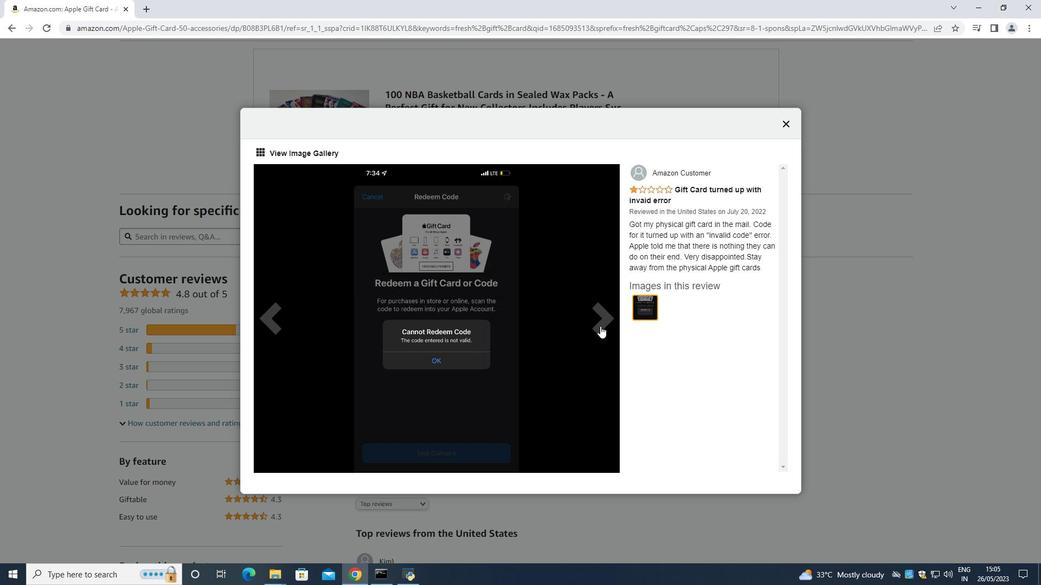 
Action: Mouse moved to (601, 329)
Screenshot: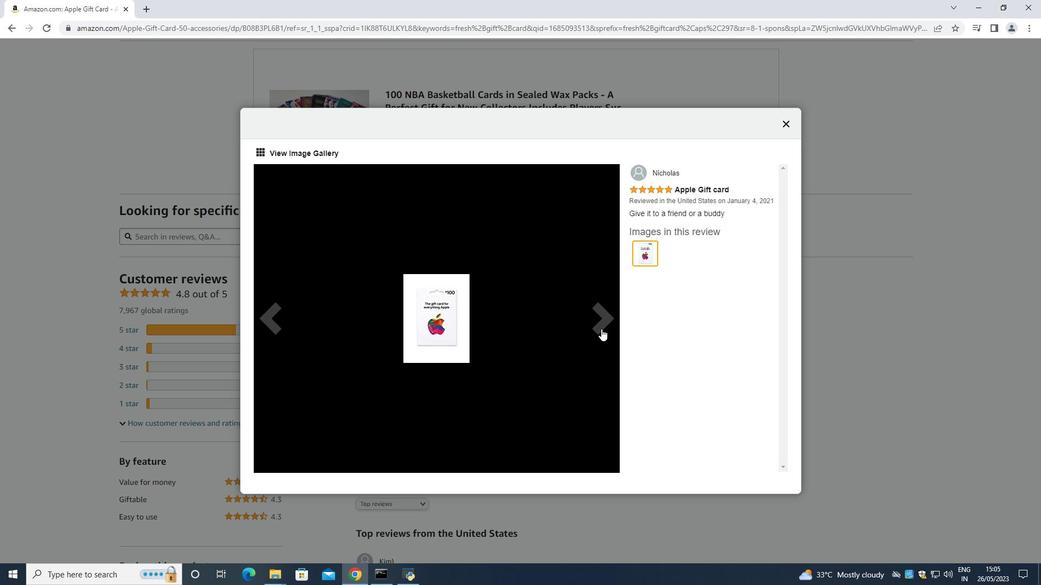 
Action: Mouse pressed left at (601, 329)
Screenshot: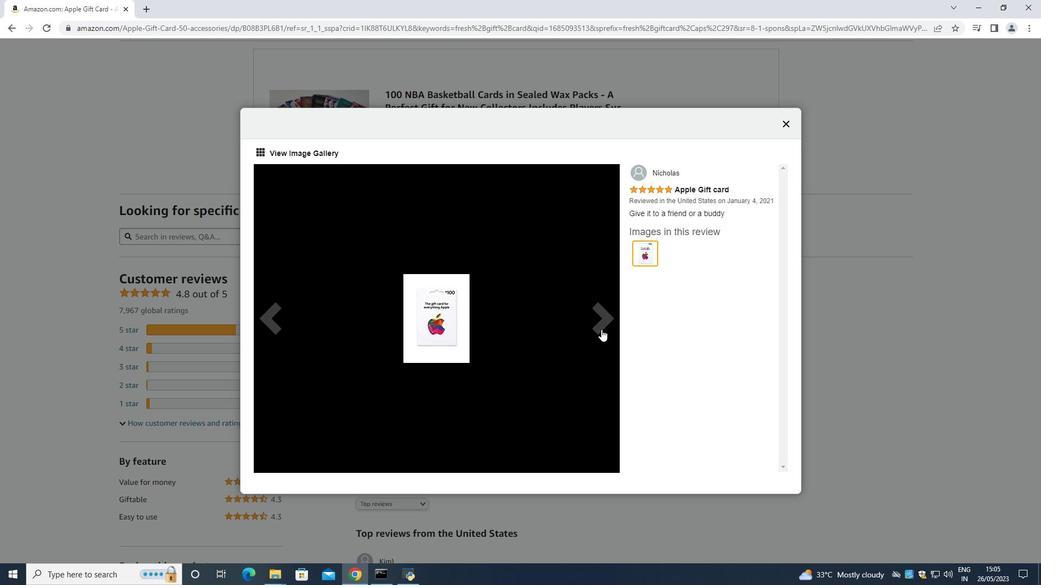 
Action: Mouse moved to (601, 331)
Screenshot: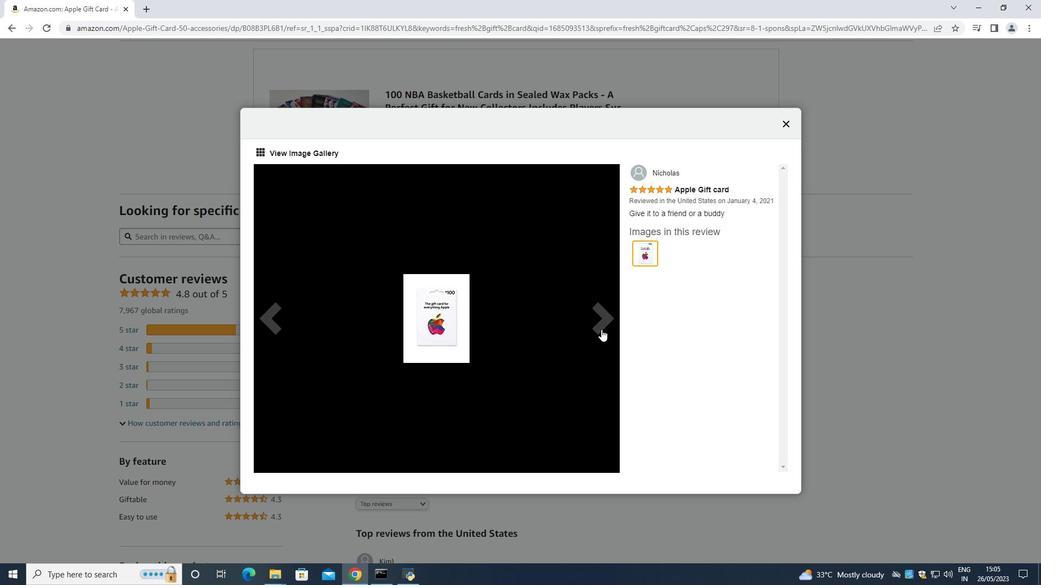 
Action: Mouse pressed left at (601, 331)
Screenshot: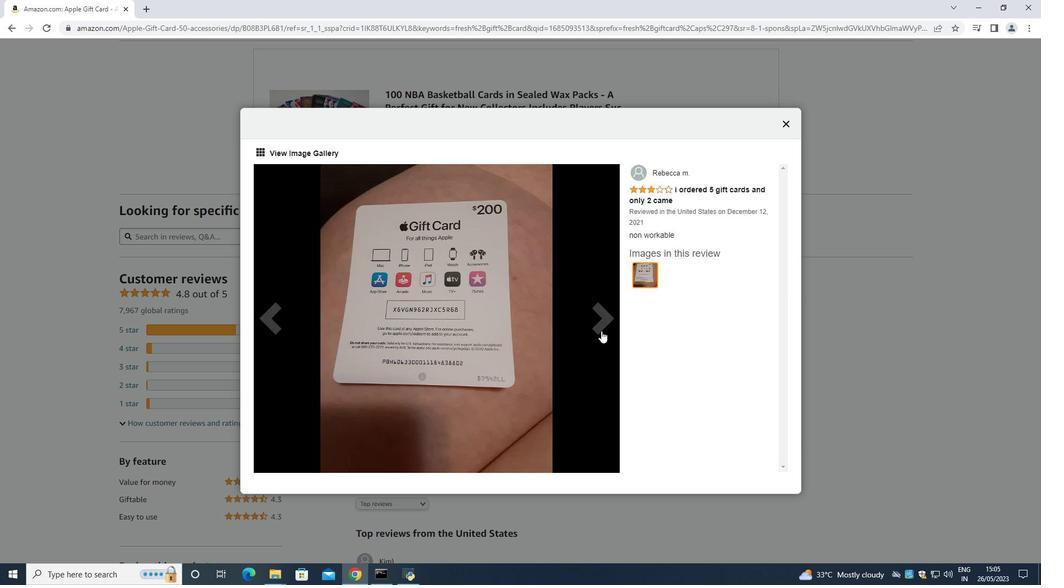 
Action: Mouse moved to (538, 295)
Screenshot: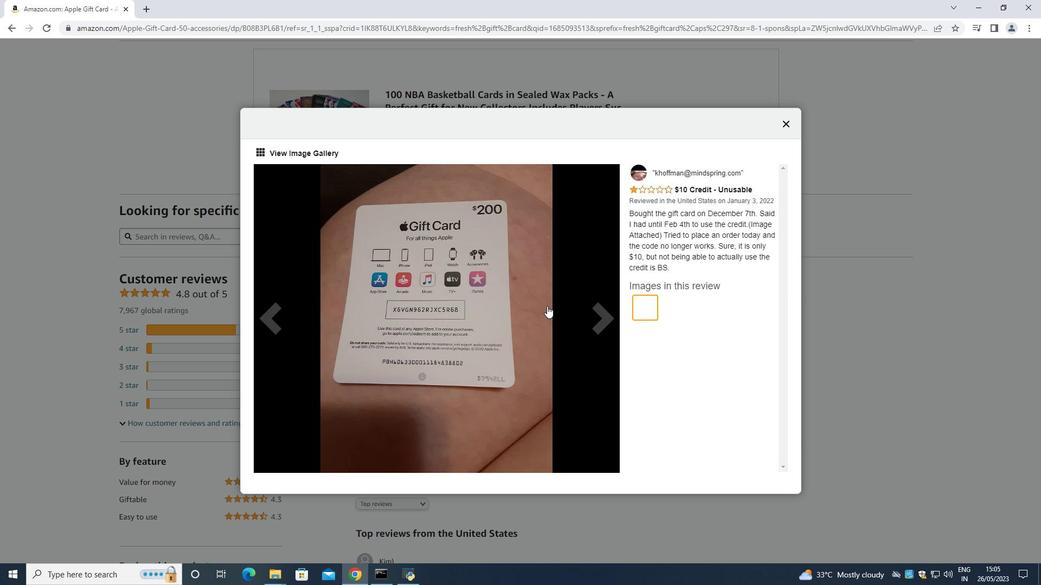
Action: Mouse pressed left at (538, 295)
Screenshot: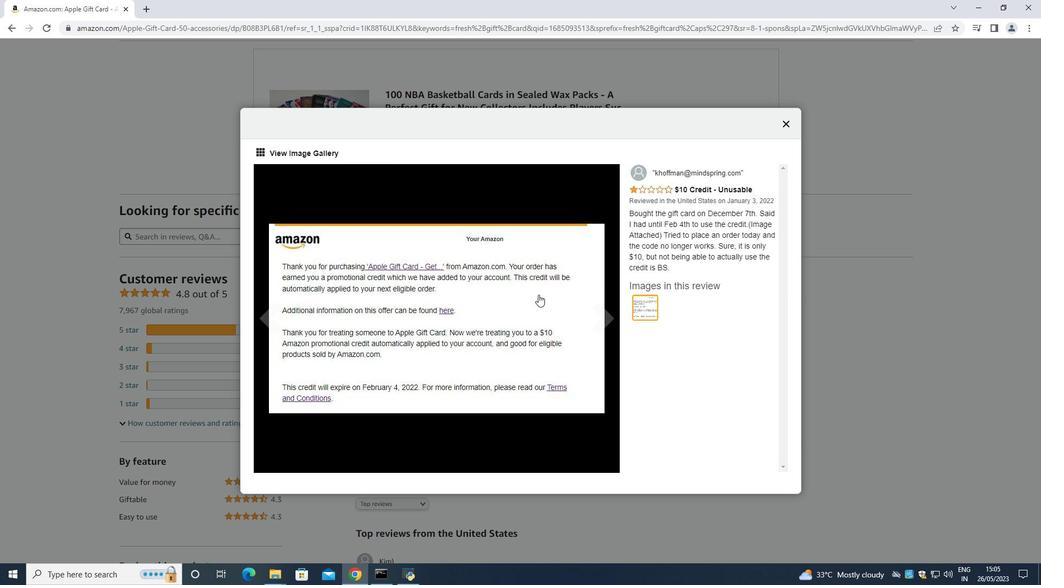 
Action: Mouse moved to (539, 304)
Screenshot: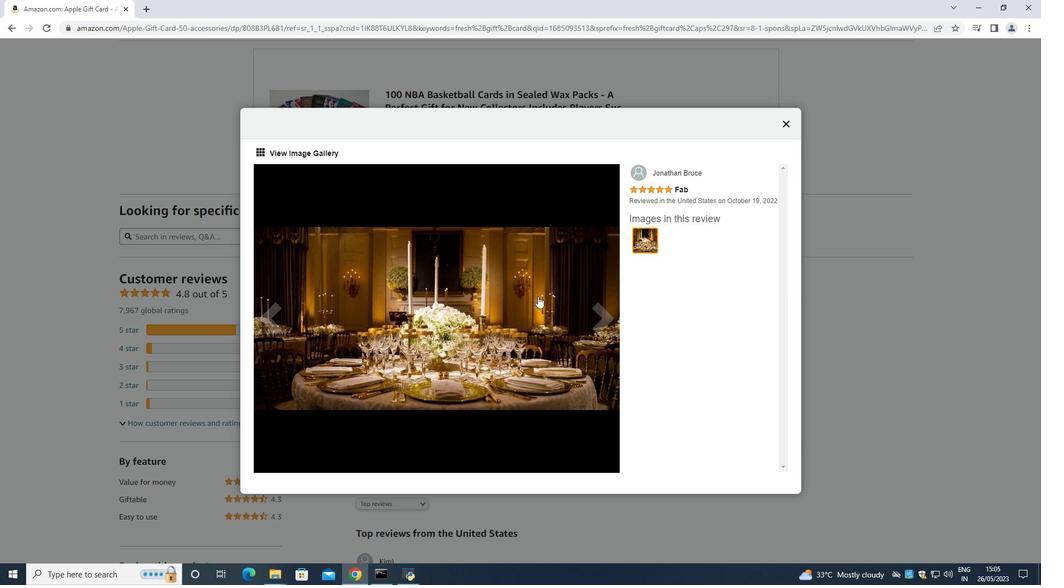 
Action: Mouse pressed left at (539, 304)
Screenshot: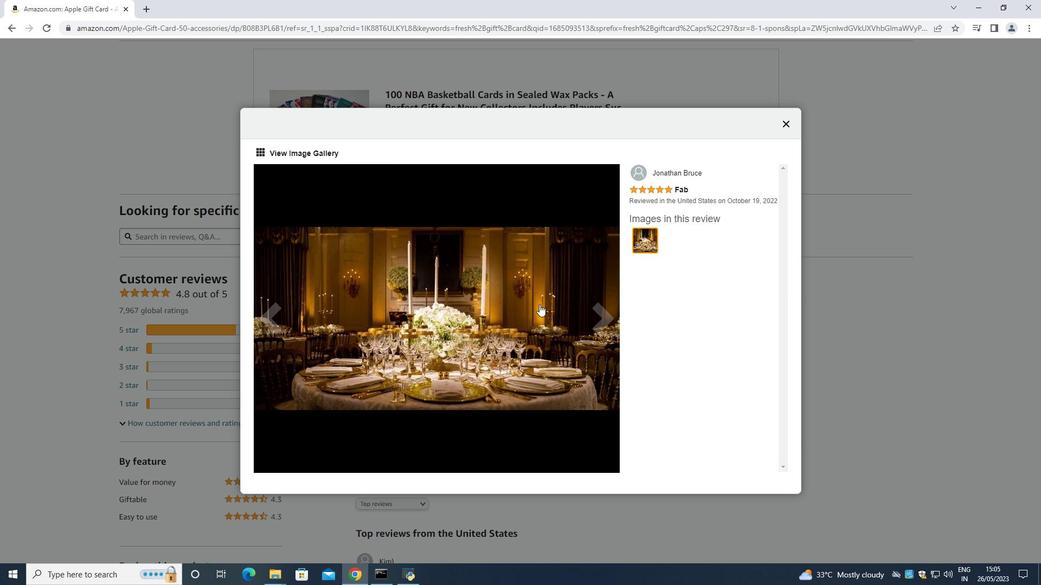 
Action: Mouse moved to (454, 259)
Screenshot: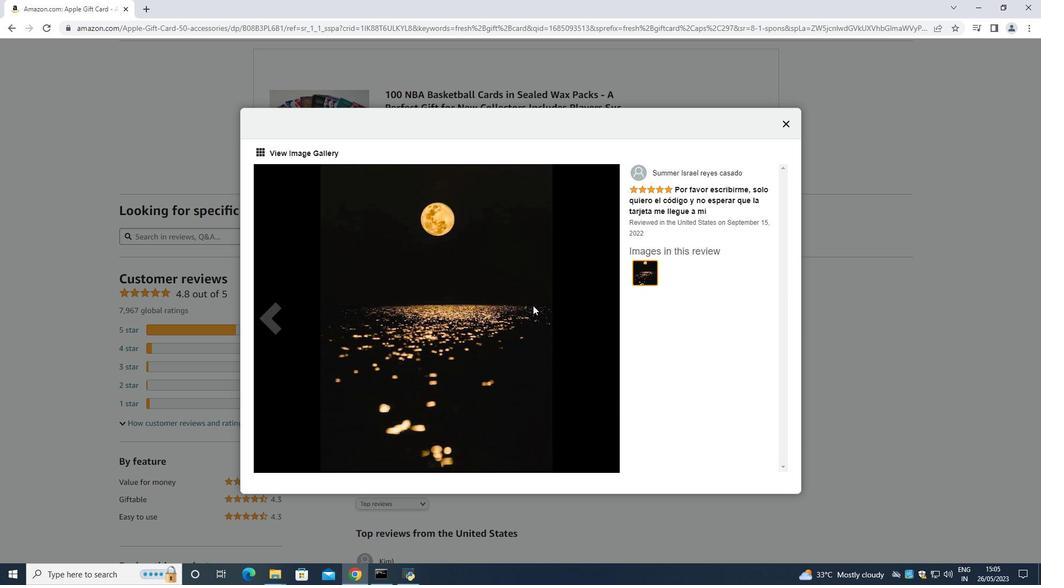 
Action: Mouse pressed left at (454, 259)
Screenshot: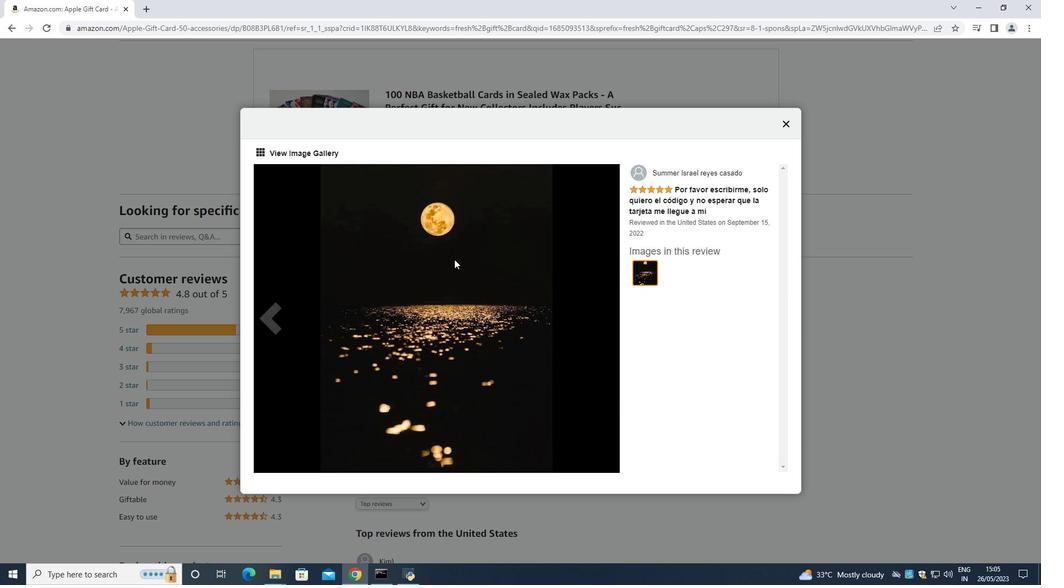 
Action: Mouse moved to (792, 122)
Screenshot: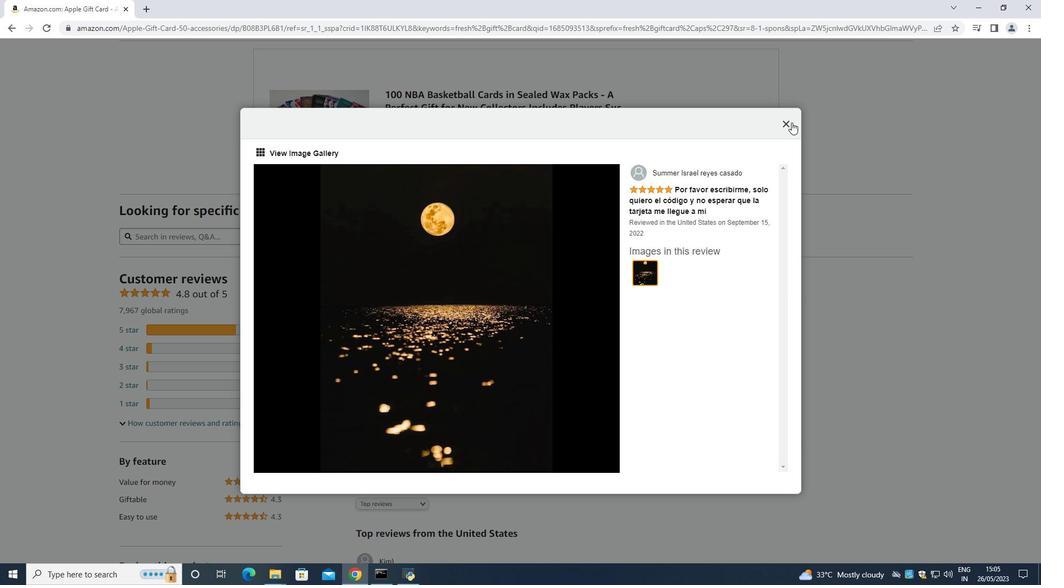 
Action: Mouse pressed left at (792, 122)
Screenshot: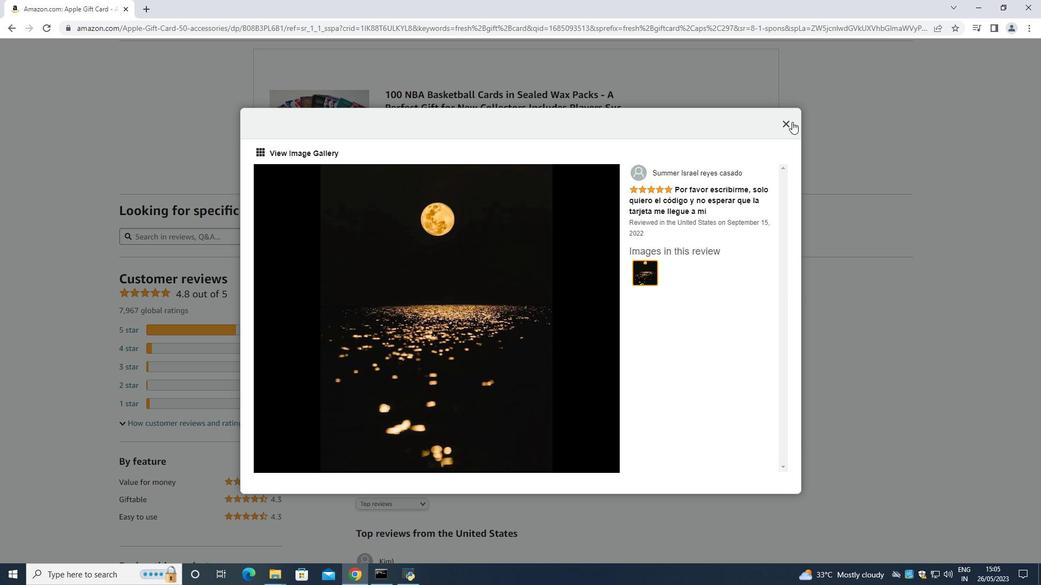 
Action: Mouse moved to (319, 343)
Screenshot: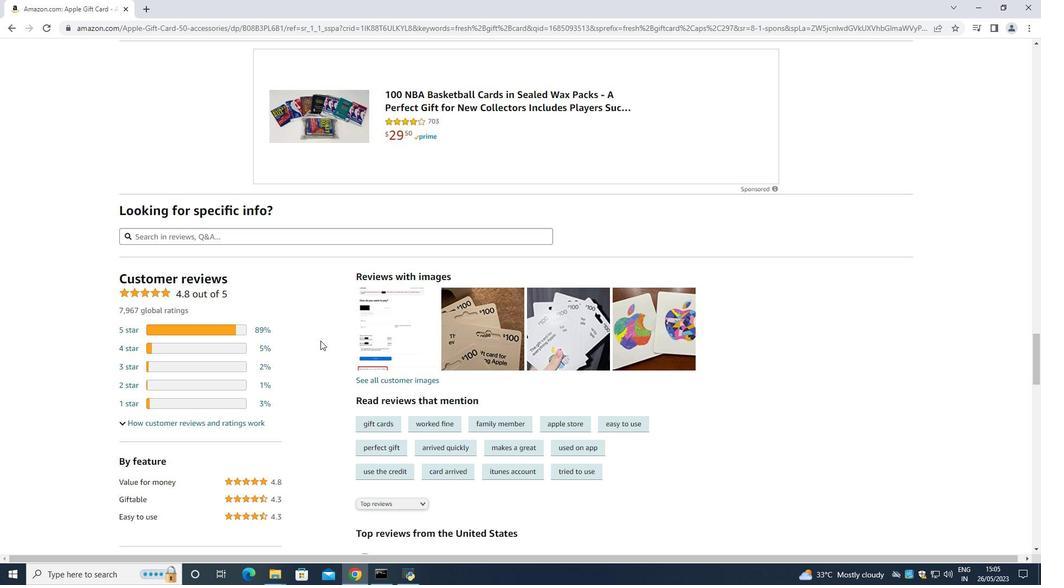 
Action: Mouse scrolled (319, 342) with delta (0, 0)
Screenshot: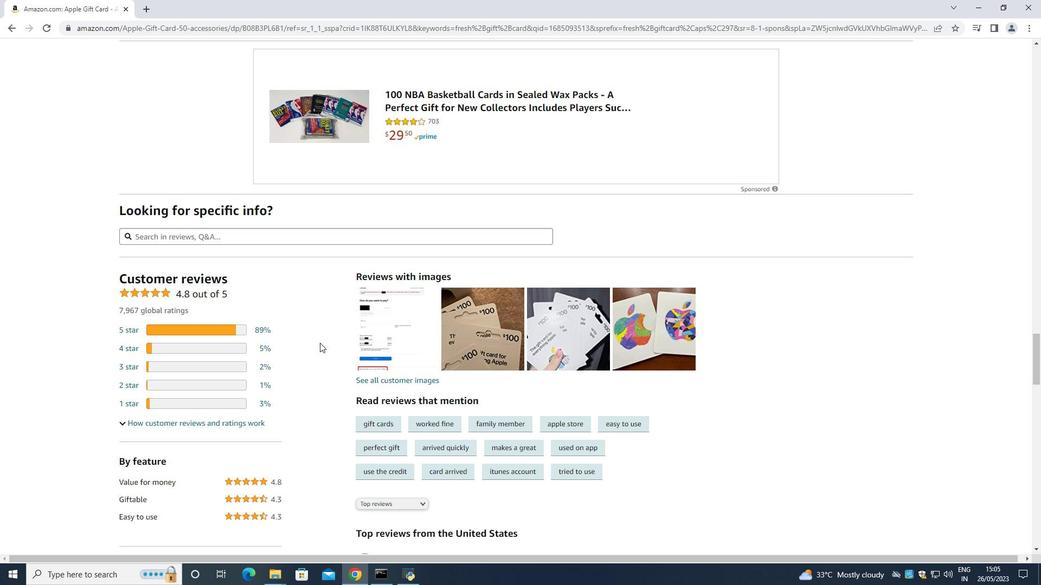 
Action: Mouse moved to (319, 343)
Screenshot: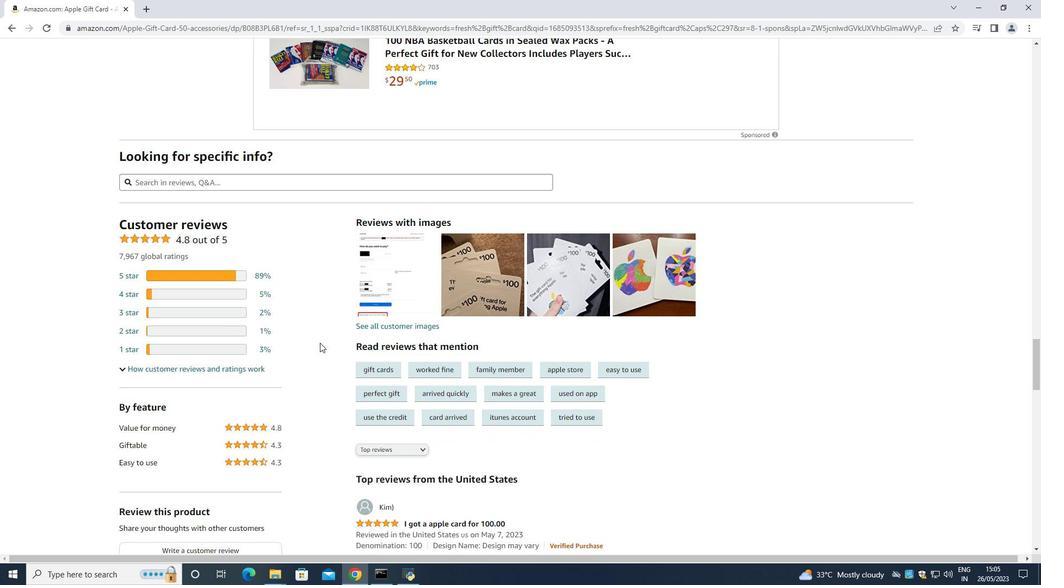 
Action: Mouse scrolled (319, 343) with delta (0, 0)
Screenshot: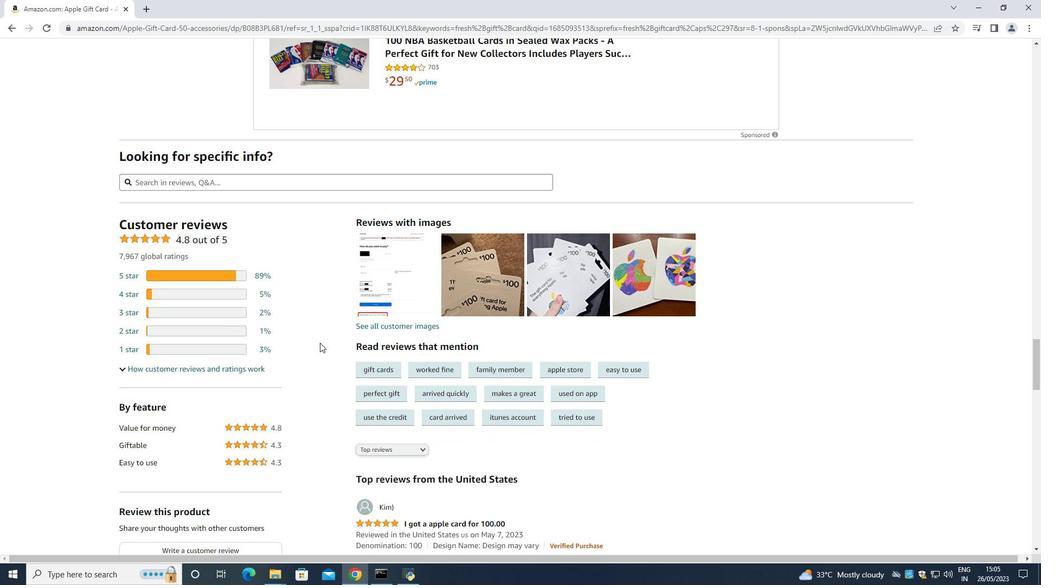 
Action: Mouse scrolled (319, 343) with delta (0, 0)
Screenshot: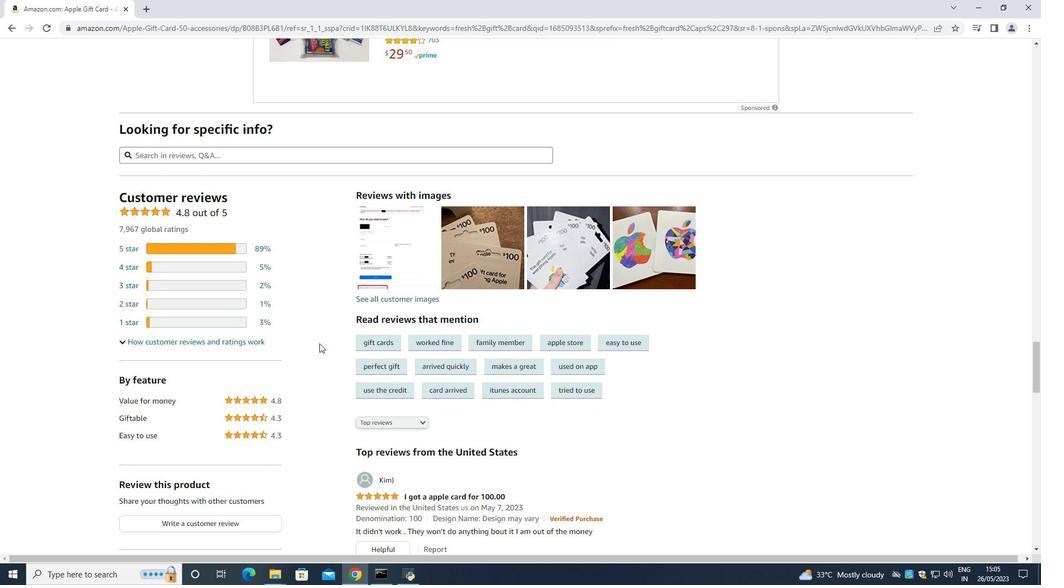 
Action: Mouse moved to (428, 338)
Screenshot: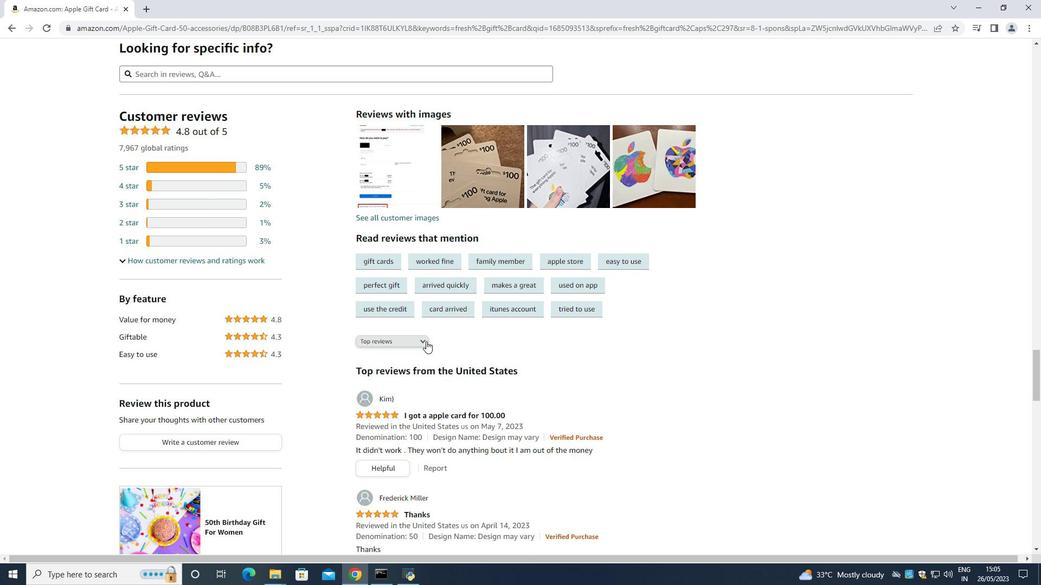 
Action: Mouse scrolled (428, 338) with delta (0, 0)
Screenshot: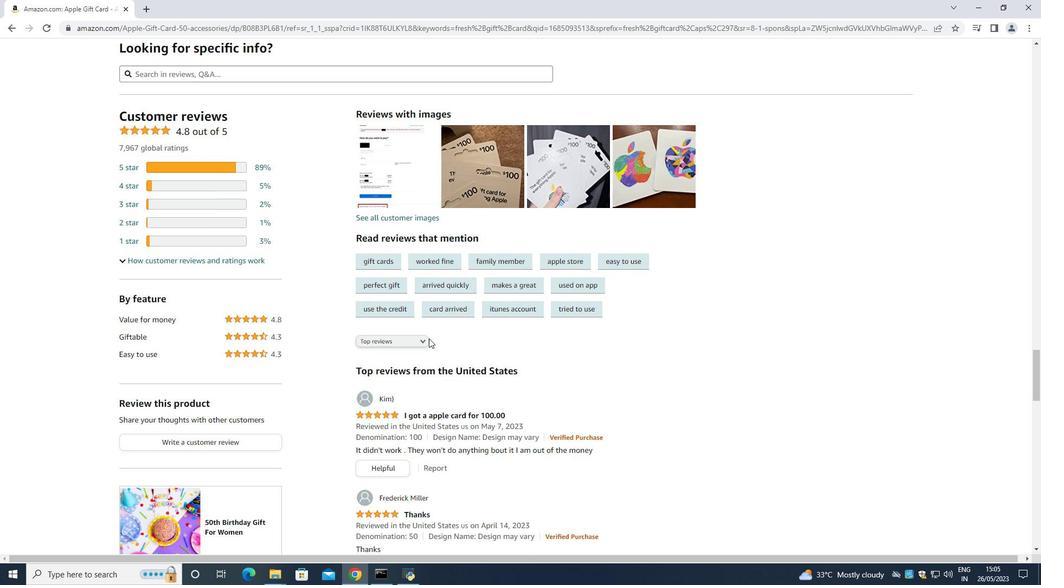 
Action: Mouse scrolled (428, 338) with delta (0, 0)
Screenshot: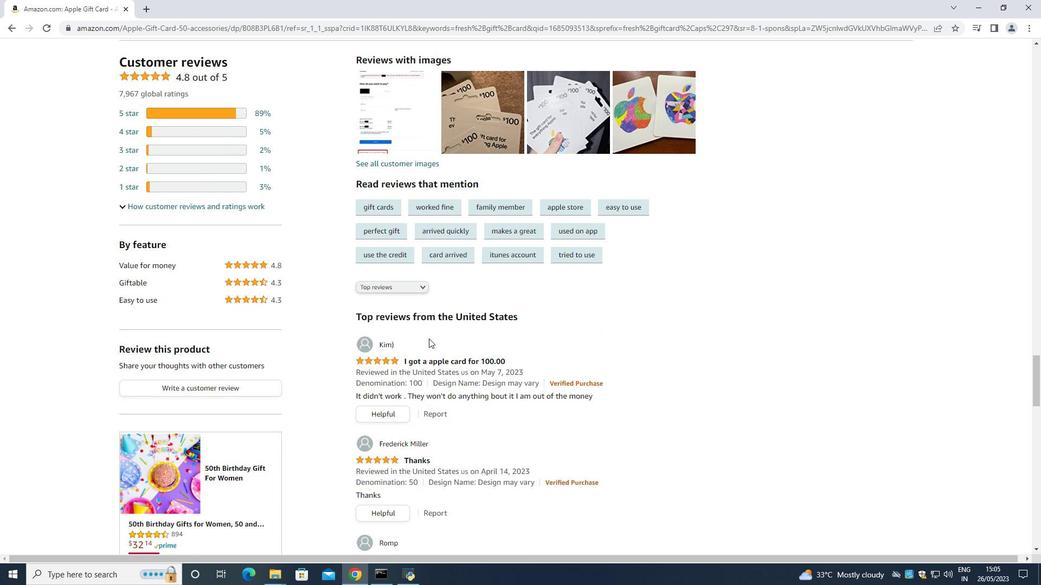 
Action: Mouse scrolled (428, 338) with delta (0, 0)
Screenshot: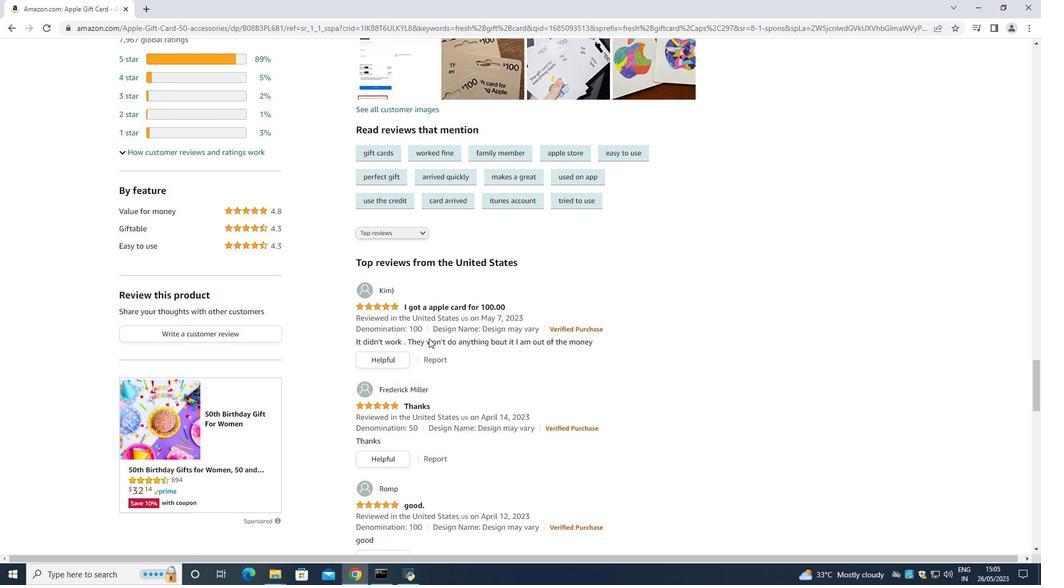 
Action: Mouse scrolled (428, 338) with delta (0, 0)
Screenshot: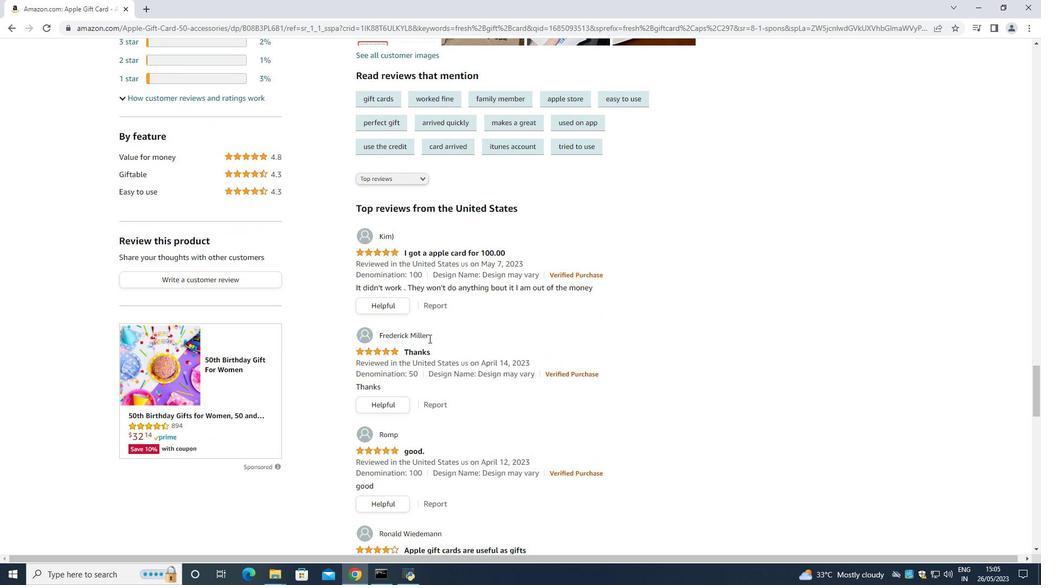 
Action: Mouse moved to (429, 338)
